 Task: Slide 57 - Desktop Mockup.
Action: Mouse moved to (45, 106)
Screenshot: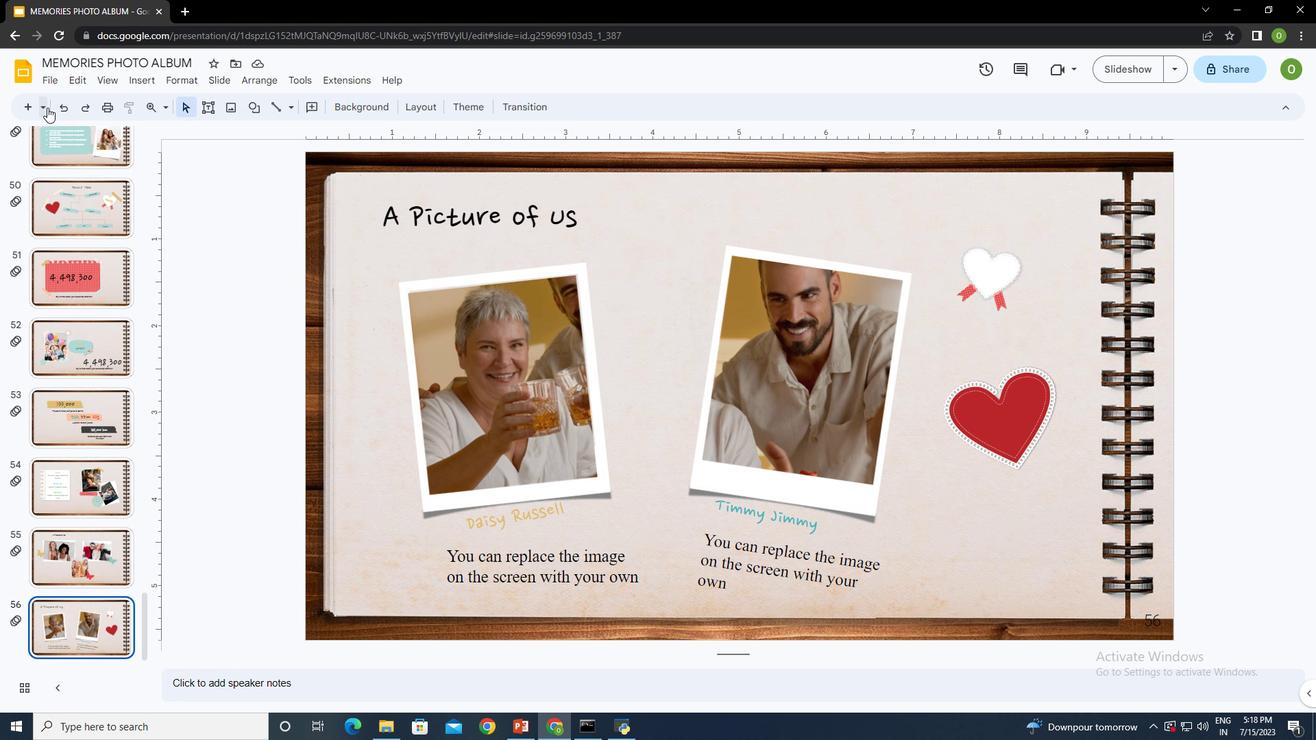 
Action: Mouse pressed left at (45, 106)
Screenshot: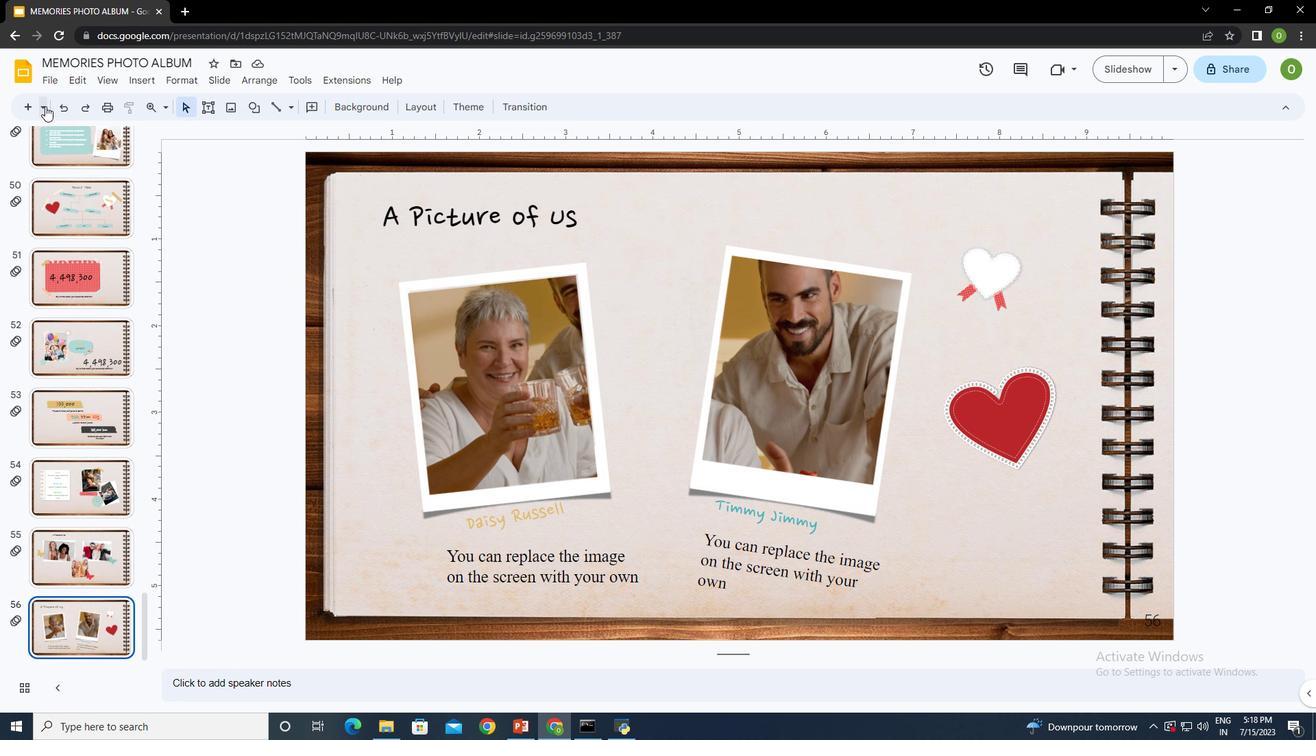 
Action: Mouse moved to (159, 229)
Screenshot: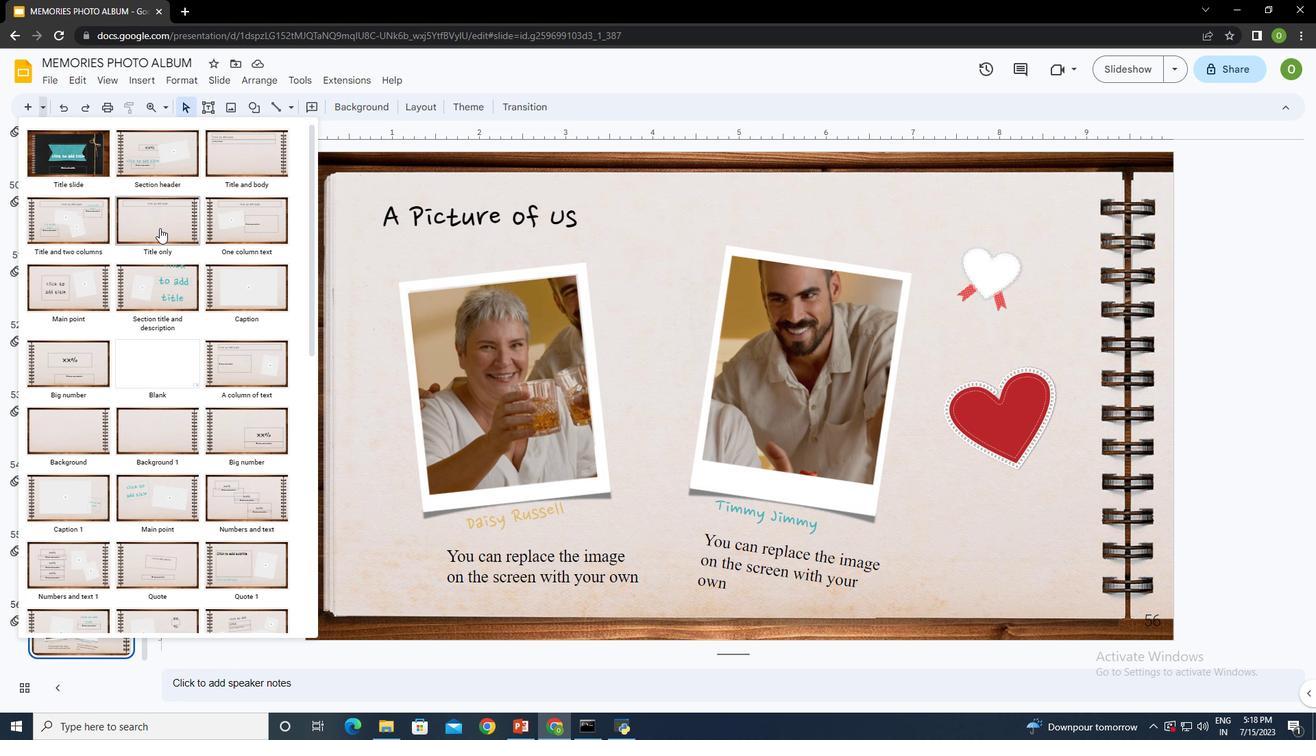 
Action: Mouse scrolled (159, 228) with delta (0, 0)
Screenshot: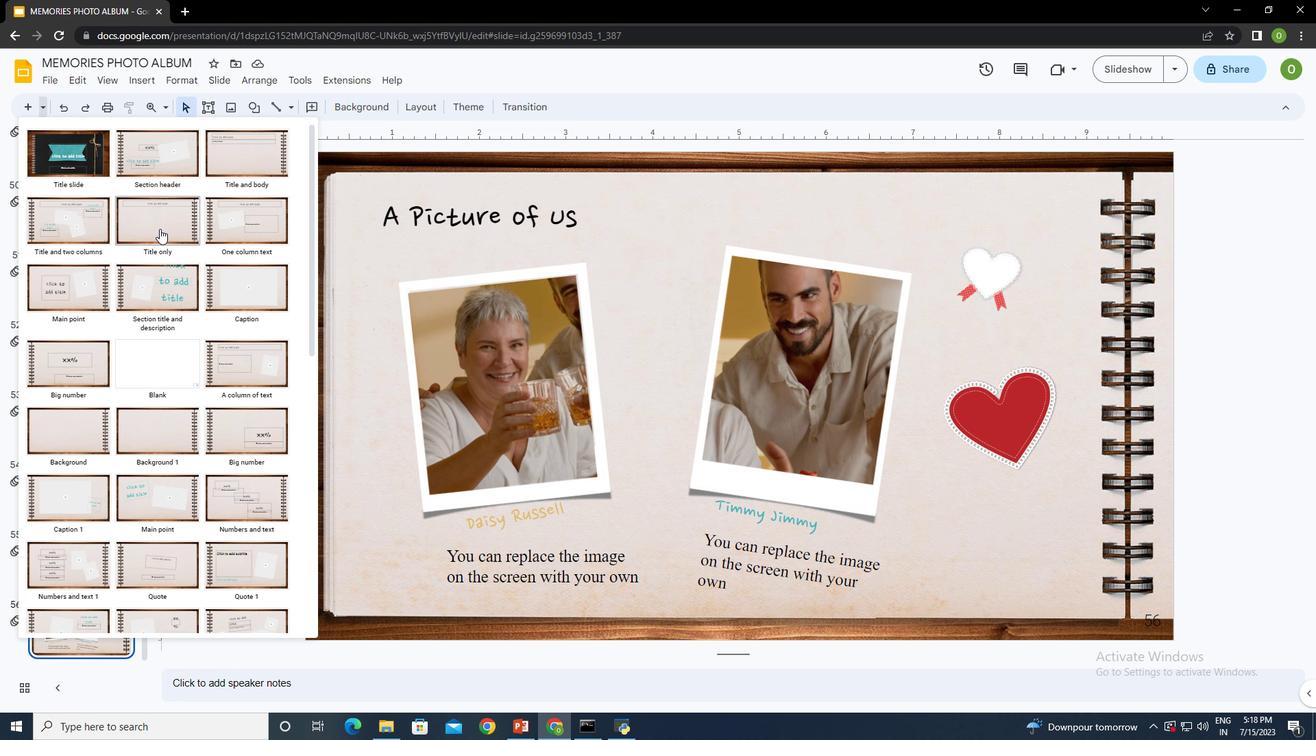 
Action: Mouse scrolled (159, 228) with delta (0, 0)
Screenshot: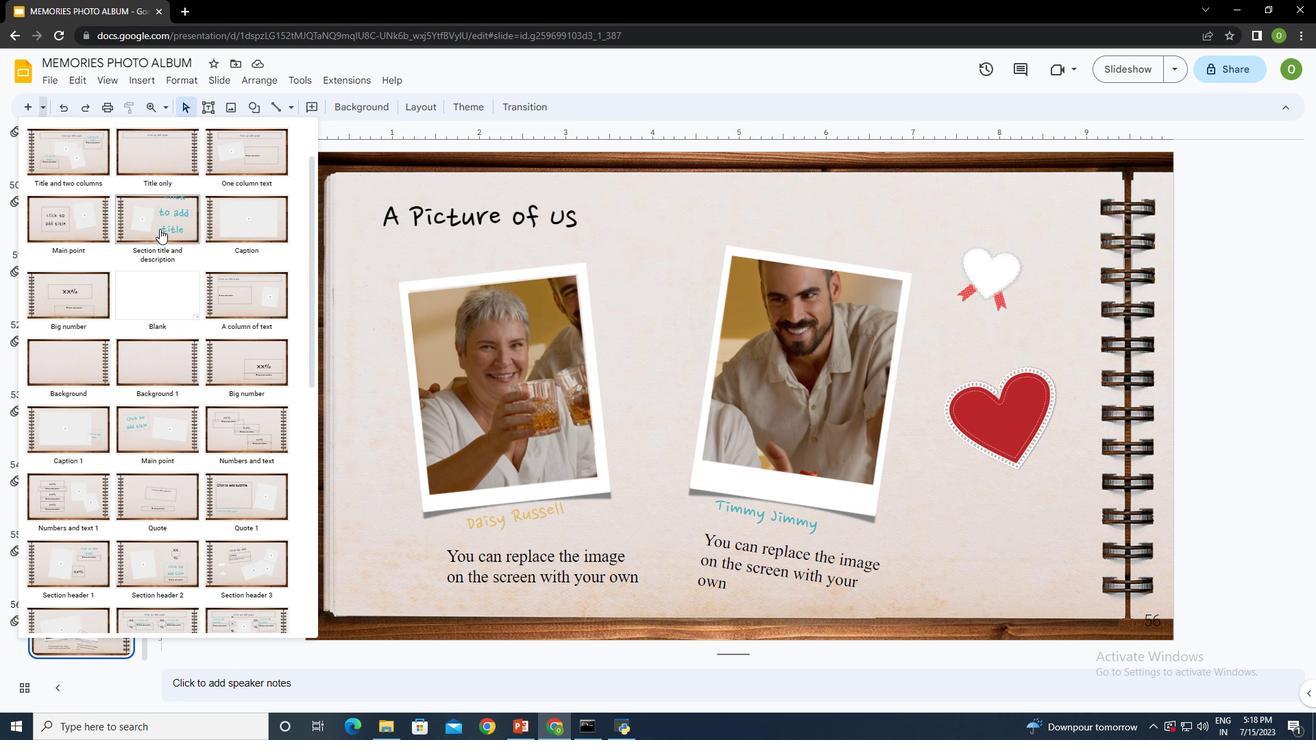 
Action: Mouse moved to (160, 290)
Screenshot: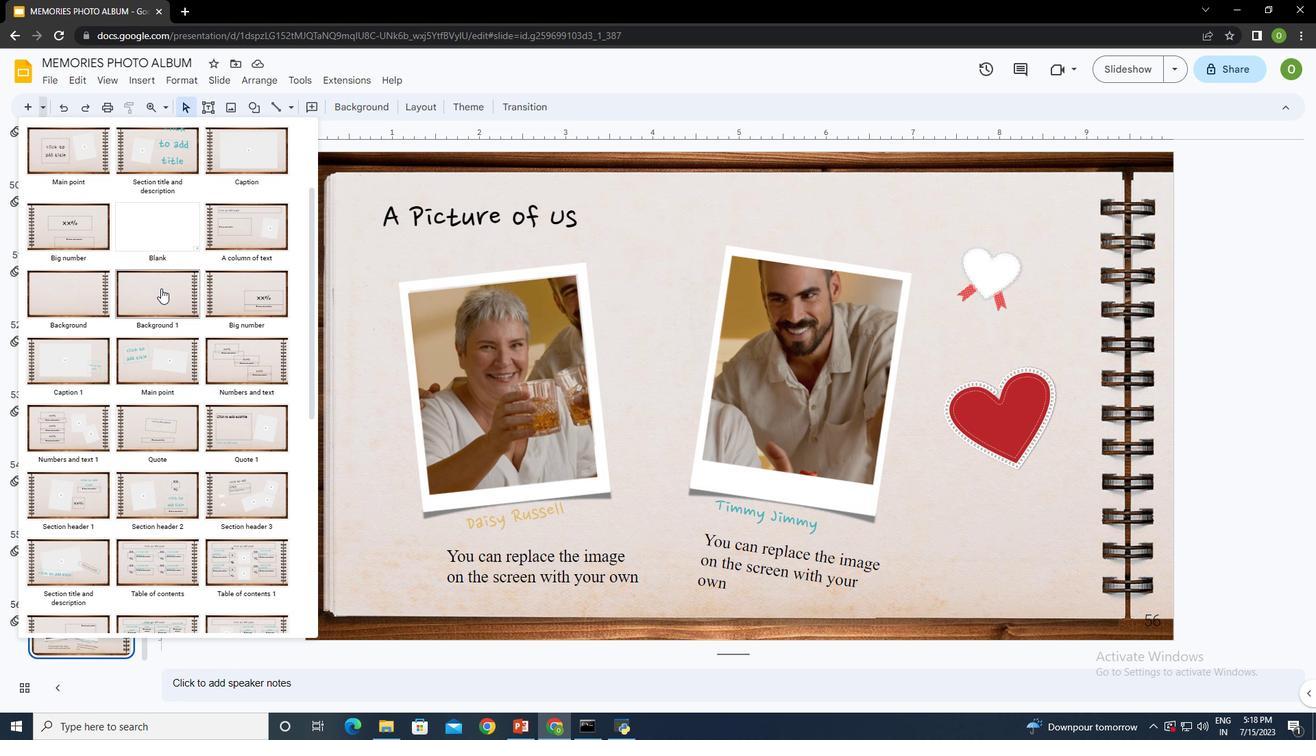 
Action: Mouse pressed left at (160, 290)
Screenshot: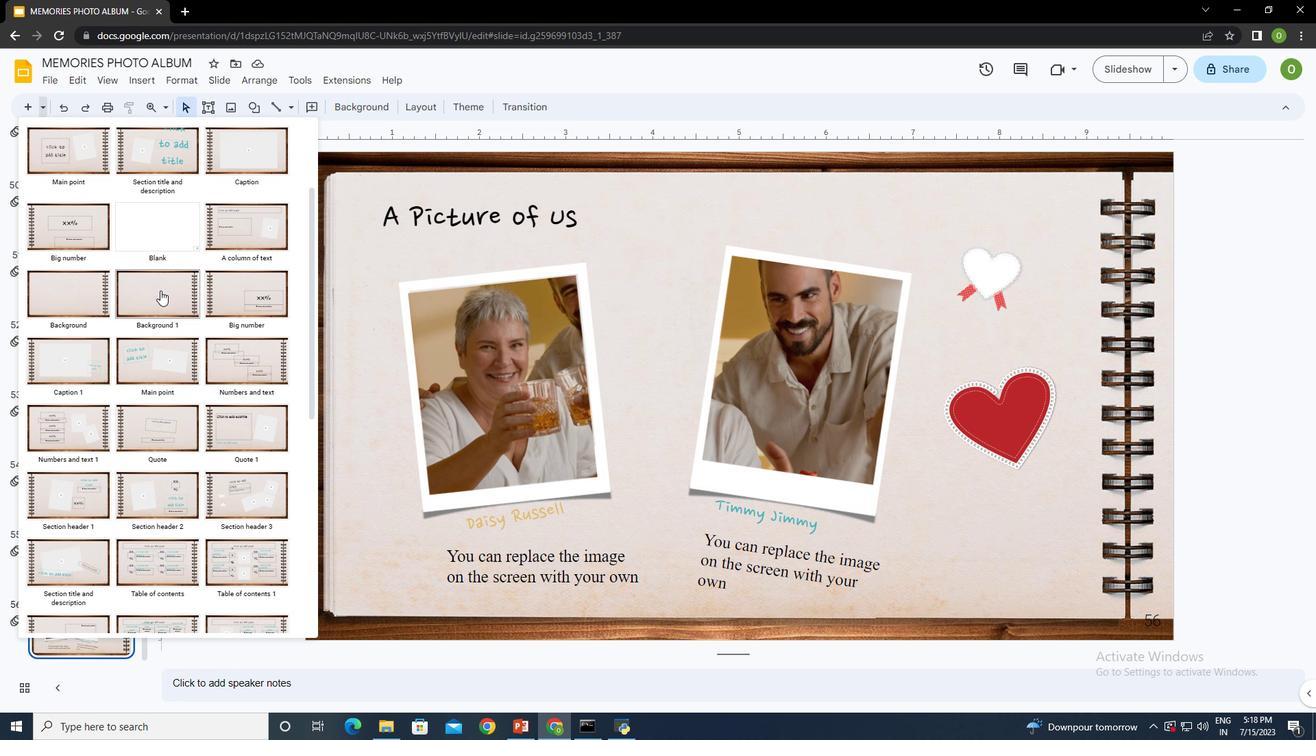 
Action: Mouse moved to (658, 237)
Screenshot: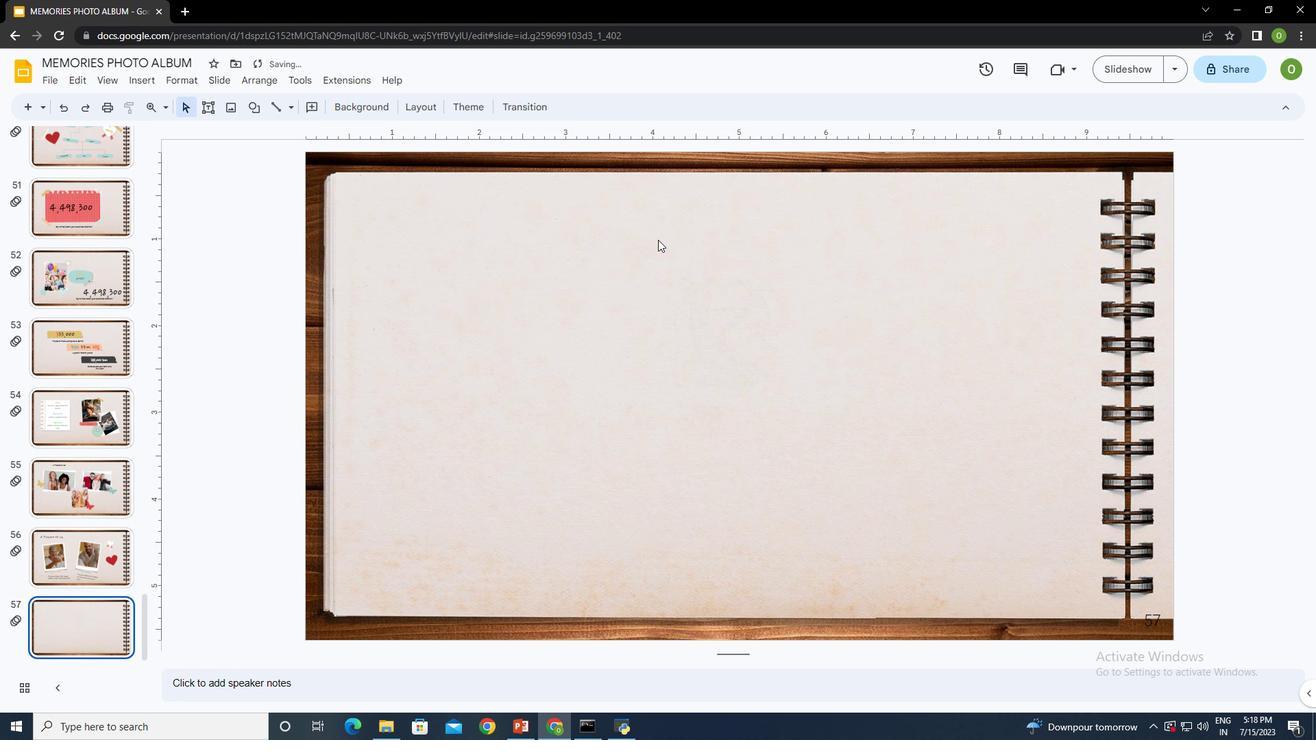 
Action: Mouse pressed left at (658, 237)
Screenshot: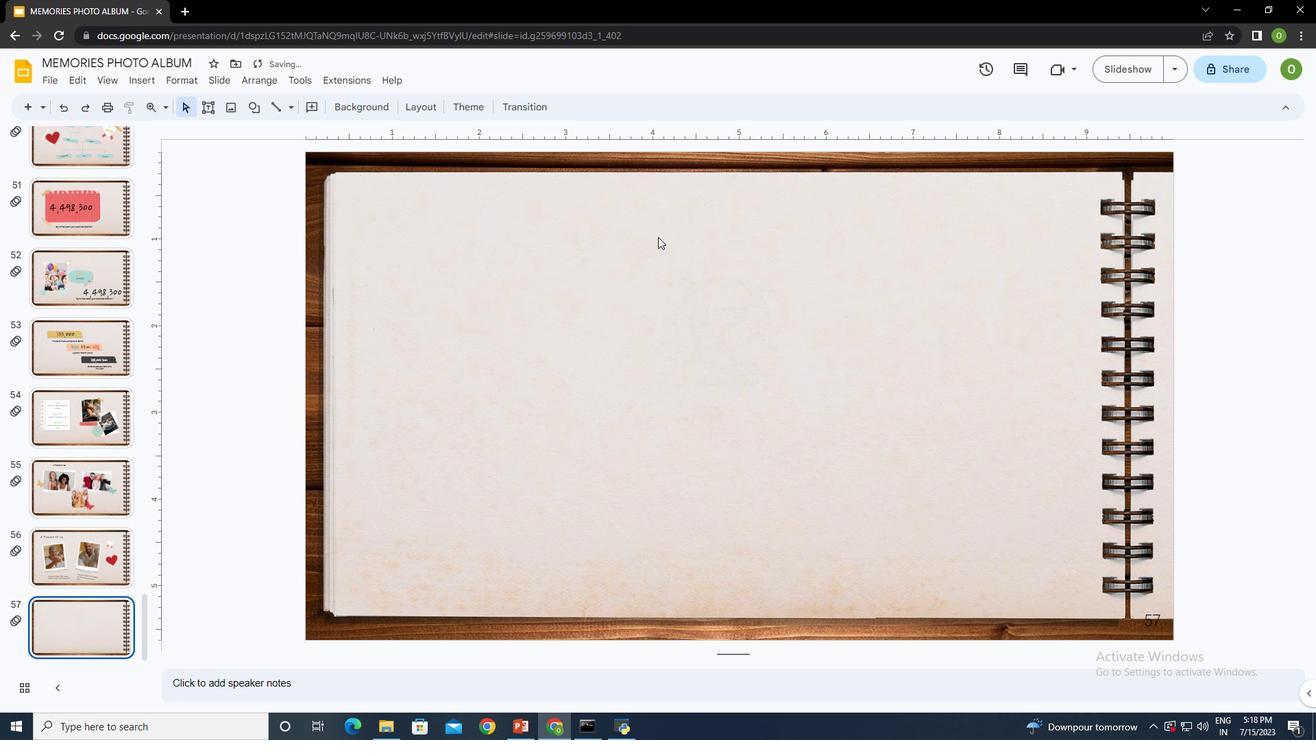 
Action: Mouse moved to (152, 78)
Screenshot: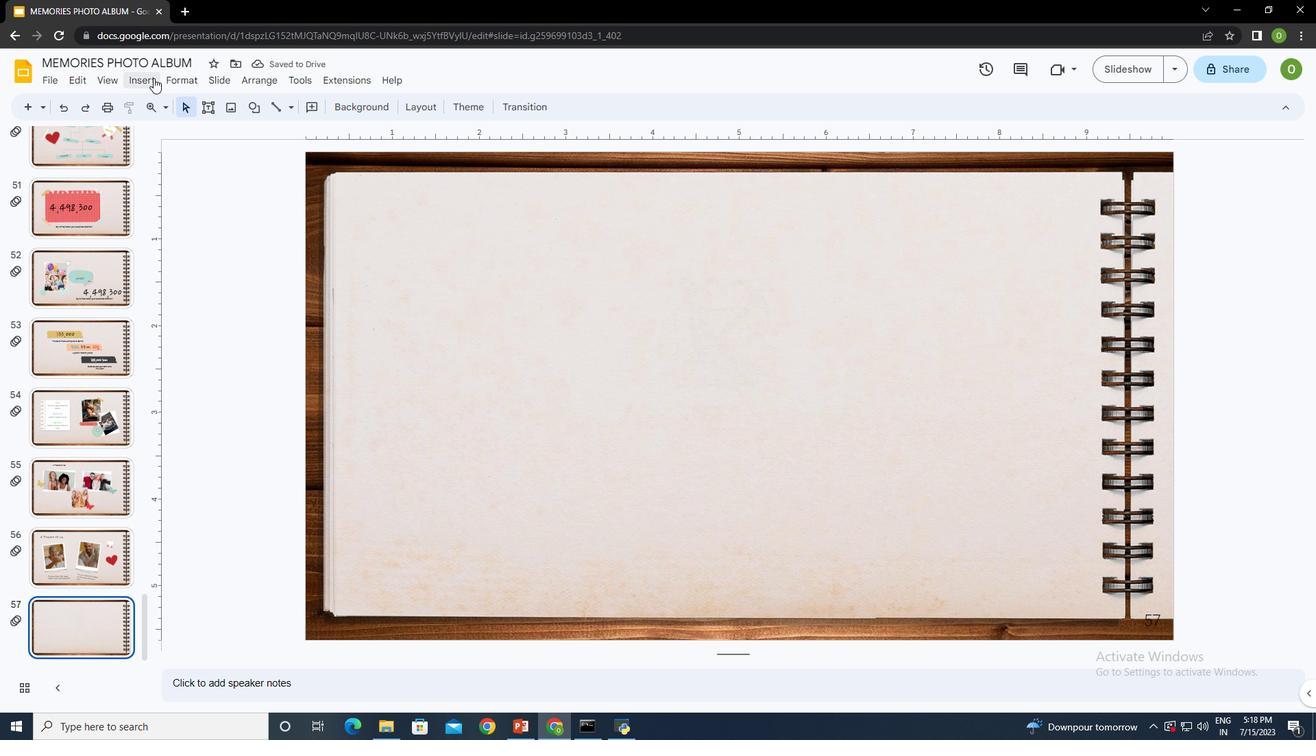
Action: Mouse pressed left at (152, 78)
Screenshot: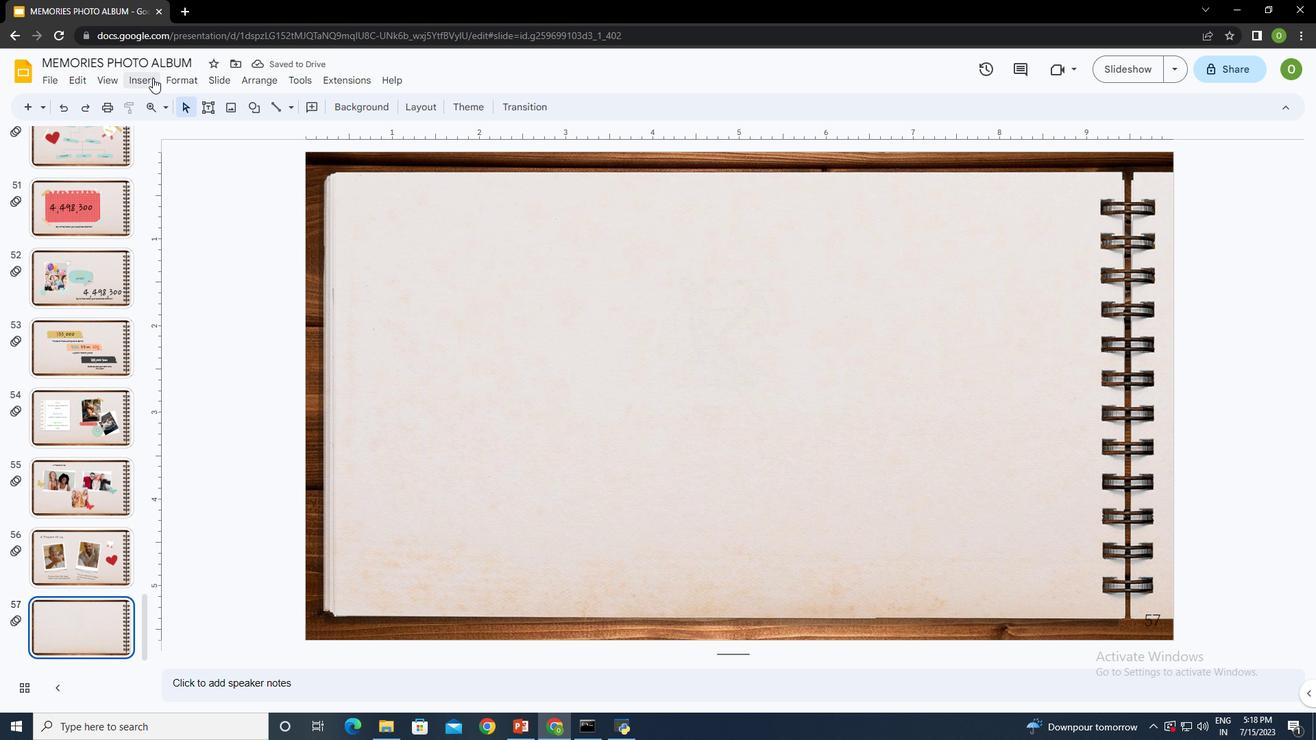 
Action: Mouse moved to (386, 104)
Screenshot: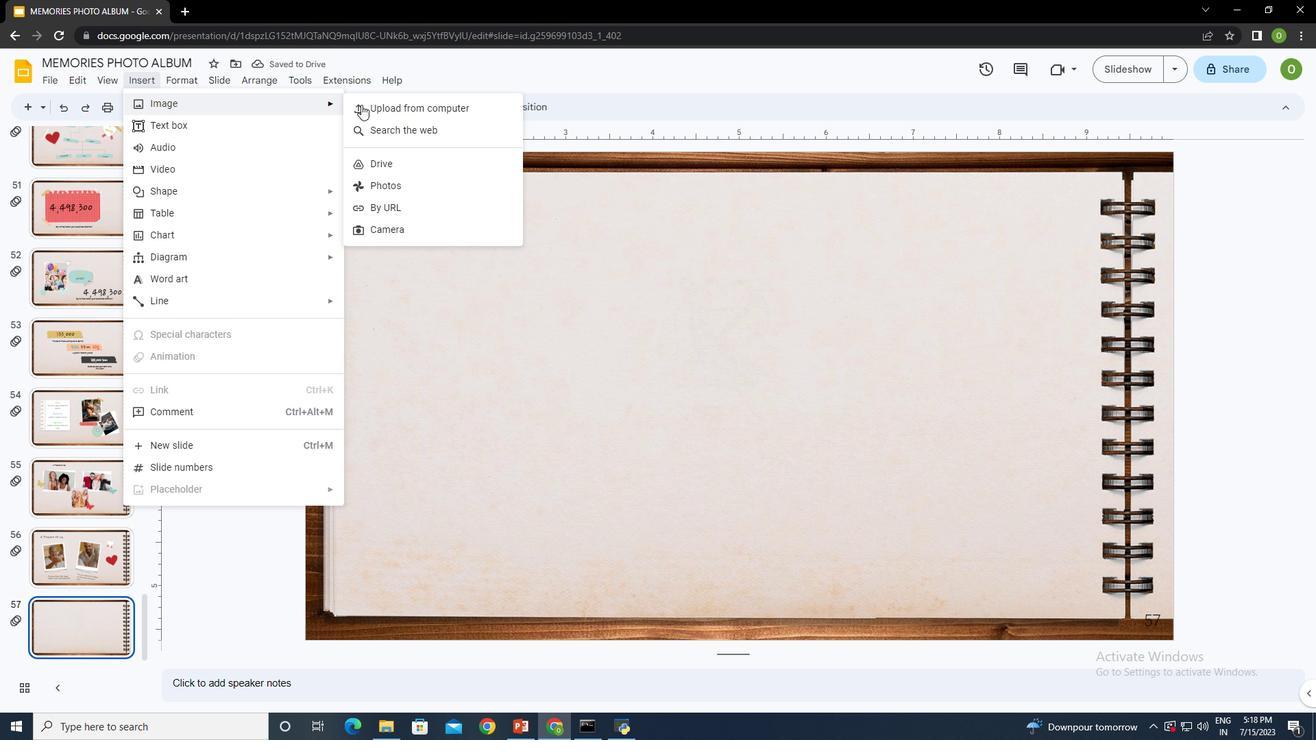 
Action: Mouse pressed left at (386, 104)
Screenshot: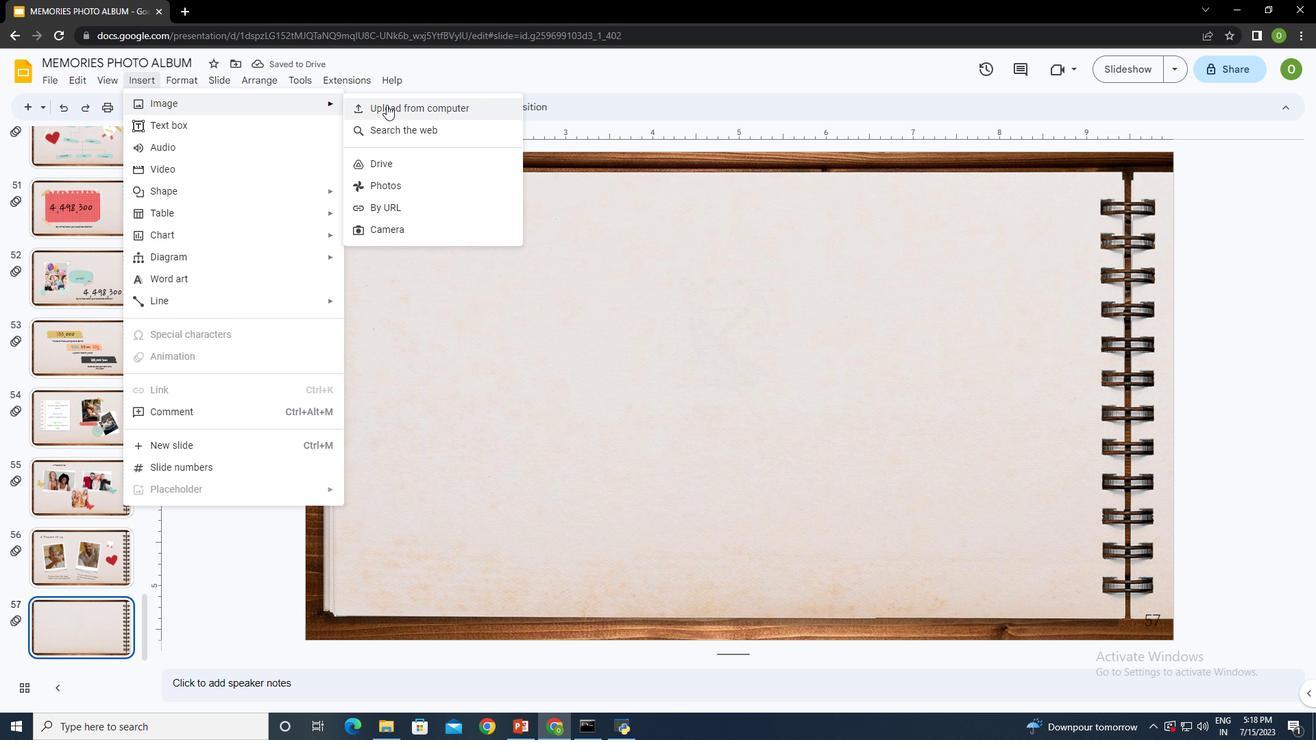 
Action: Mouse moved to (643, 113)
Screenshot: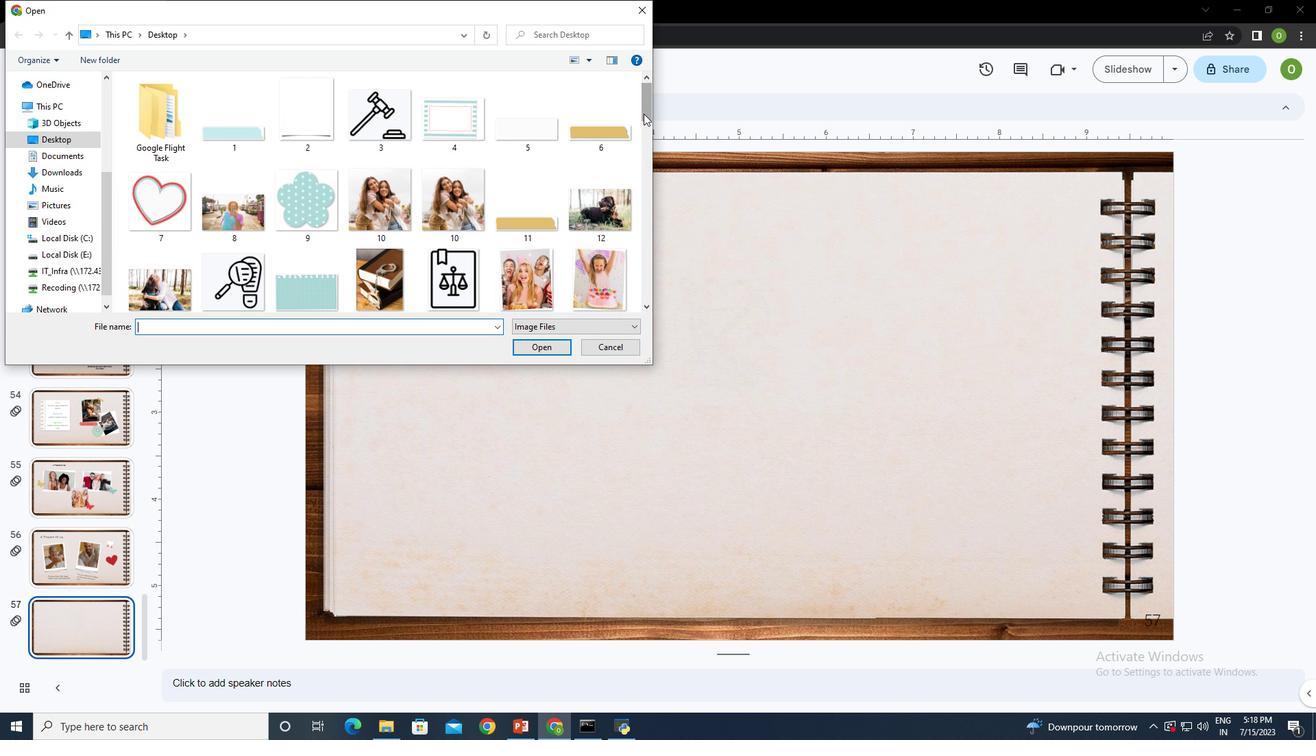 
Action: Mouse pressed left at (643, 113)
Screenshot: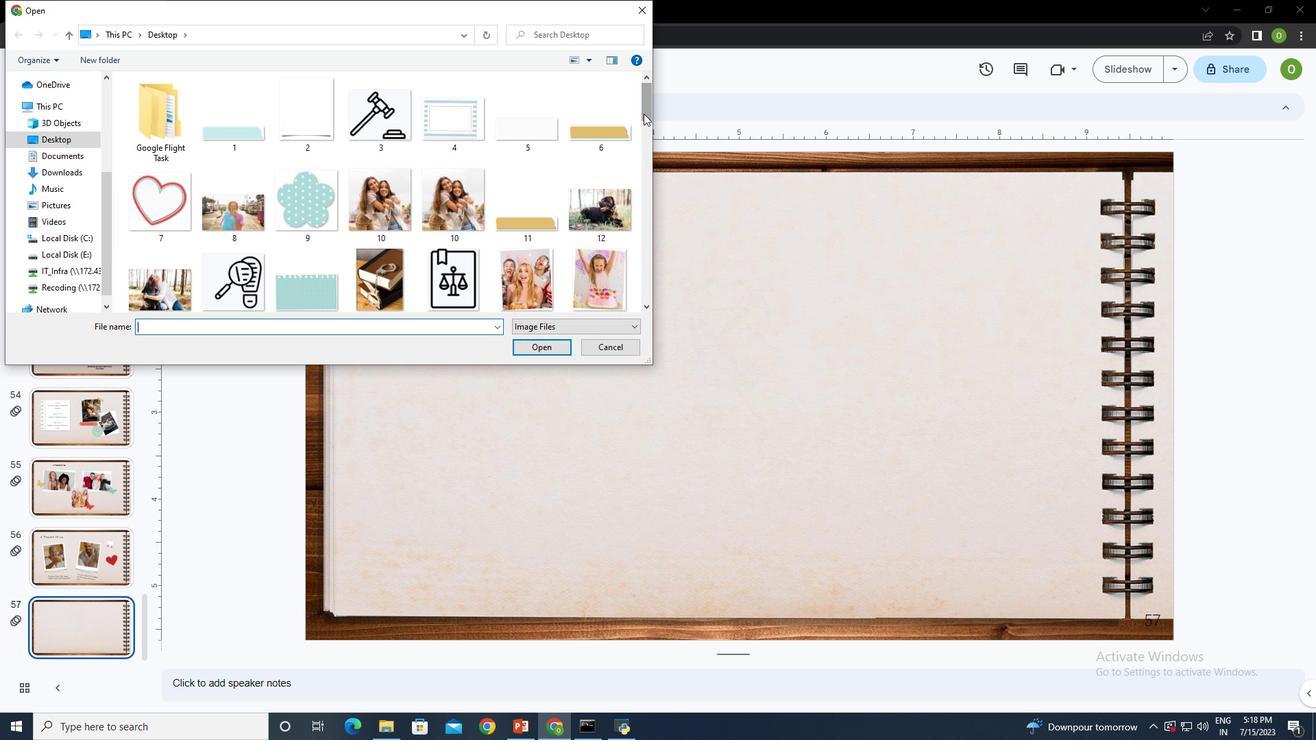 
Action: Mouse moved to (511, 209)
Screenshot: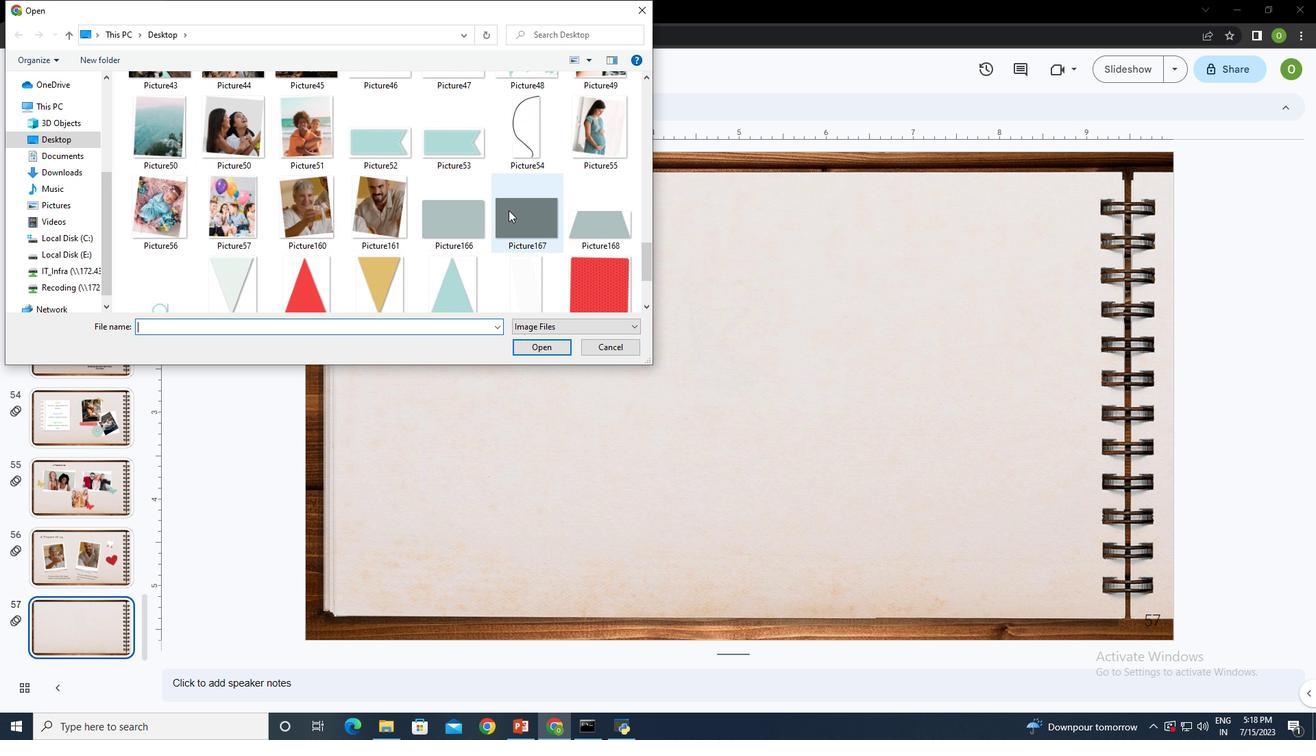 
Action: Mouse pressed left at (511, 209)
Screenshot: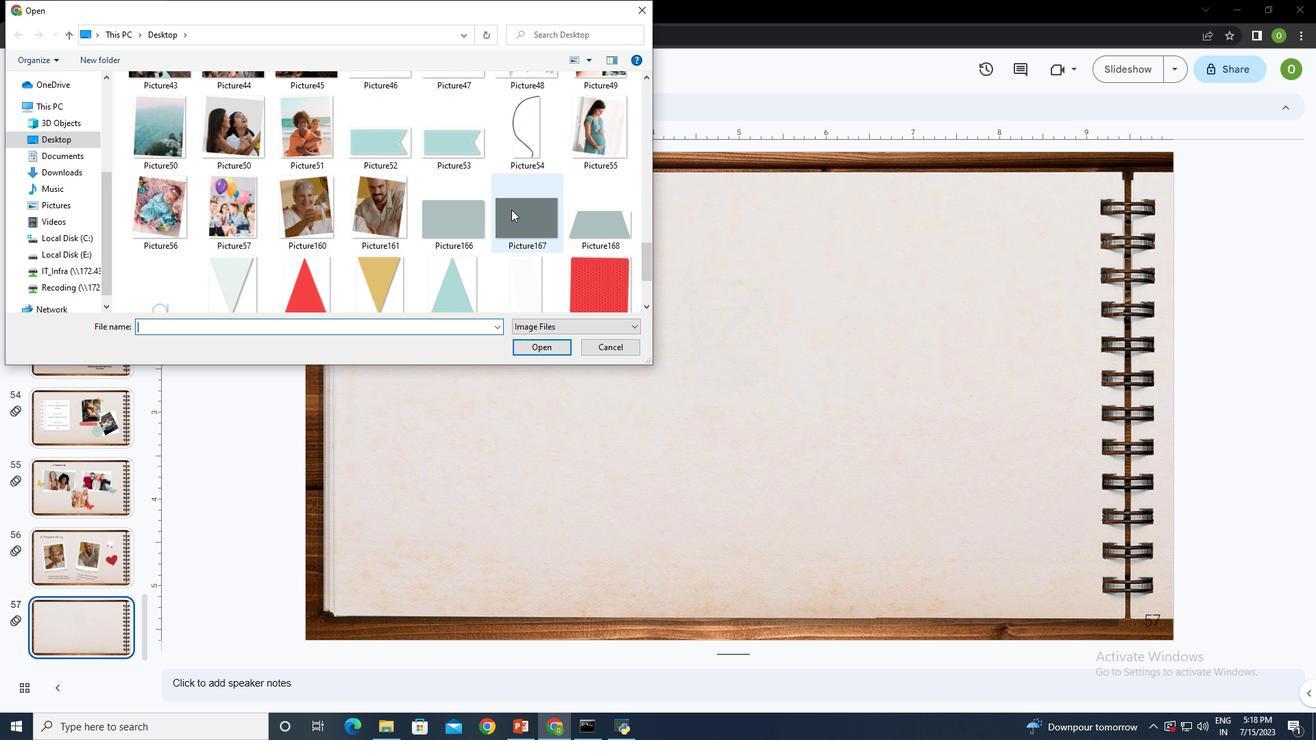 
Action: Mouse moved to (541, 347)
Screenshot: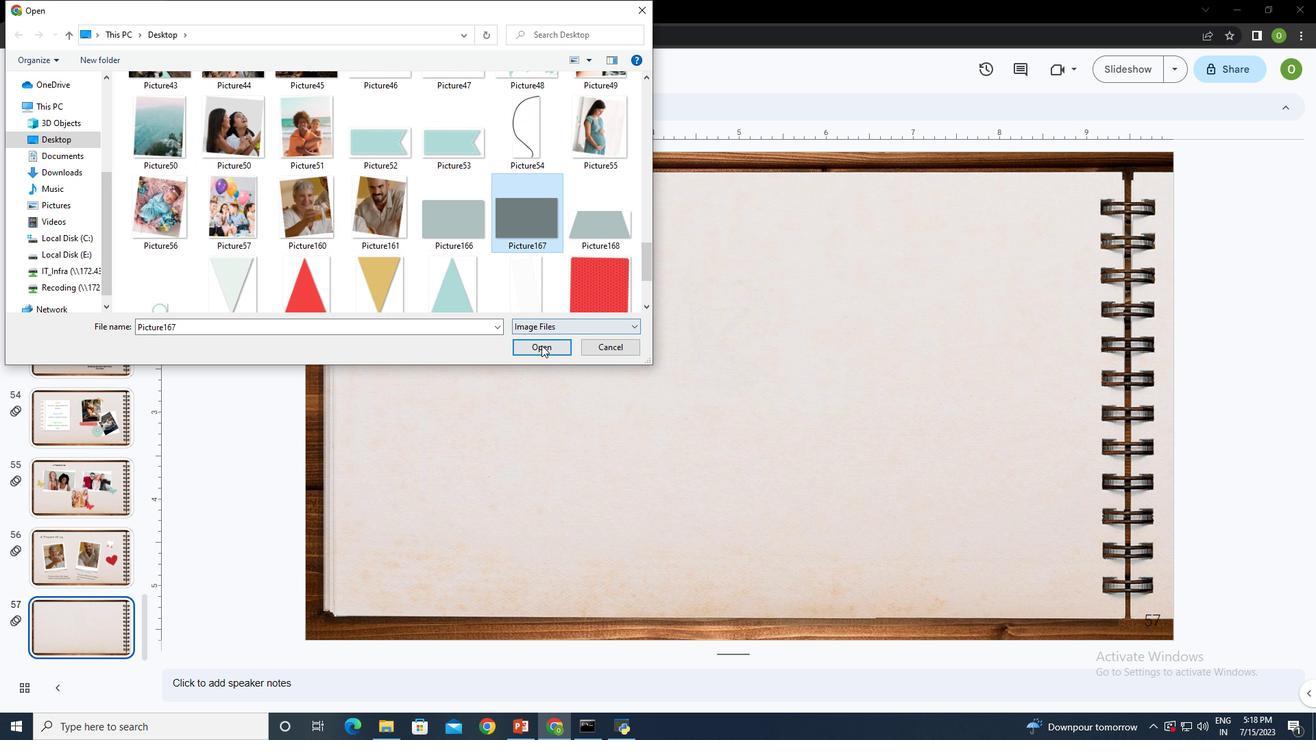 
Action: Mouse pressed left at (541, 347)
Screenshot: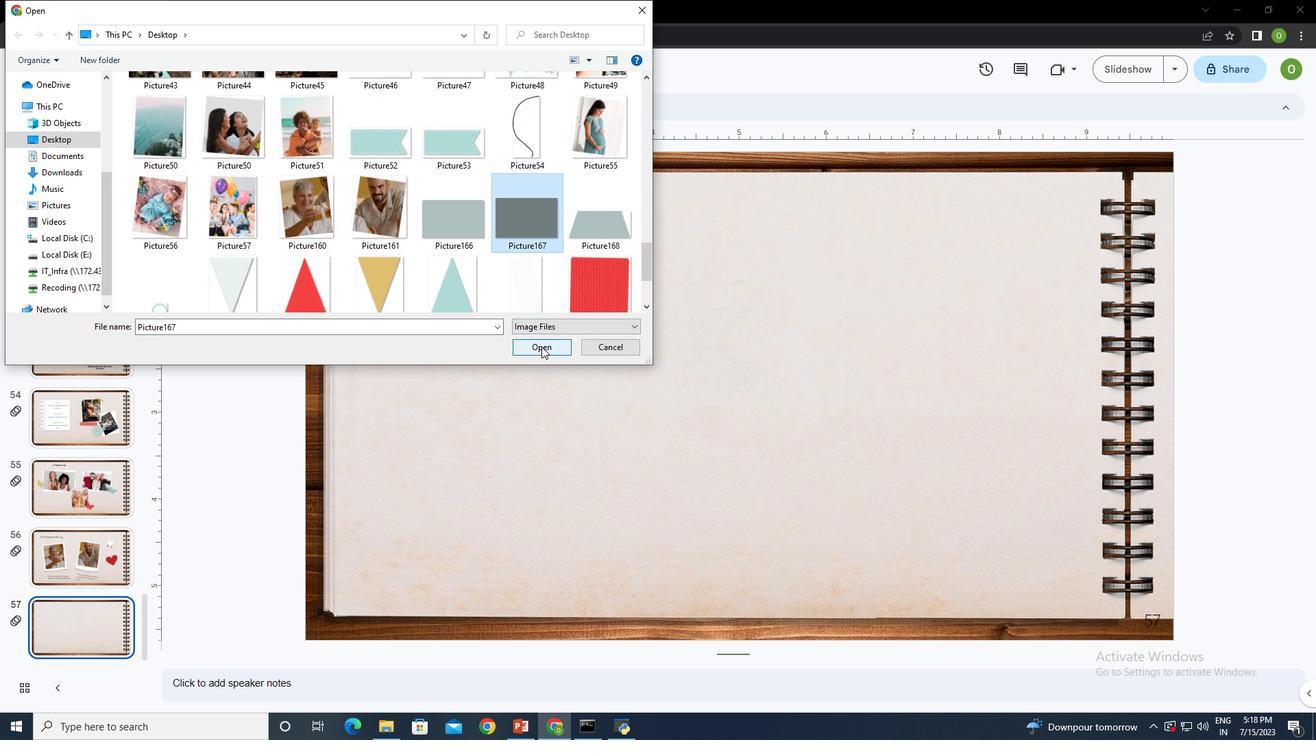 
Action: Mouse moved to (617, 296)
Screenshot: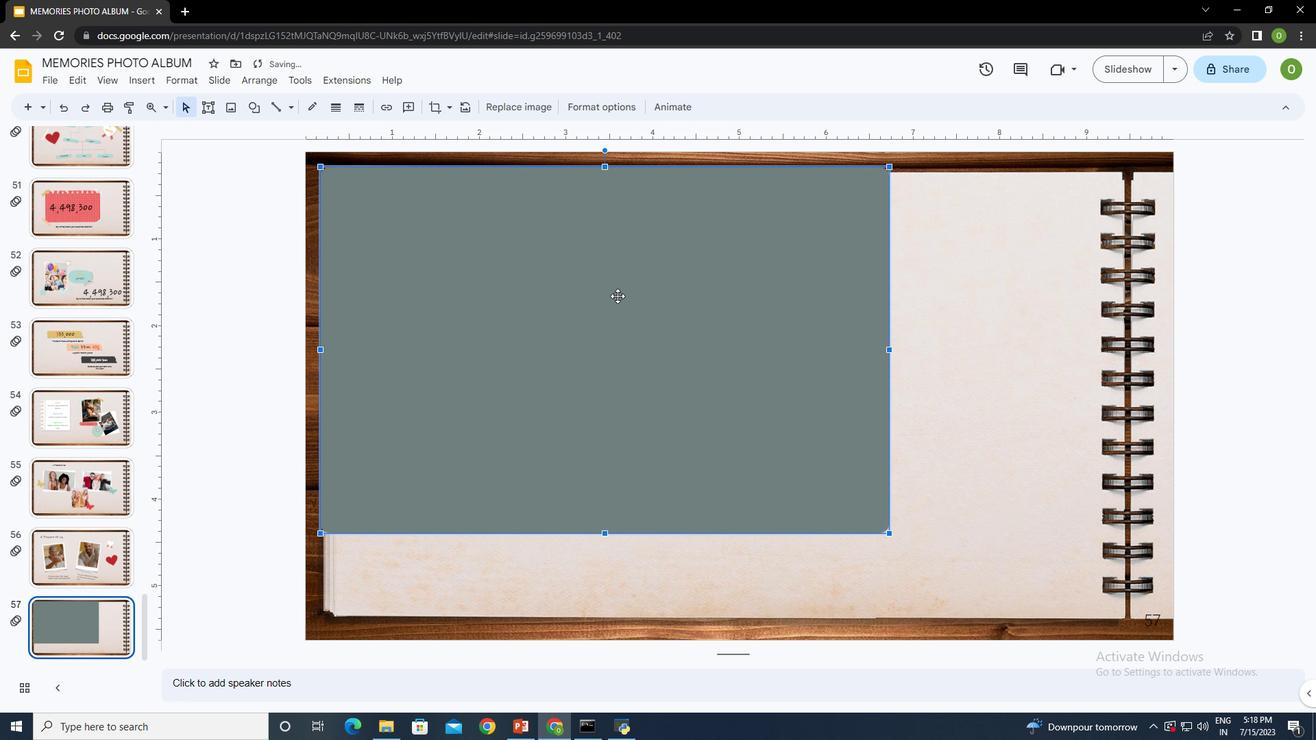 
Action: Mouse pressed left at (617, 296)
Screenshot: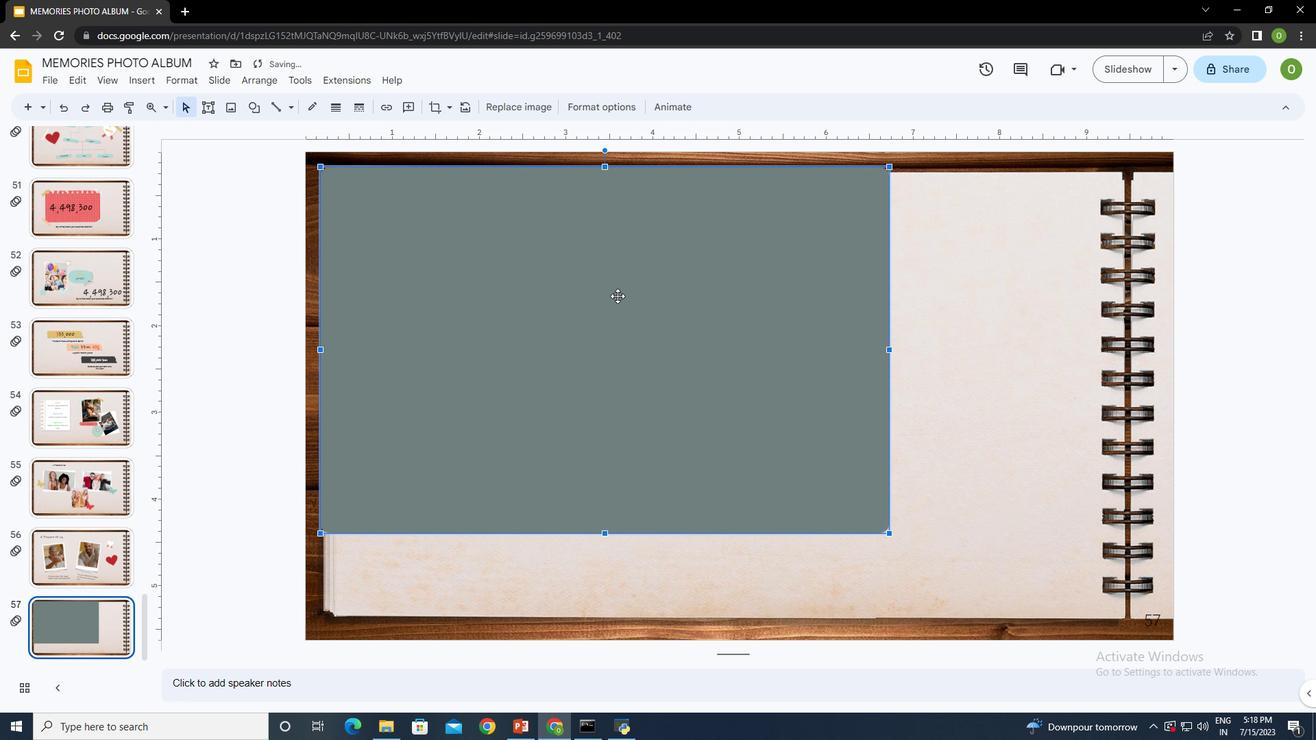 
Action: Mouse moved to (903, 571)
Screenshot: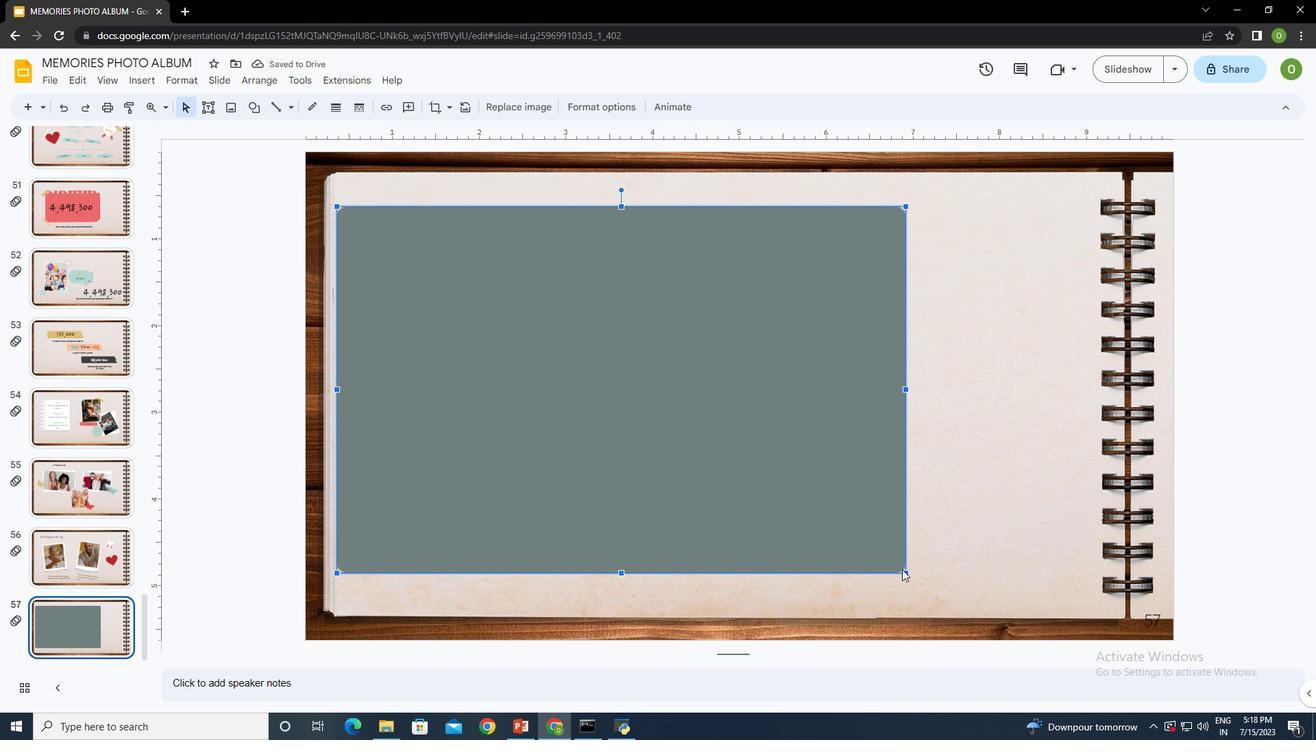 
Action: Mouse pressed left at (903, 571)
Screenshot: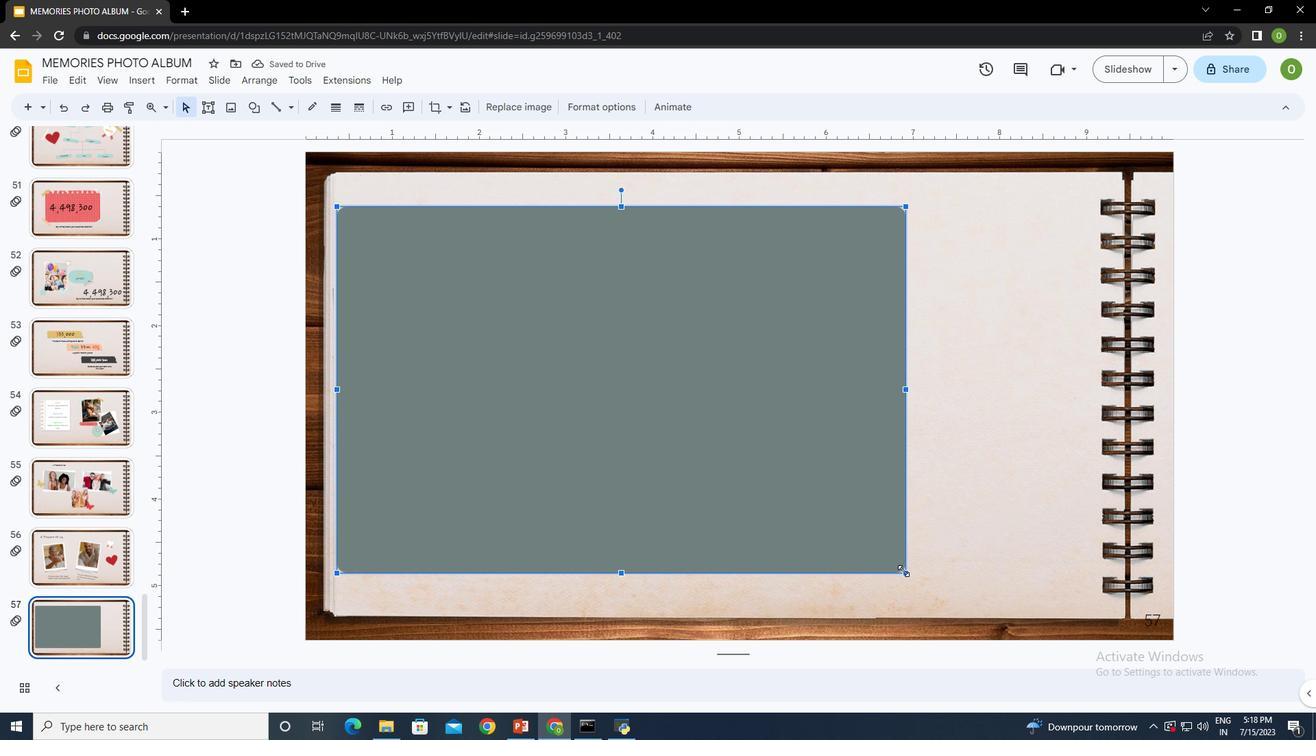 
Action: Mouse moved to (534, 291)
Screenshot: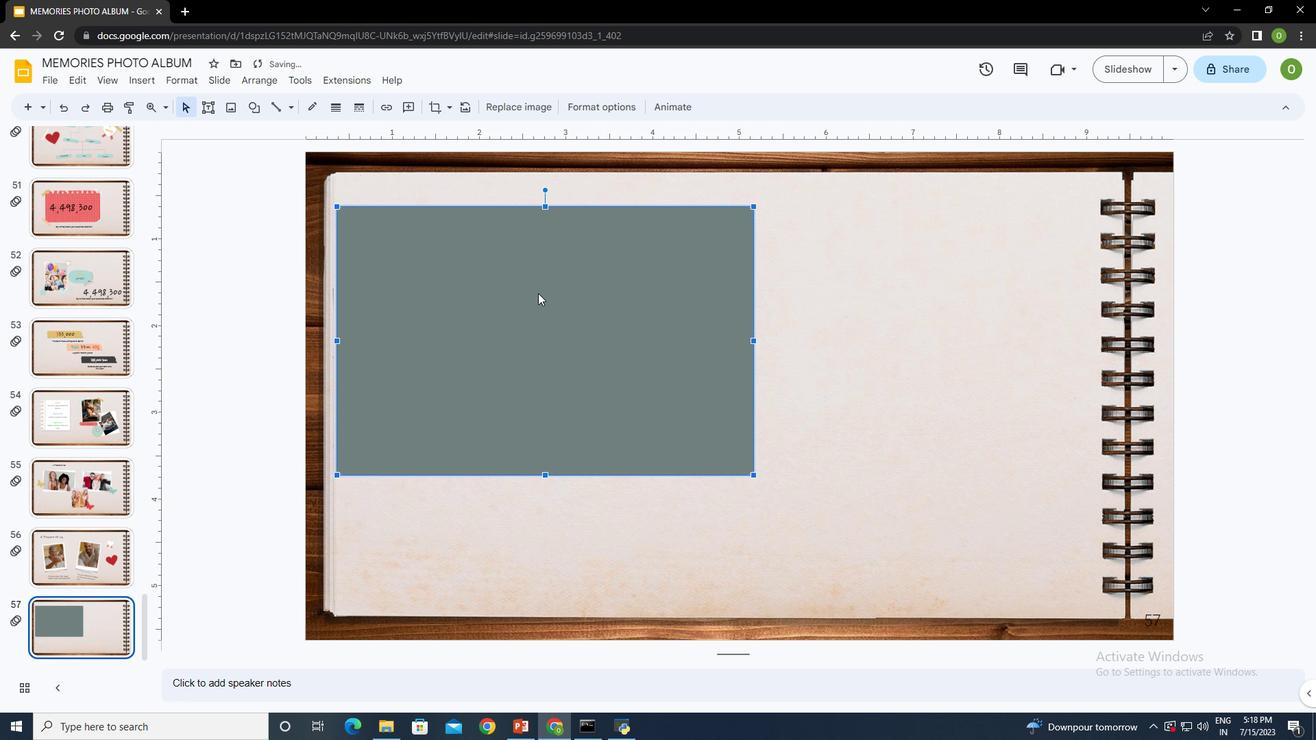 
Action: Mouse pressed left at (534, 291)
Screenshot: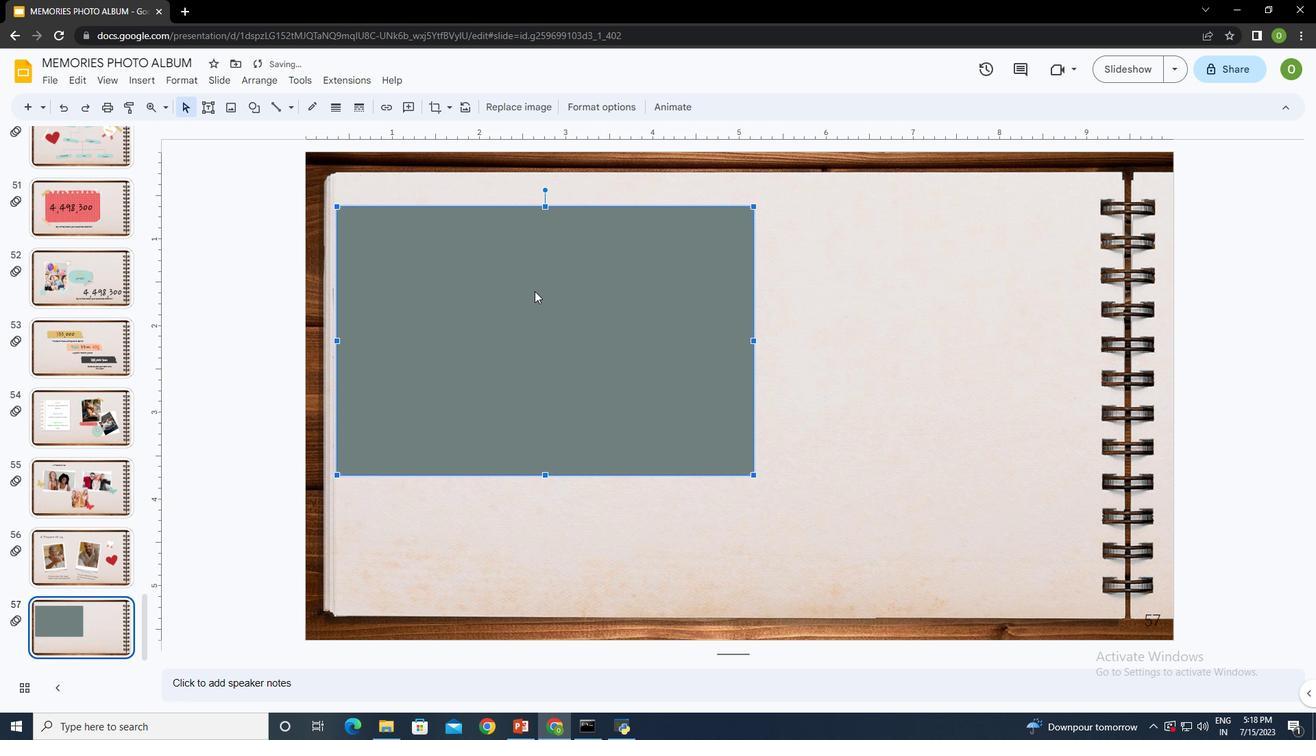 
Action: Mouse moved to (787, 504)
Screenshot: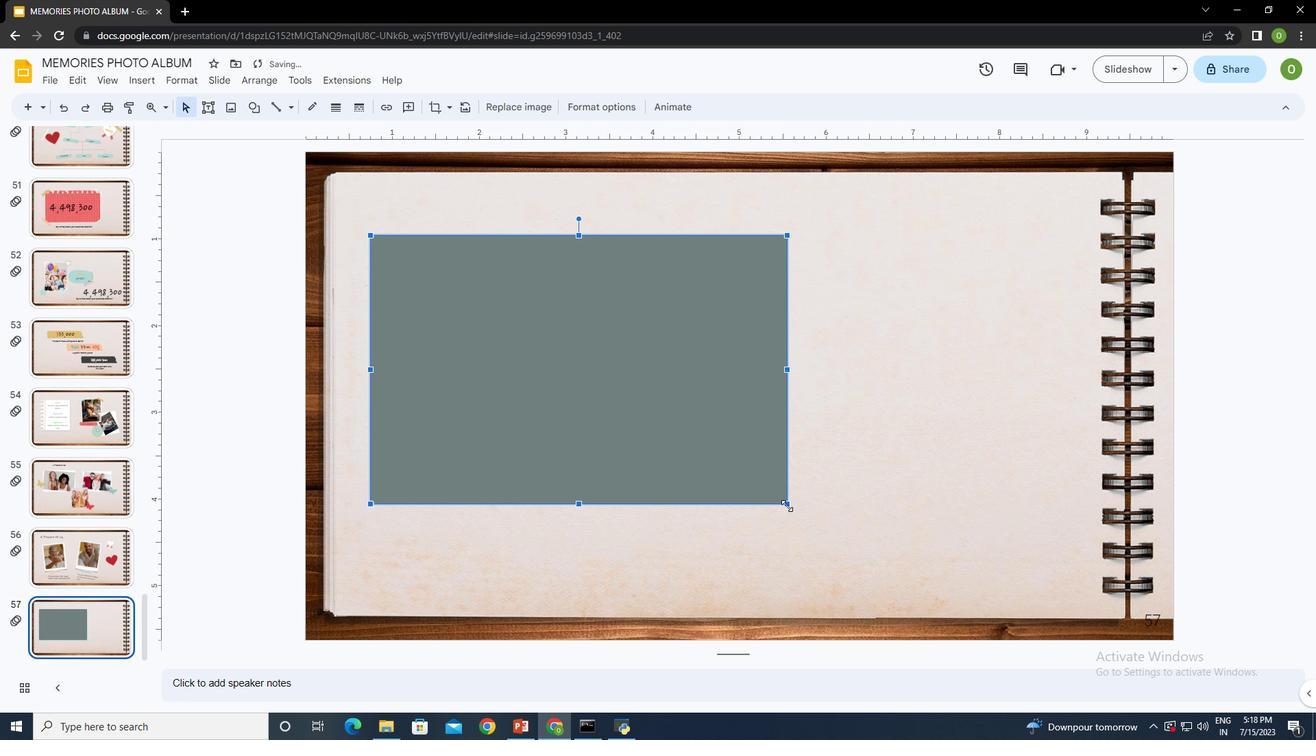 
Action: Mouse pressed left at (787, 504)
Screenshot: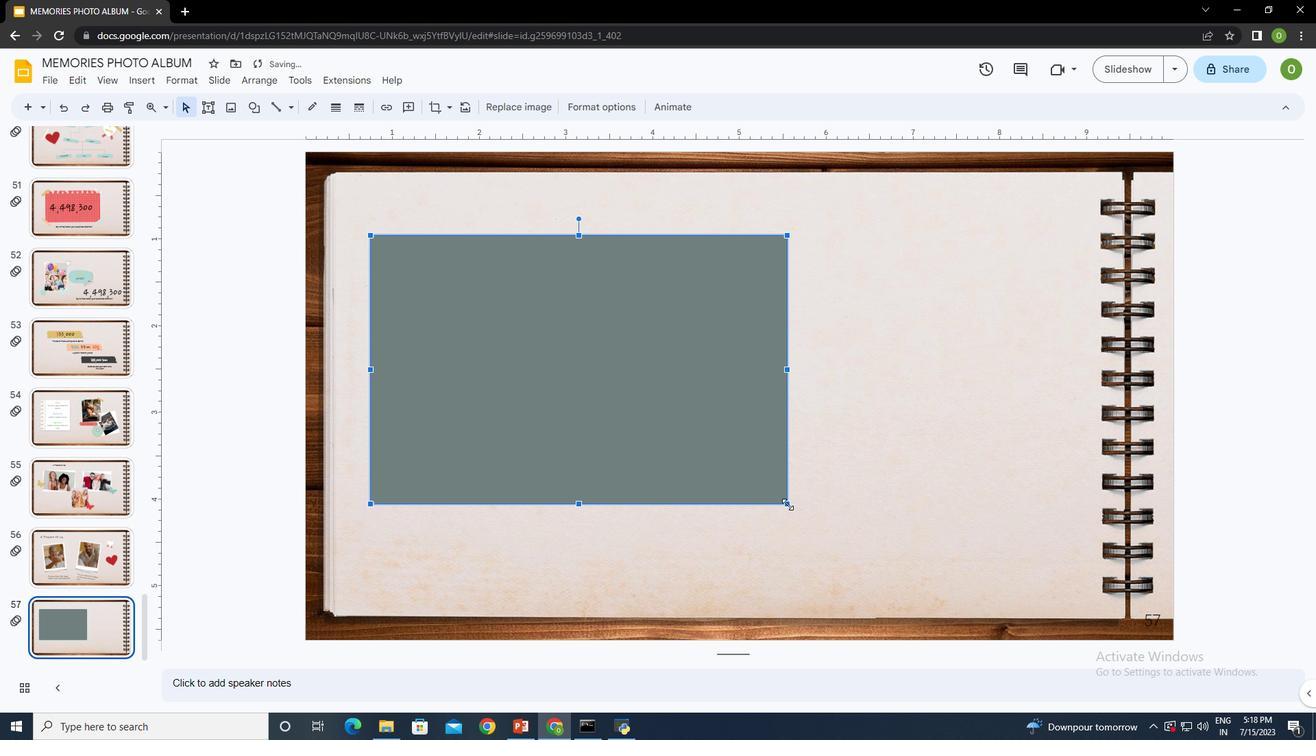 
Action: Mouse moved to (534, 319)
Screenshot: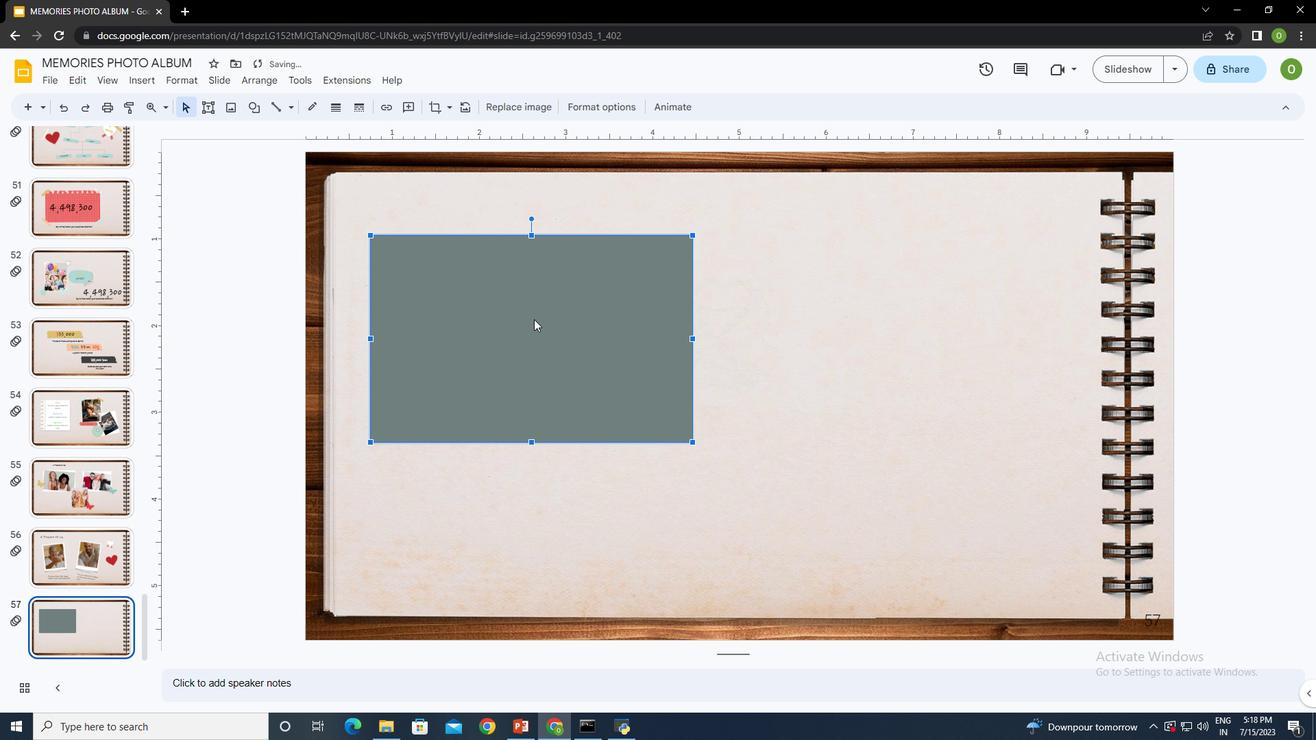 
Action: Mouse pressed left at (534, 319)
Screenshot: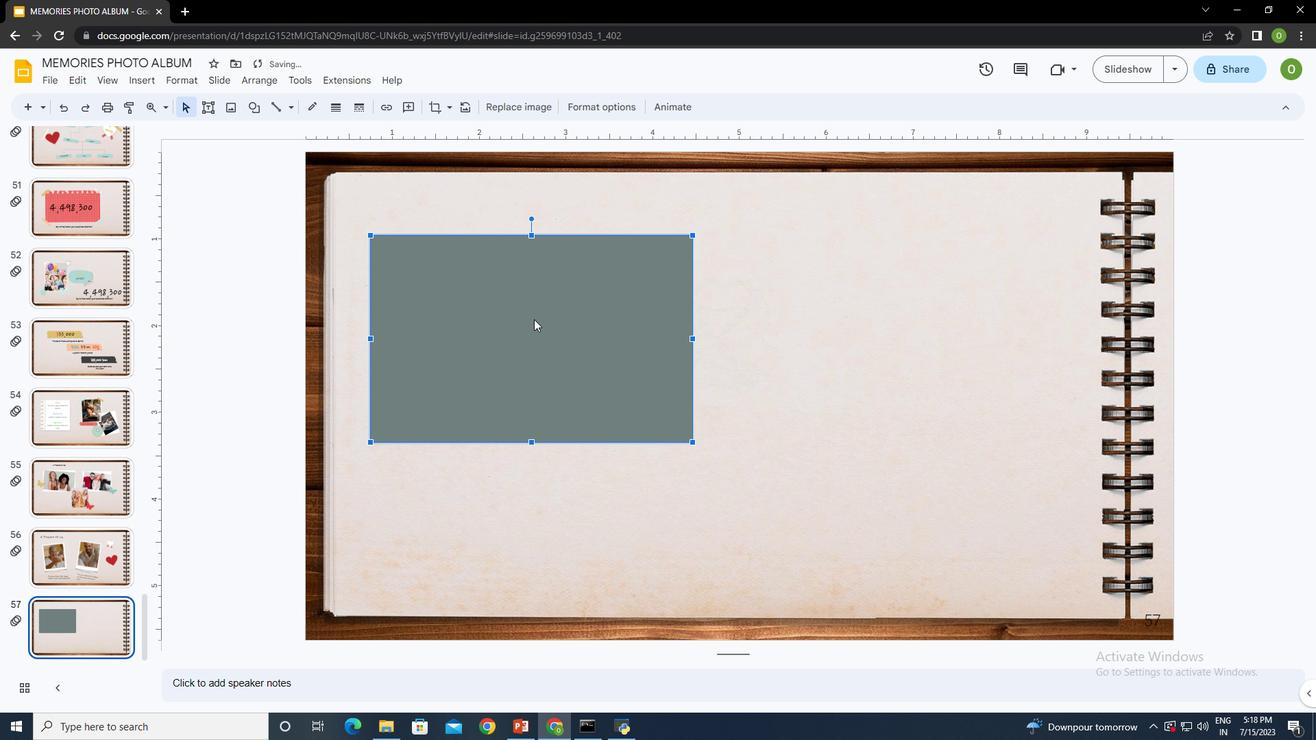 
Action: Mouse moved to (704, 453)
Screenshot: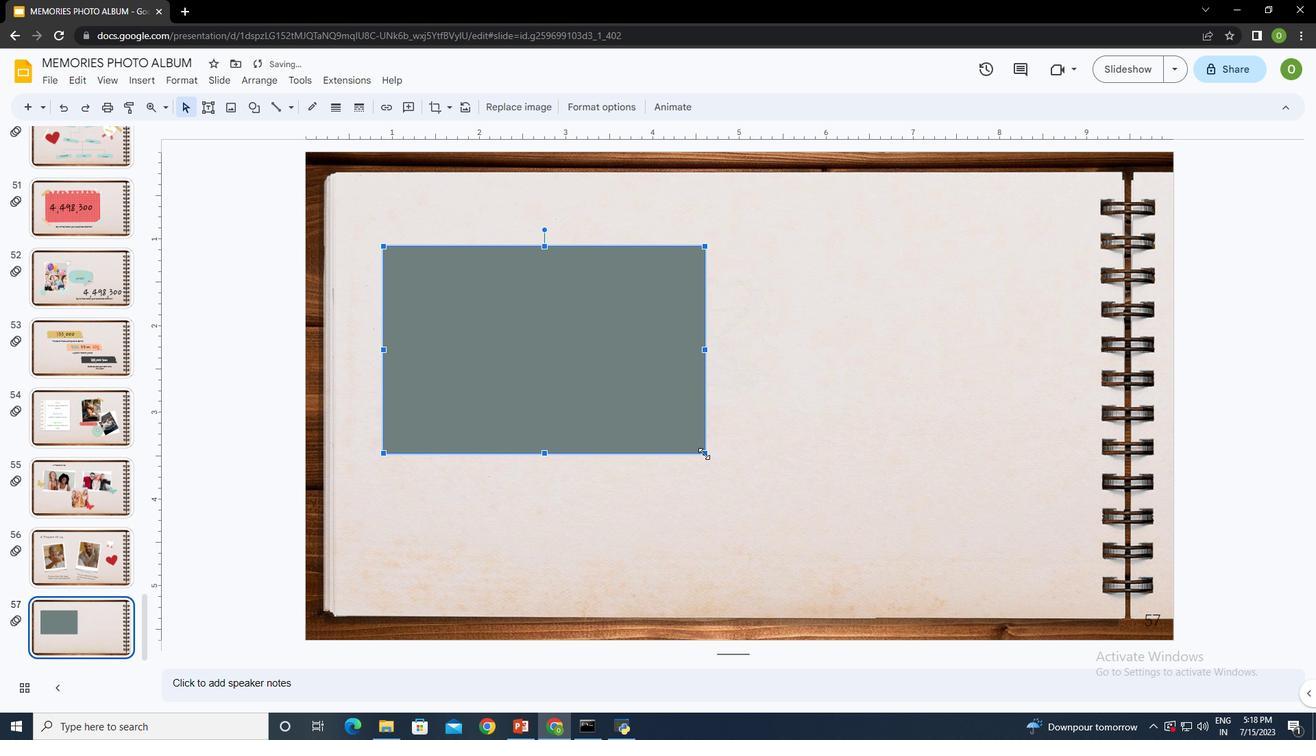 
Action: Mouse pressed left at (704, 453)
Screenshot: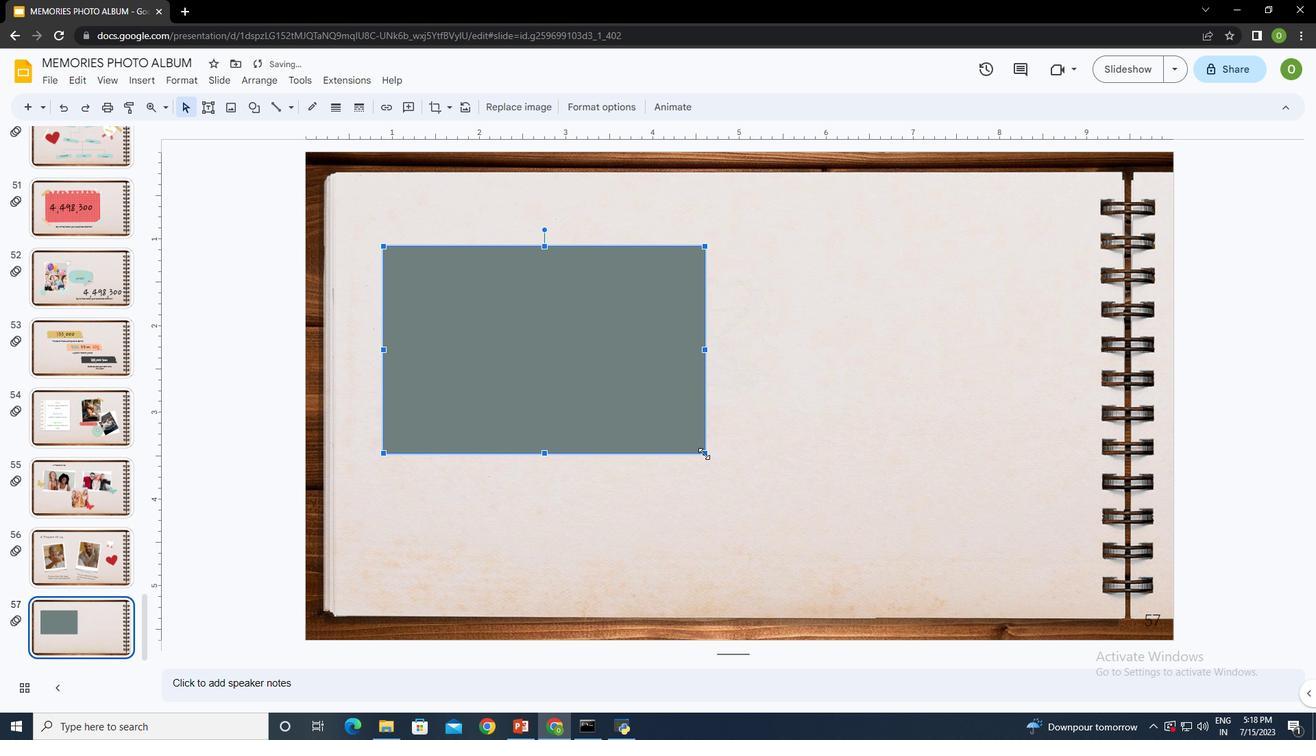 
Action: Mouse moved to (535, 340)
Screenshot: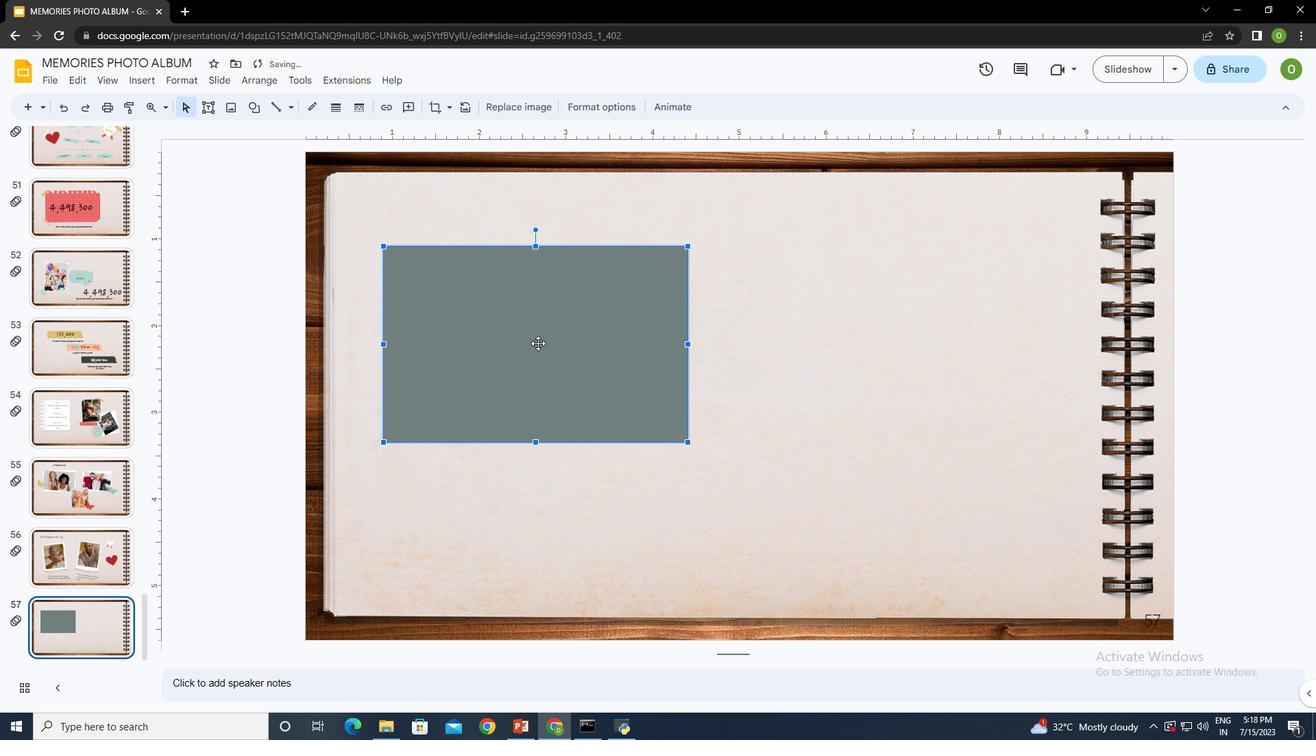 
Action: Mouse pressed left at (535, 340)
Screenshot: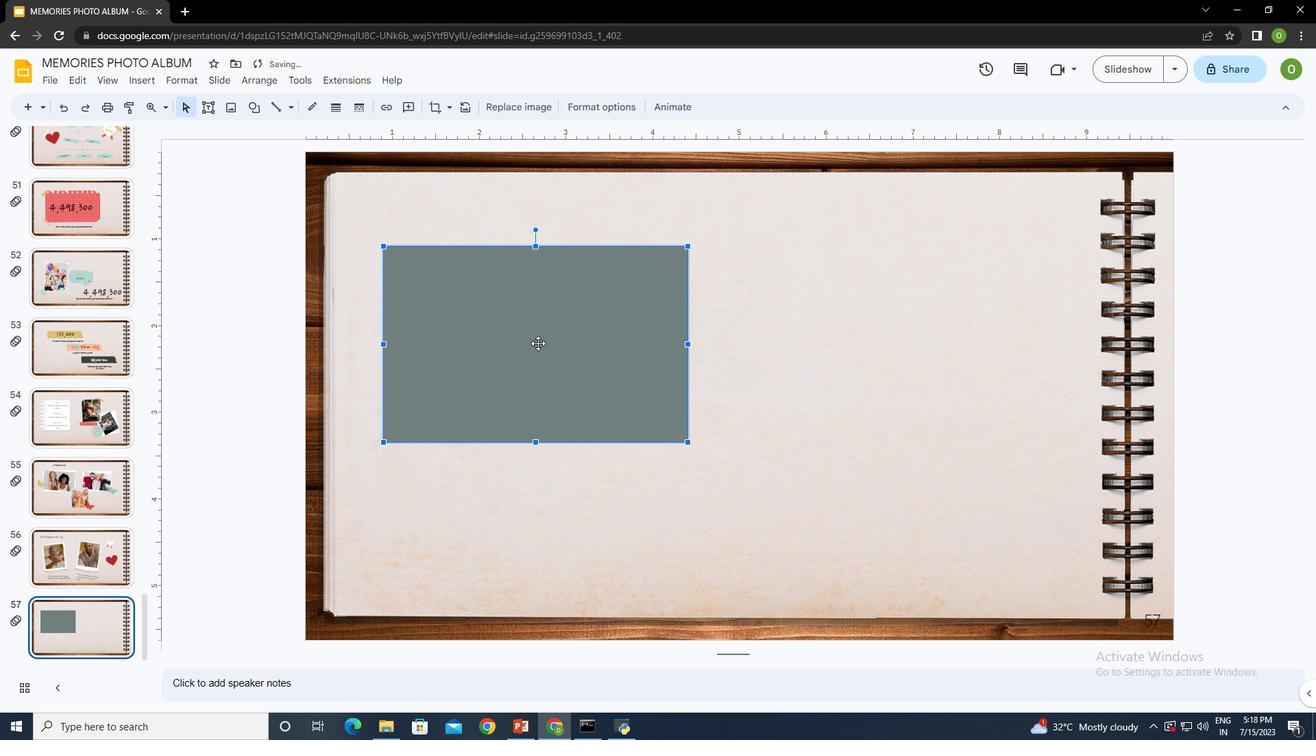 
Action: Mouse moved to (139, 76)
Screenshot: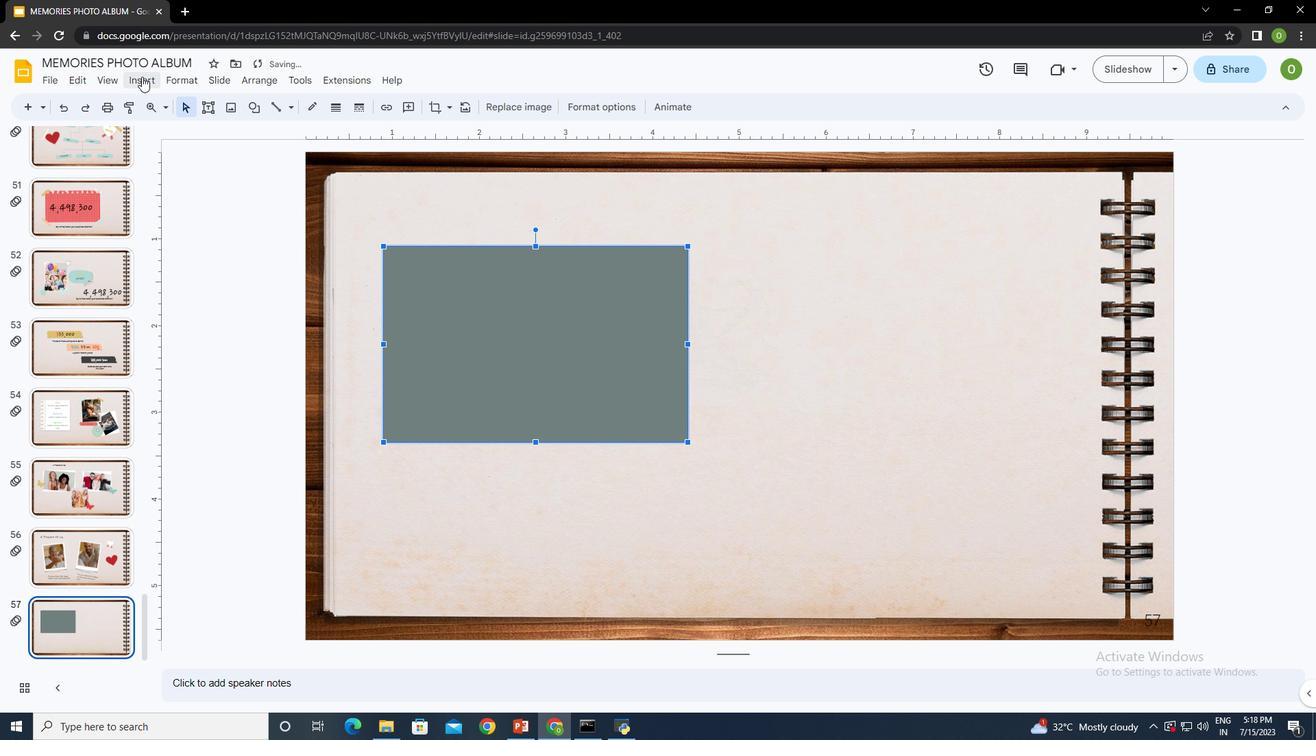 
Action: Mouse pressed left at (139, 76)
Screenshot: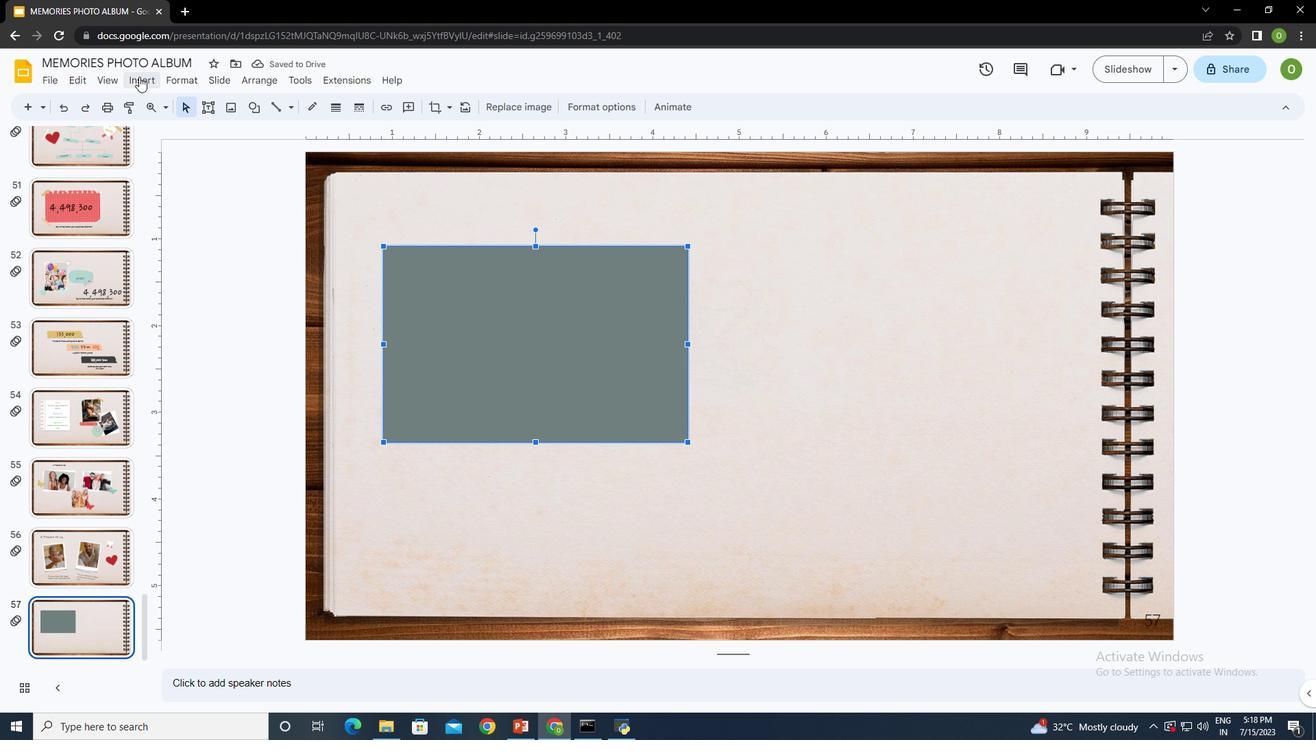 
Action: Mouse moved to (179, 103)
Screenshot: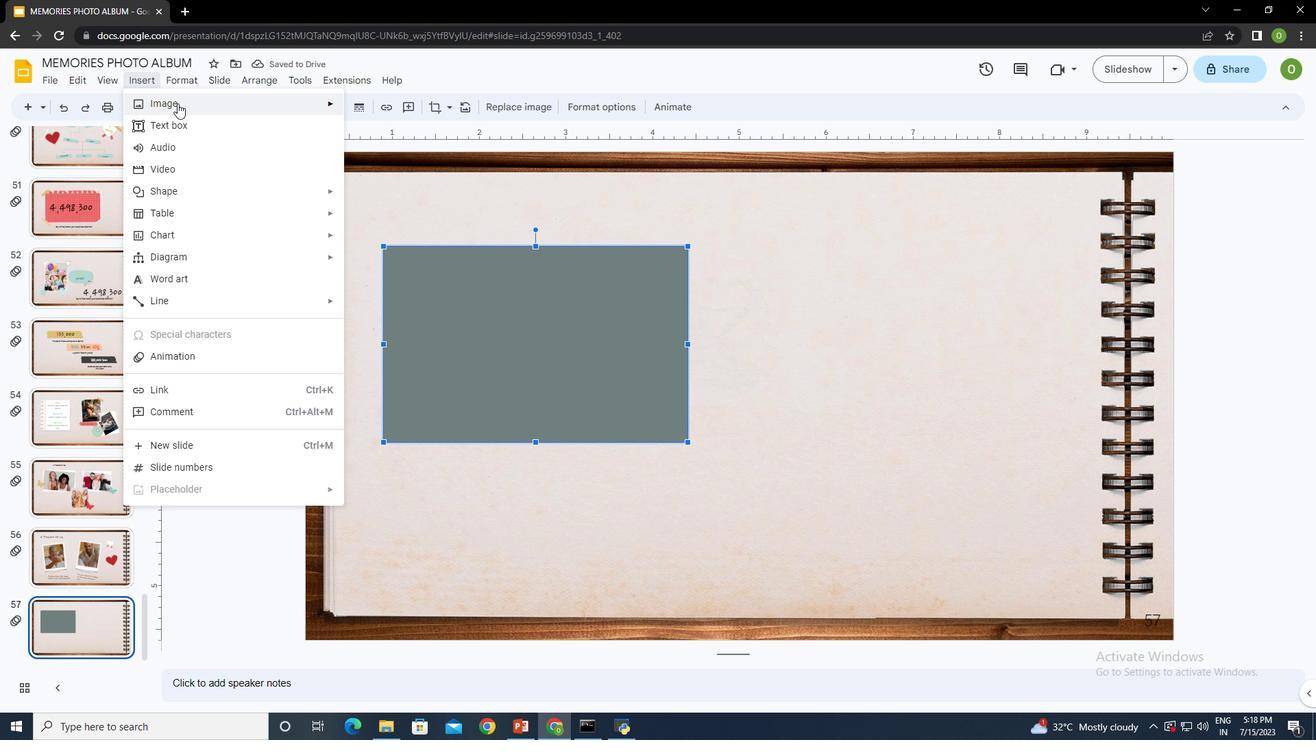 
Action: Mouse pressed left at (179, 103)
Screenshot: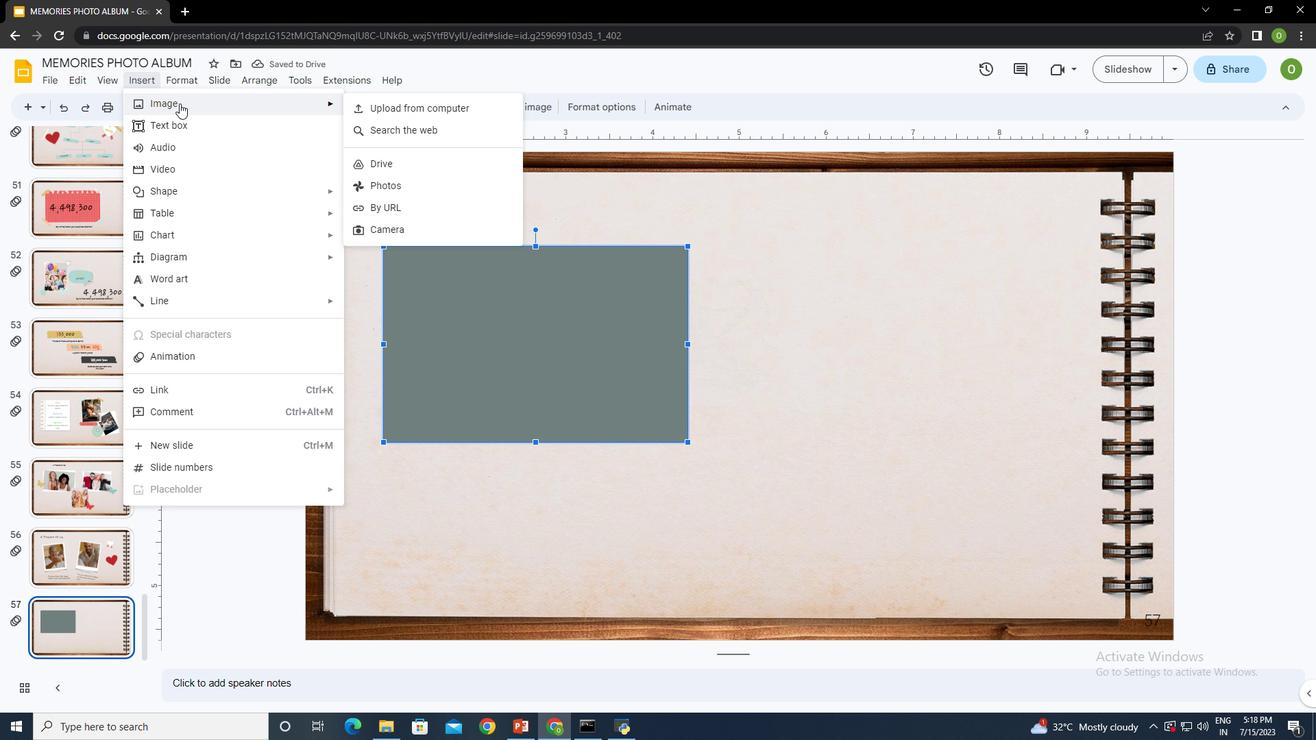 
Action: Mouse moved to (388, 110)
Screenshot: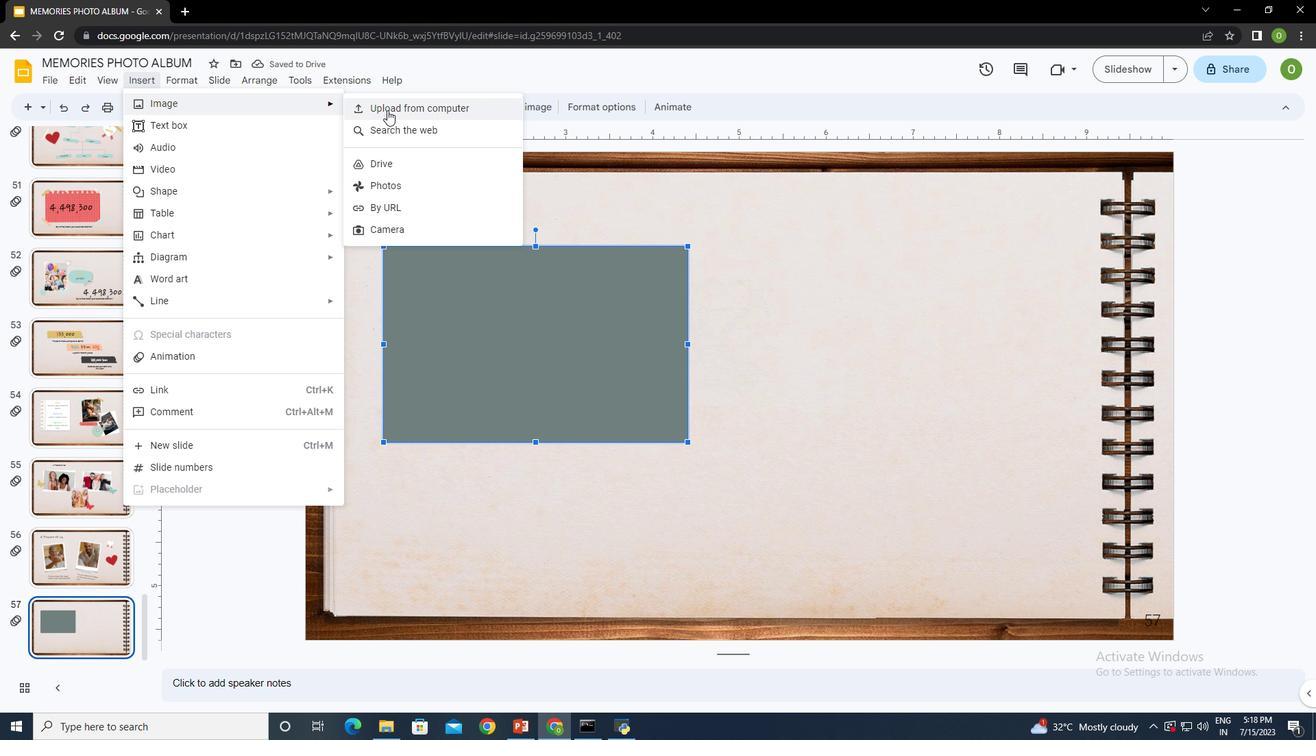 
Action: Mouse pressed left at (388, 110)
Screenshot: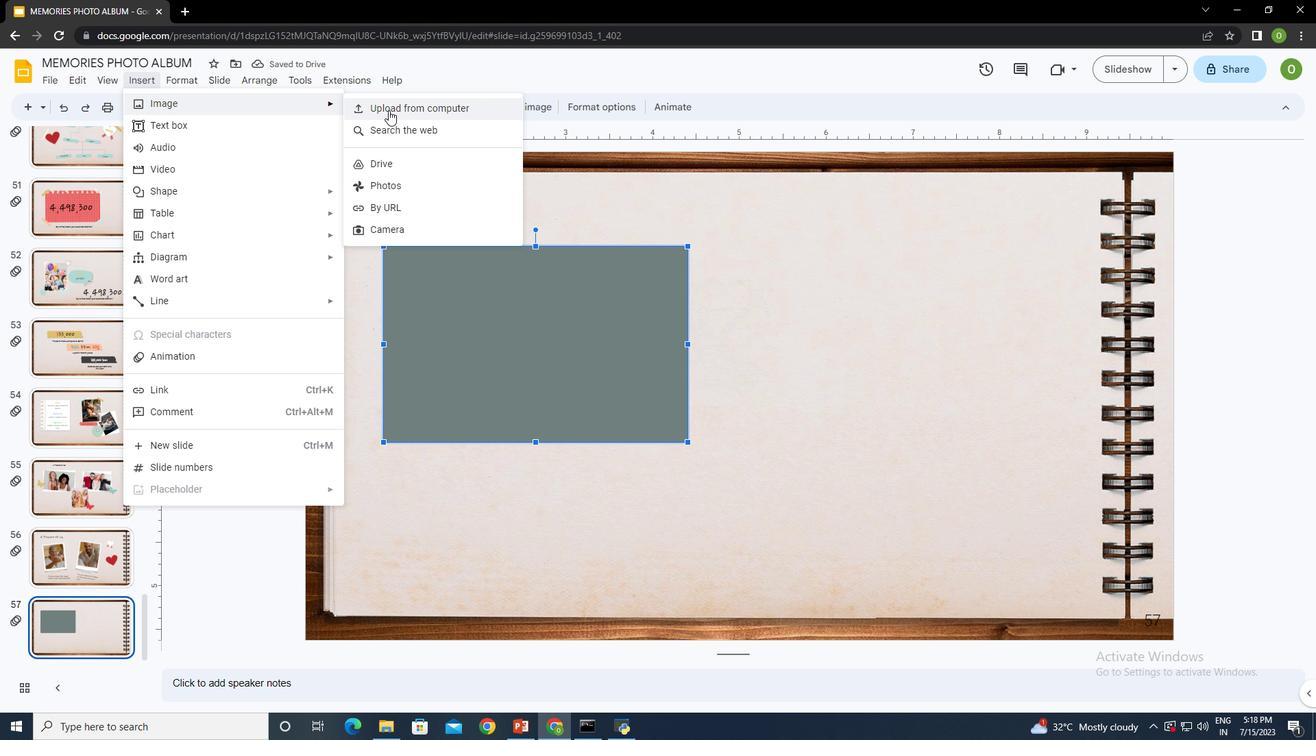 
Action: Mouse moved to (646, 271)
Screenshot: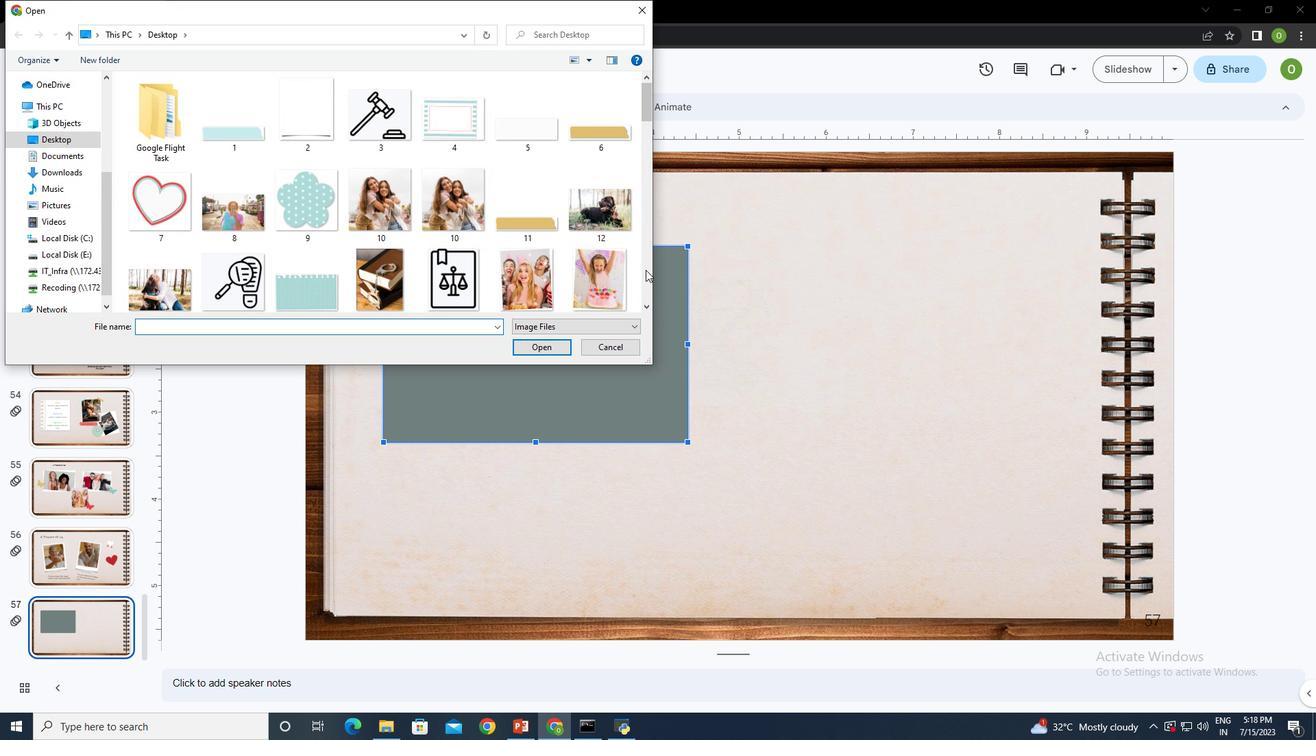 
Action: Mouse pressed left at (646, 271)
Screenshot: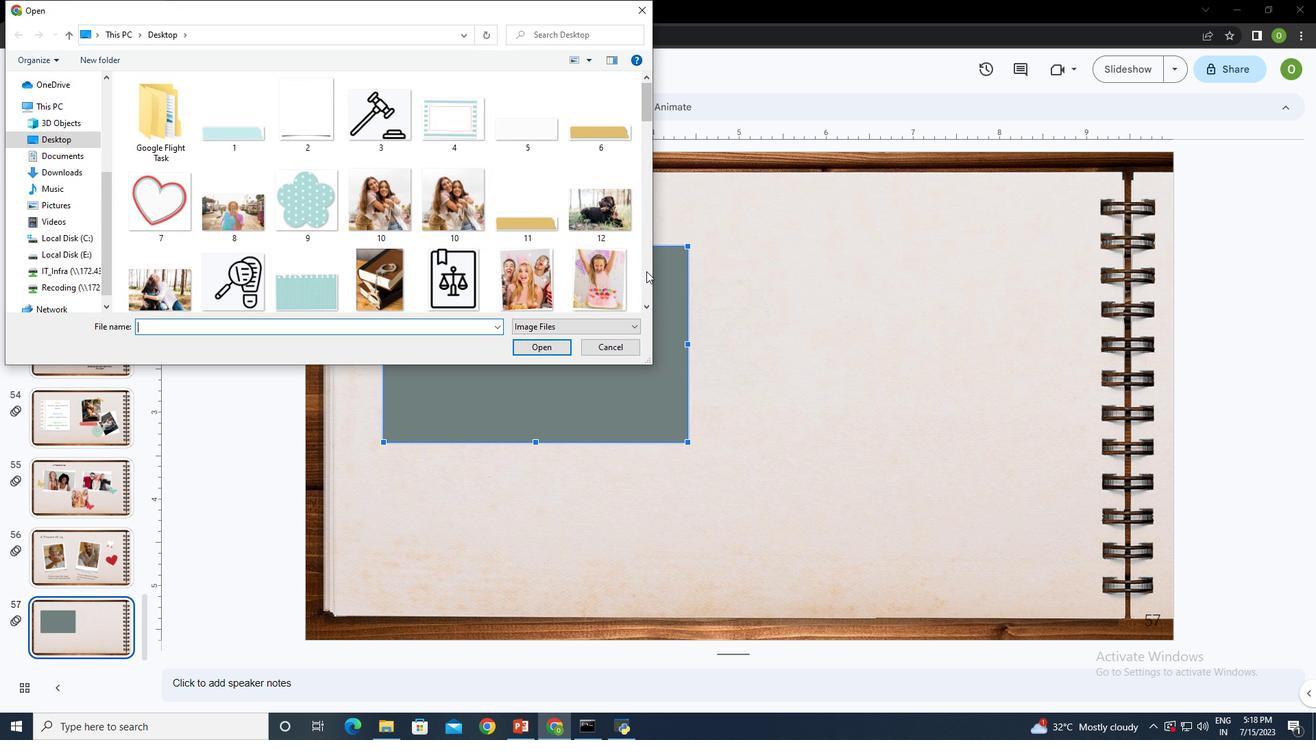
Action: Mouse pressed left at (646, 271)
Screenshot: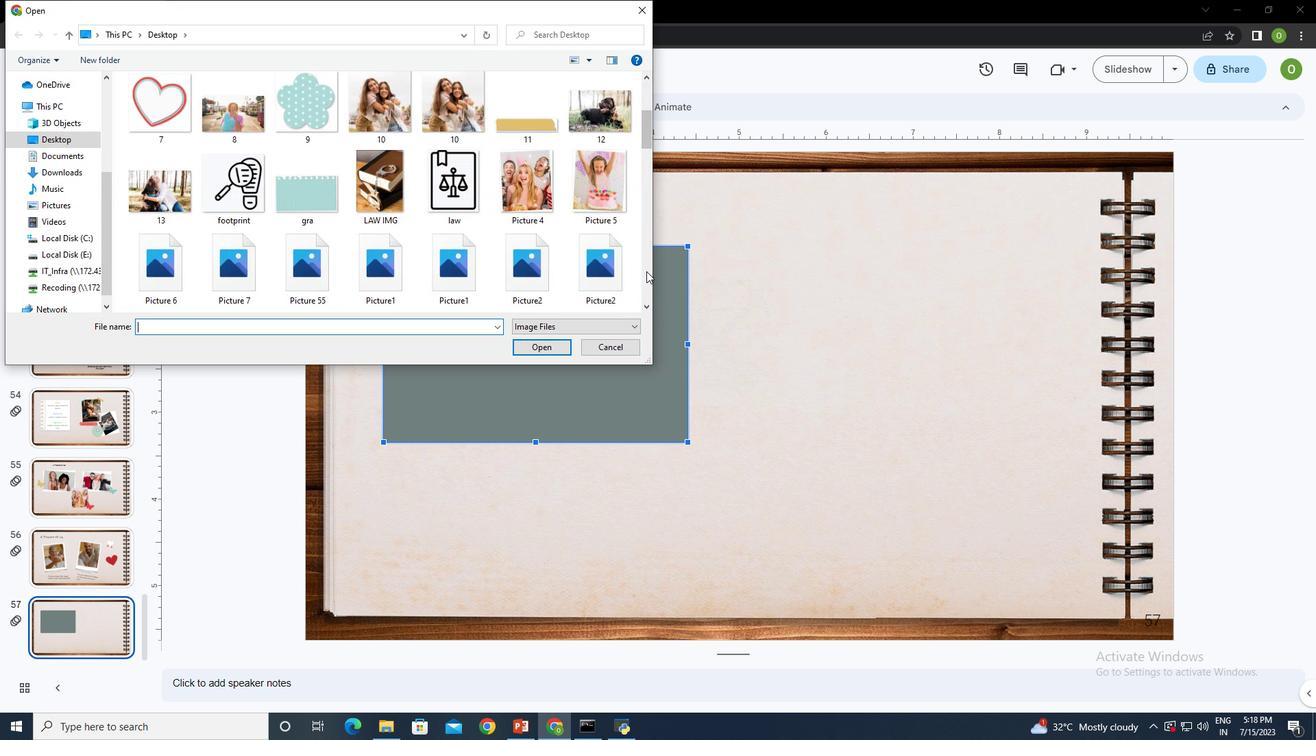 
Action: Mouse pressed left at (646, 271)
Screenshot: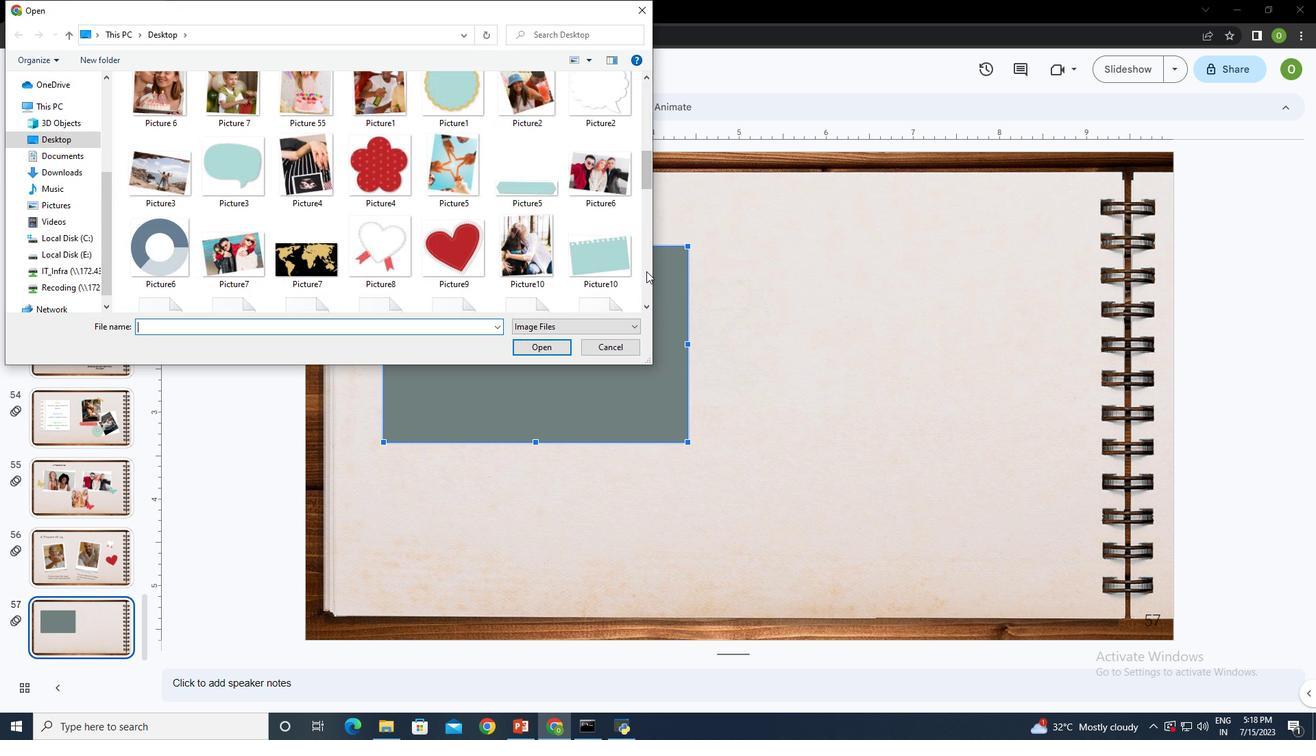 
Action: Mouse pressed left at (646, 271)
Screenshot: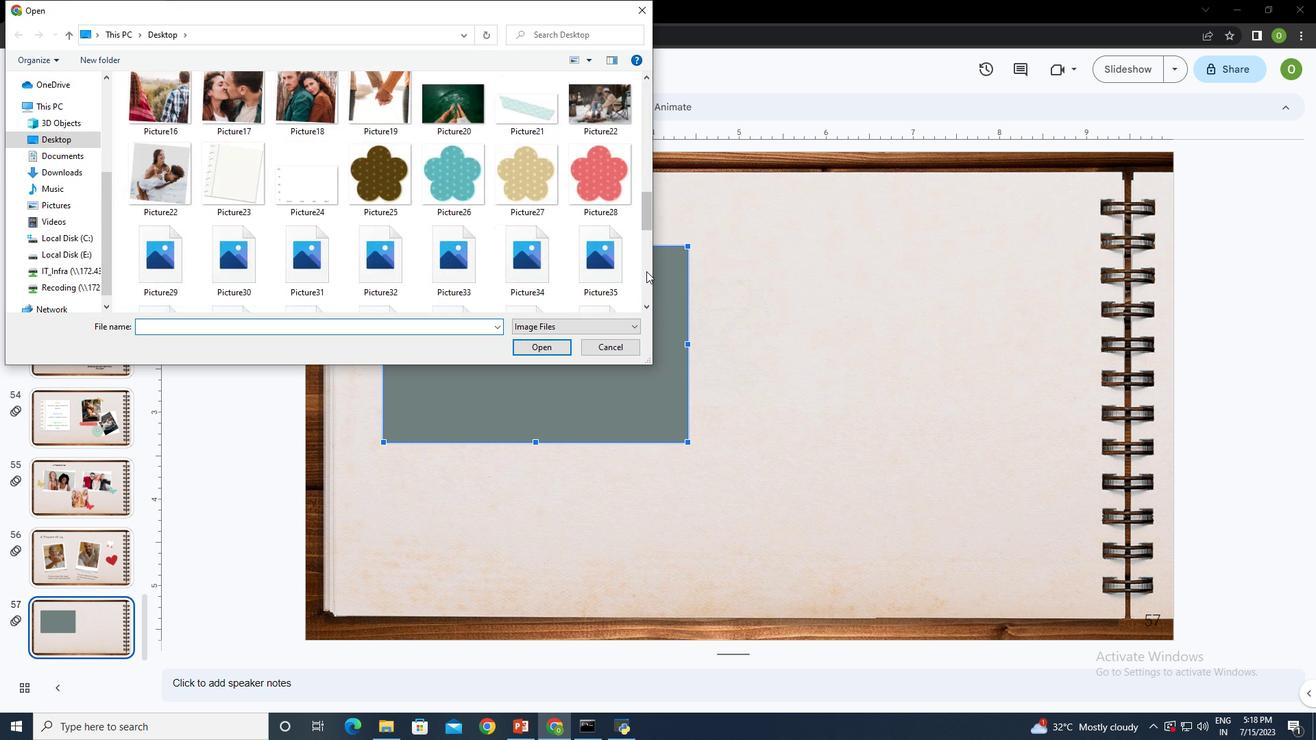 
Action: Mouse moved to (642, 244)
Screenshot: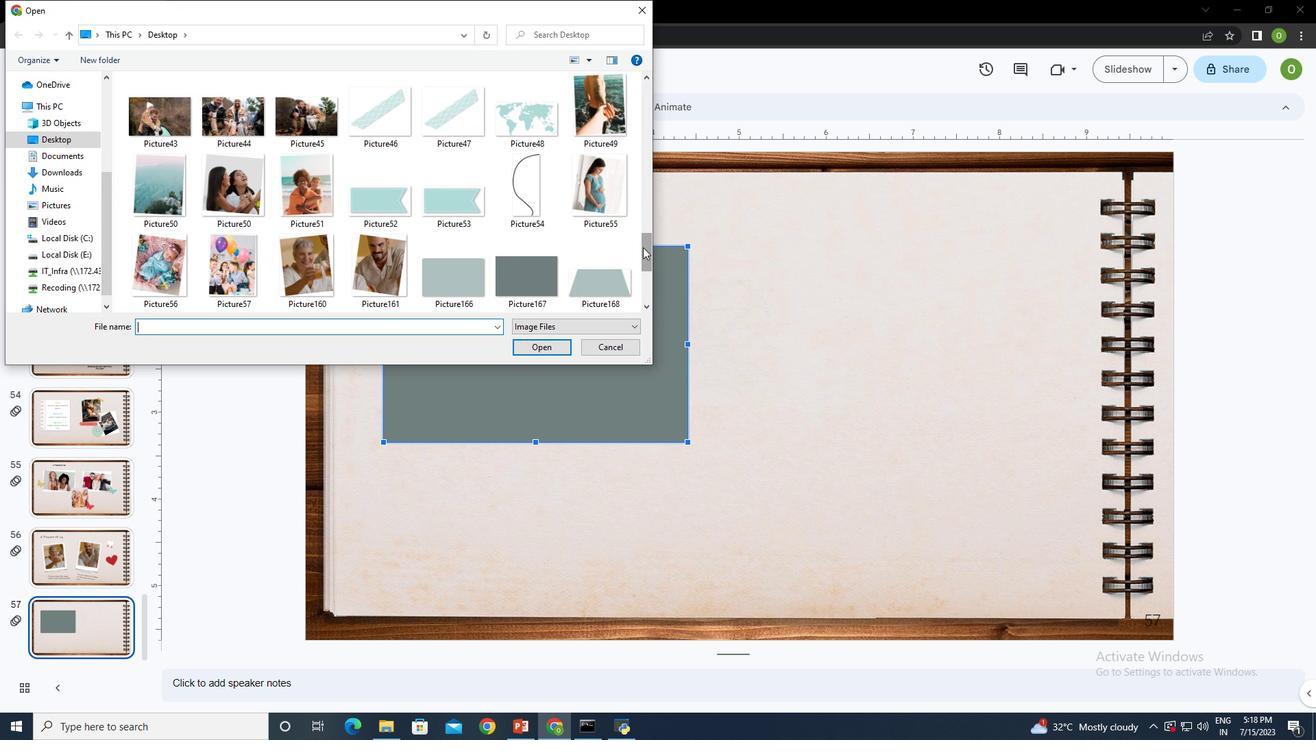 
Action: Mouse pressed left at (642, 244)
Screenshot: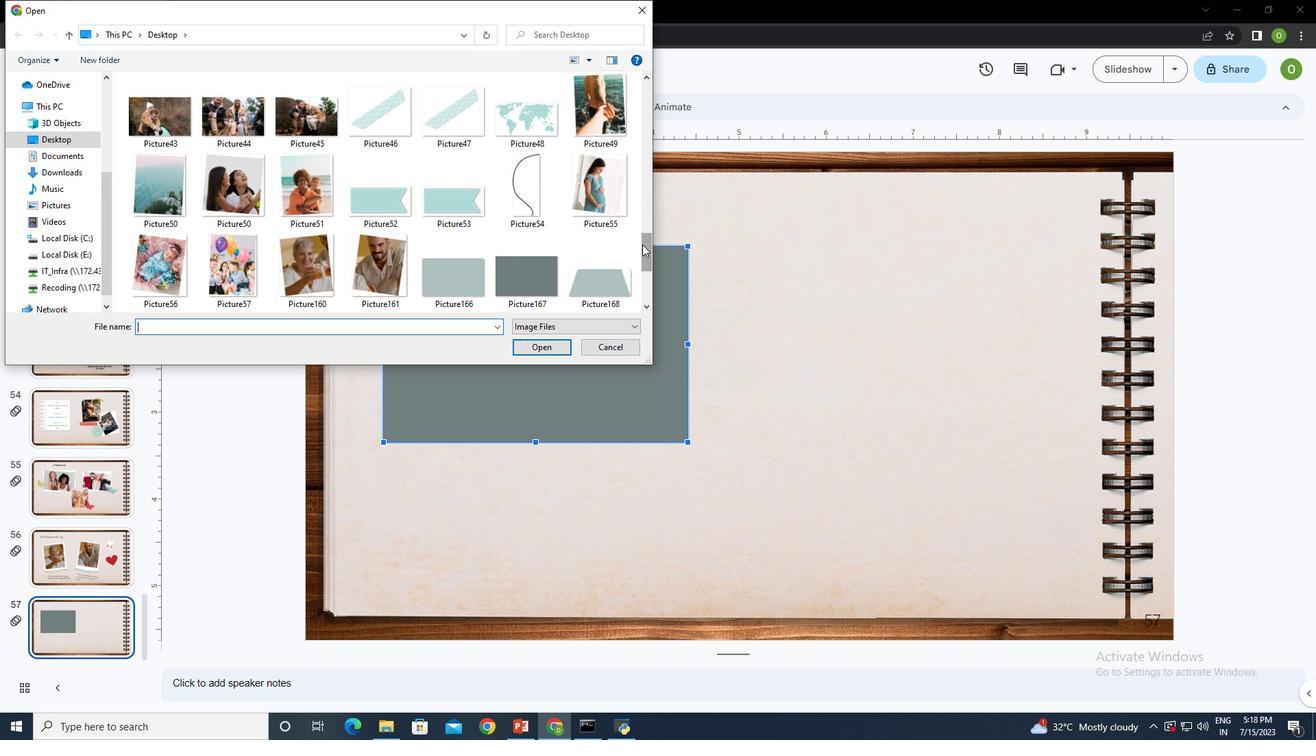 
Action: Mouse moved to (445, 196)
Screenshot: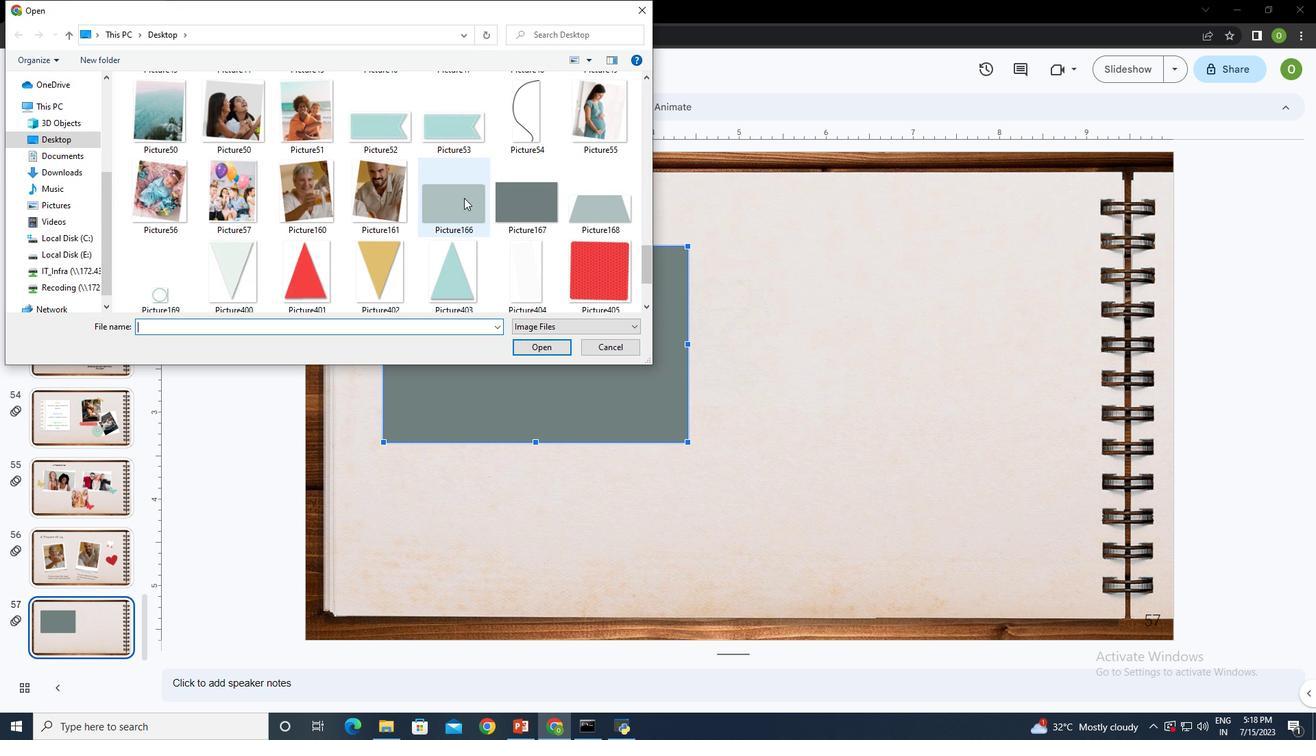 
Action: Mouse pressed left at (445, 196)
Screenshot: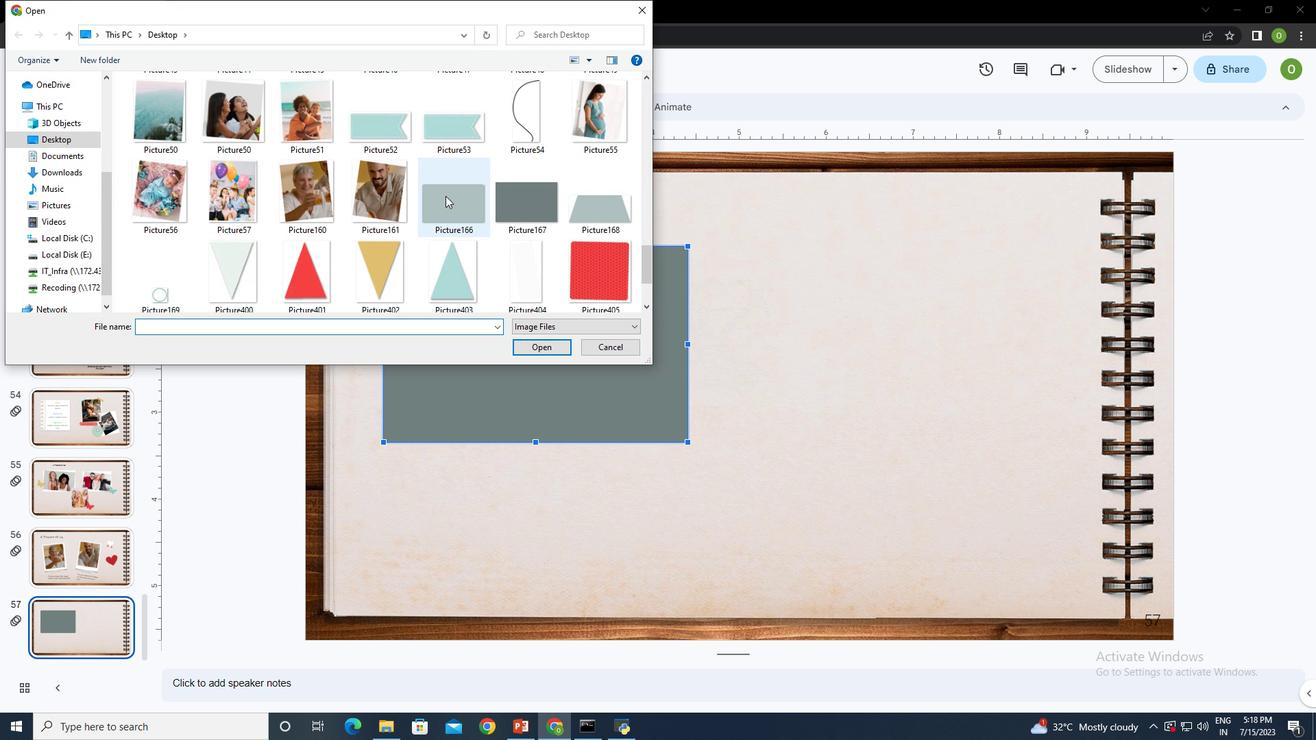 
Action: Mouse moved to (538, 344)
Screenshot: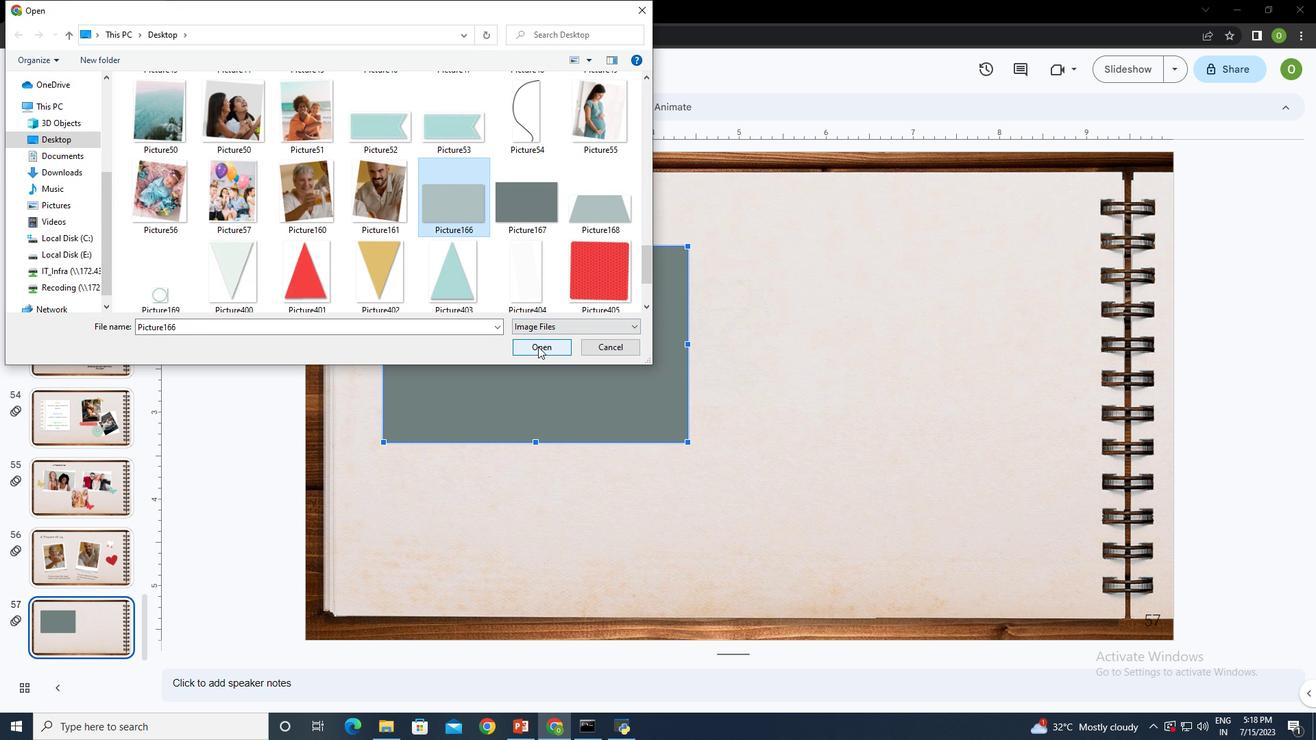 
Action: Mouse pressed left at (538, 344)
Screenshot: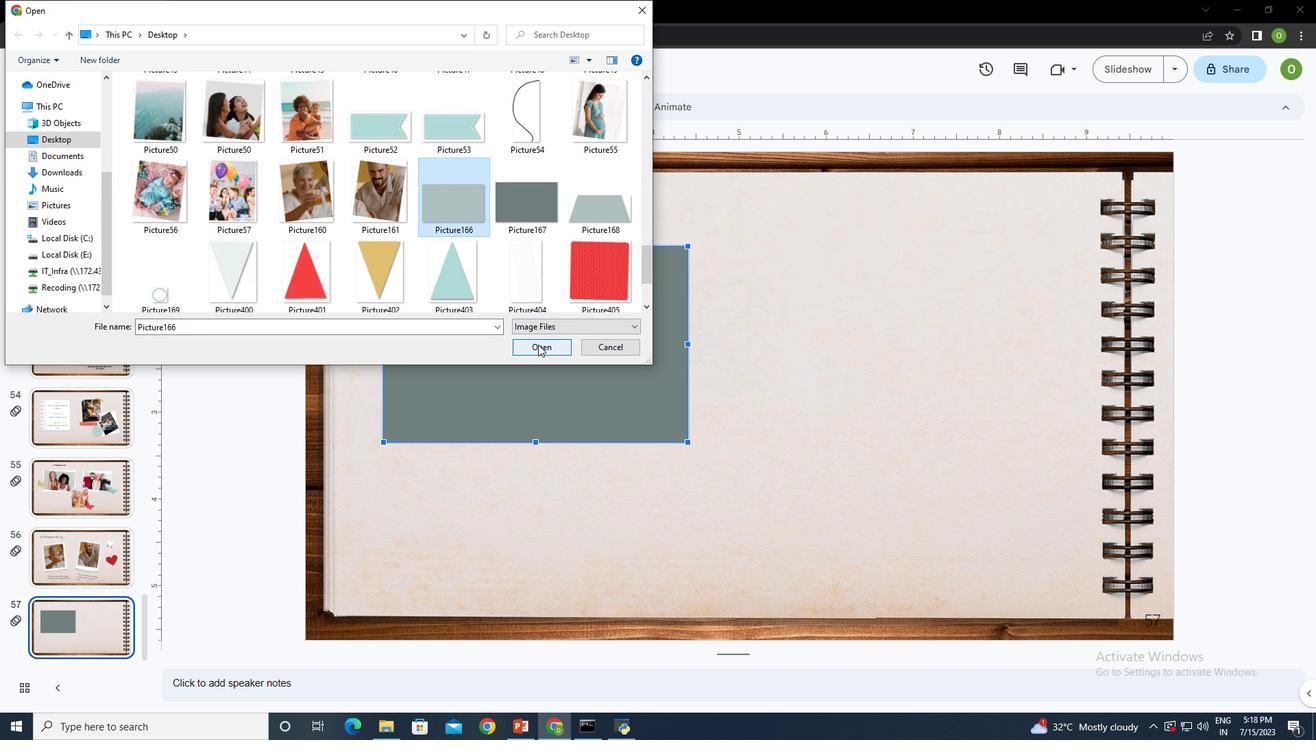 
Action: Mouse moved to (1161, 446)
Screenshot: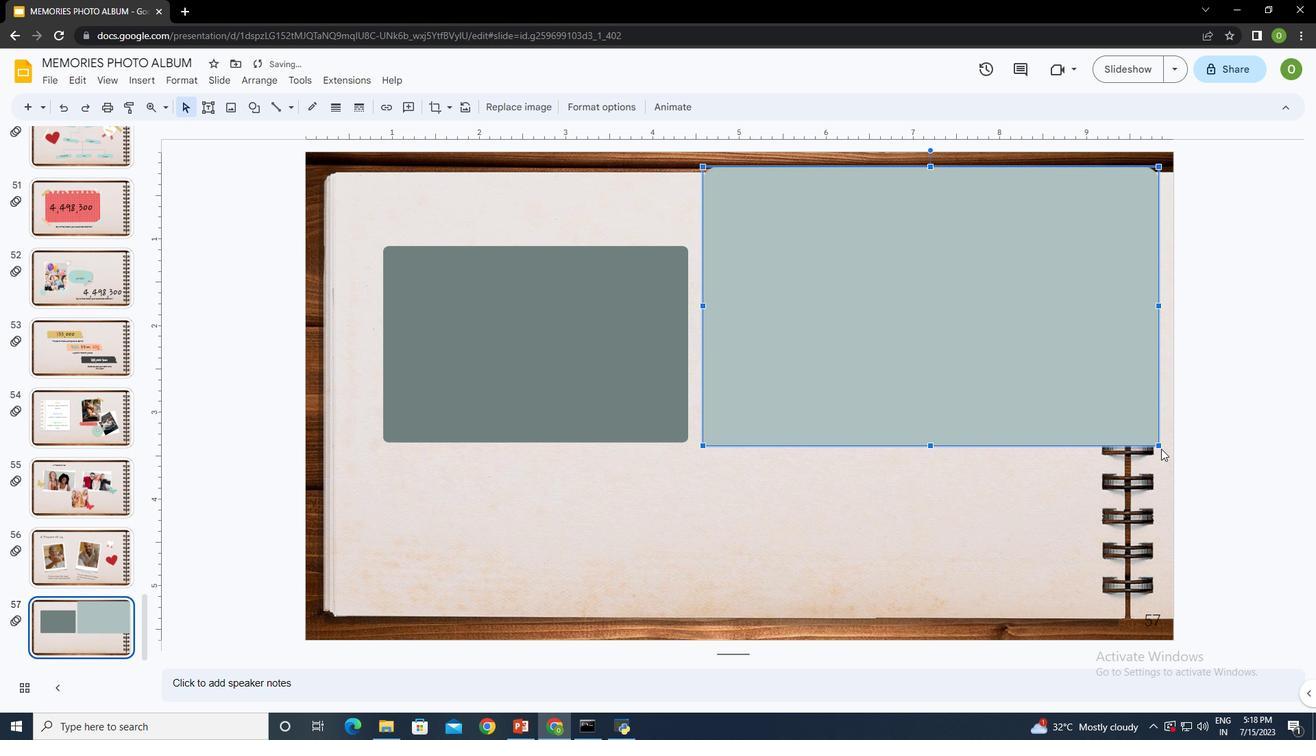 
Action: Mouse pressed left at (1161, 446)
Screenshot: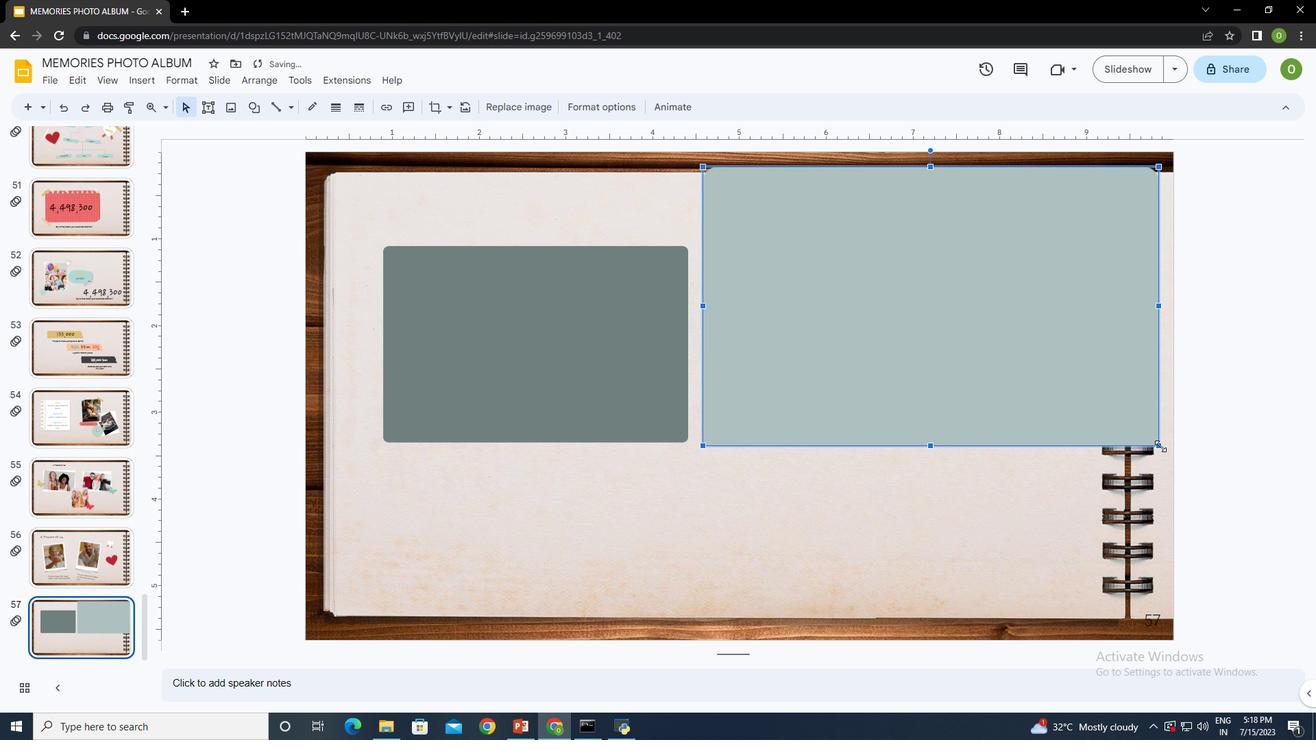 
Action: Mouse moved to (907, 248)
Screenshot: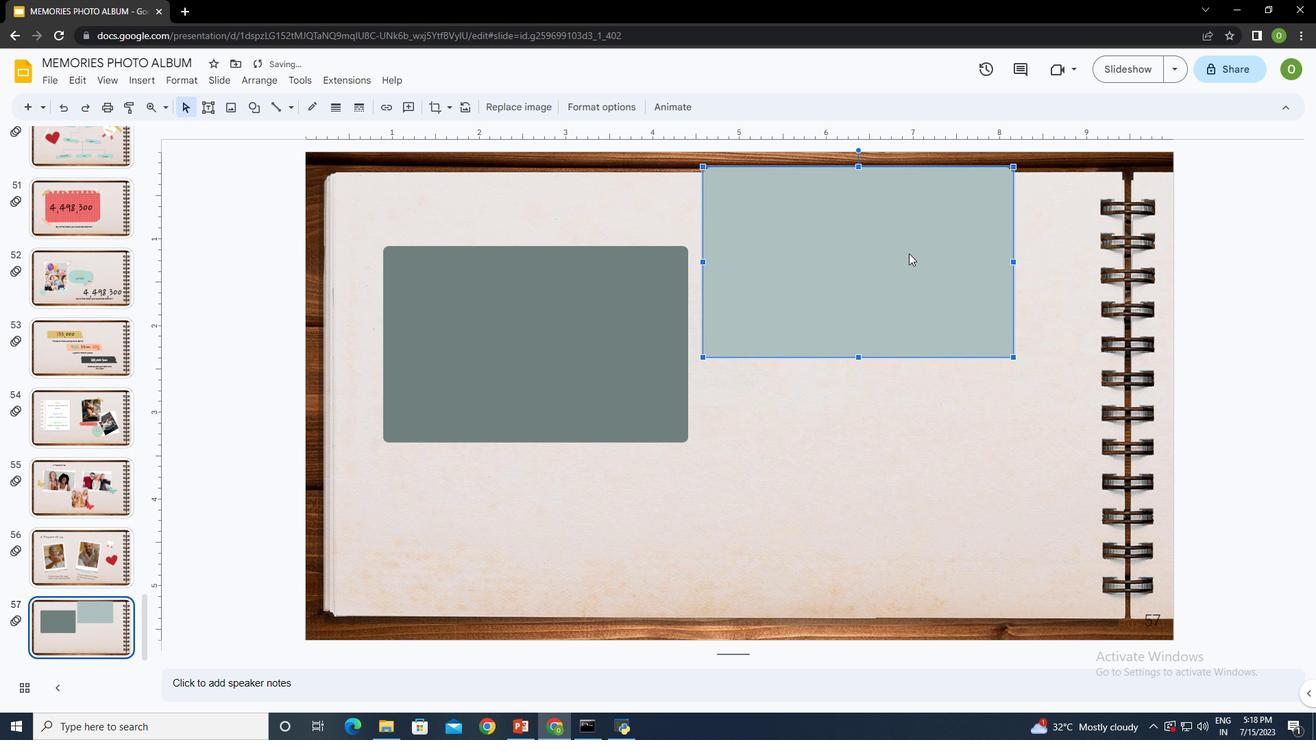 
Action: Mouse pressed left at (907, 248)
Screenshot: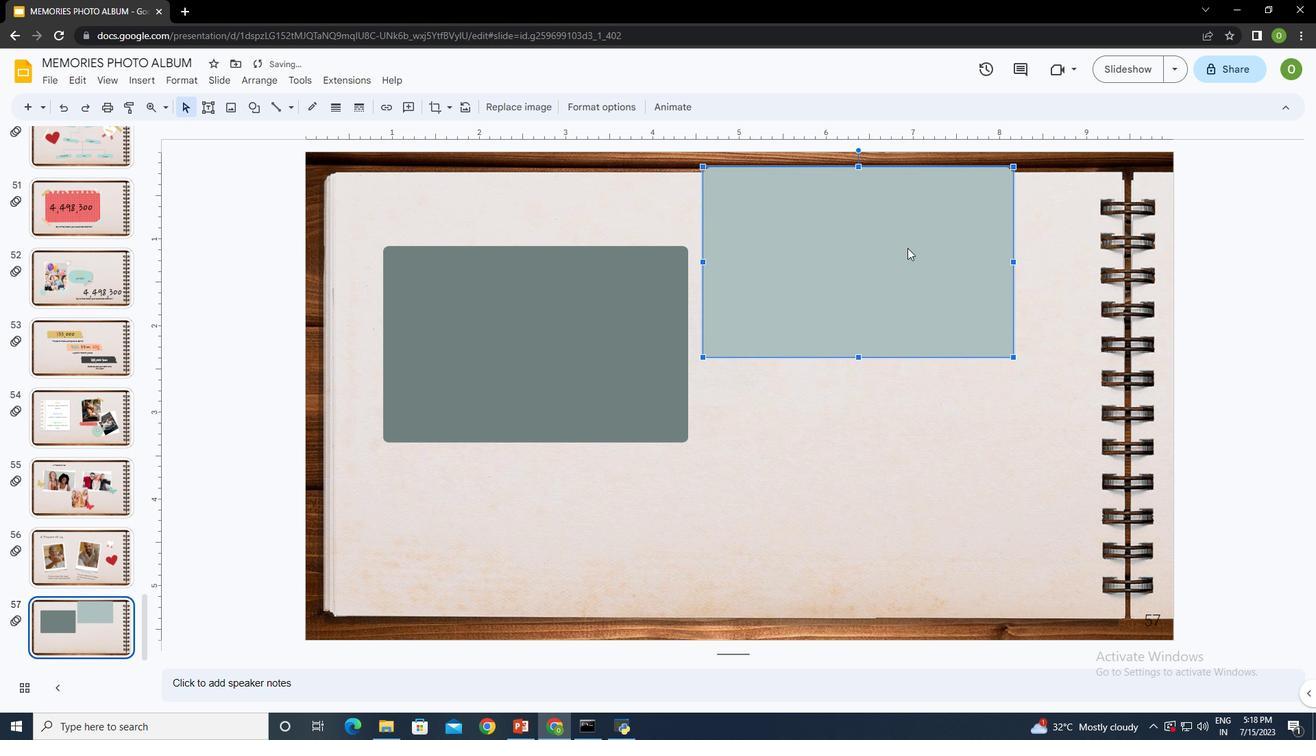 
Action: Mouse moved to (539, 436)
Screenshot: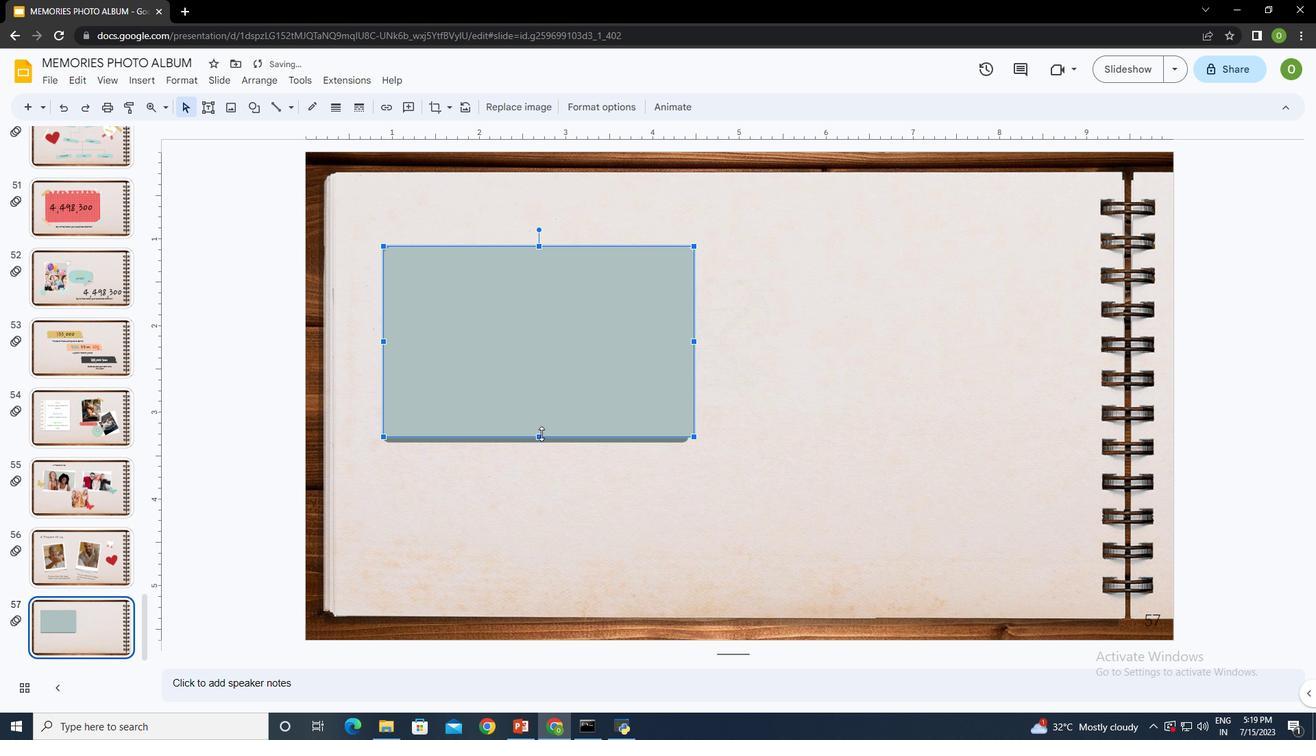 
Action: Mouse pressed left at (539, 436)
Screenshot: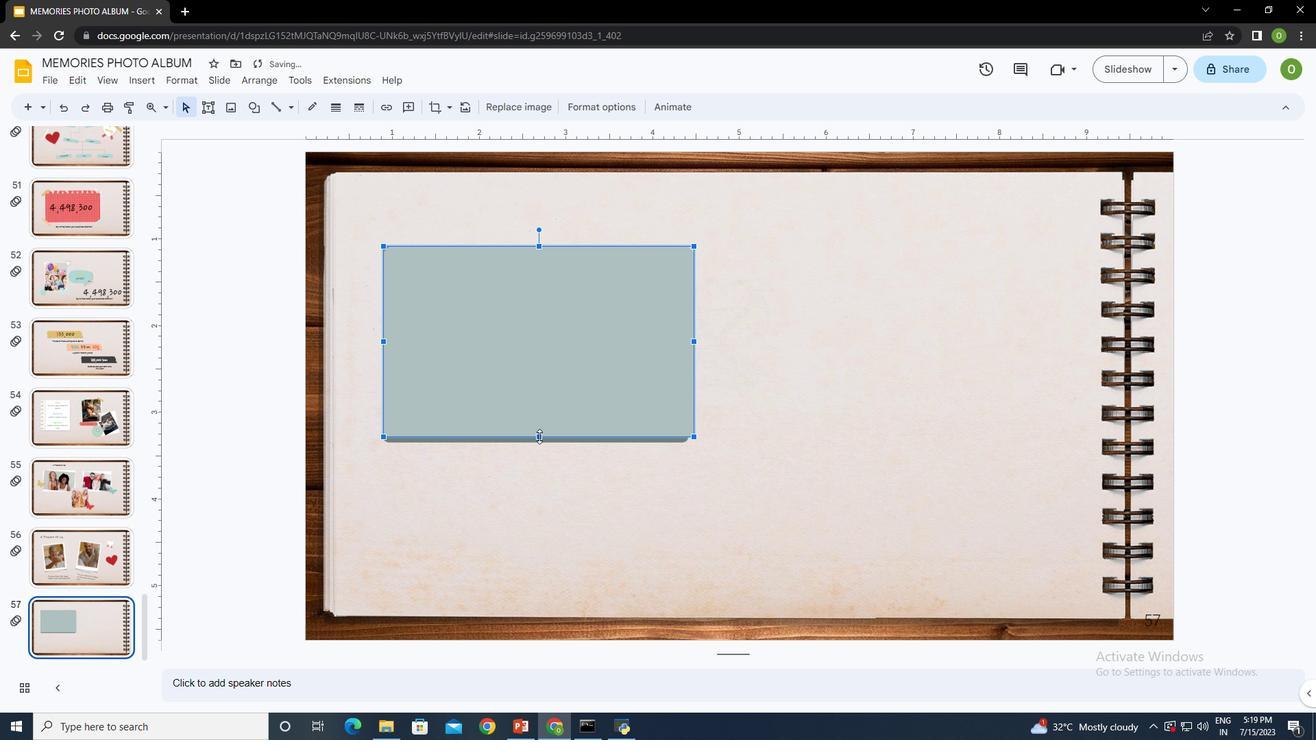 
Action: Mouse moved to (692, 331)
Screenshot: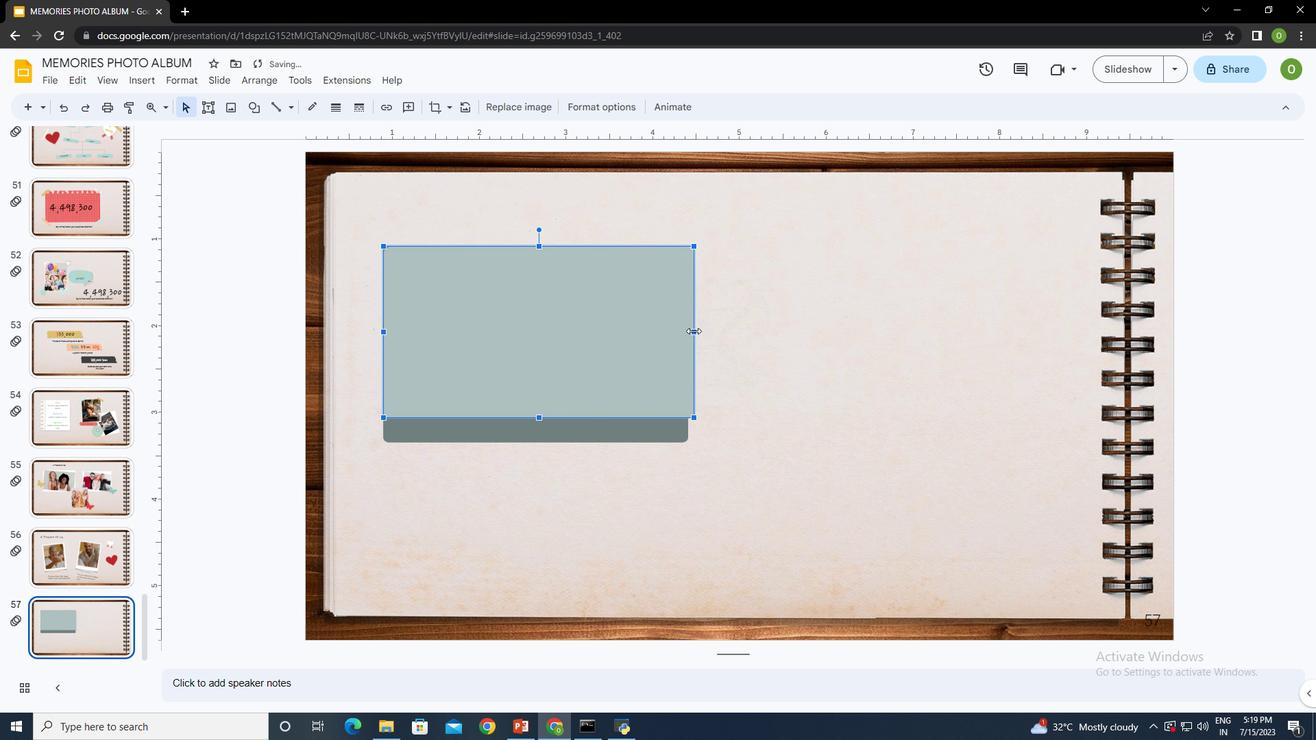 
Action: Mouse pressed left at (692, 331)
Screenshot: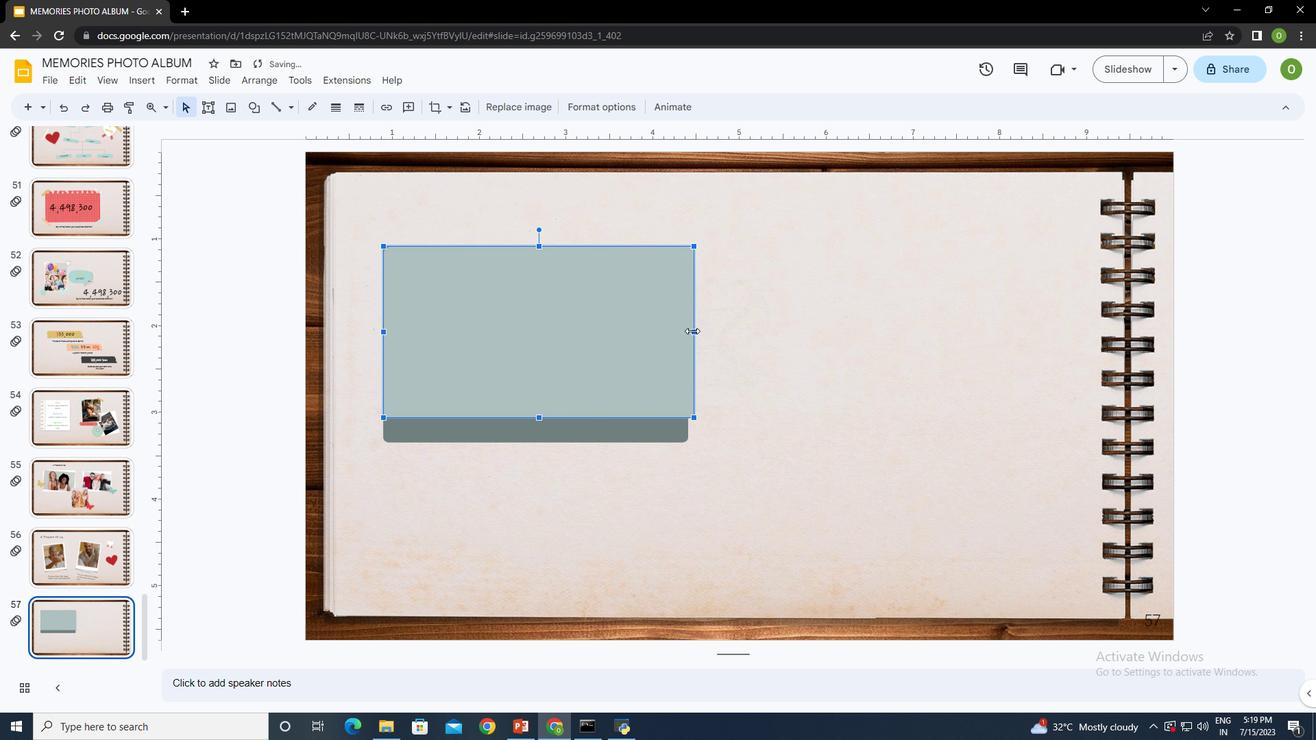 
Action: Mouse moved to (532, 325)
Screenshot: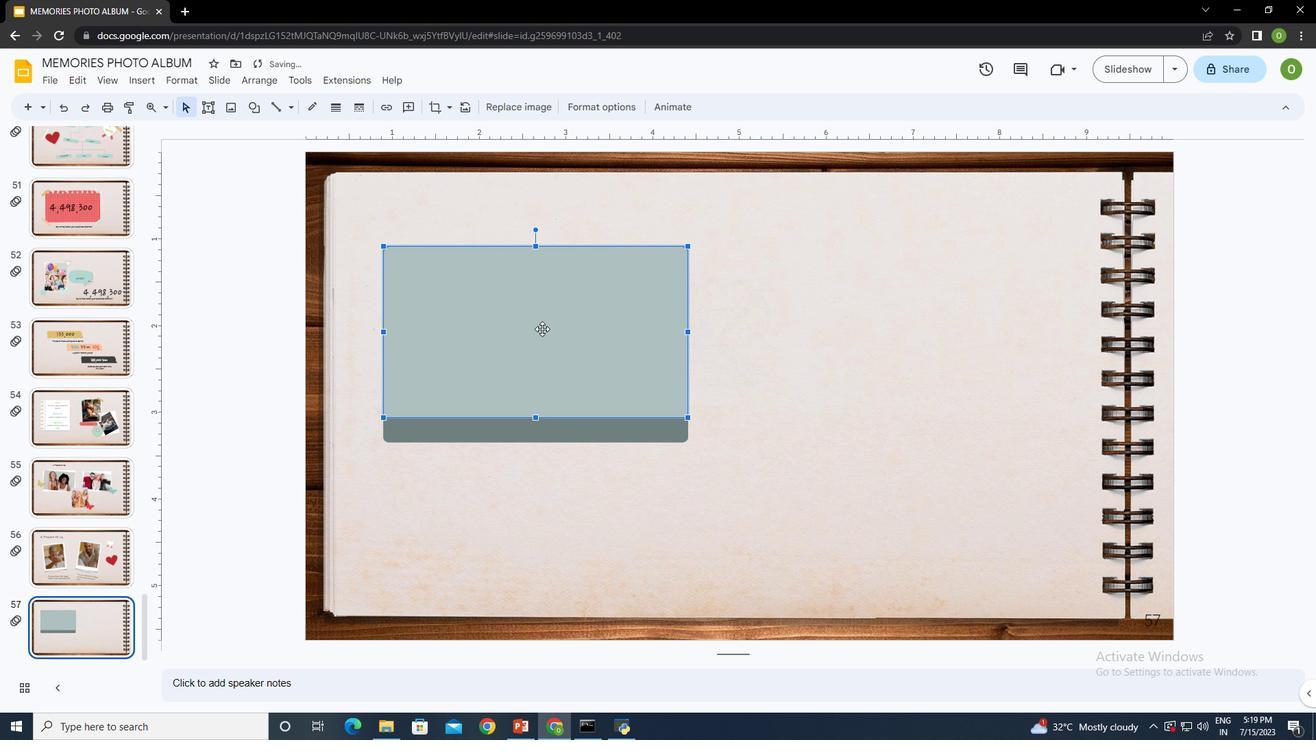 
Action: Mouse pressed left at (532, 325)
Screenshot: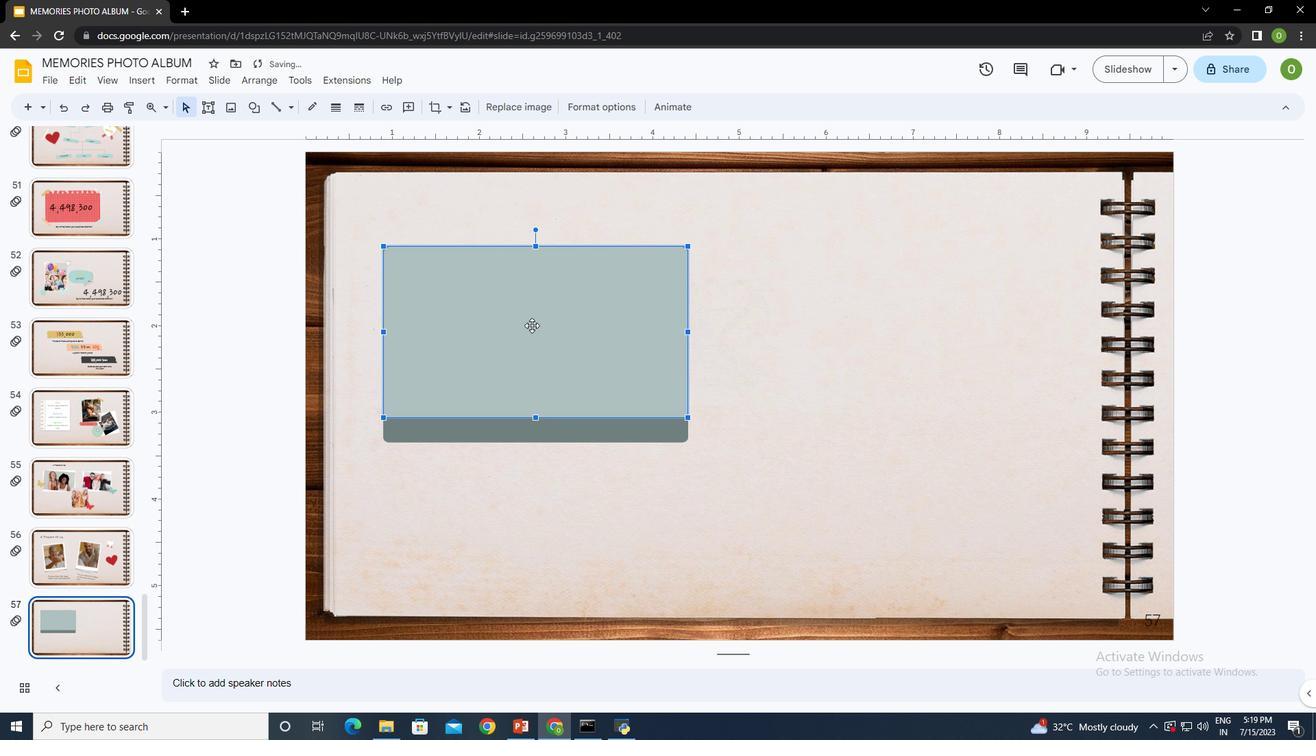 
Action: Mouse moved to (467, 434)
Screenshot: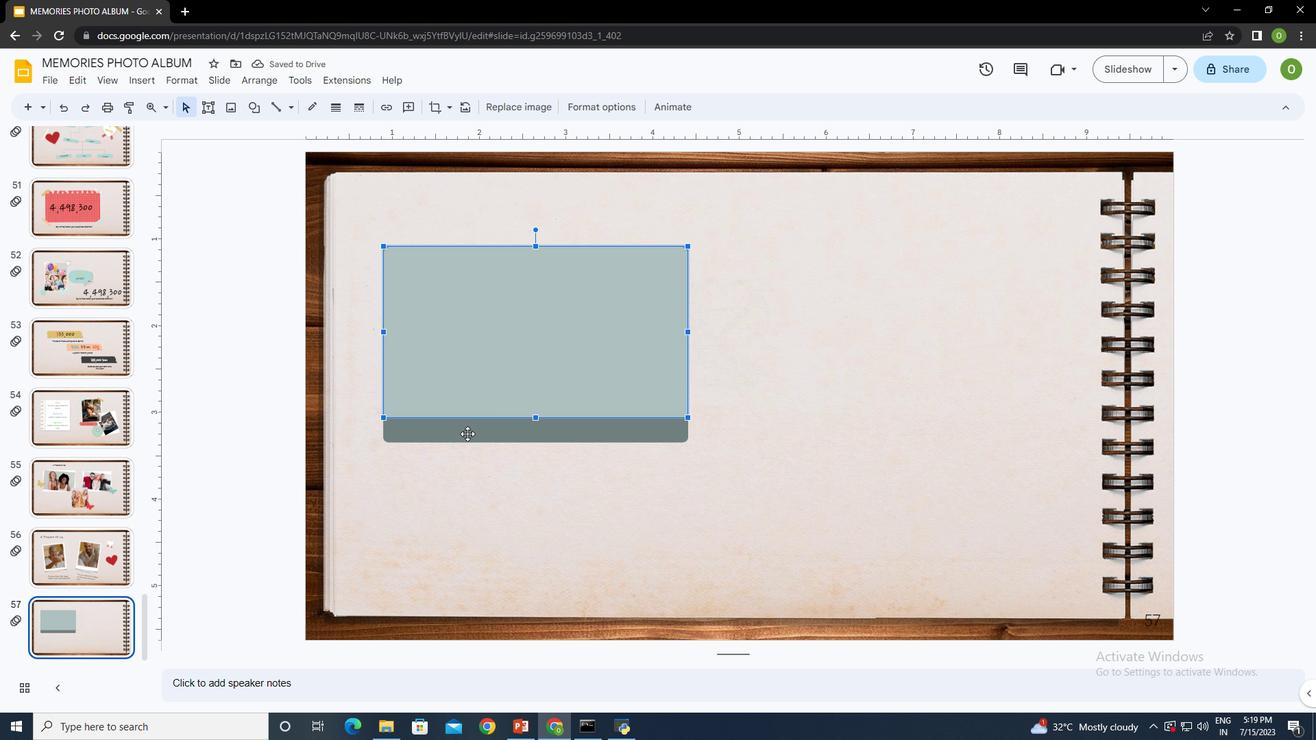 
Action: Mouse pressed left at (467, 434)
Screenshot: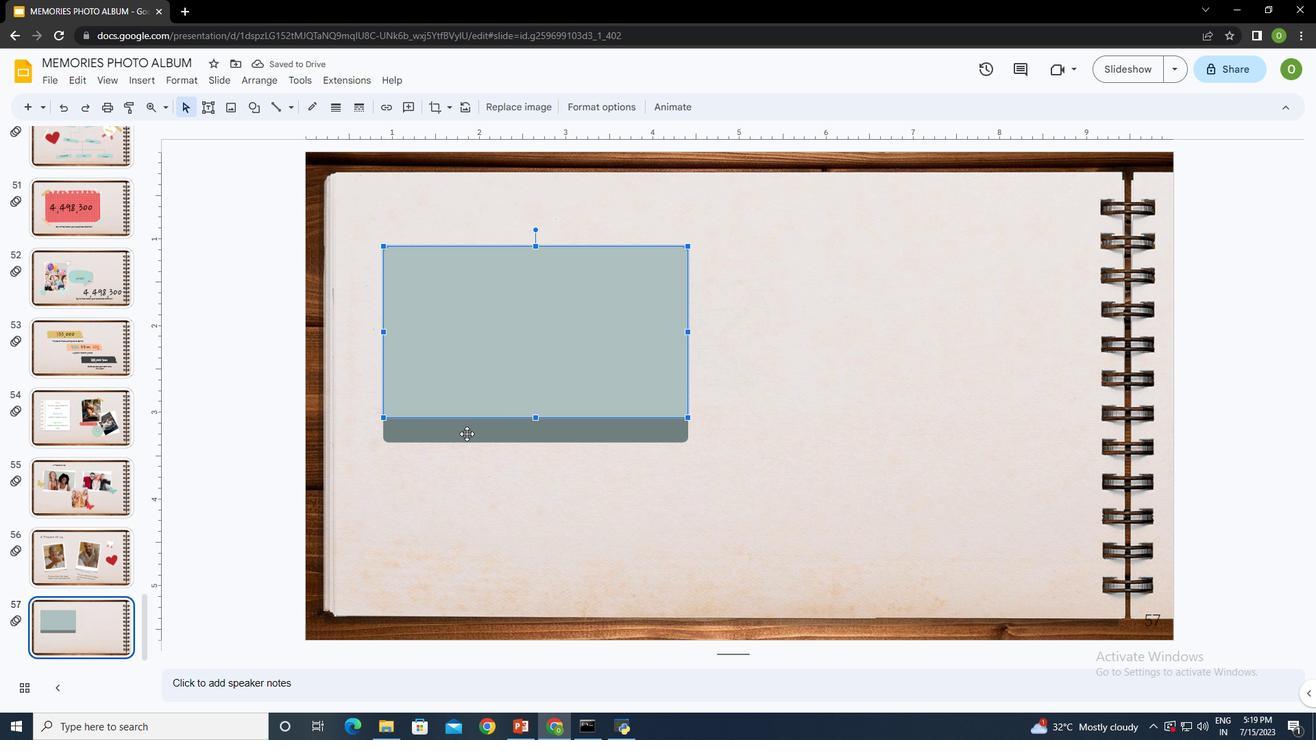 
Action: Mouse moved to (906, 431)
Screenshot: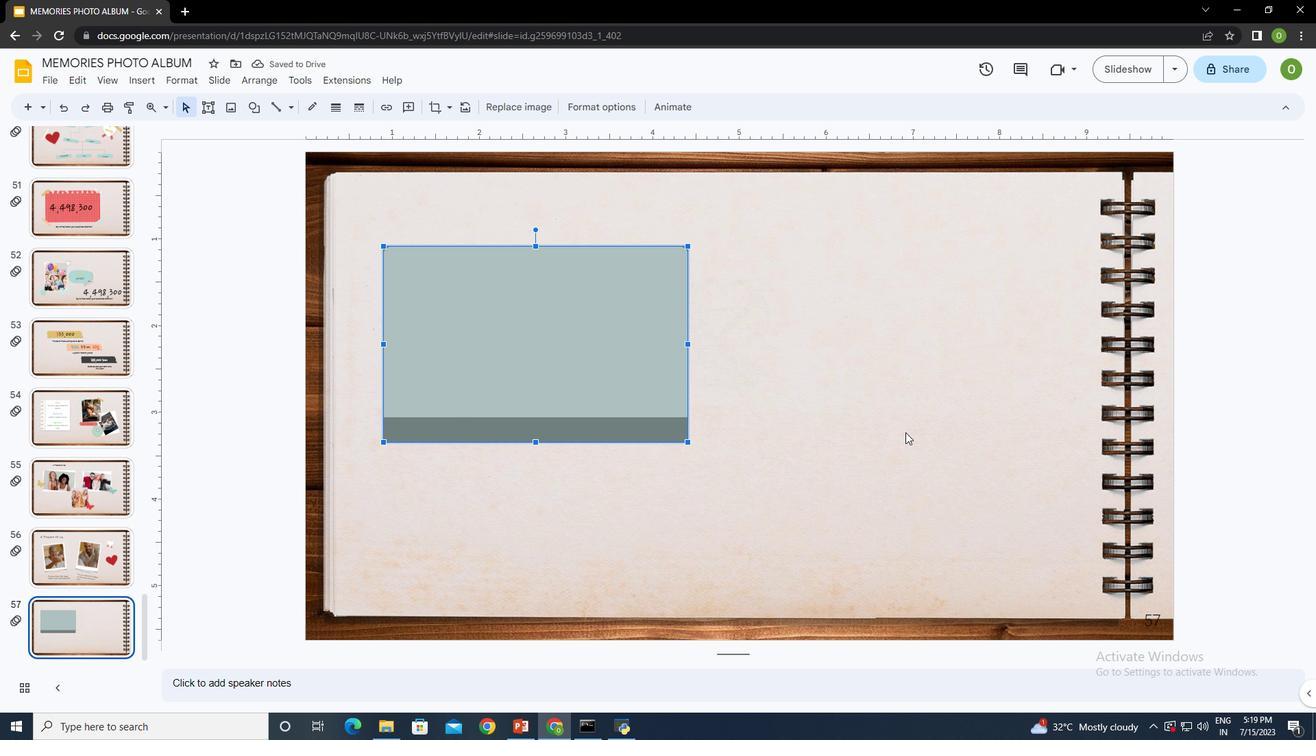 
Action: Mouse pressed left at (906, 431)
Screenshot: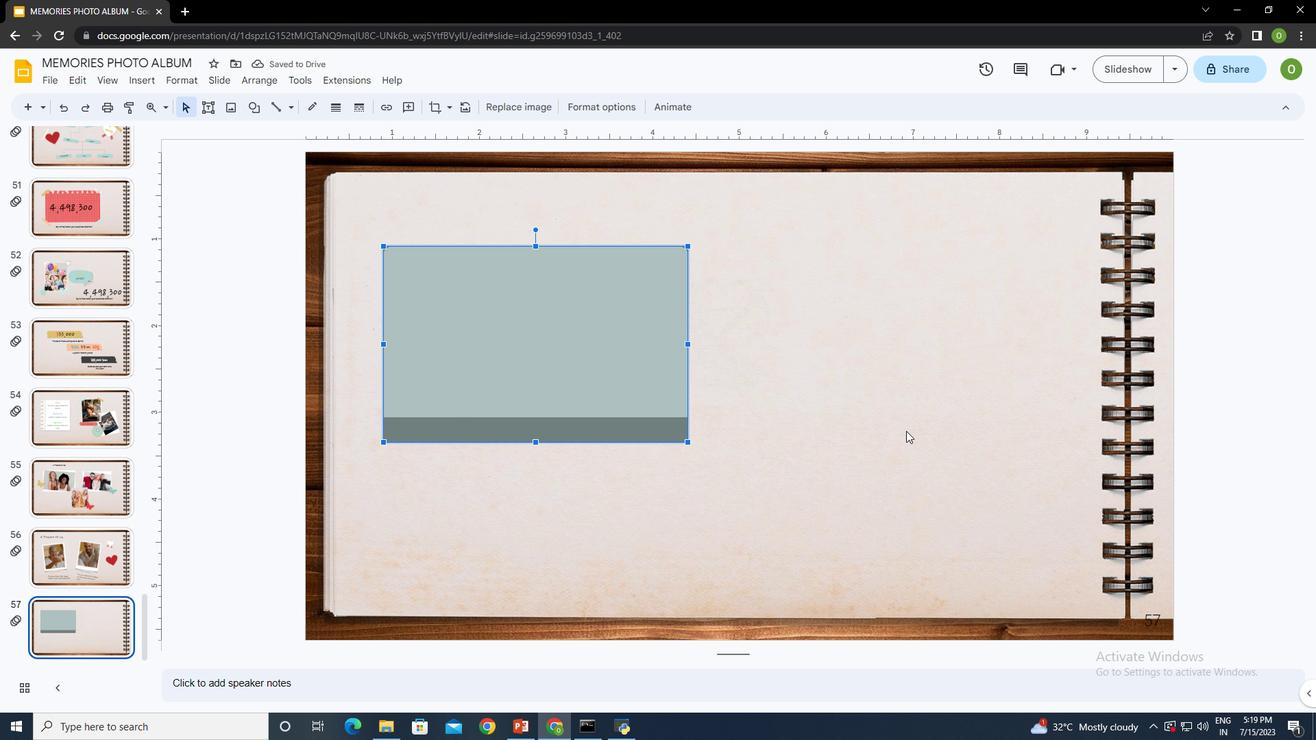 
Action: Mouse moved to (503, 312)
Screenshot: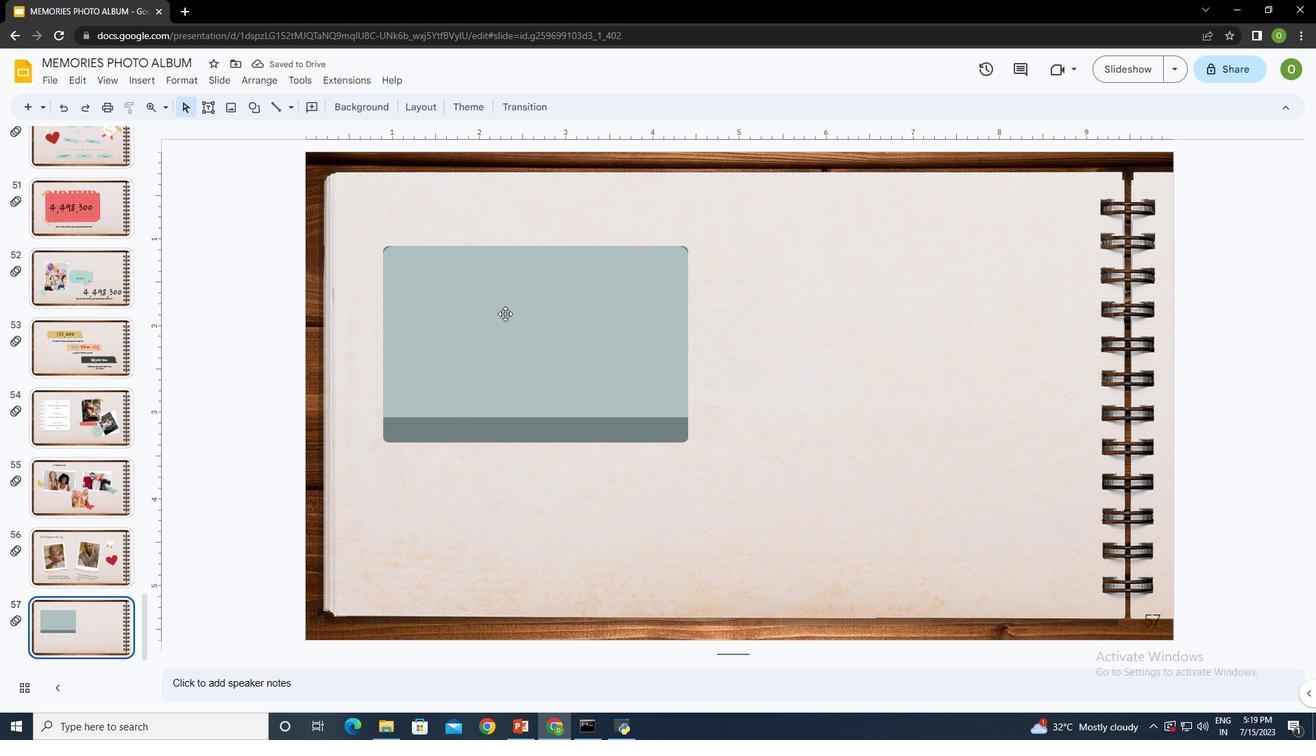 
Action: Mouse pressed left at (503, 312)
Screenshot: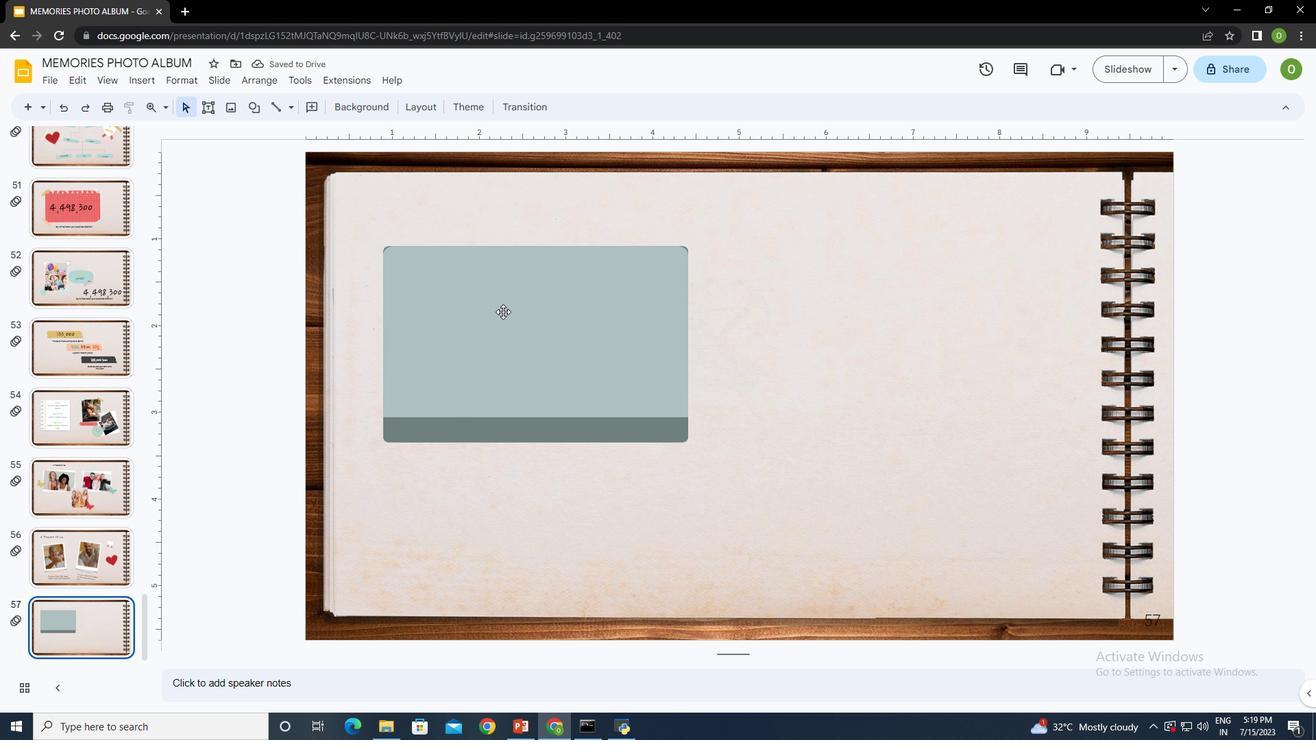 
Action: Mouse moved to (383, 246)
Screenshot: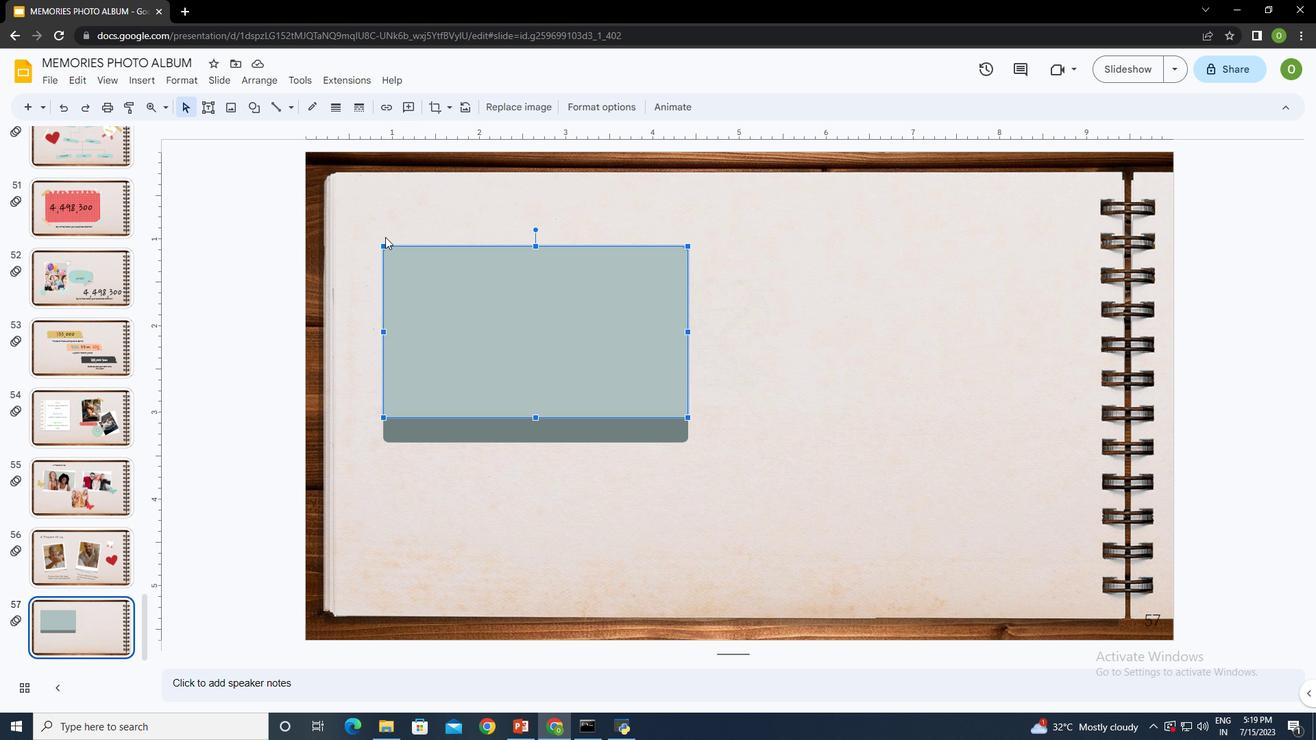 
Action: Mouse pressed left at (383, 246)
Screenshot: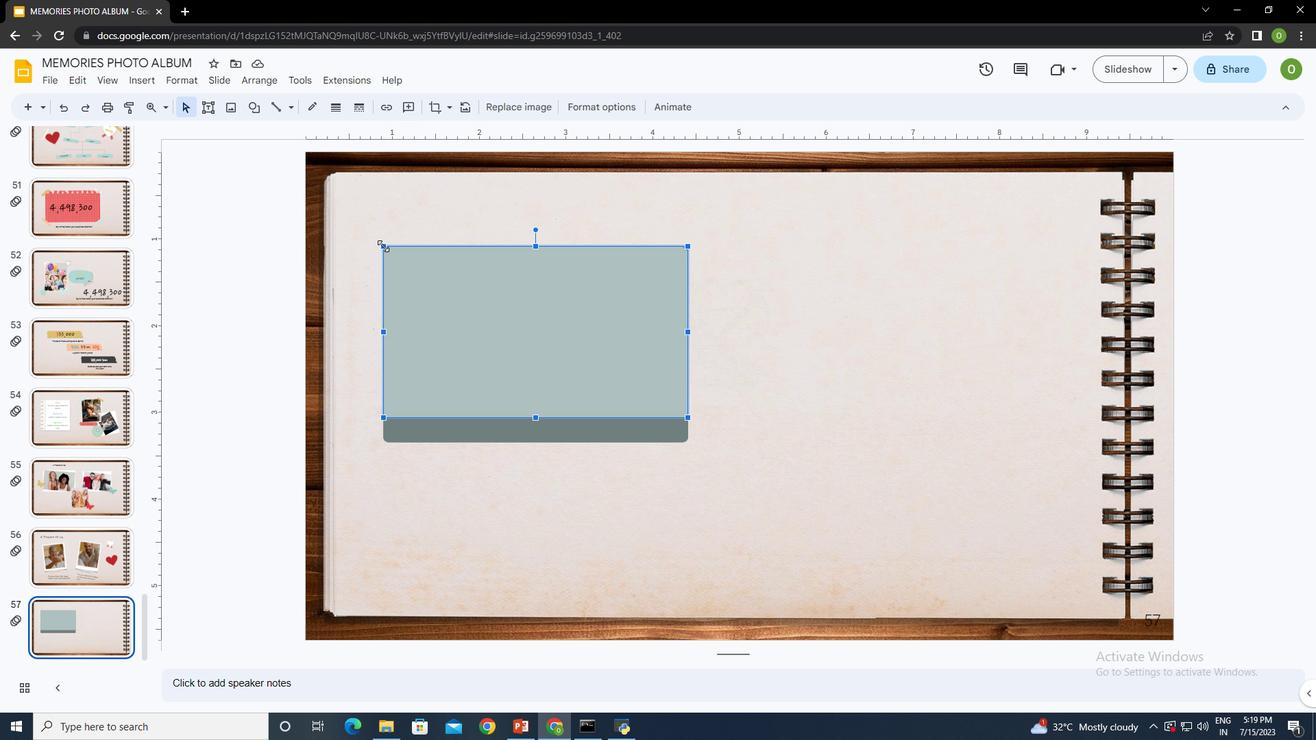 
Action: Mouse moved to (757, 314)
Screenshot: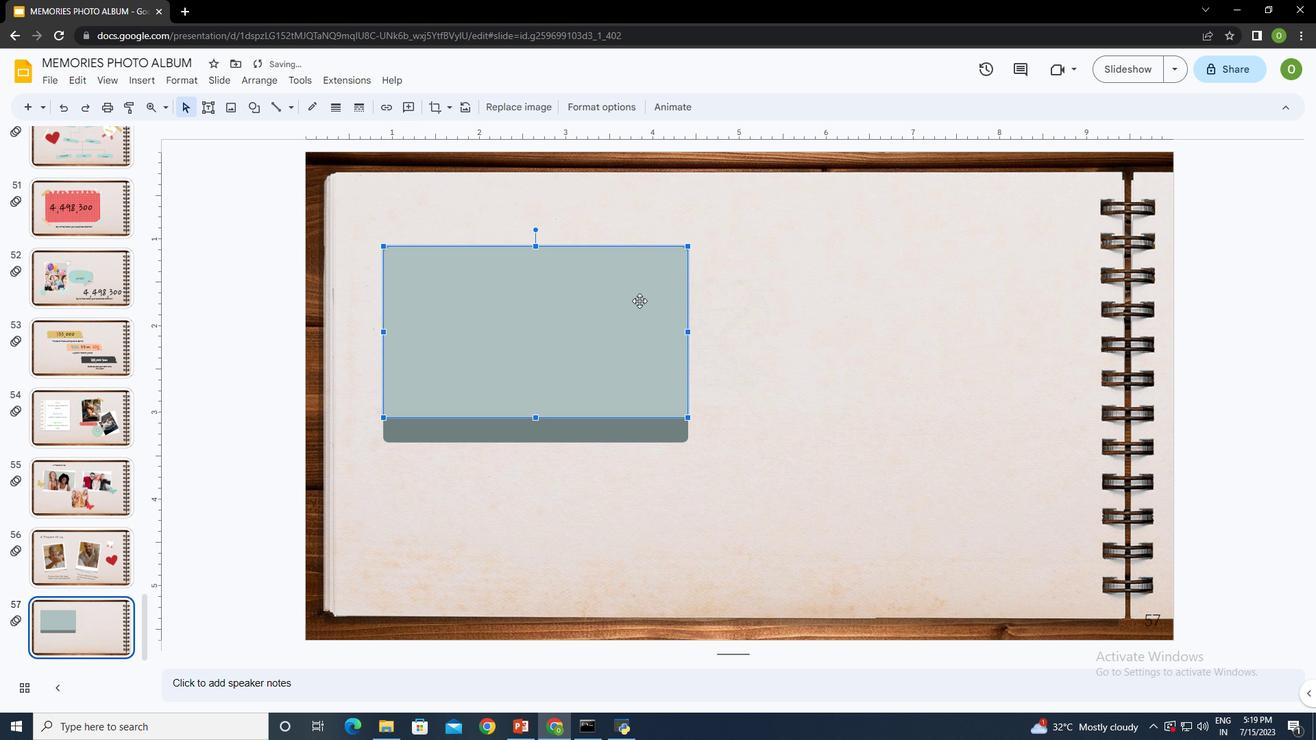 
Action: Mouse pressed left at (757, 314)
Screenshot: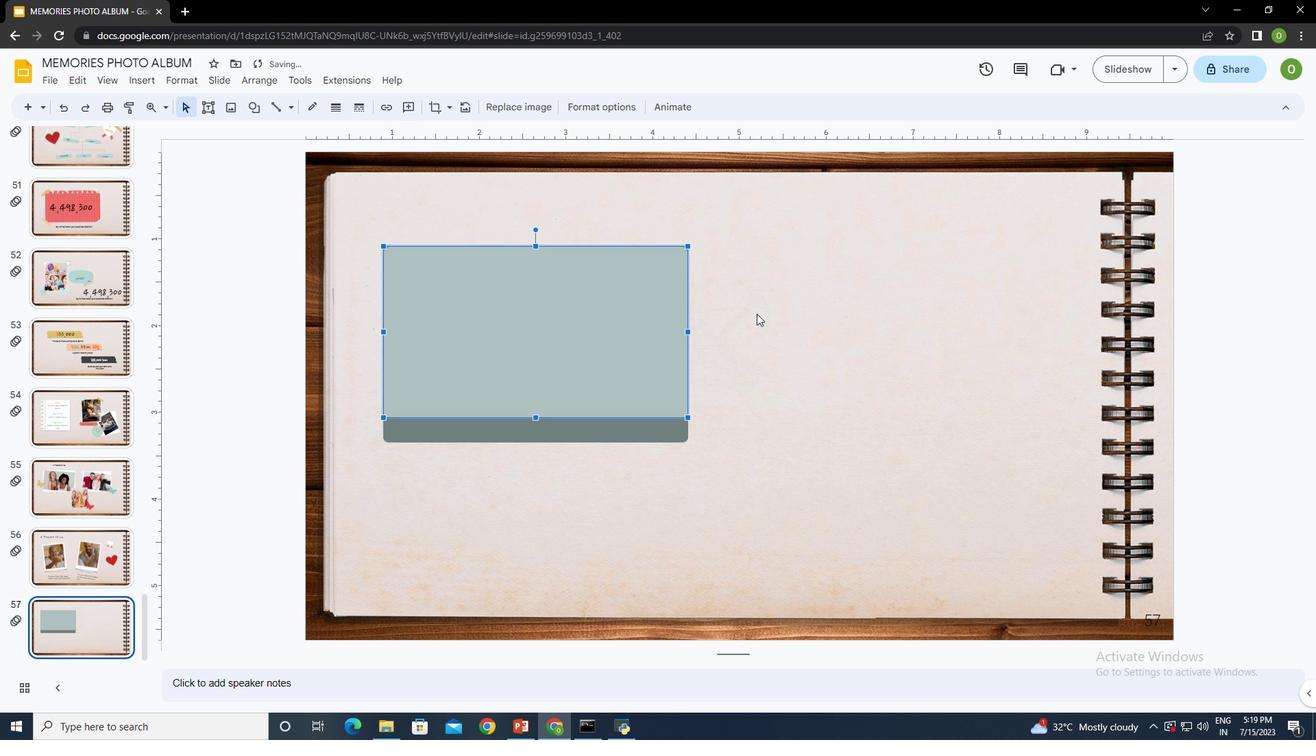 
Action: Mouse moved to (752, 378)
Screenshot: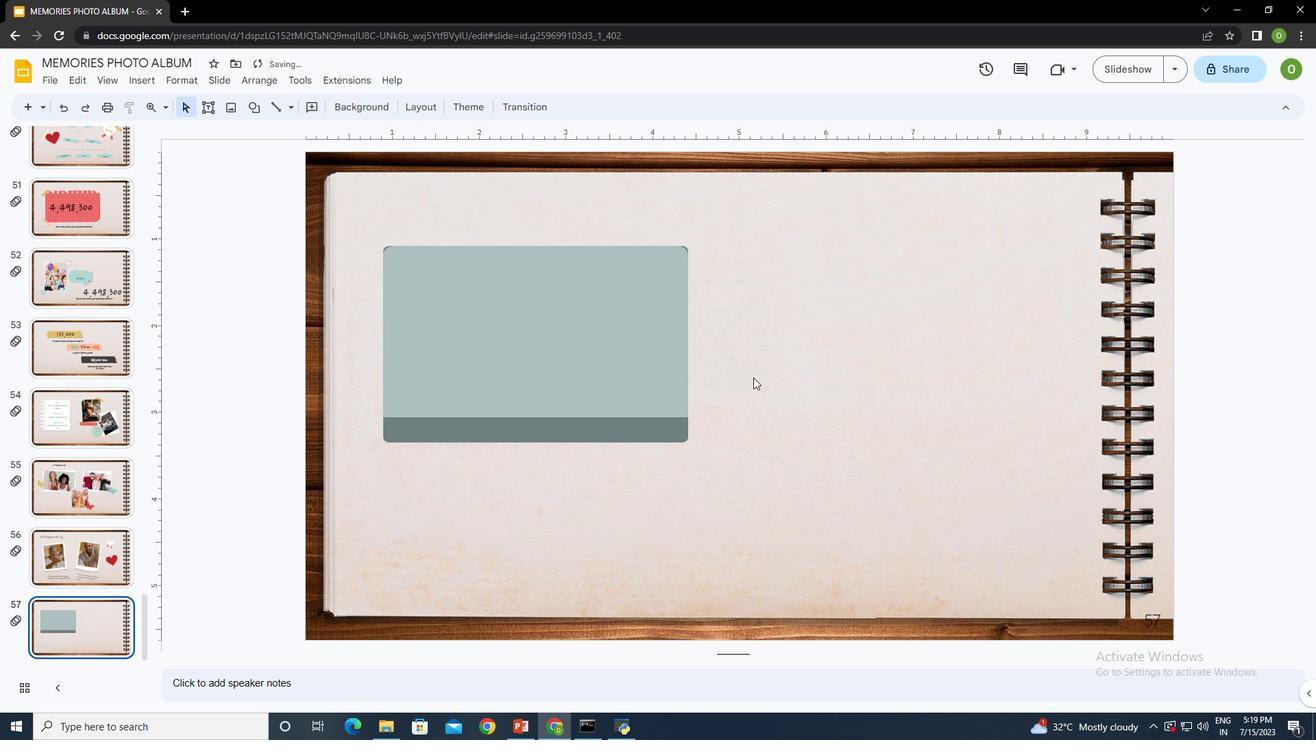 
Action: Mouse pressed left at (752, 378)
Screenshot: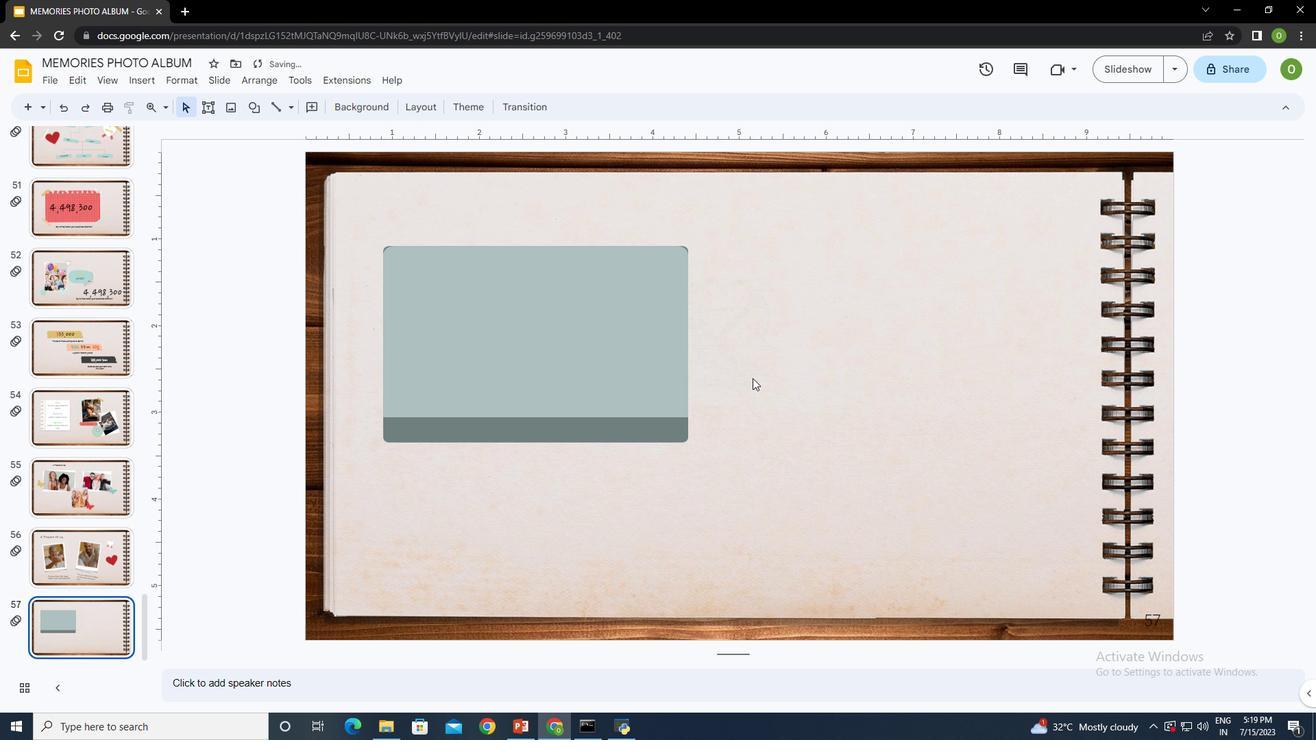 
Action: Mouse moved to (624, 427)
Screenshot: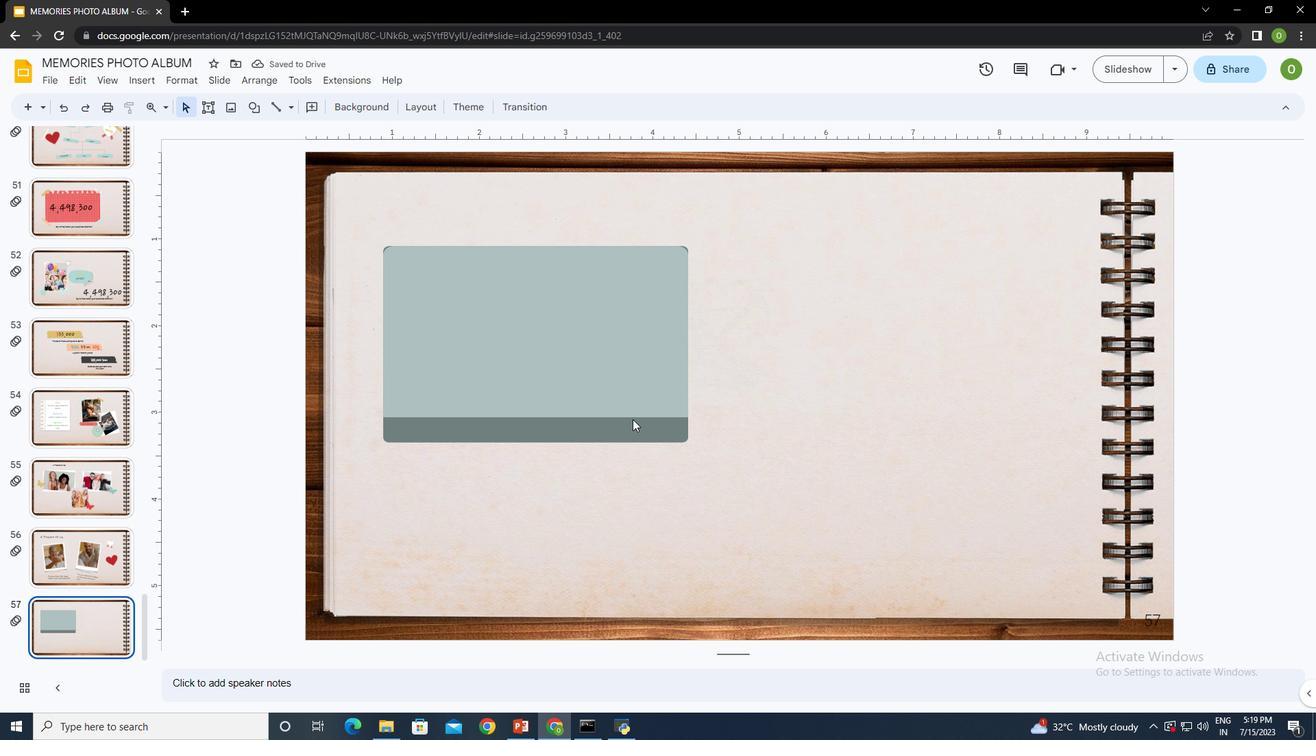 
Action: Mouse pressed left at (624, 427)
Screenshot: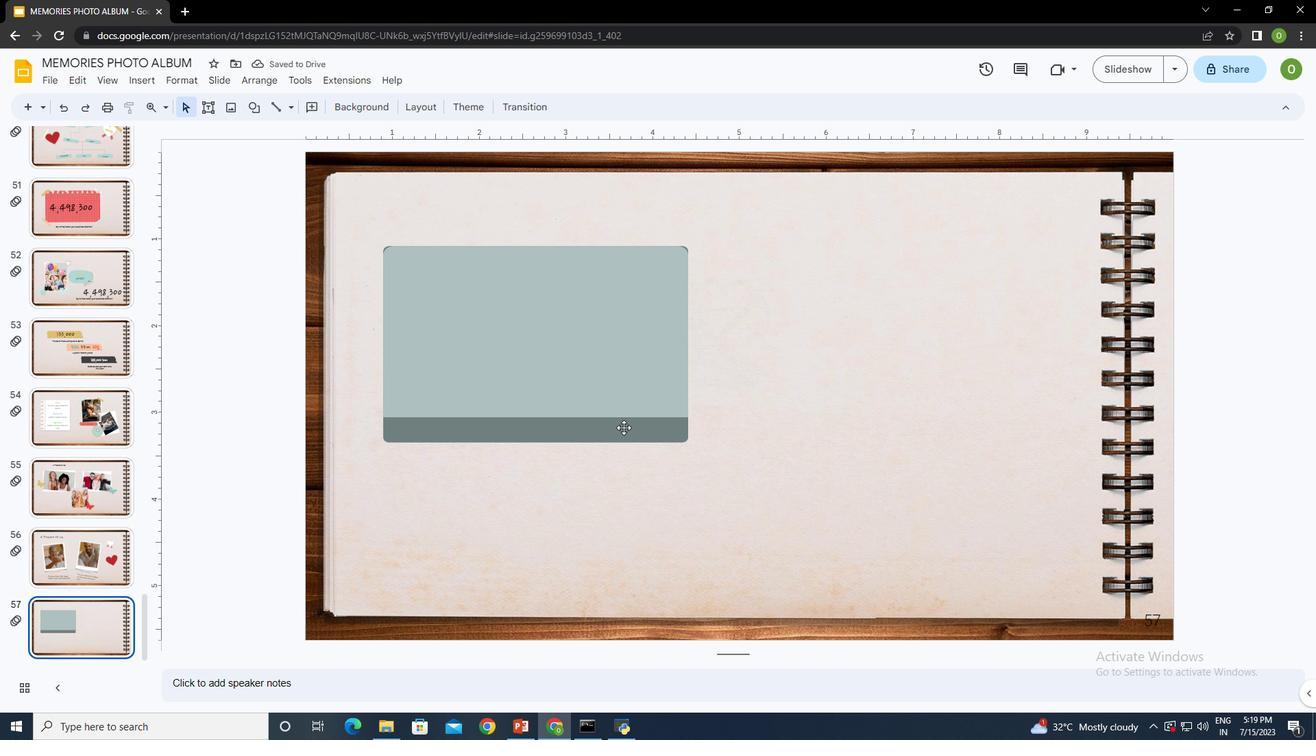 
Action: Mouse moved to (616, 337)
Screenshot: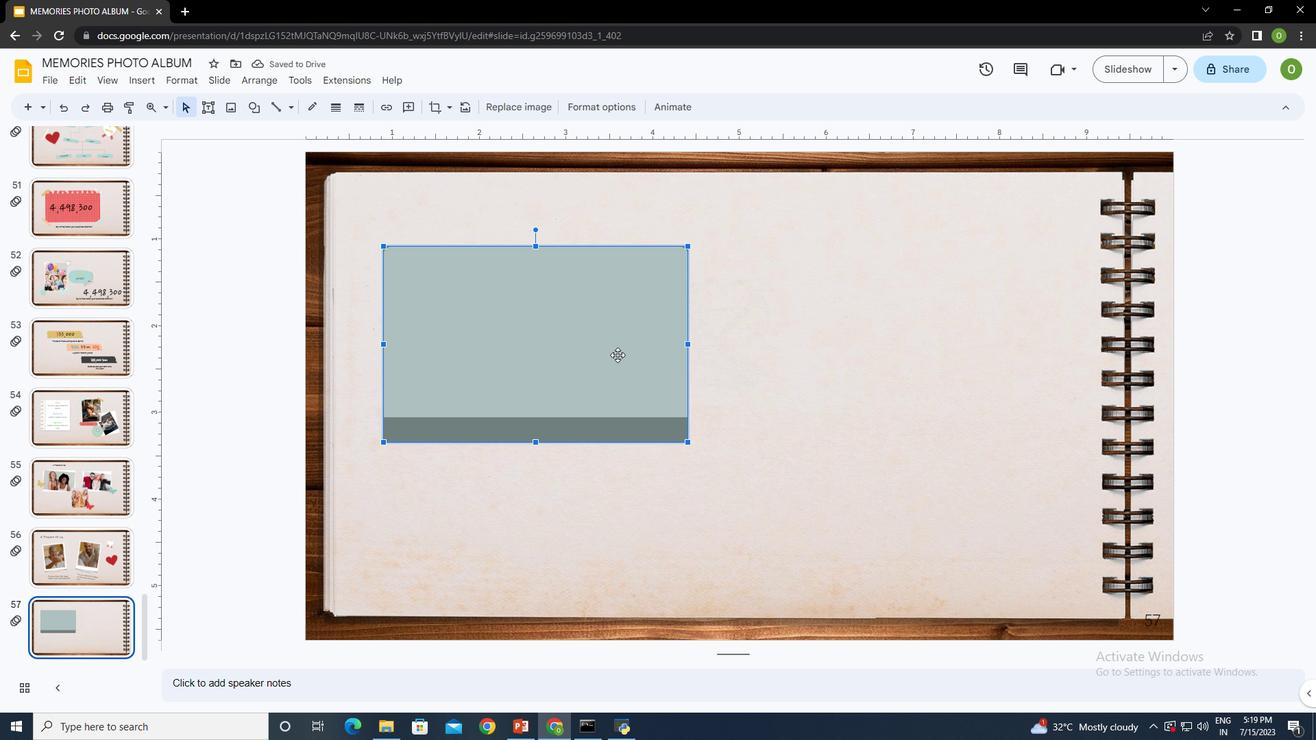 
Action: Mouse pressed left at (616, 337)
Screenshot: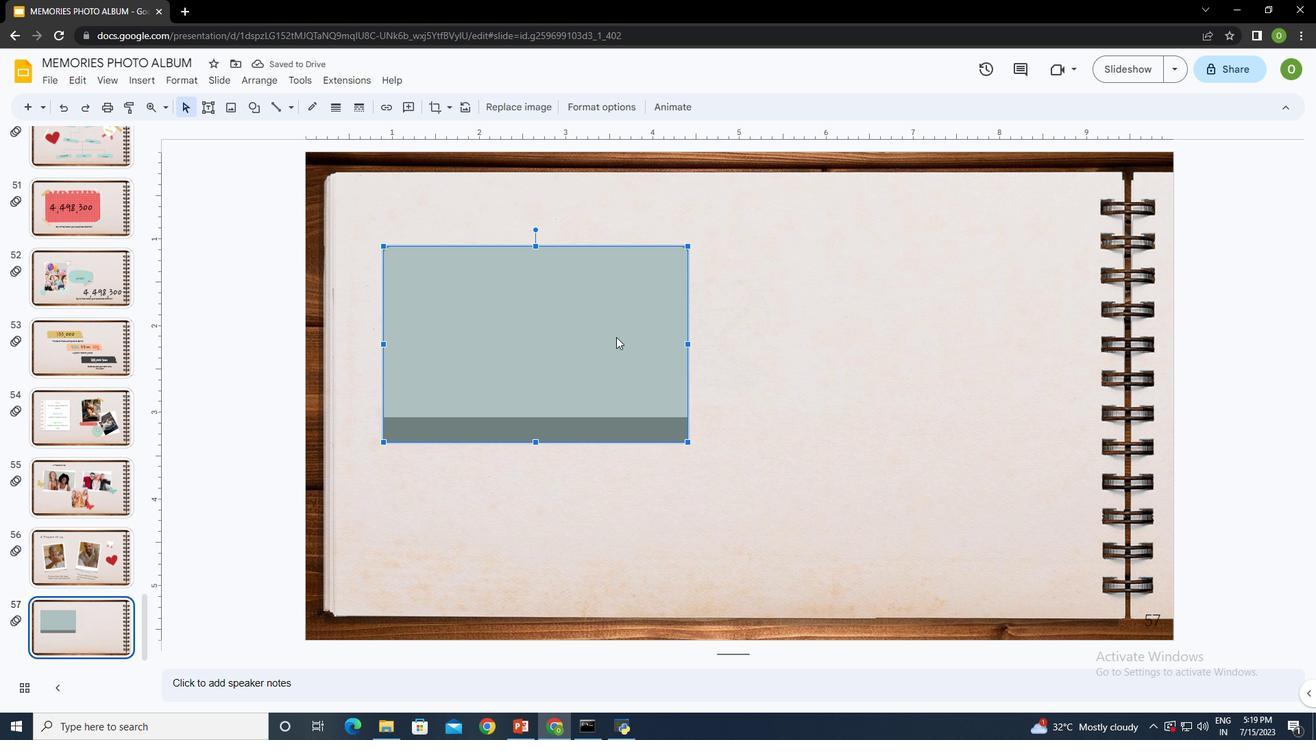 
Action: Mouse moved to (211, 82)
Screenshot: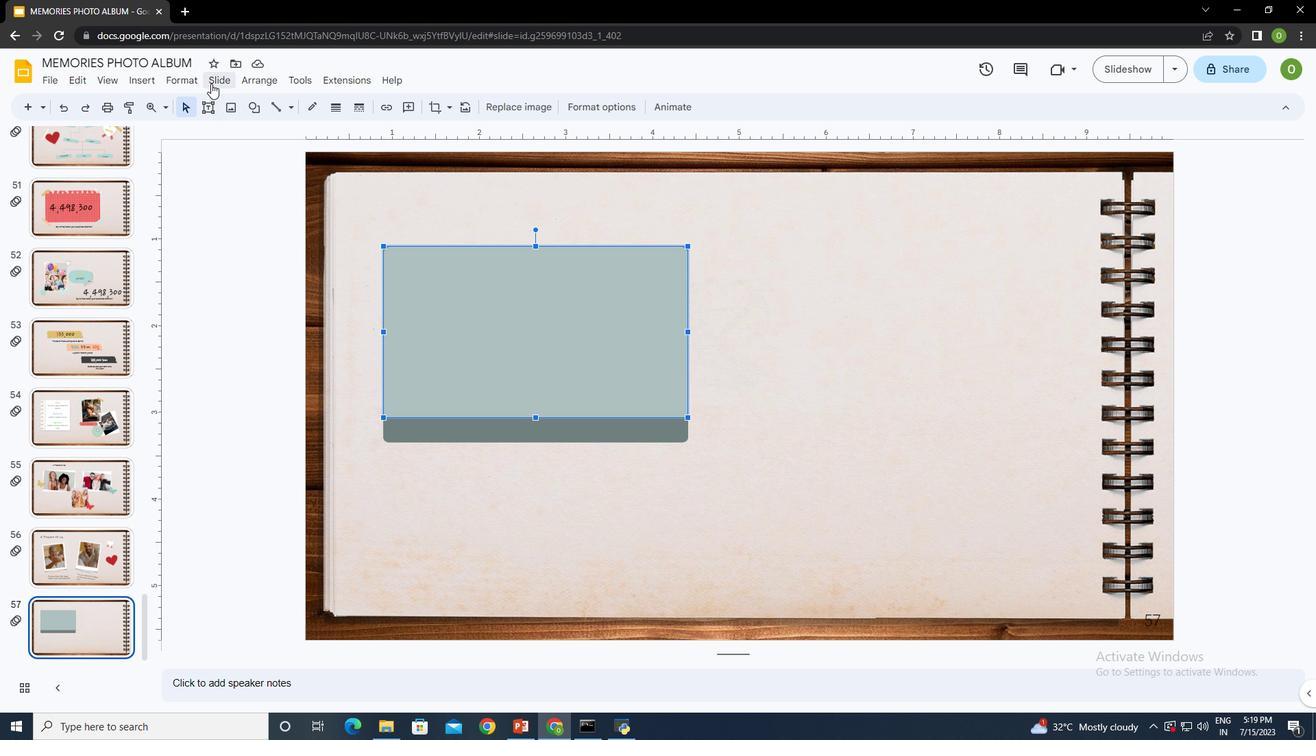 
Action: Mouse pressed left at (211, 82)
Screenshot: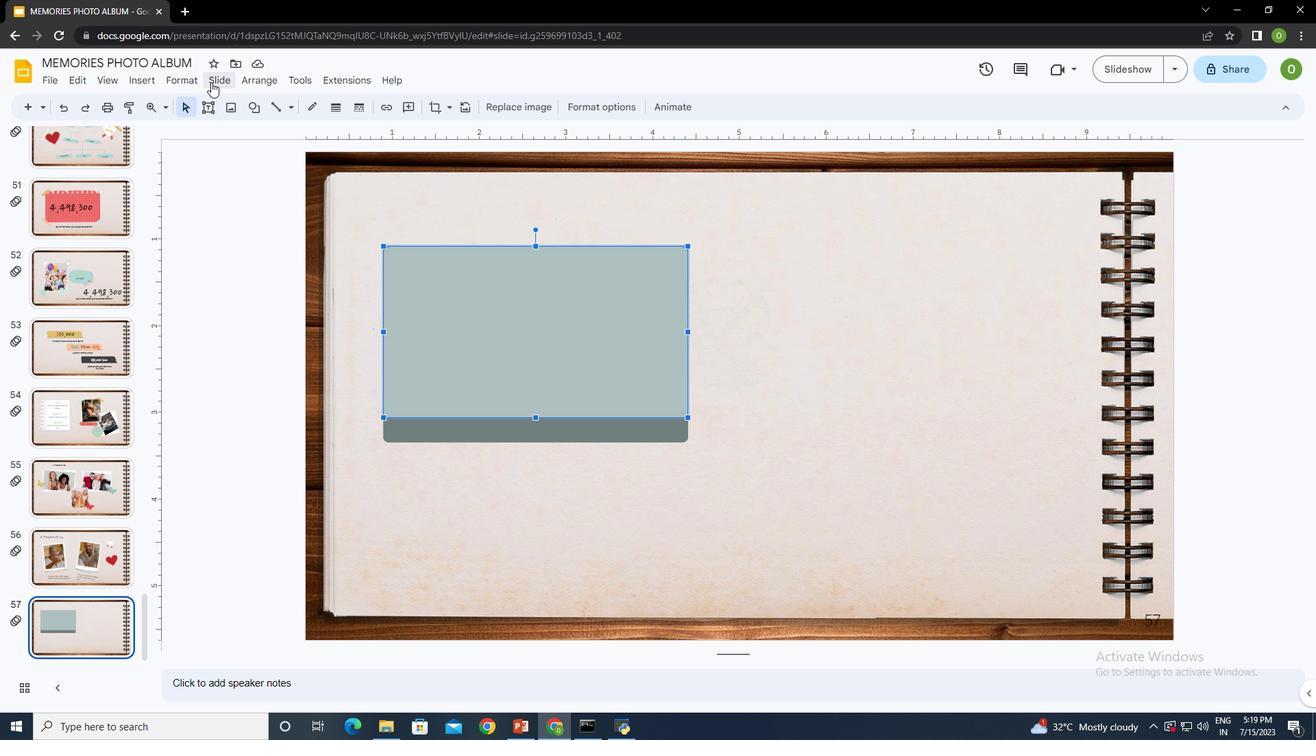 
Action: Mouse moved to (139, 80)
Screenshot: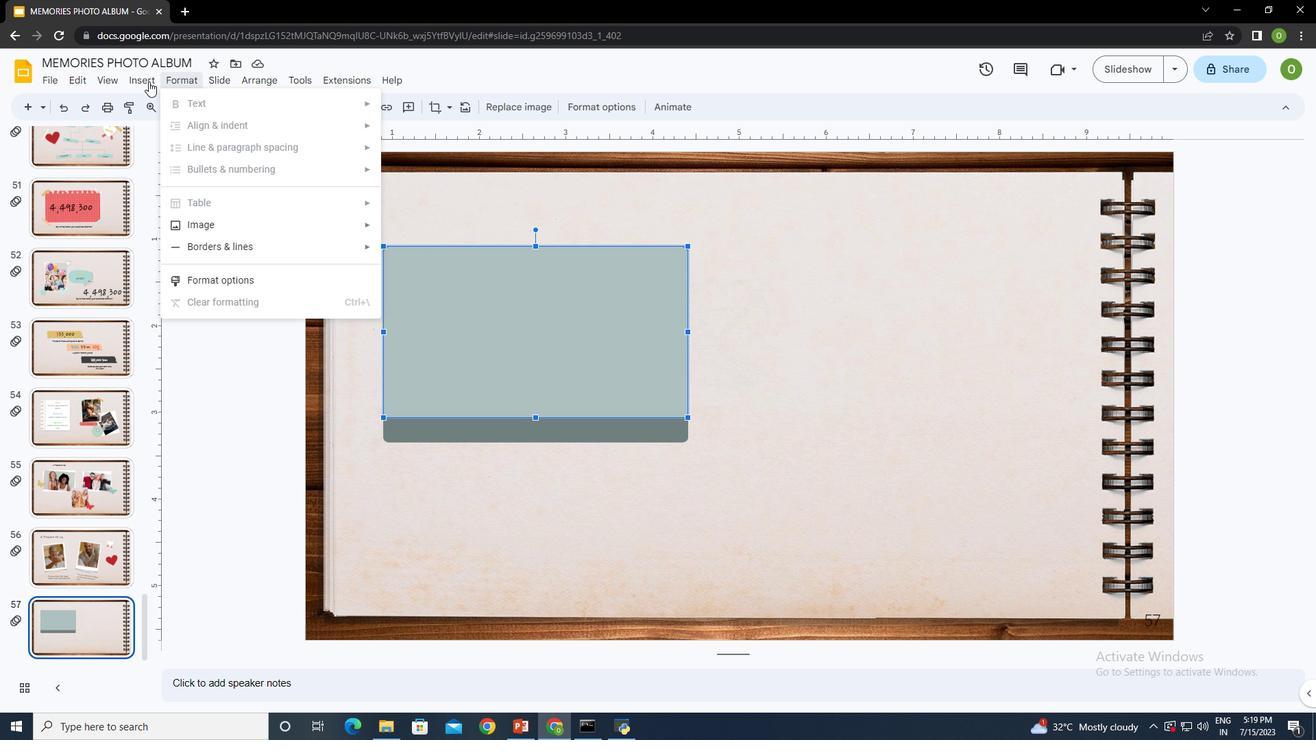 
Action: Mouse pressed left at (139, 80)
Screenshot: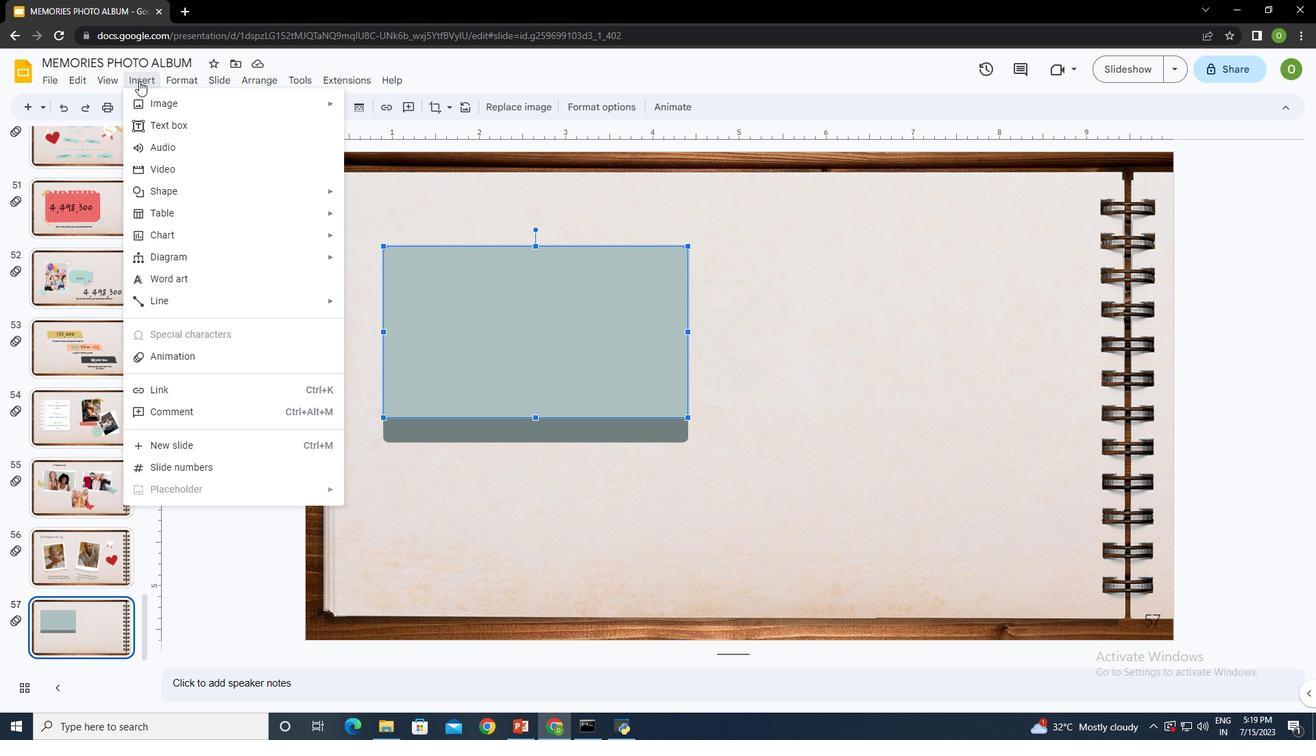
Action: Mouse pressed left at (139, 80)
Screenshot: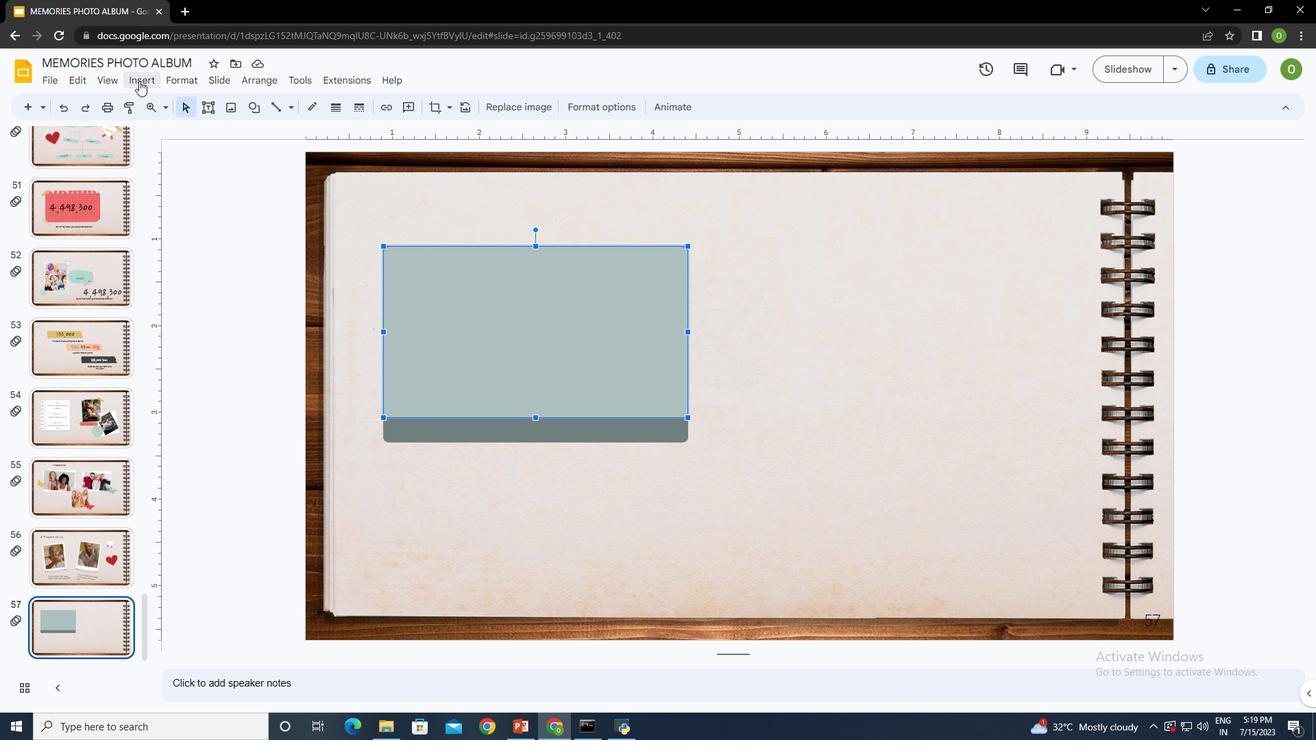 
Action: Mouse moved to (202, 104)
Screenshot: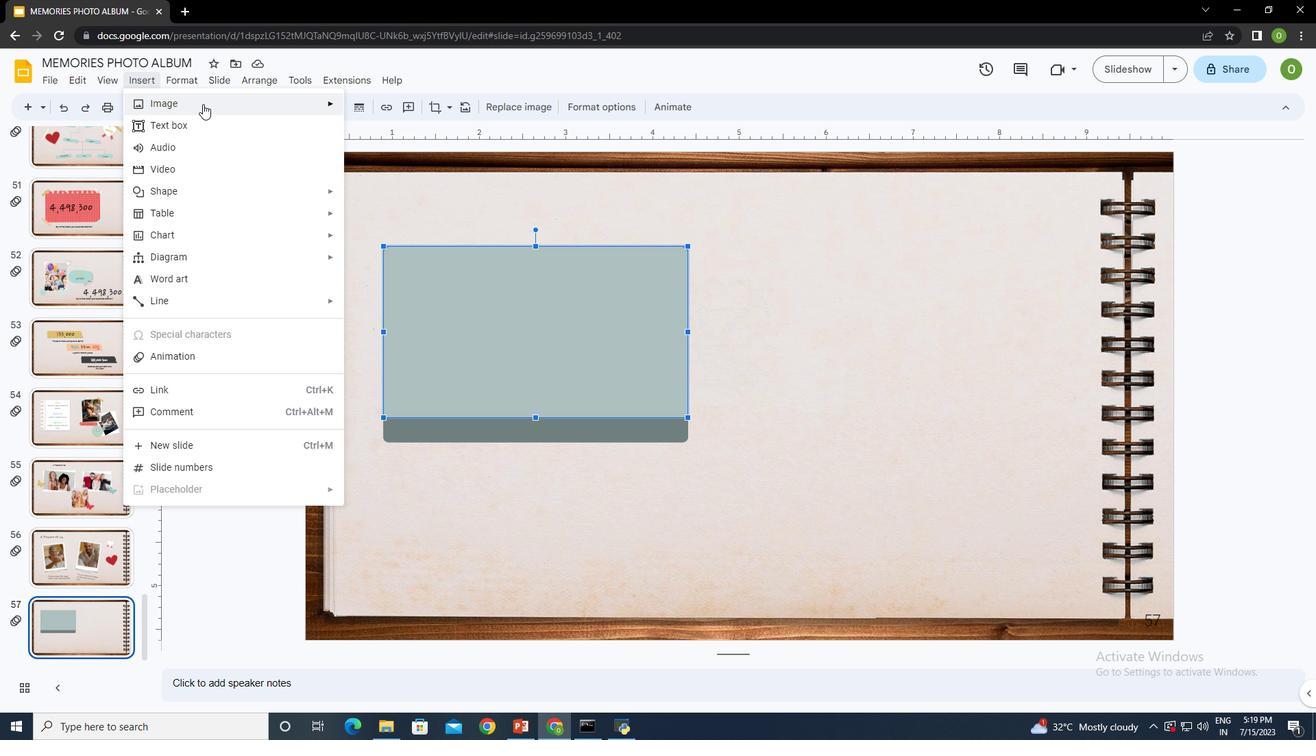
Action: Mouse pressed left at (202, 104)
Screenshot: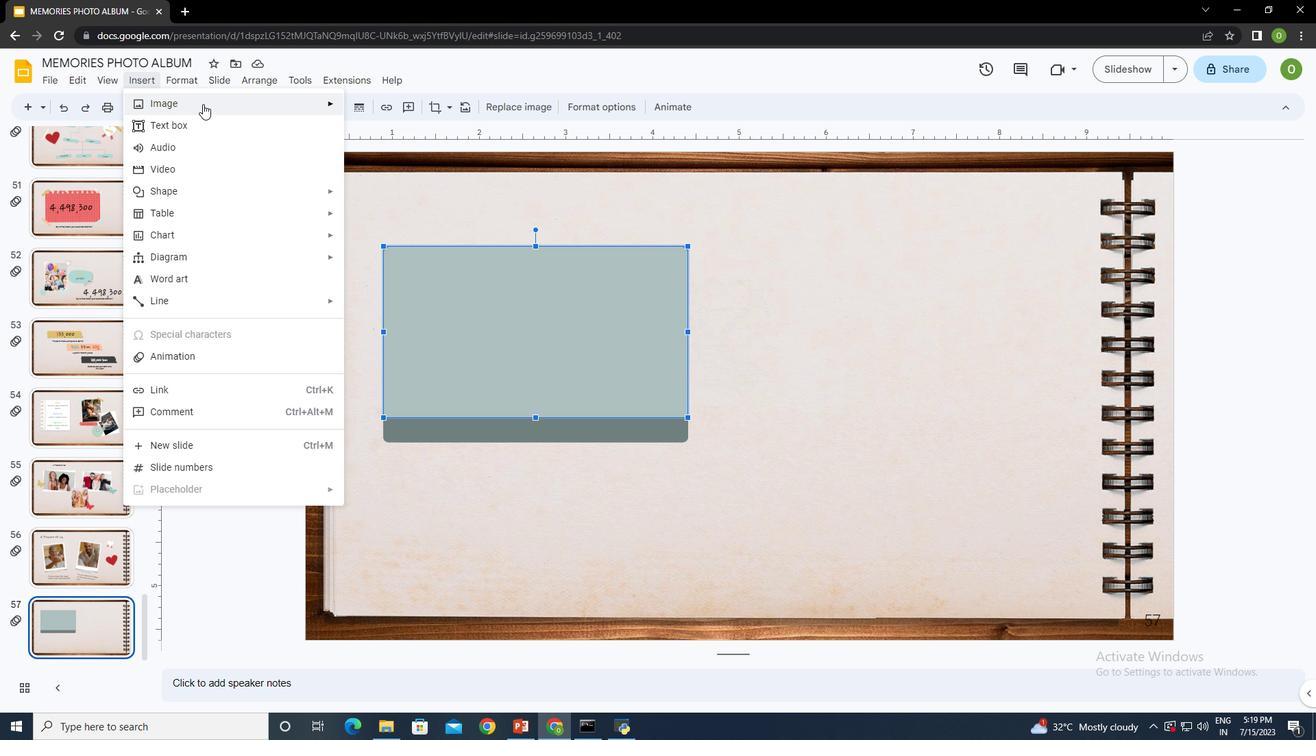 
Action: Mouse moved to (405, 106)
Screenshot: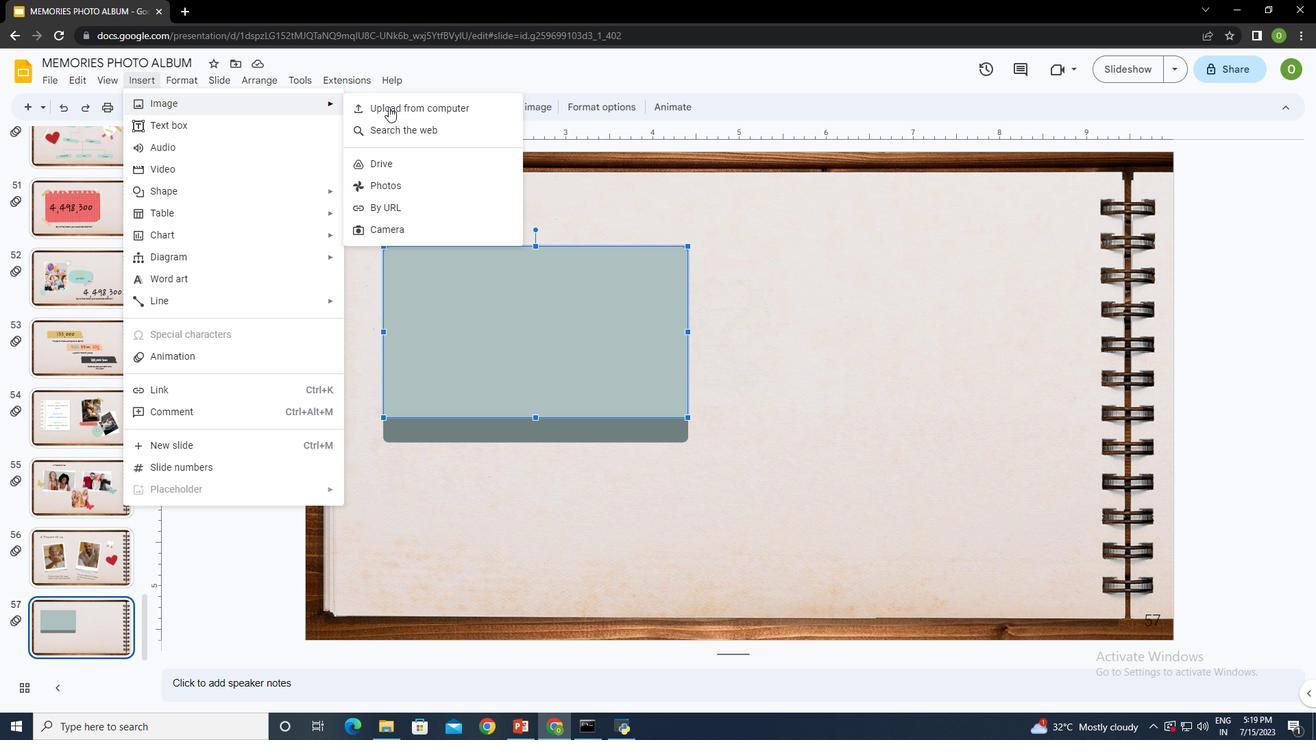 
Action: Mouse pressed left at (405, 106)
Screenshot: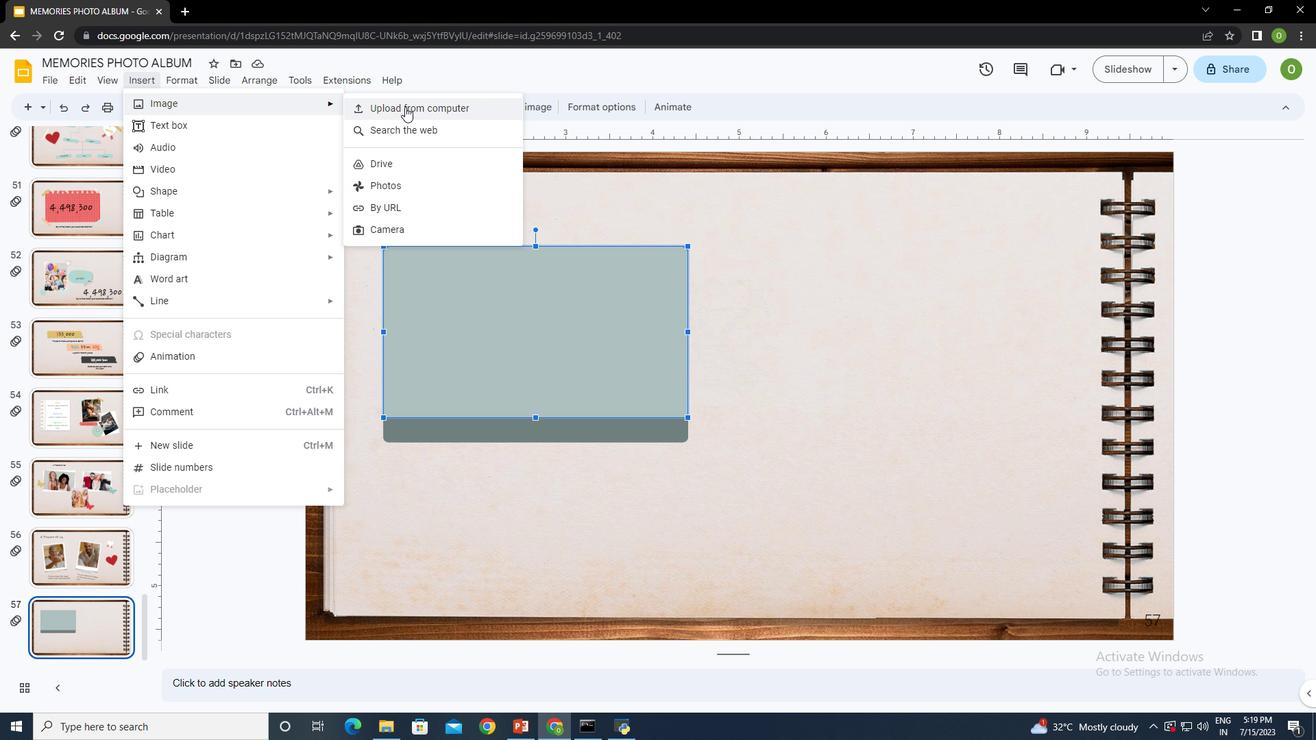 
Action: Mouse moved to (648, 285)
Screenshot: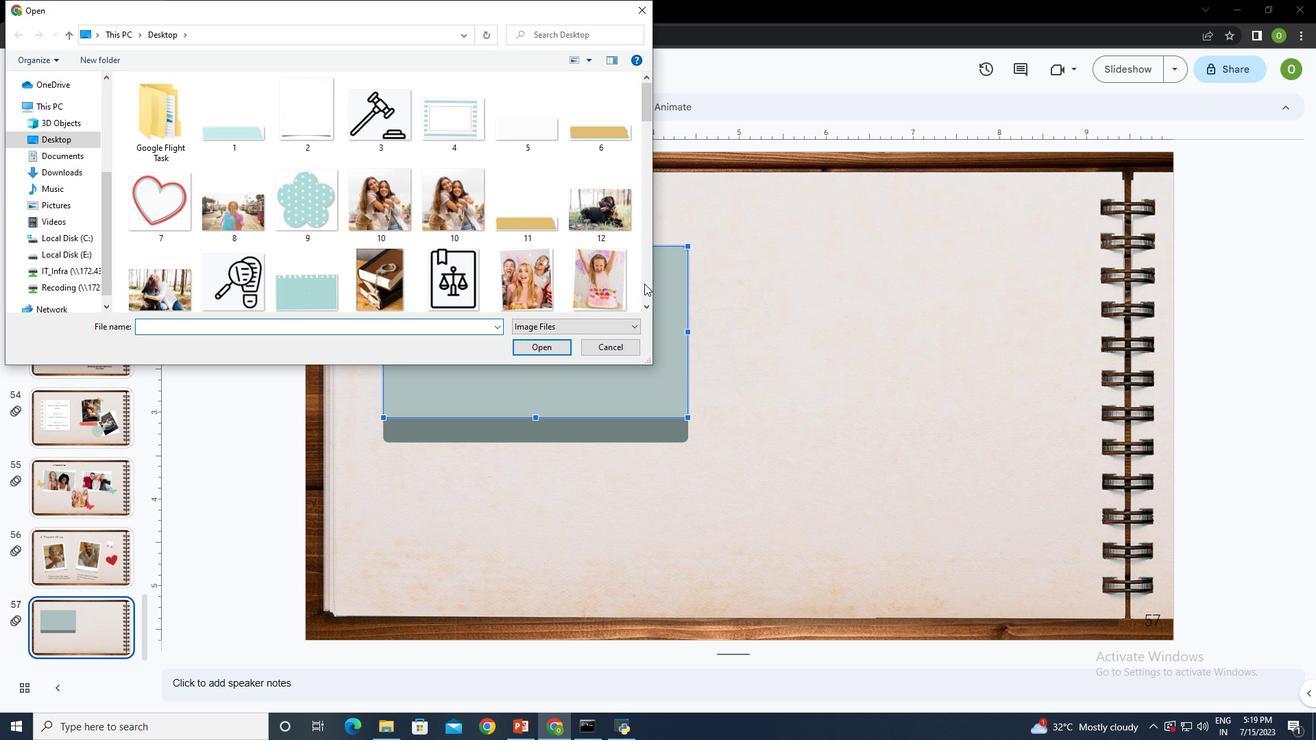 
Action: Mouse pressed left at (648, 285)
Screenshot: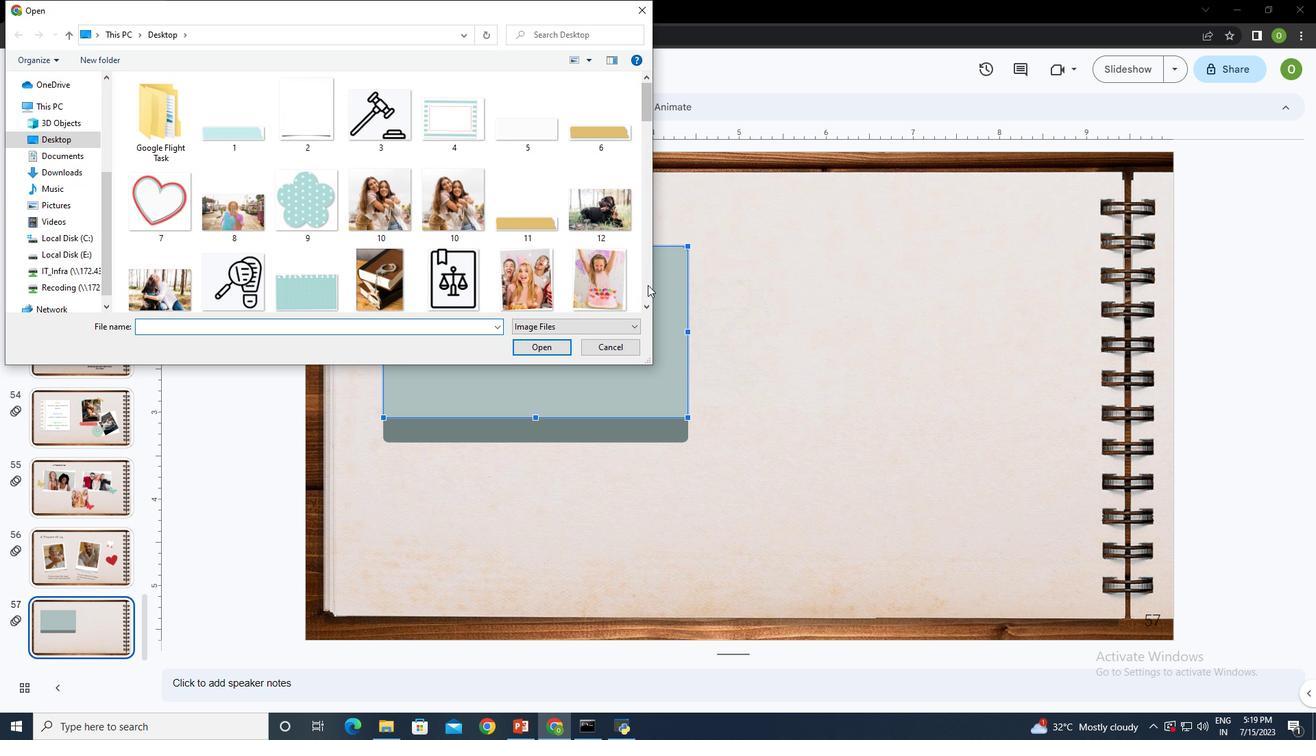 
Action: Mouse pressed left at (648, 285)
Screenshot: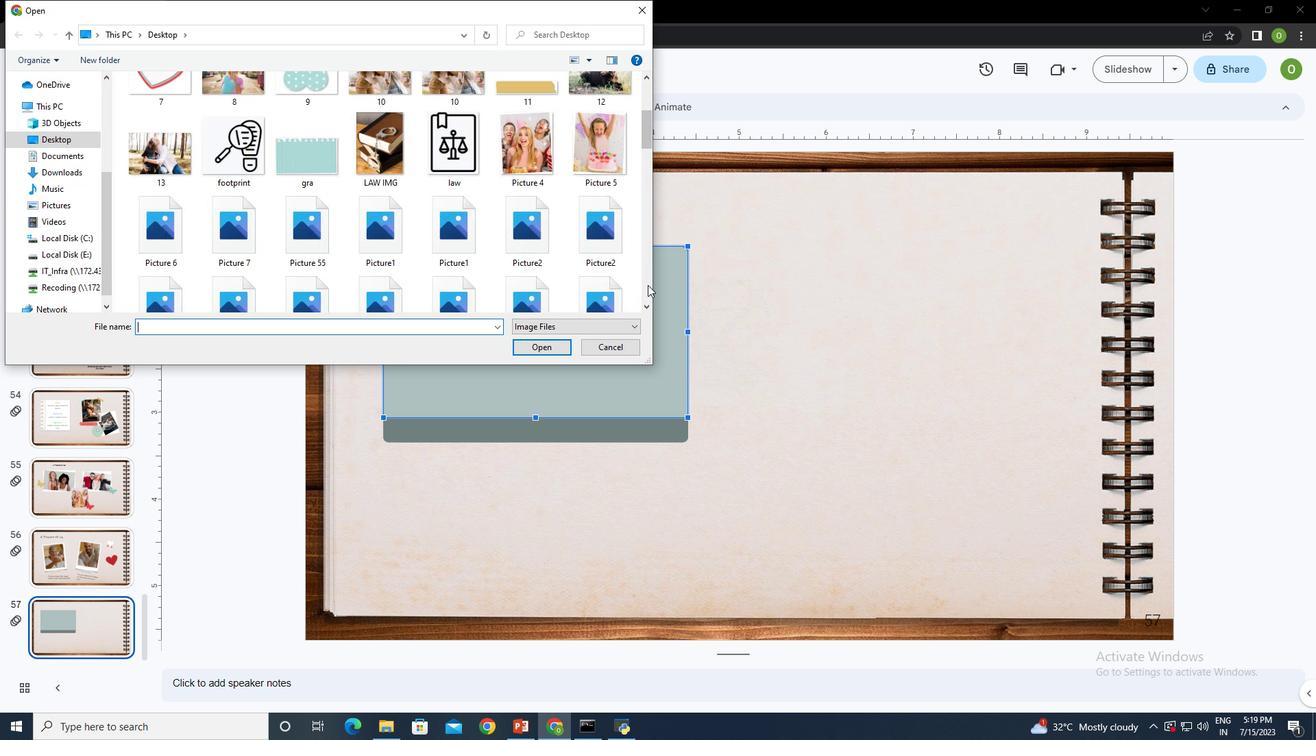 
Action: Mouse pressed left at (648, 285)
Screenshot: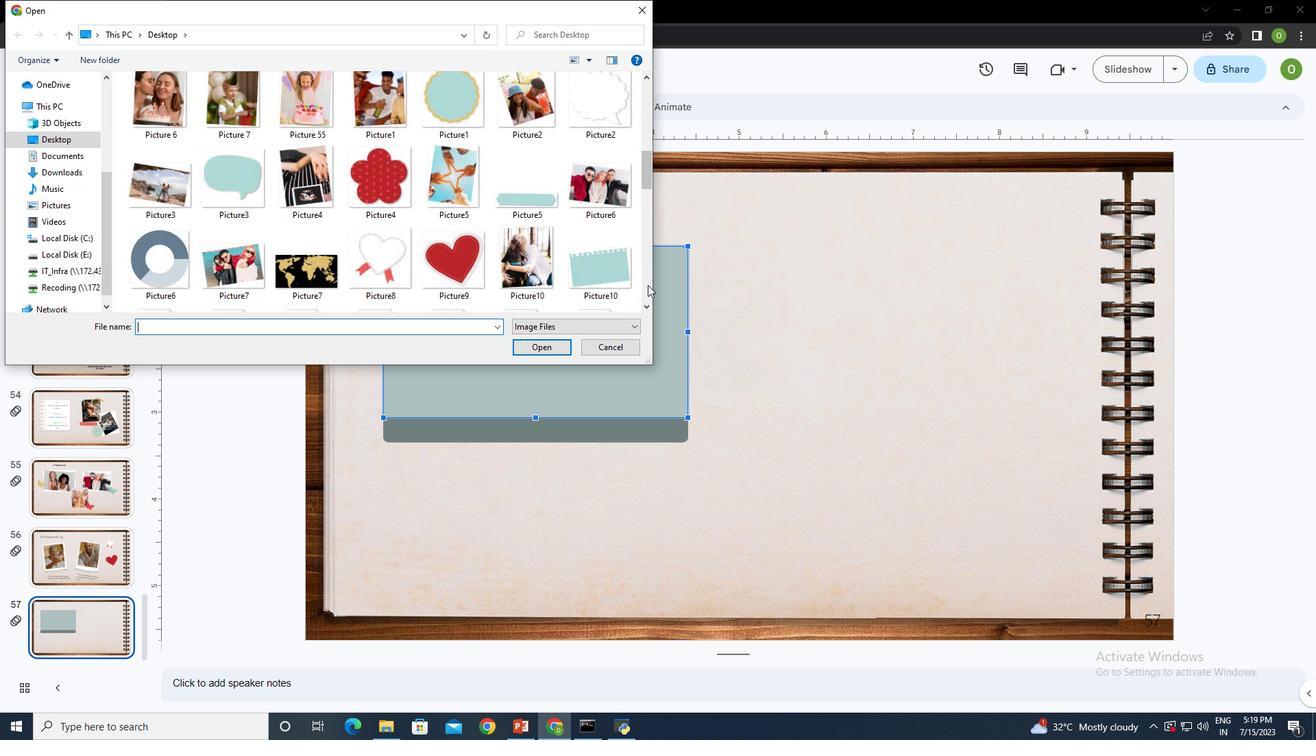
Action: Mouse pressed left at (648, 285)
Screenshot: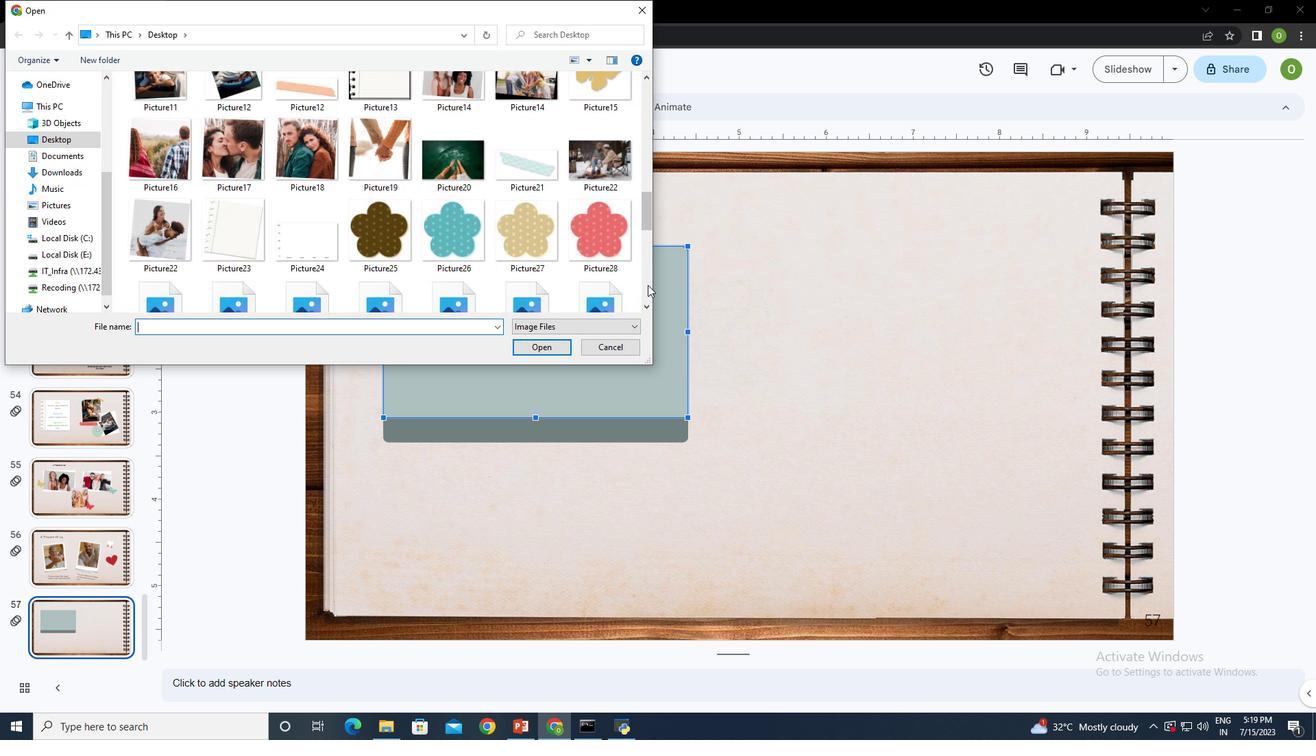 
Action: Mouse moved to (646, 248)
Screenshot: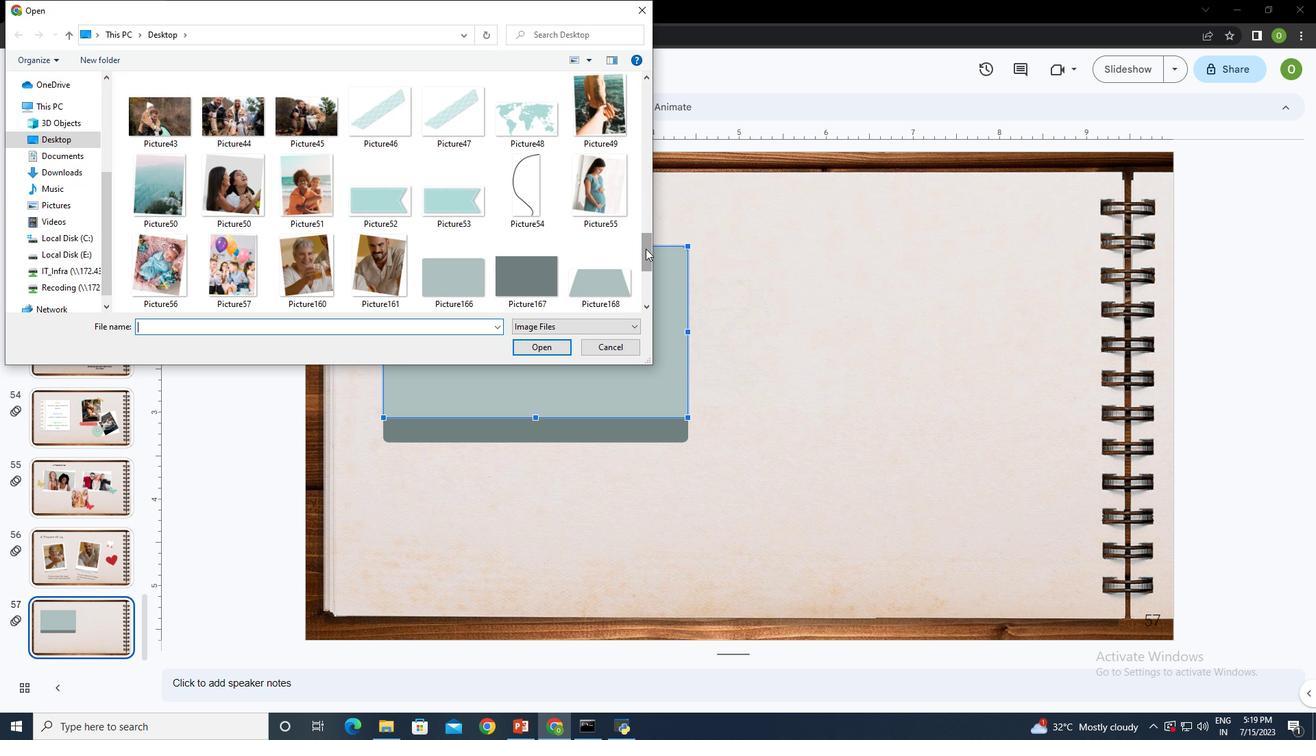 
Action: Mouse pressed left at (646, 248)
Screenshot: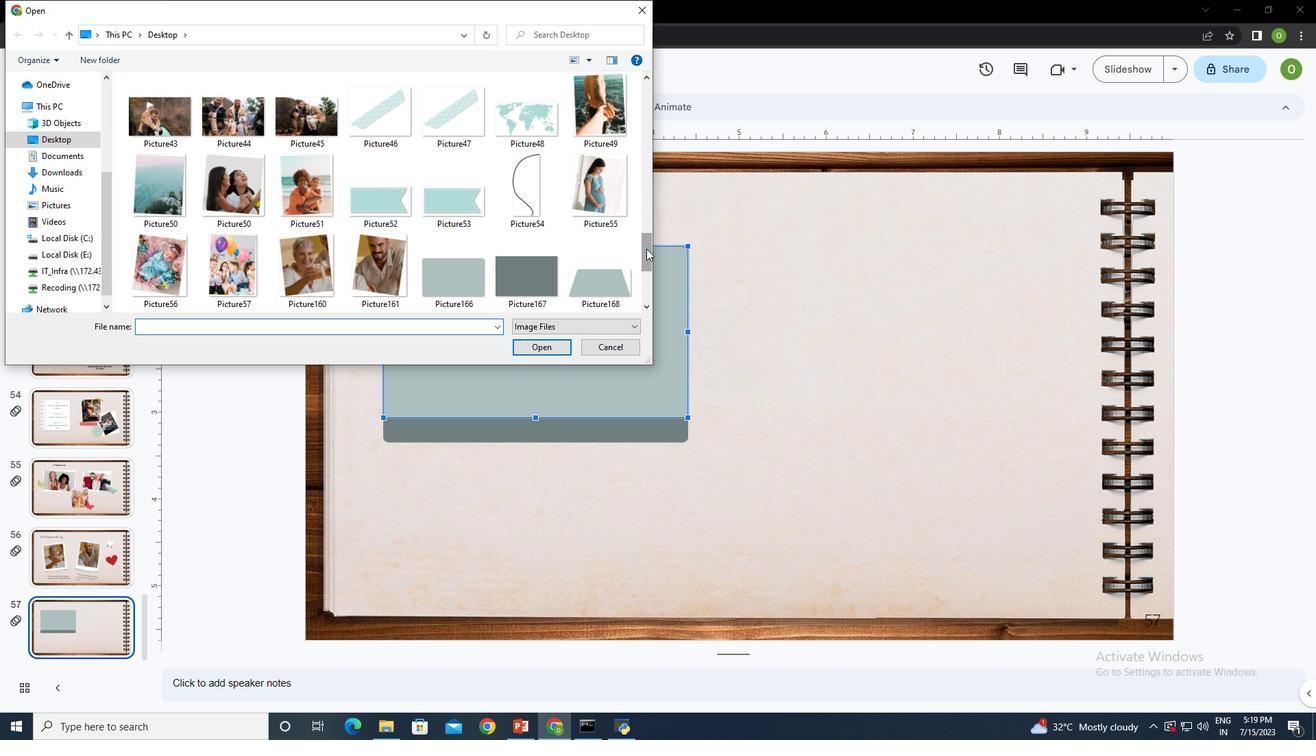 
Action: Mouse moved to (606, 222)
Screenshot: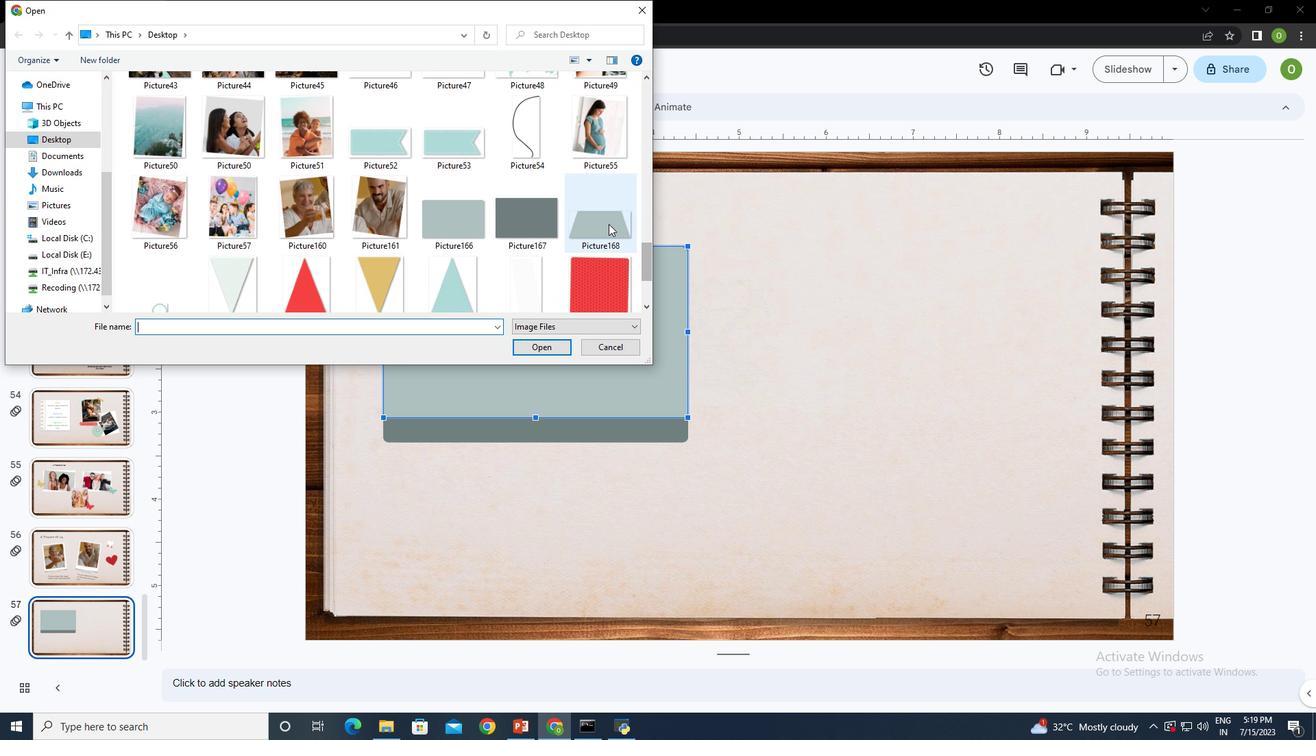 
Action: Mouse pressed left at (606, 222)
Screenshot: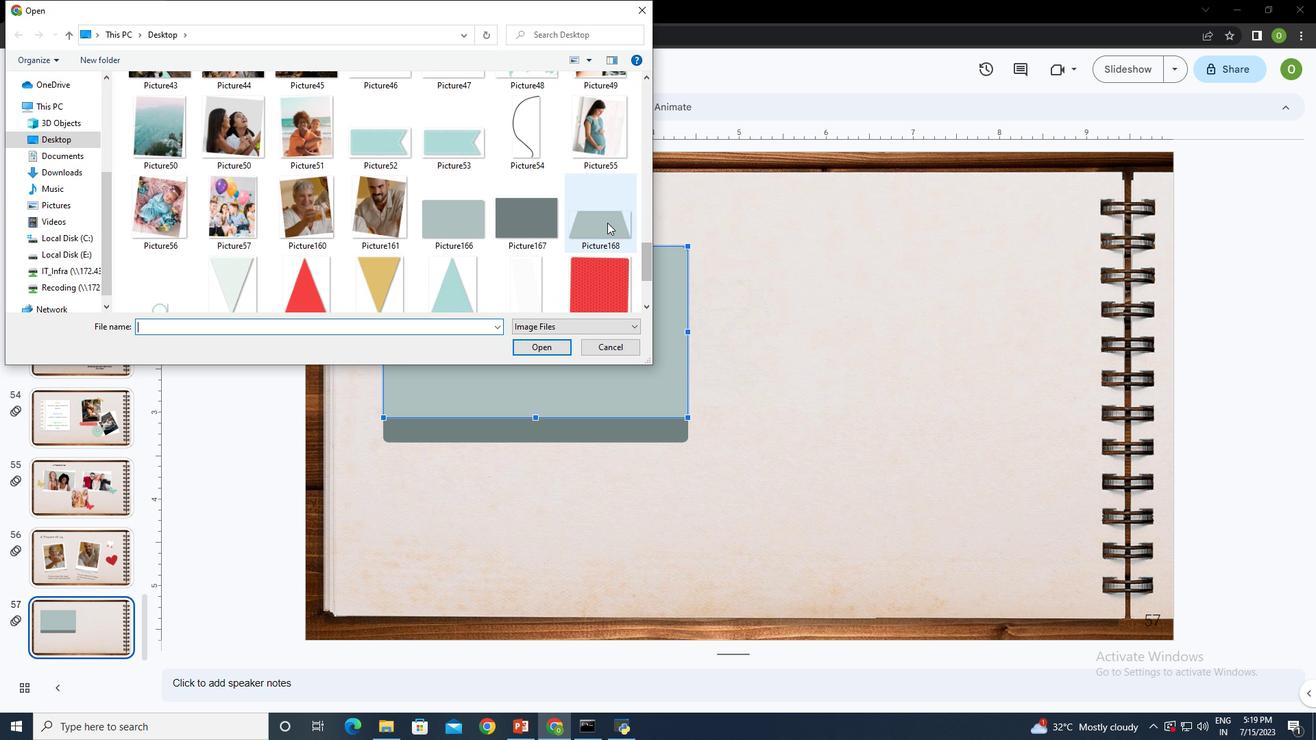 
Action: Mouse moved to (536, 349)
Screenshot: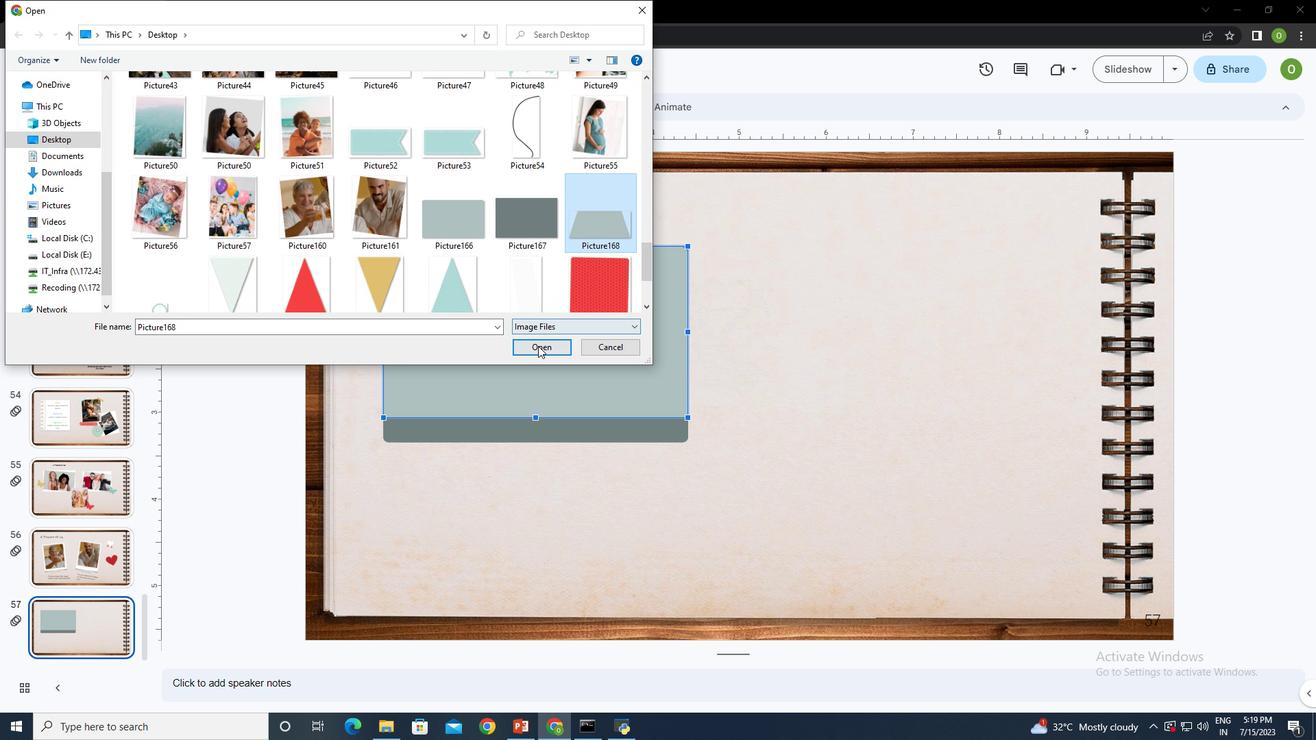 
Action: Mouse pressed left at (536, 349)
Screenshot: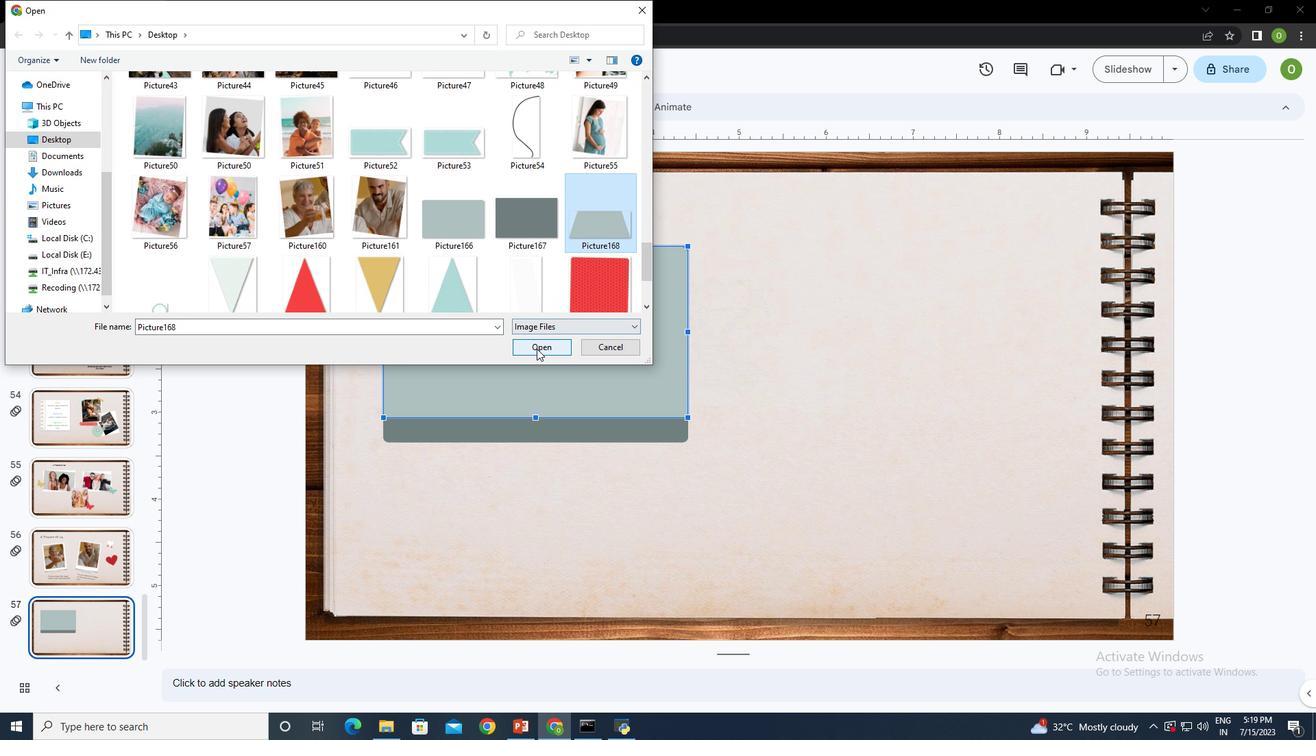 
Action: Mouse moved to (770, 183)
Screenshot: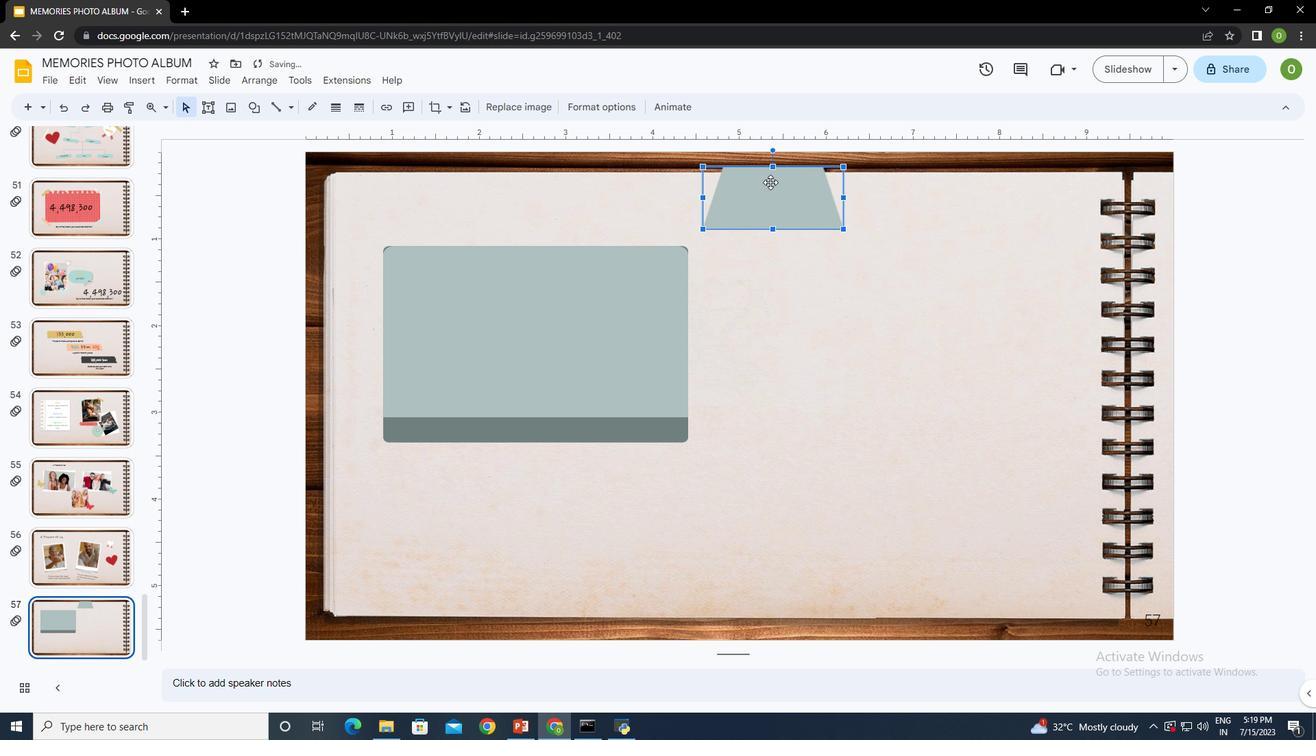 
Action: Mouse pressed left at (770, 183)
Screenshot: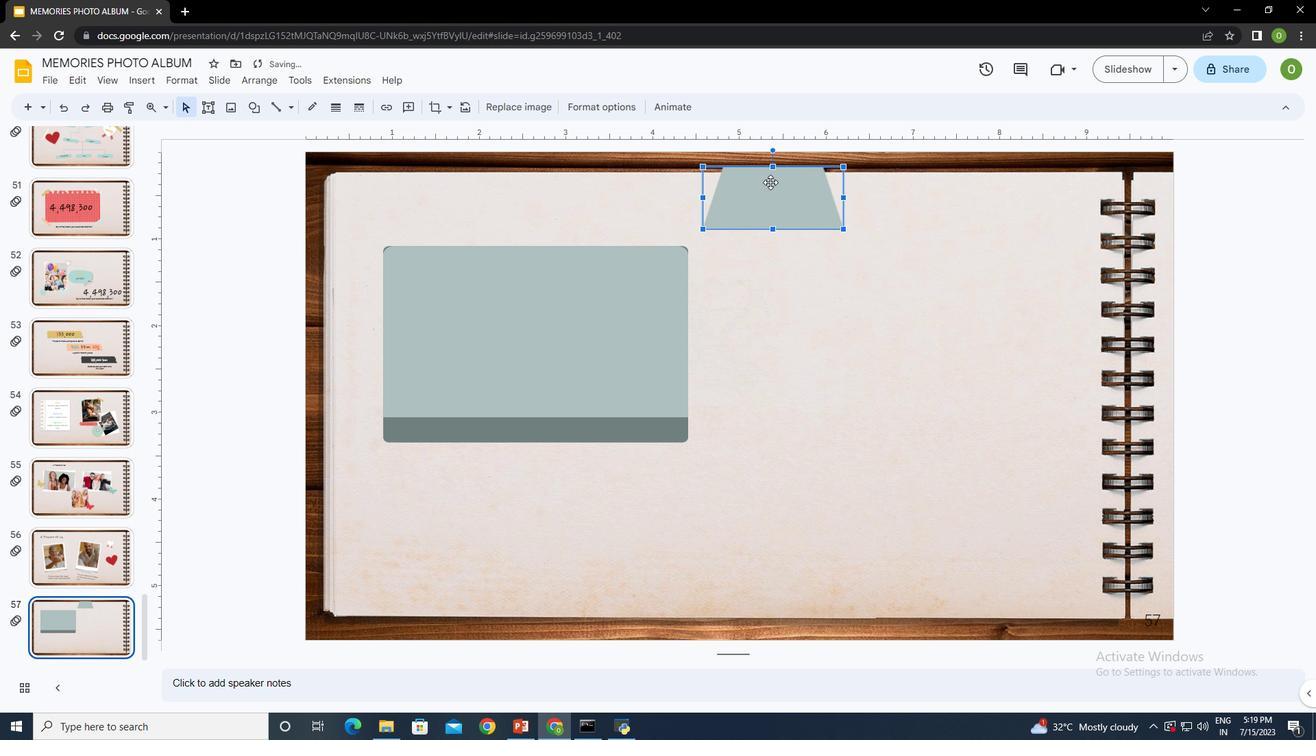
Action: Mouse moved to (550, 467)
Screenshot: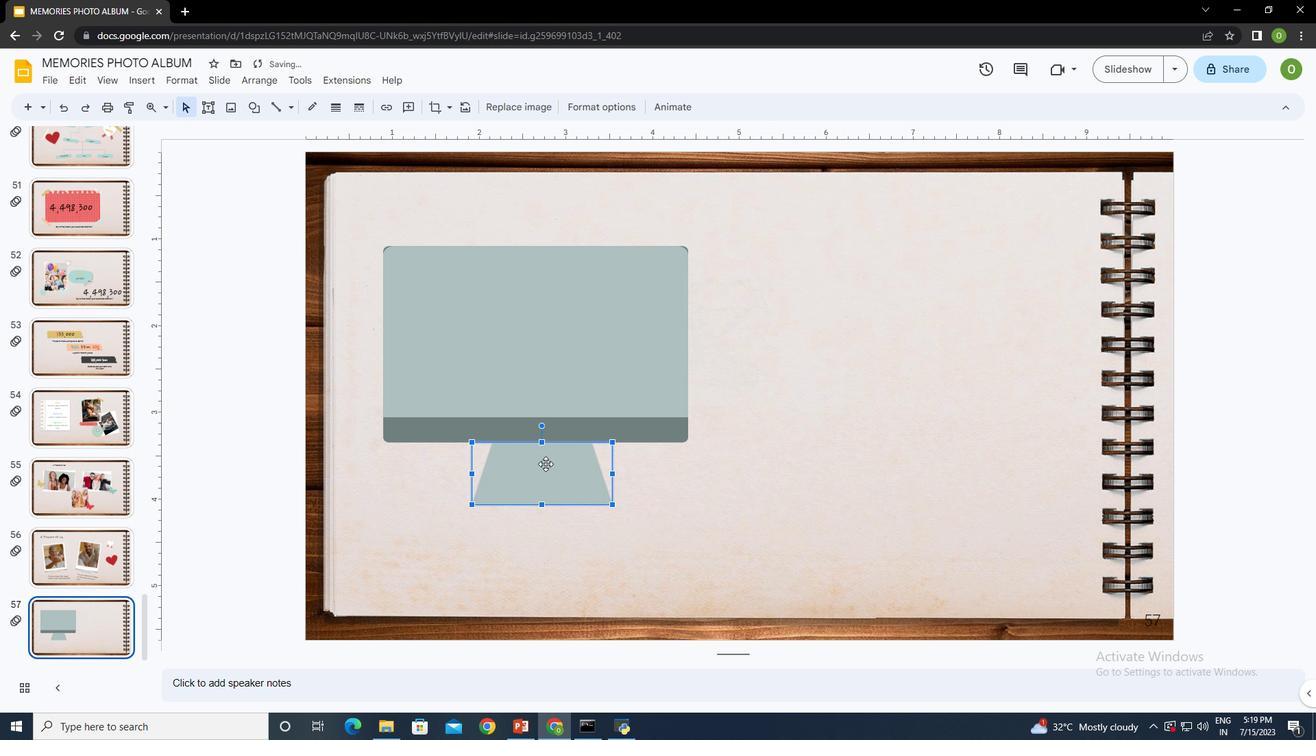
Action: Mouse pressed left at (550, 467)
Screenshot: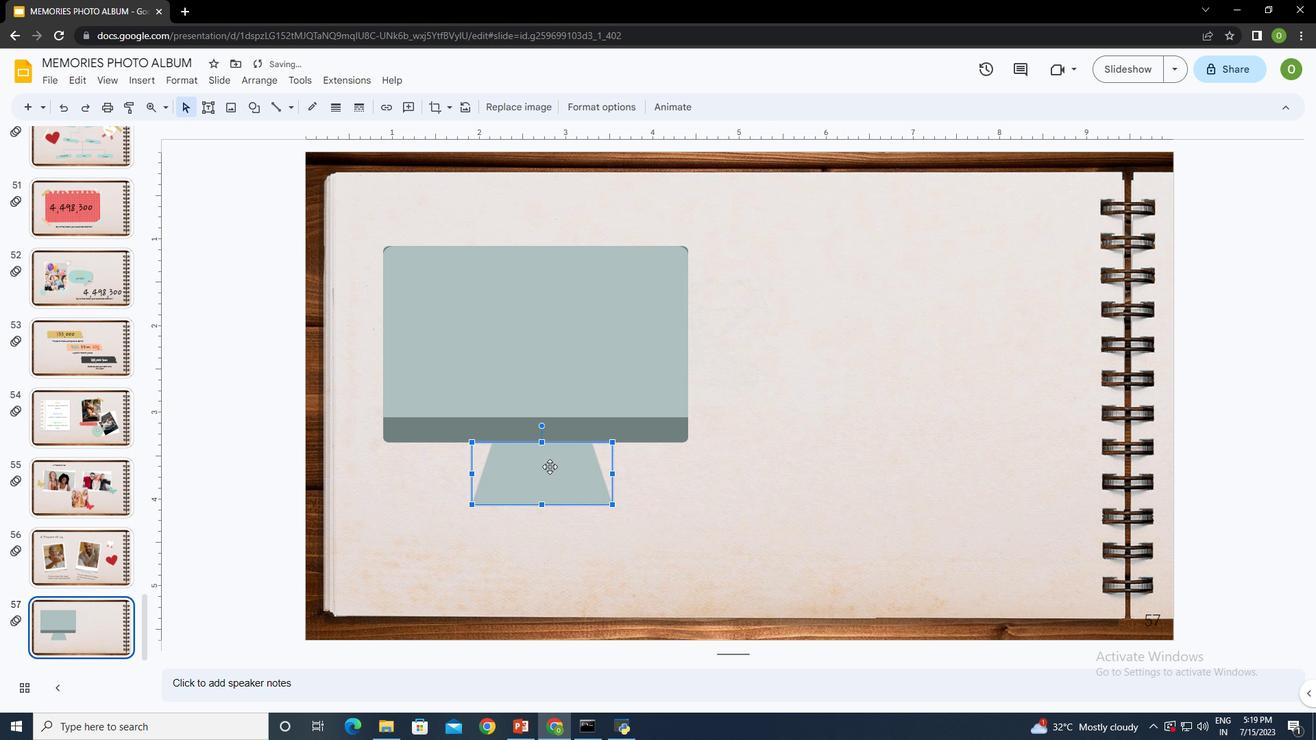 
Action: Mouse moved to (697, 481)
Screenshot: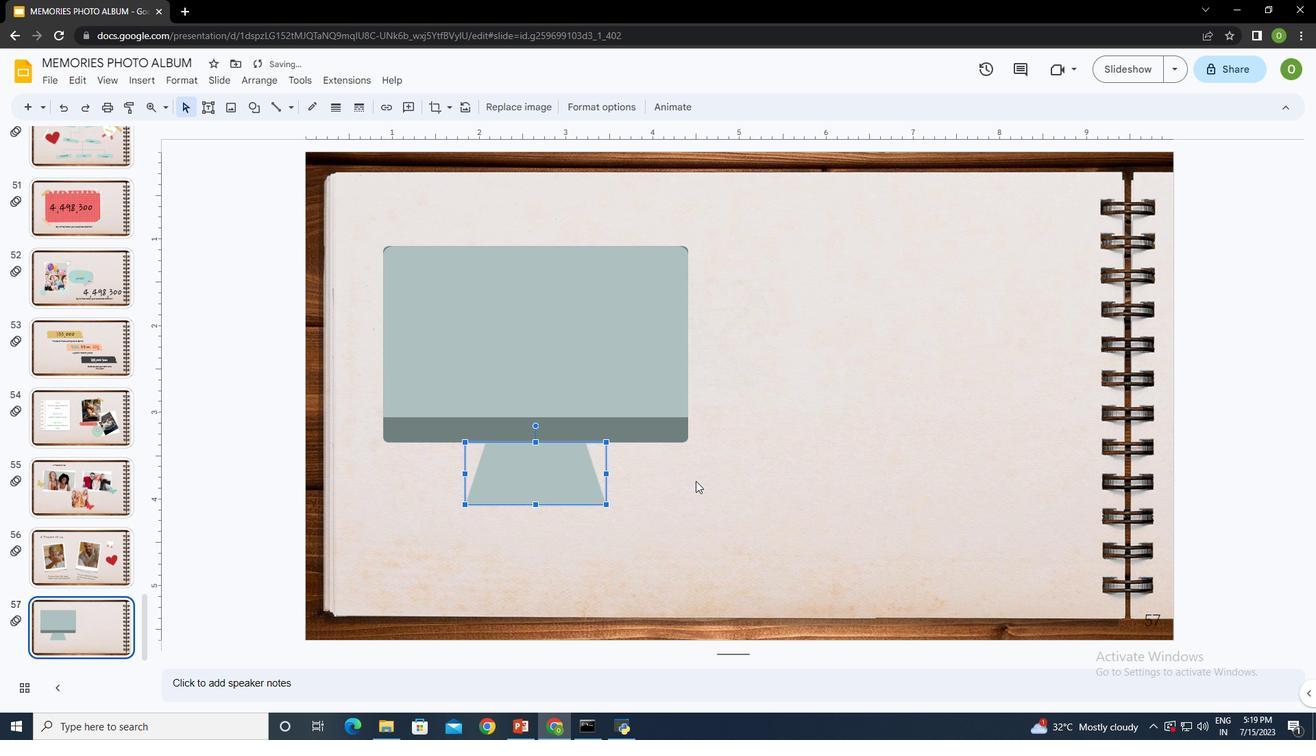 
Action: Mouse pressed left at (697, 481)
Screenshot: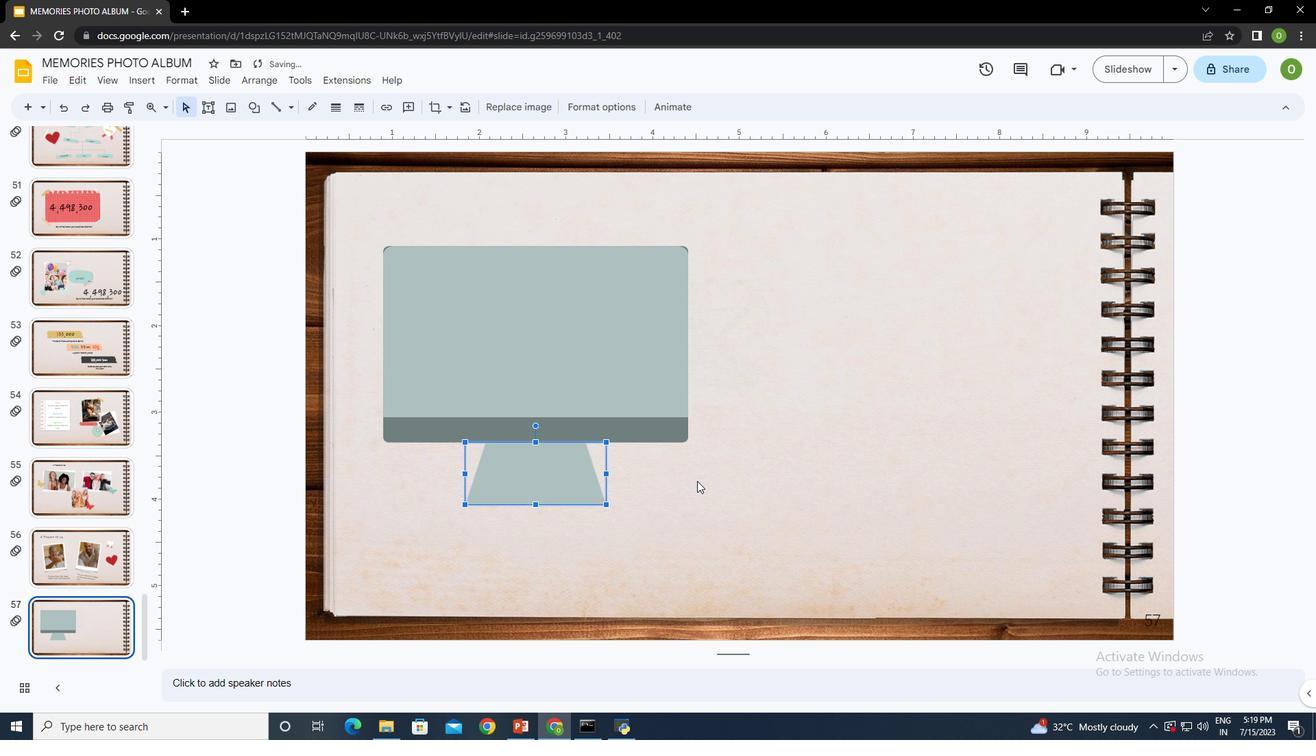 
Action: Mouse moved to (498, 465)
Screenshot: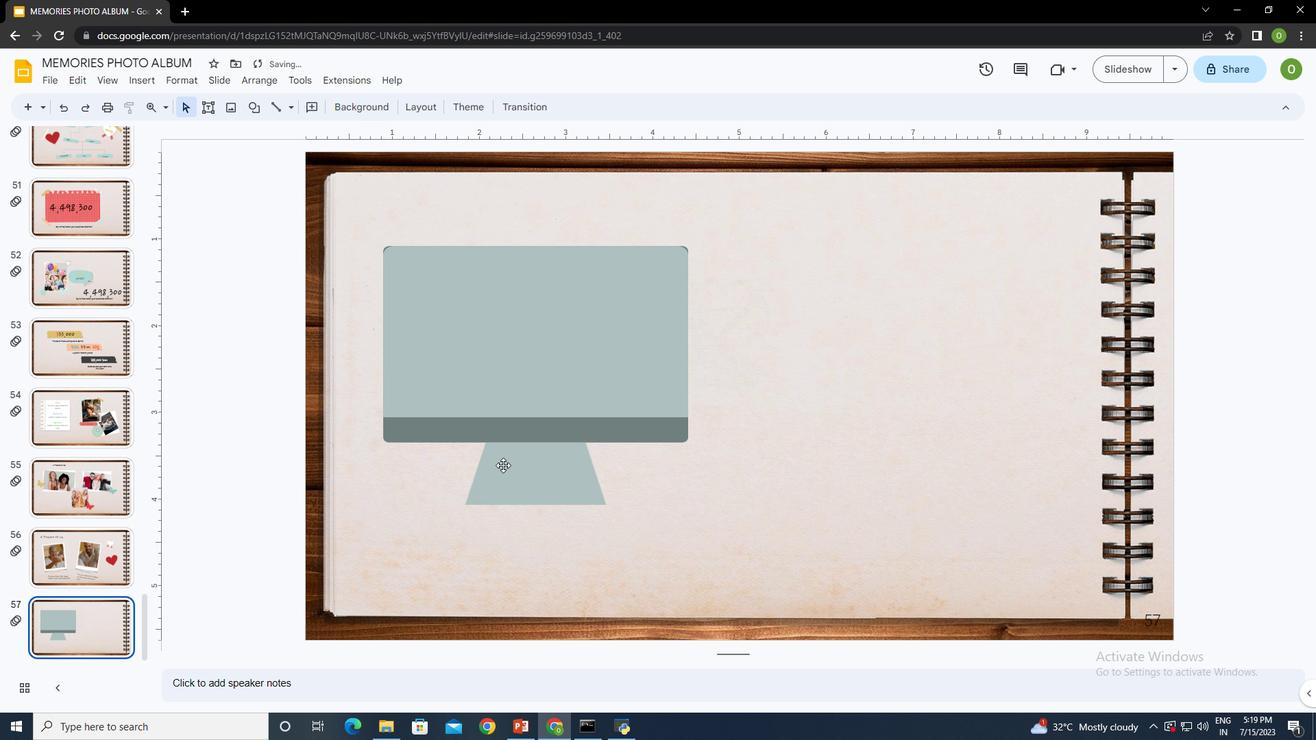 
Action: Mouse pressed left at (498, 465)
Screenshot: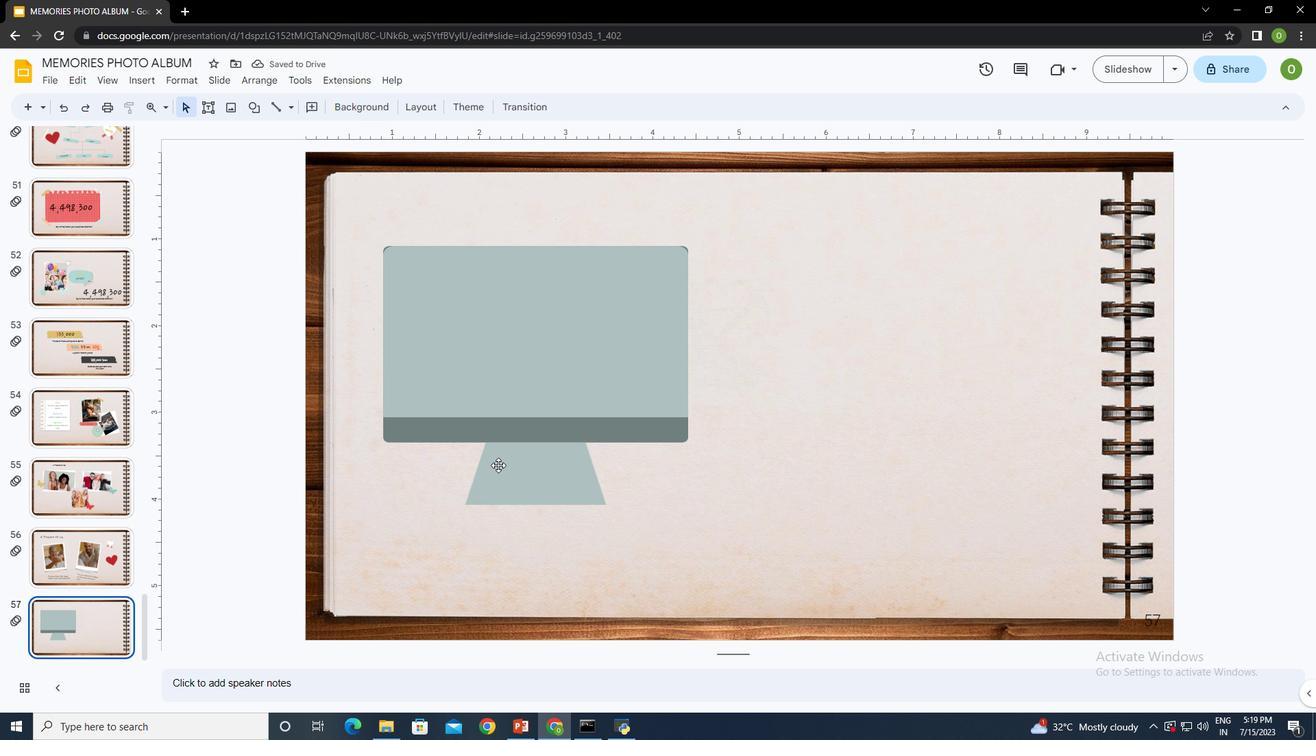 
Action: Mouse moved to (586, 107)
Screenshot: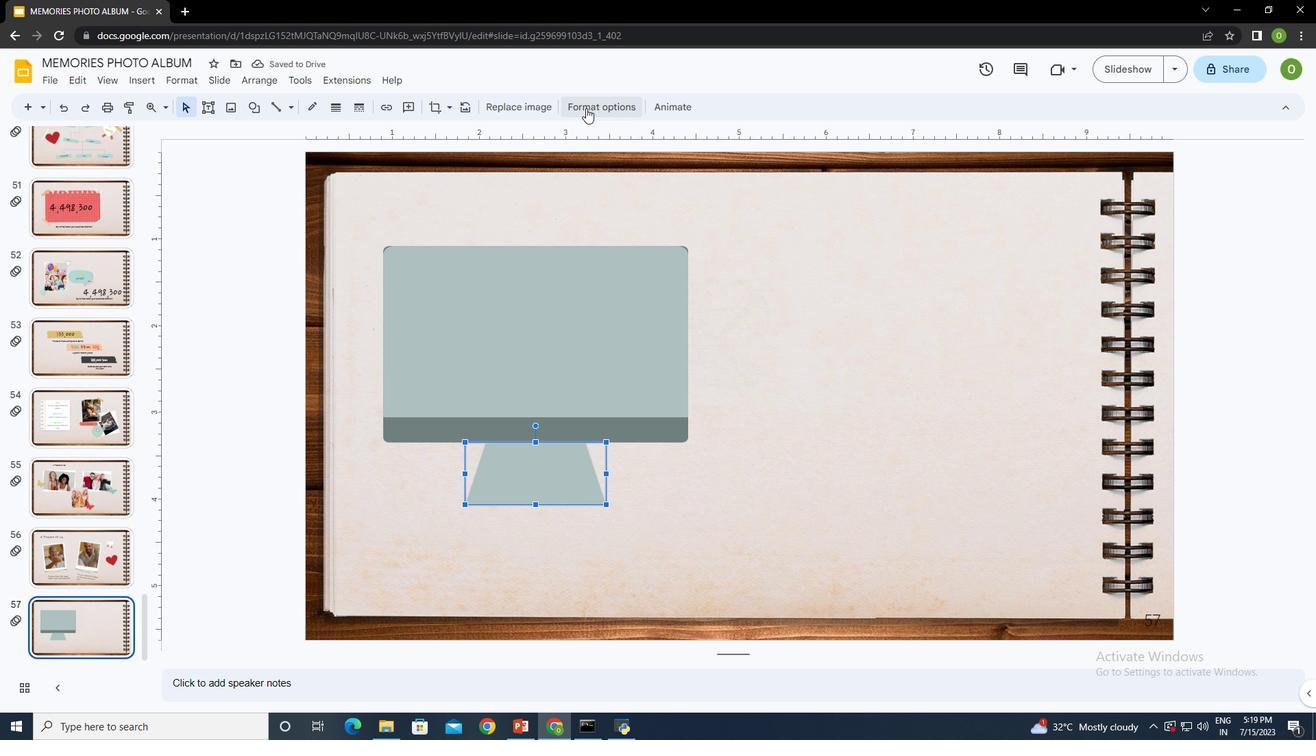 
Action: Mouse pressed left at (586, 107)
Screenshot: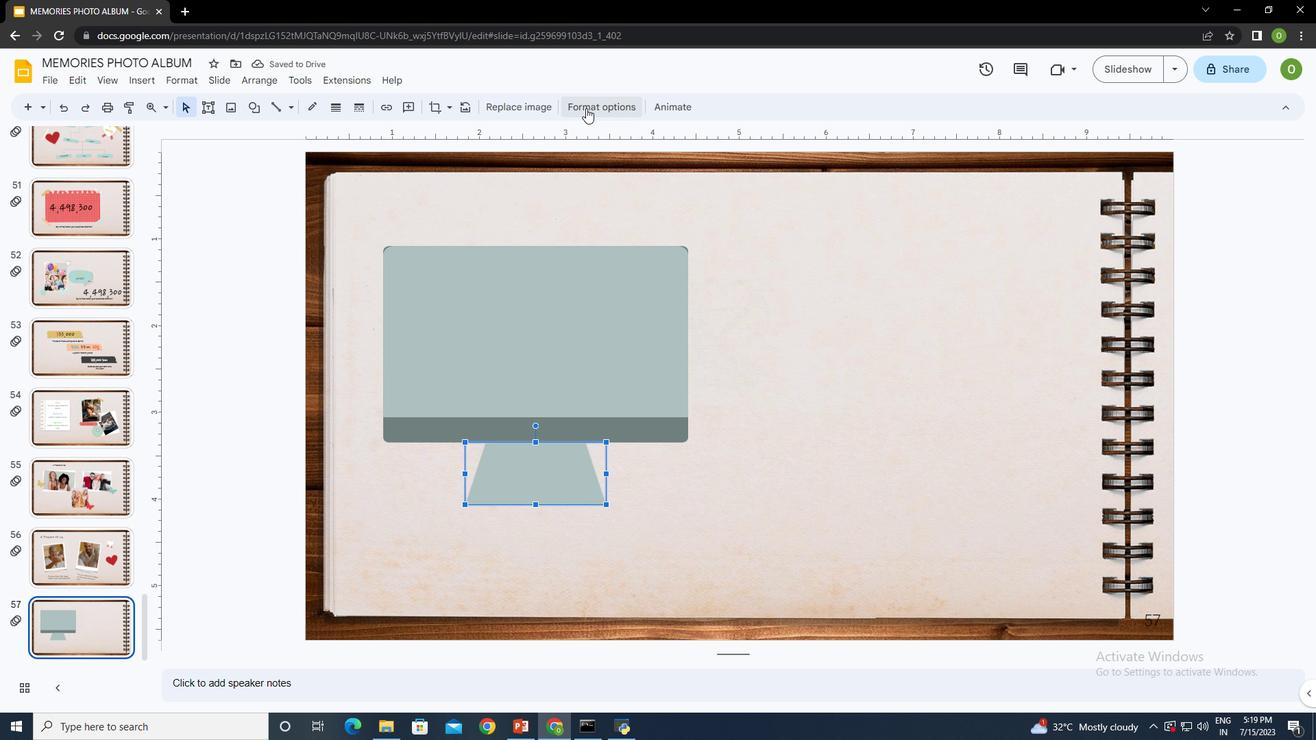
Action: Mouse moved to (1171, 267)
Screenshot: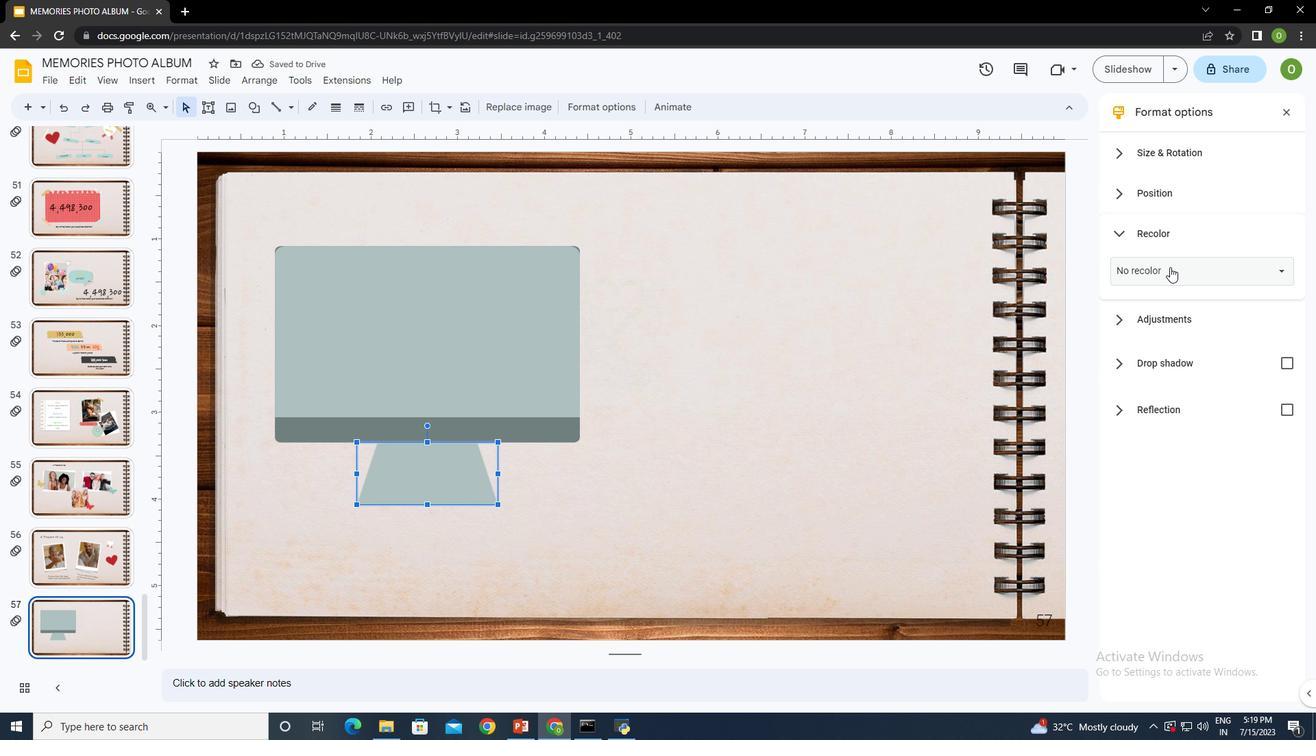 
Action: Mouse pressed left at (1171, 267)
Screenshot: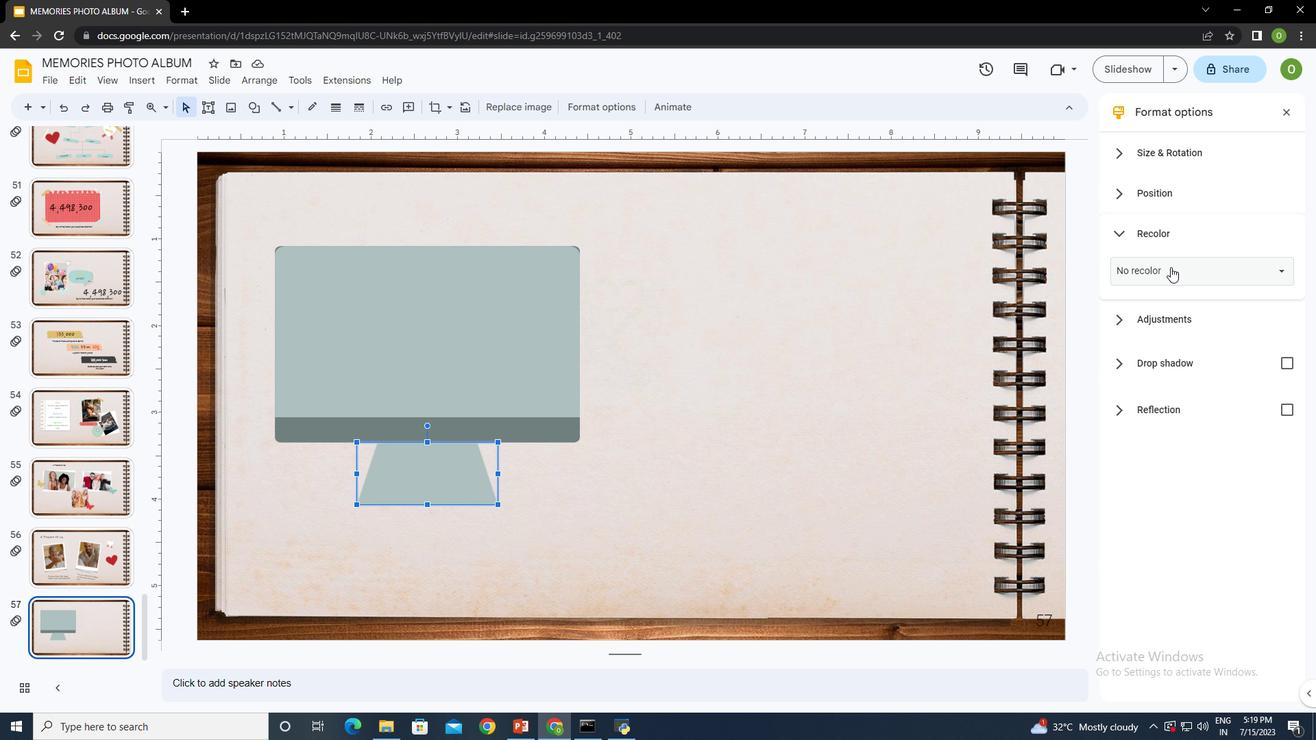
Action: Mouse moved to (1150, 427)
Screenshot: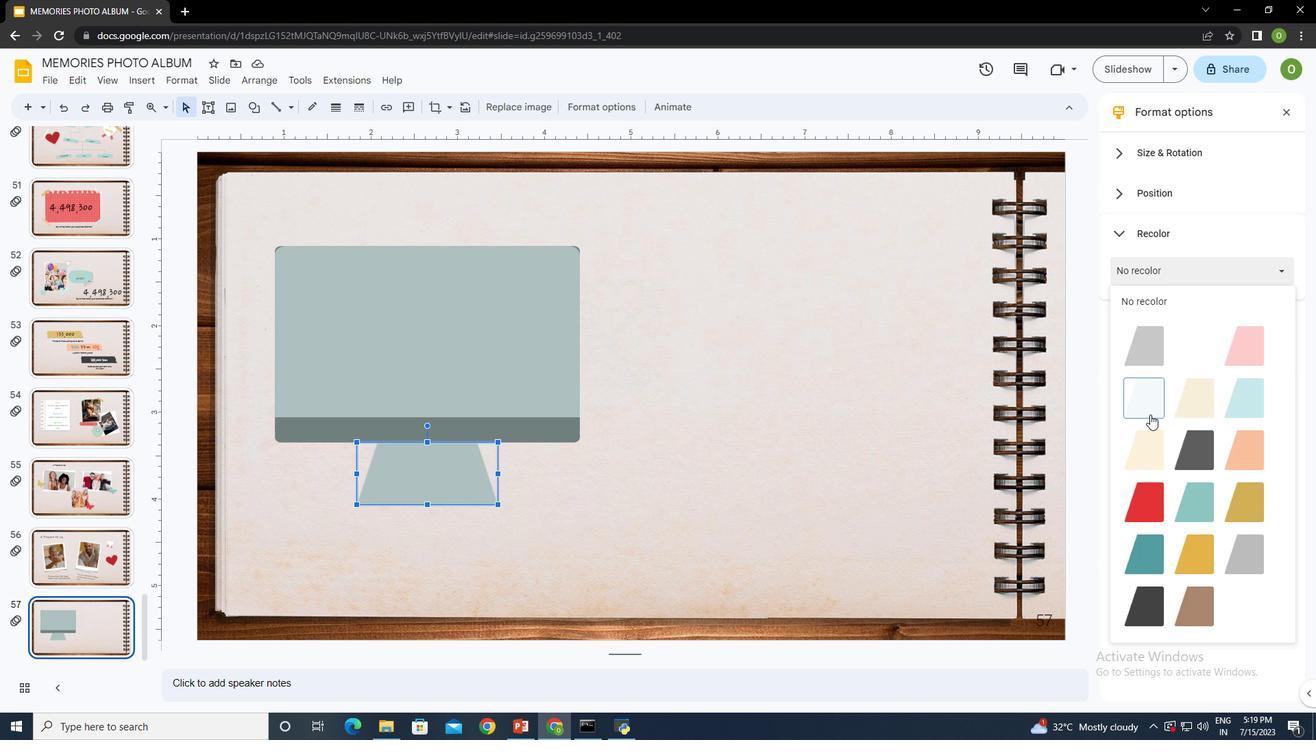 
Action: Mouse scrolled (1150, 427) with delta (0, 0)
Screenshot: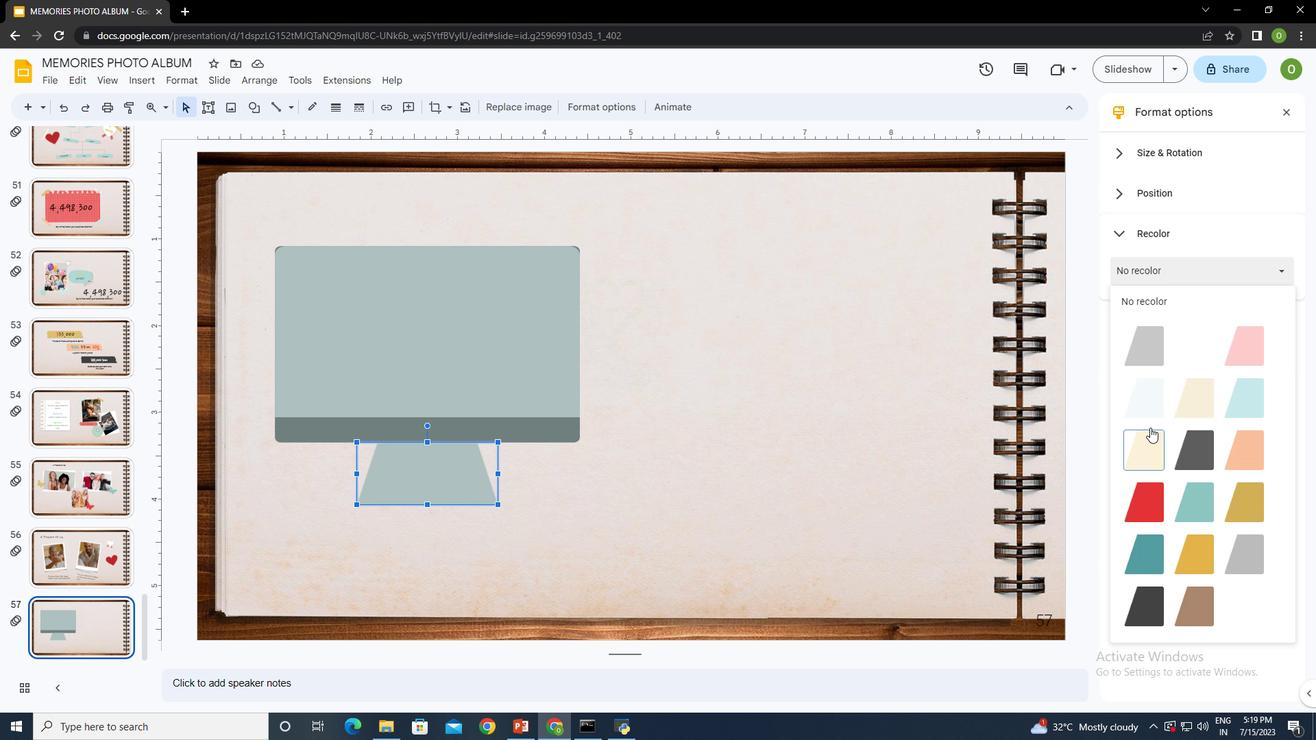 
Action: Mouse scrolled (1150, 427) with delta (0, 0)
Screenshot: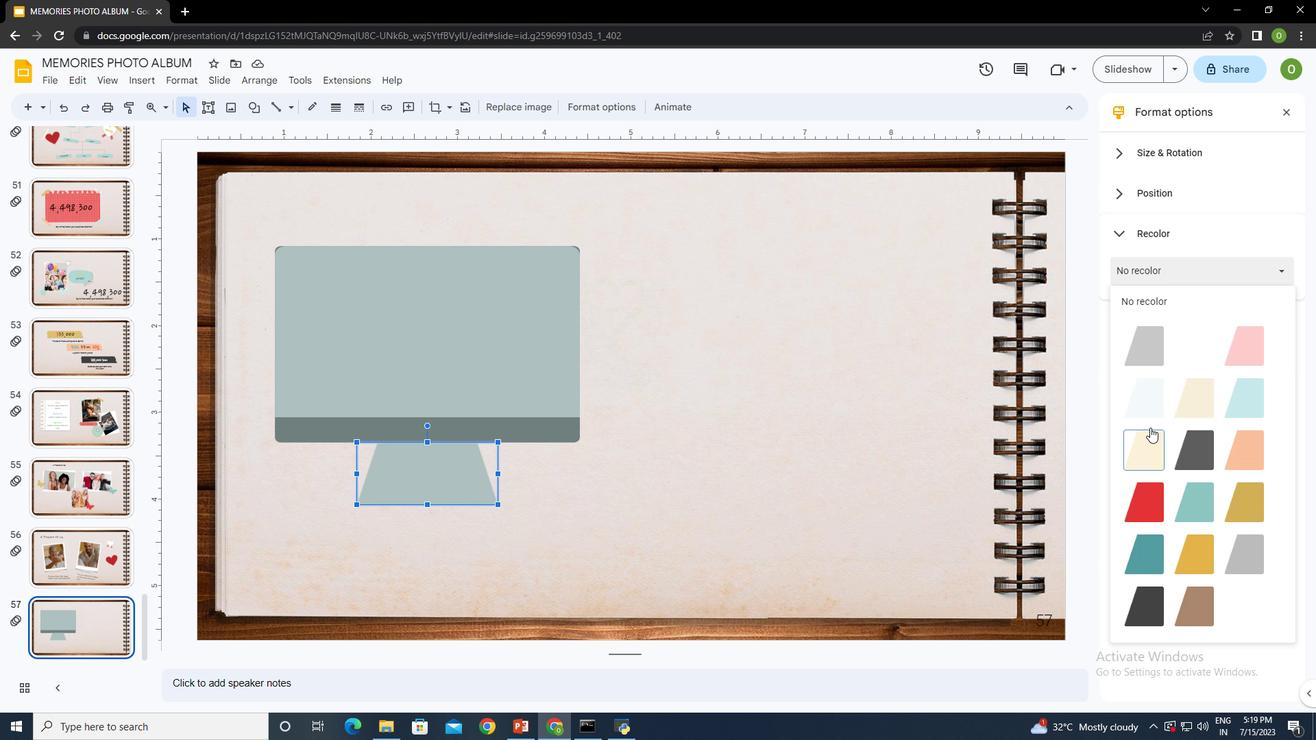 
Action: Mouse moved to (1204, 428)
Screenshot: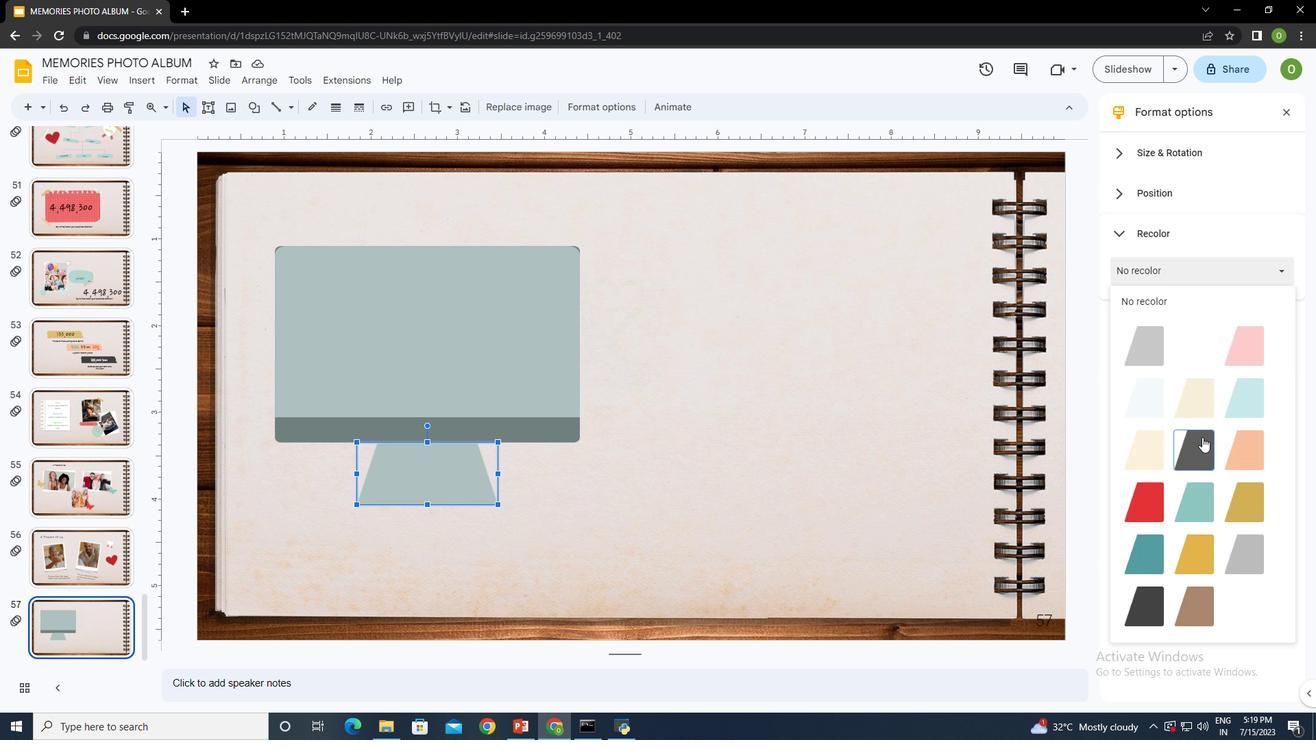 
Action: Mouse pressed left at (1204, 428)
Screenshot: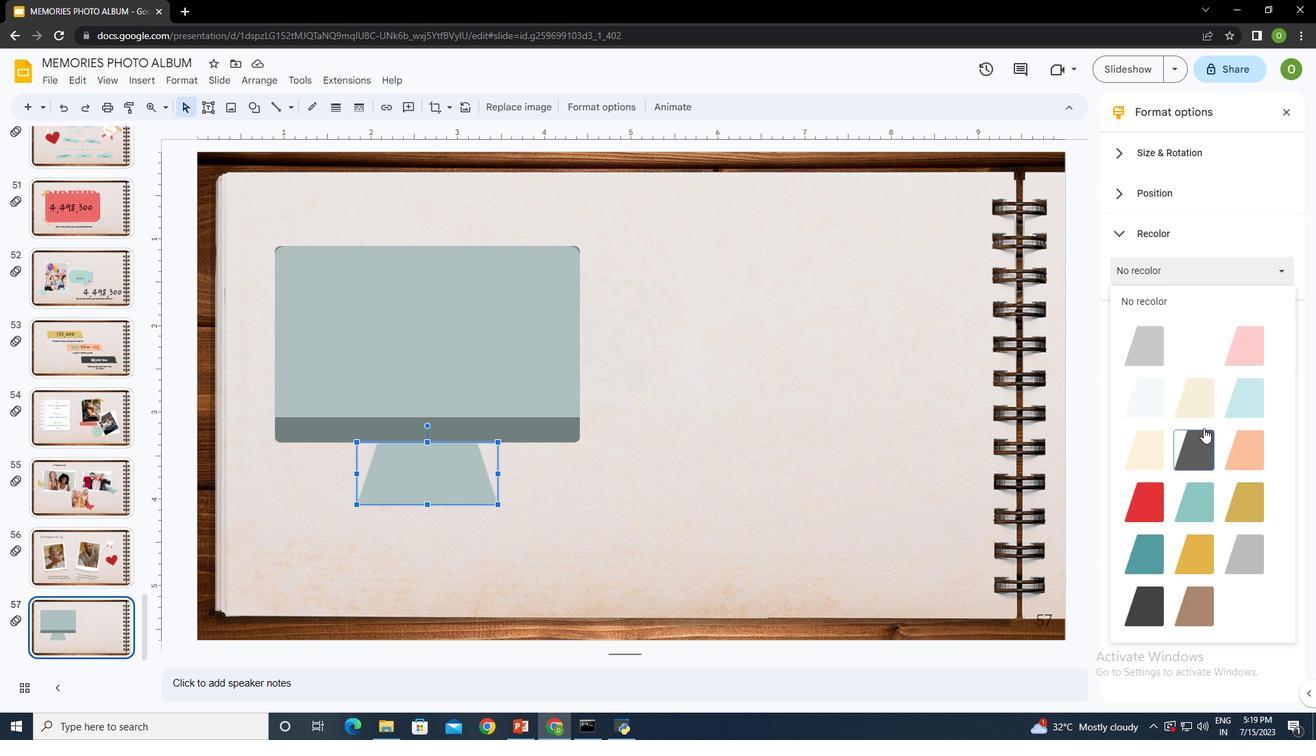 
Action: Mouse moved to (763, 504)
Screenshot: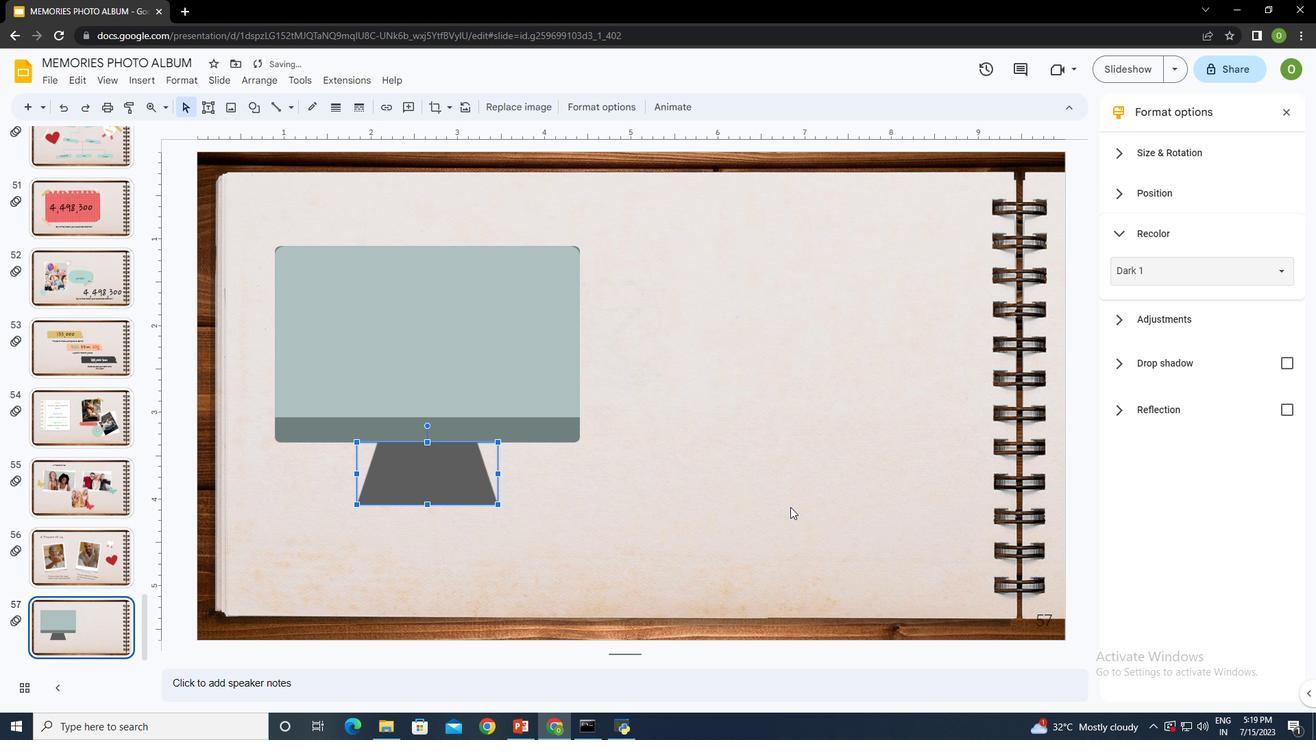 
Action: Mouse pressed left at (763, 504)
Screenshot: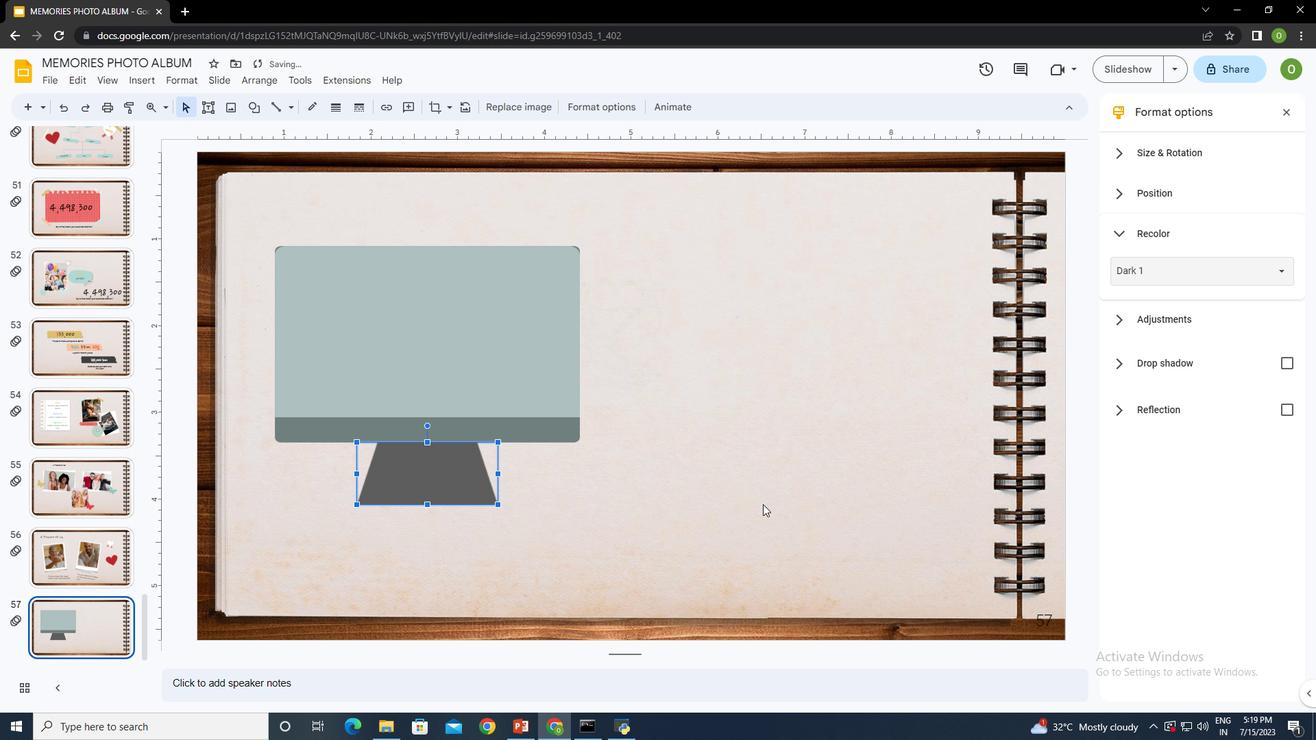 
Action: Mouse moved to (413, 340)
Screenshot: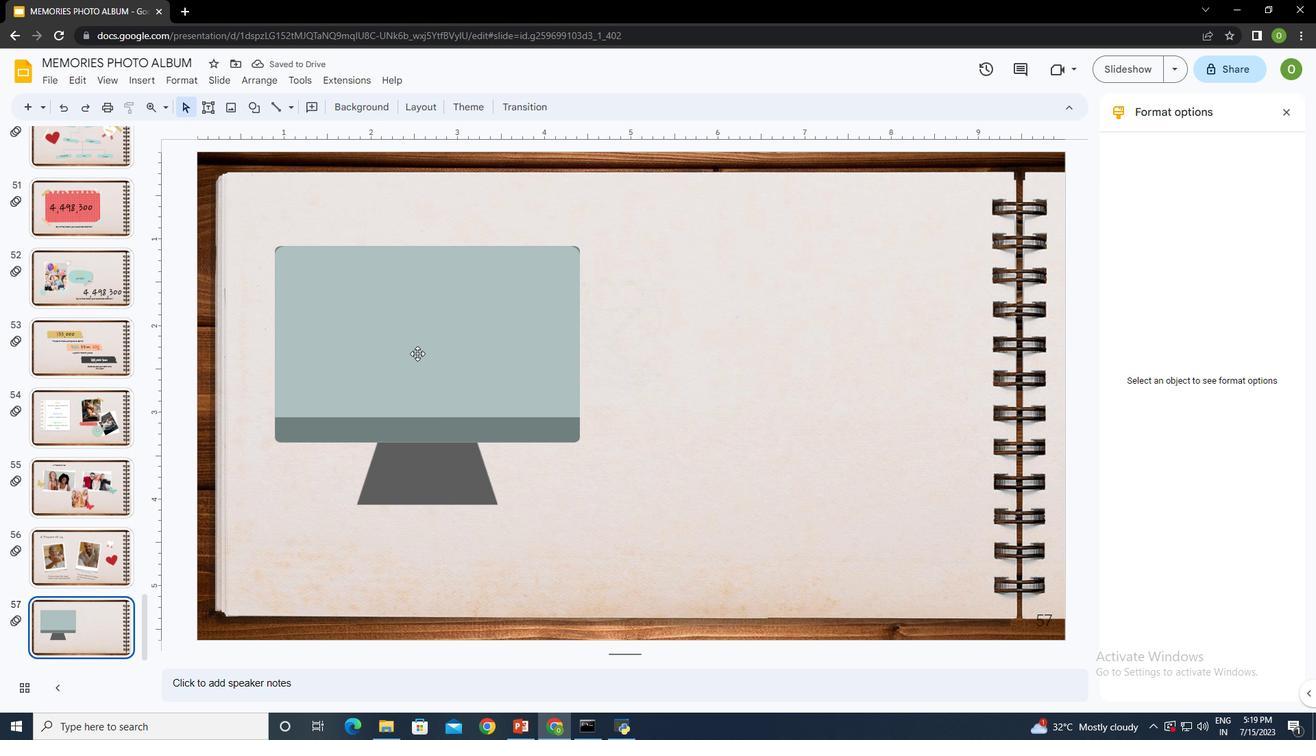 
Action: Mouse pressed left at (413, 340)
Screenshot: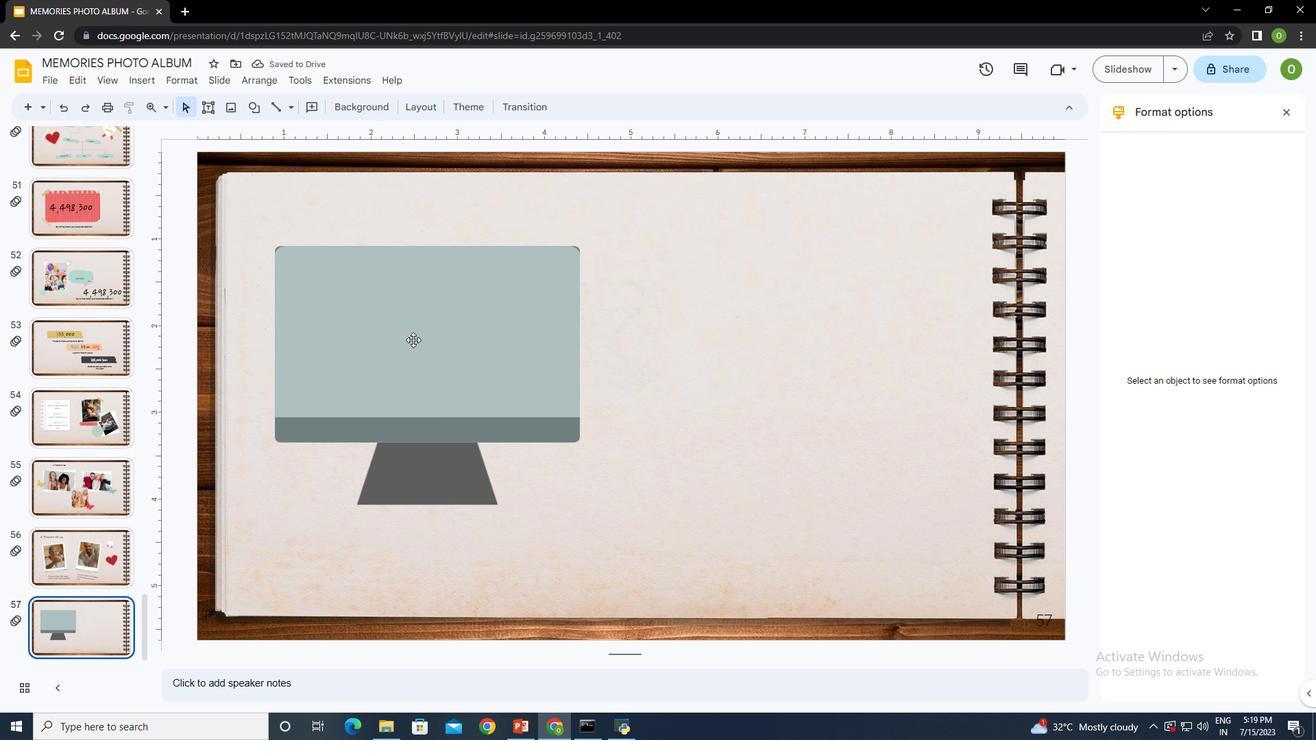 
Action: Mouse moved to (679, 321)
Screenshot: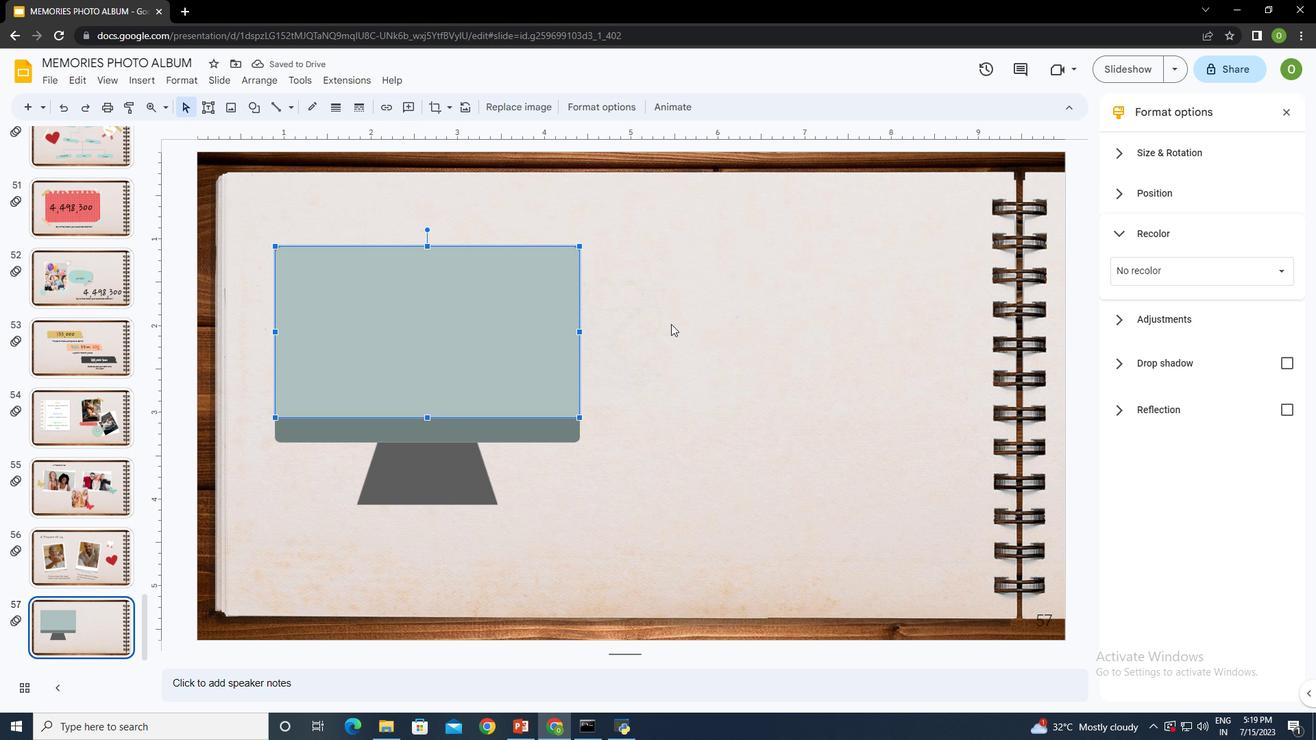 
Action: Mouse pressed left at (679, 321)
Screenshot: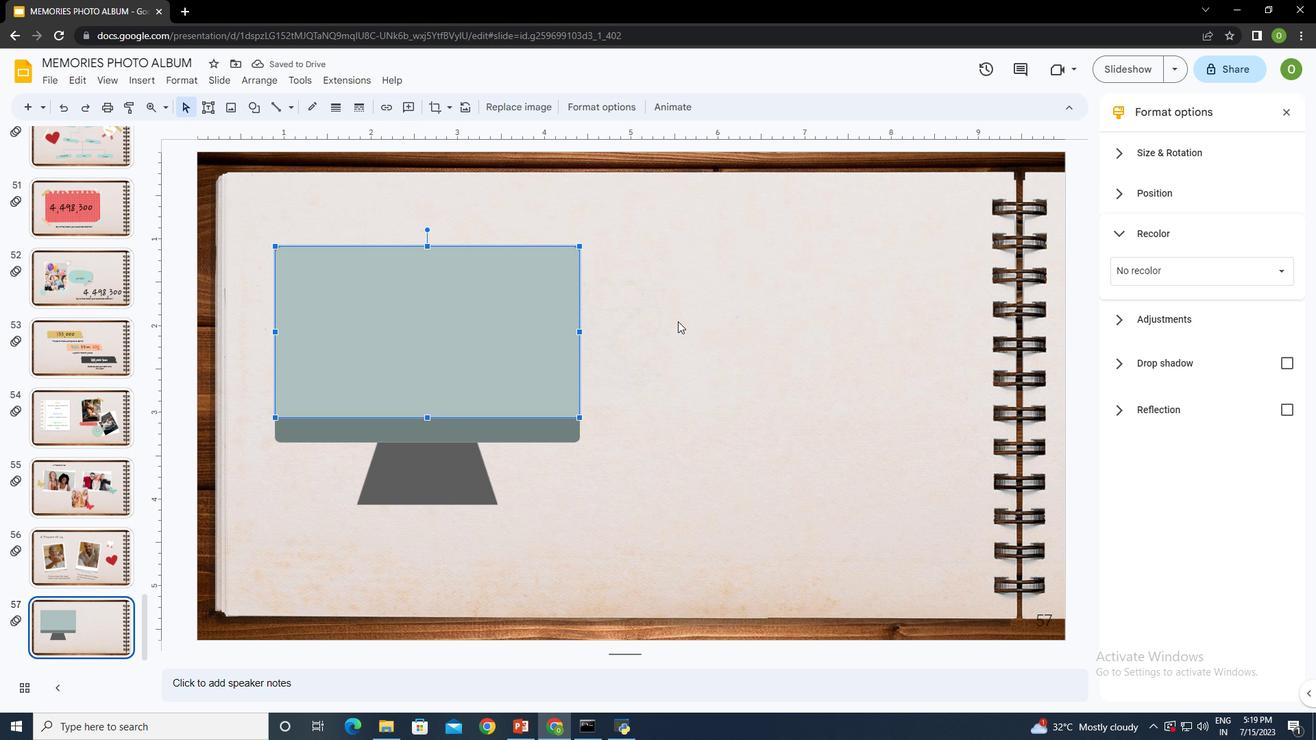 
Action: Mouse moved to (135, 77)
Screenshot: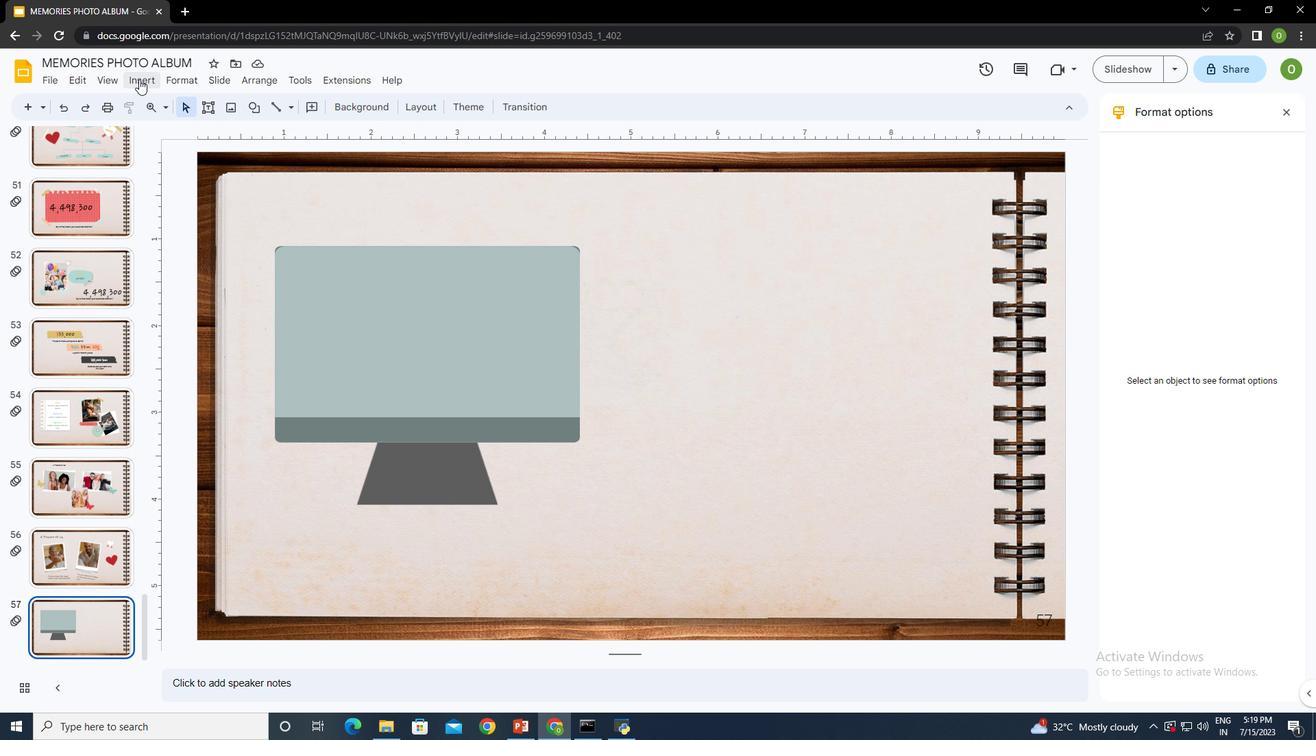 
Action: Mouse pressed left at (135, 77)
Screenshot: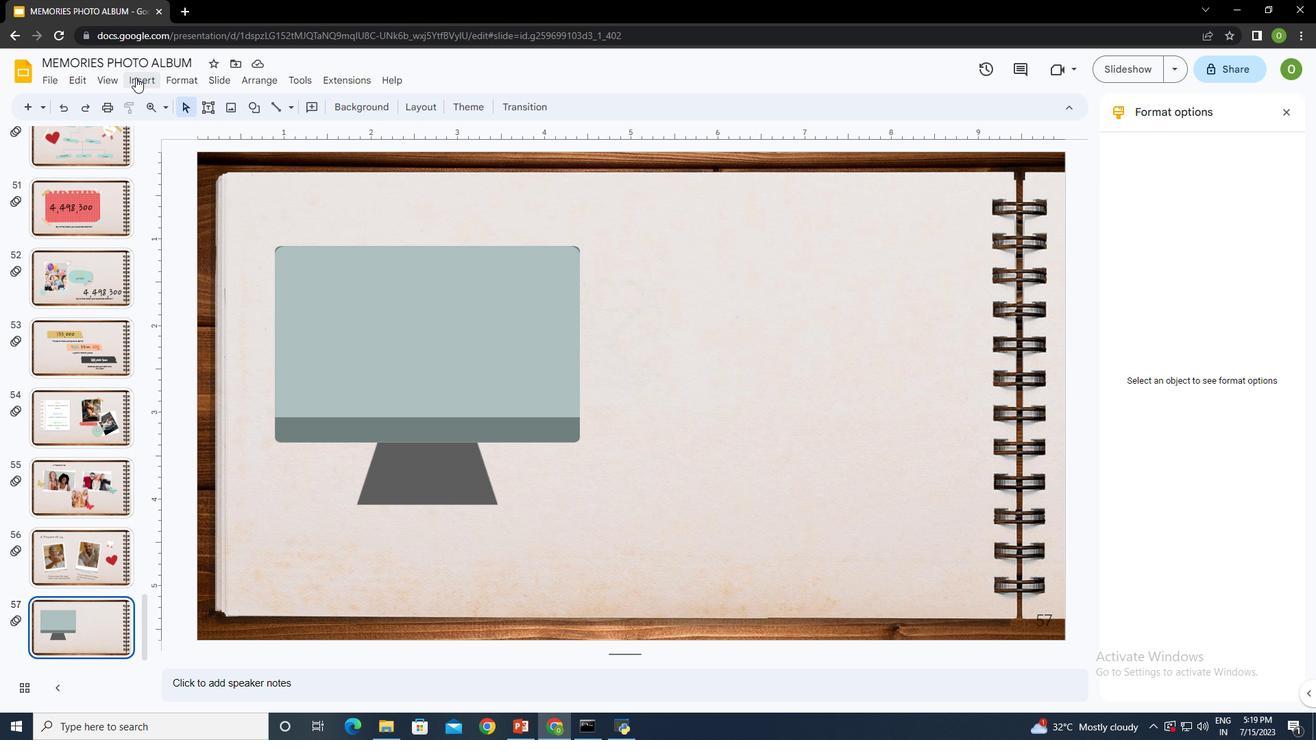 
Action: Mouse moved to (213, 101)
Screenshot: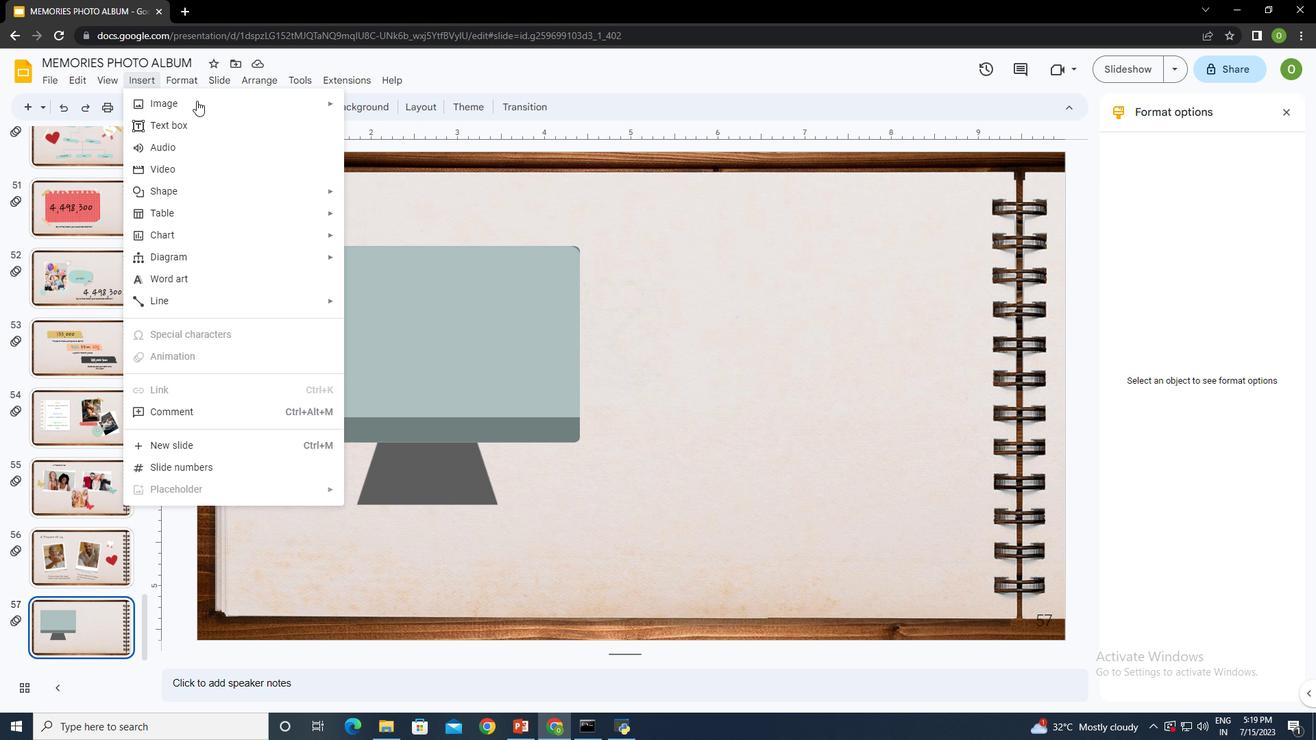 
Action: Mouse pressed left at (213, 101)
Screenshot: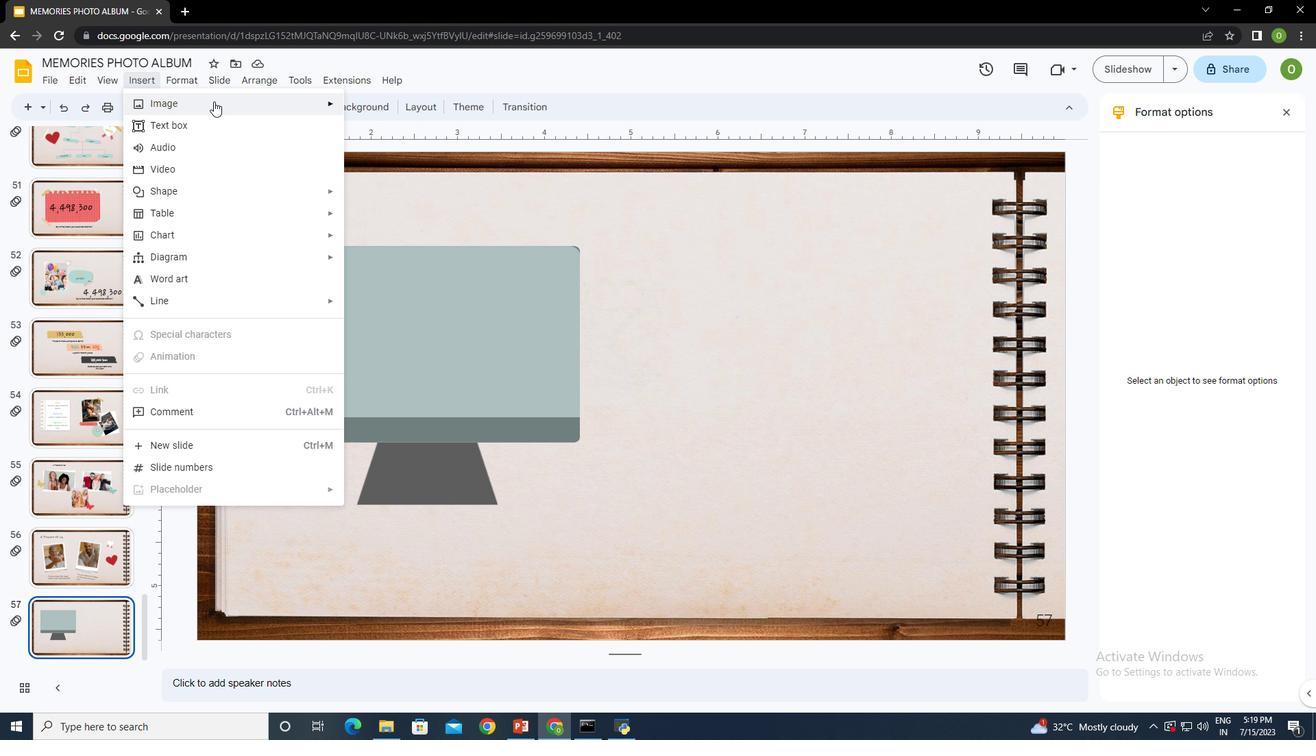 
Action: Mouse moved to (447, 111)
Screenshot: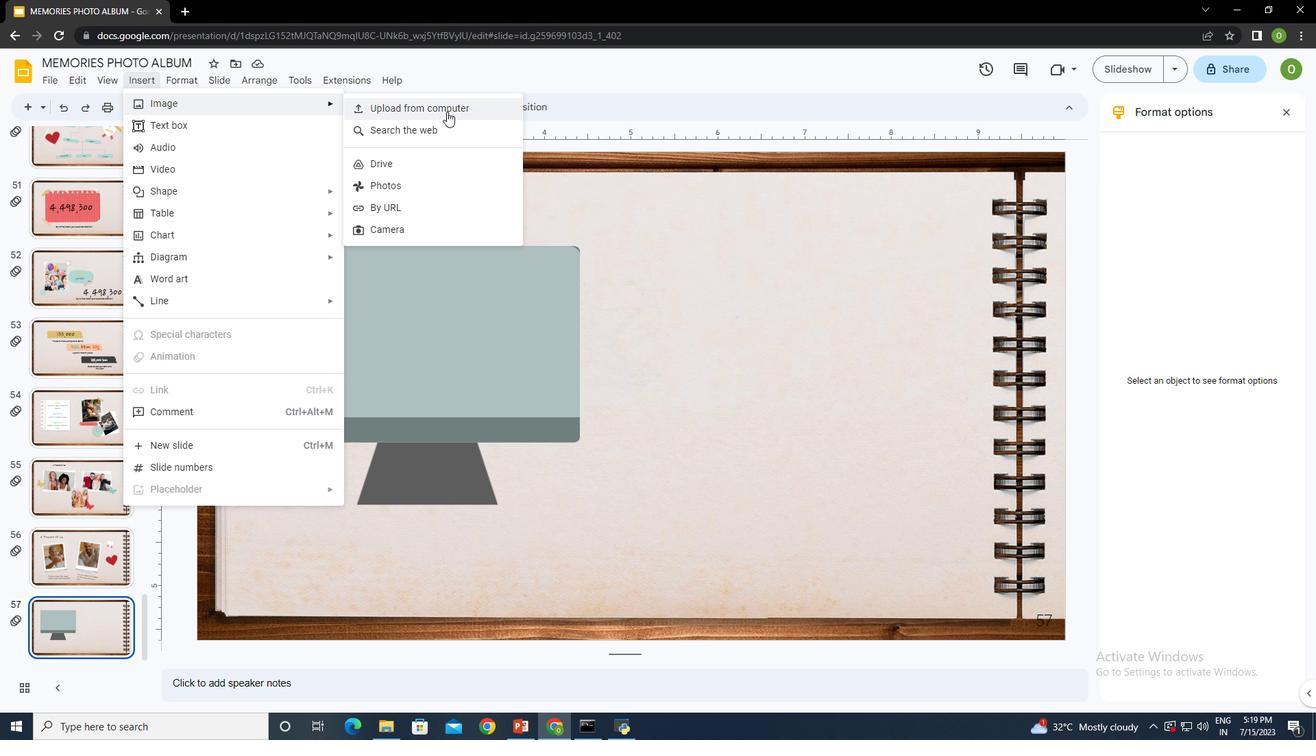 
Action: Mouse pressed left at (447, 111)
Screenshot: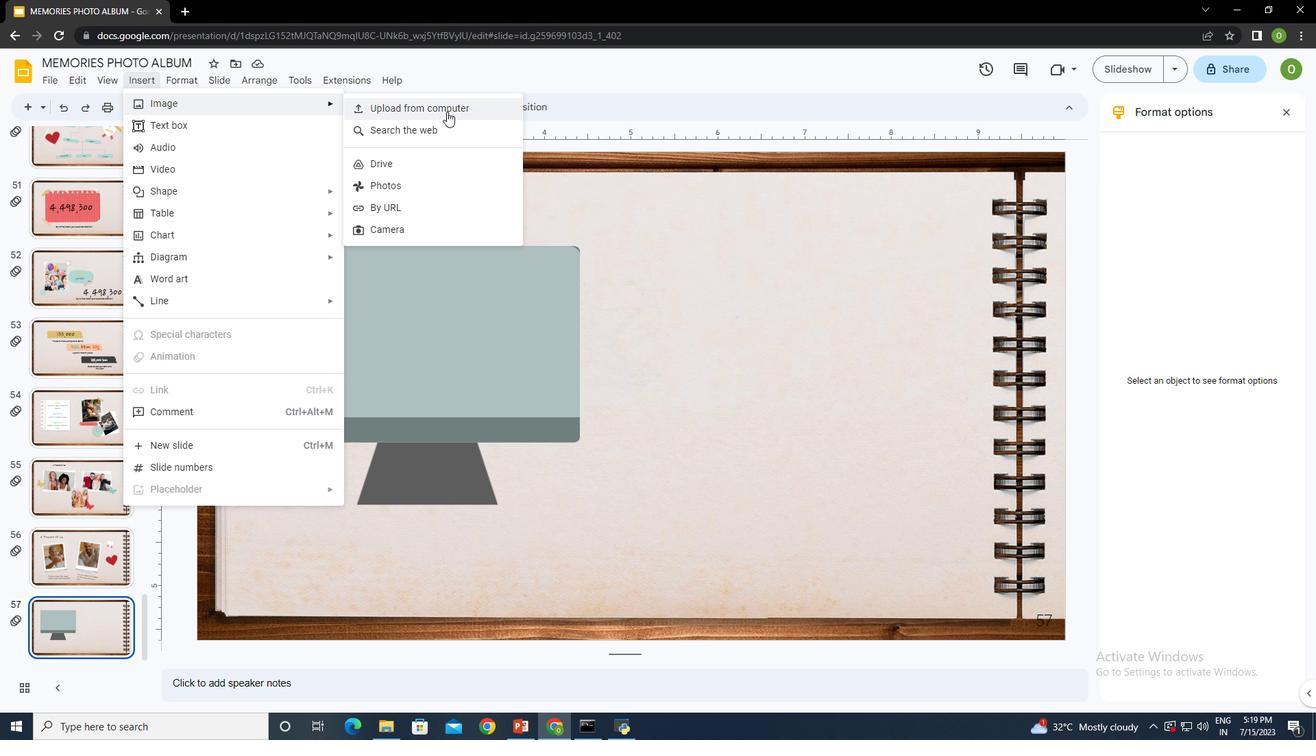 
Action: Mouse moved to (649, 105)
Screenshot: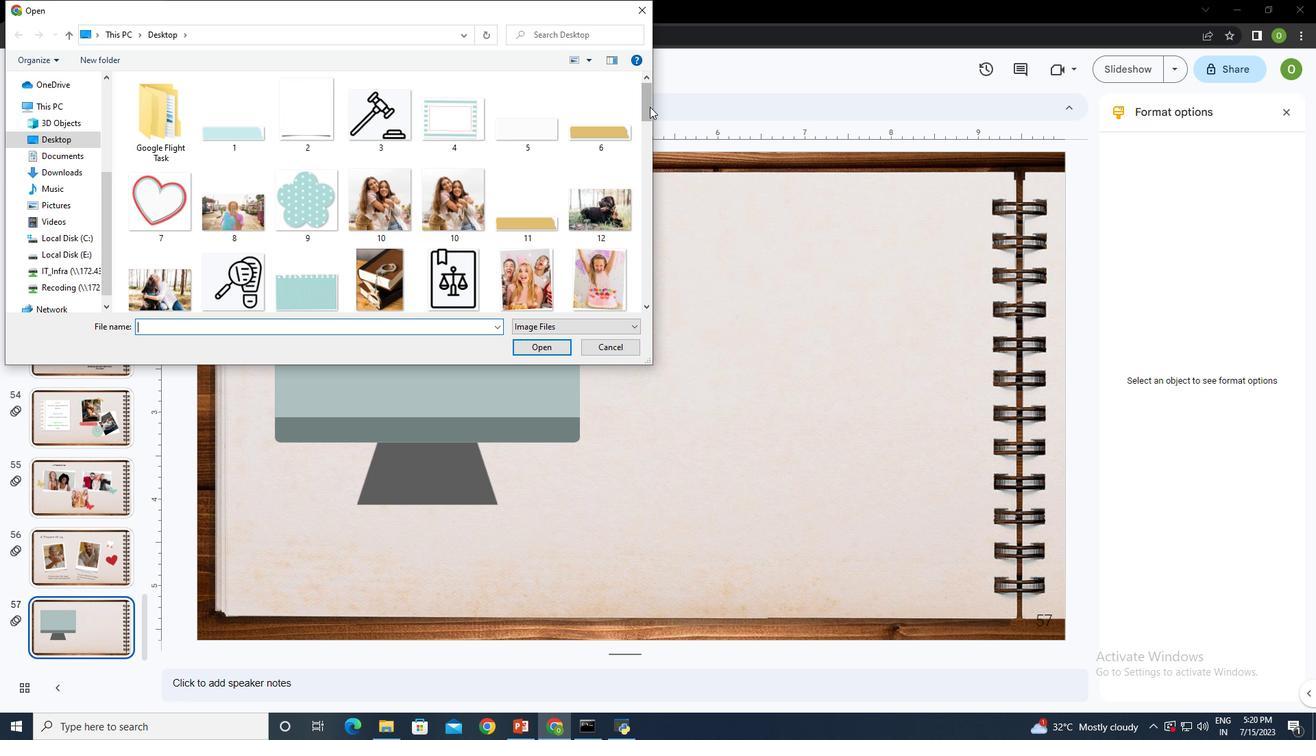 
Action: Mouse pressed left at (649, 105)
Screenshot: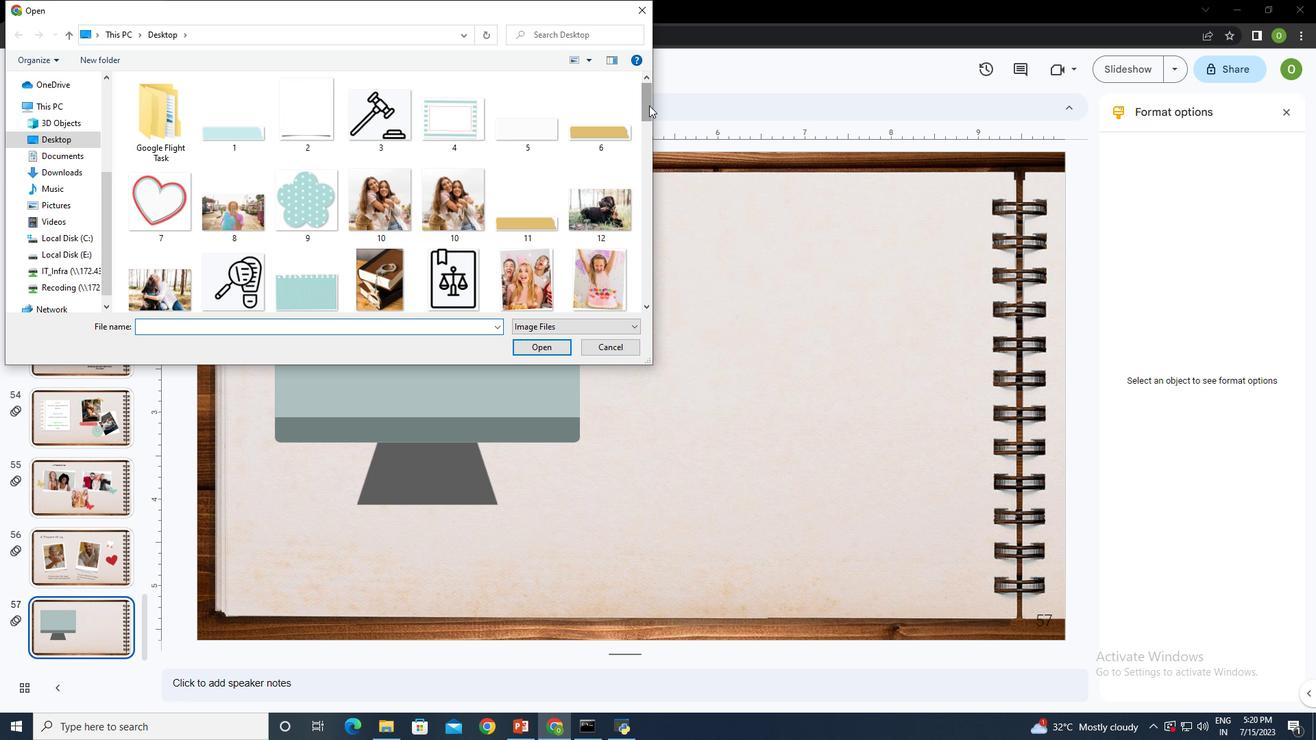
Action: Mouse moved to (157, 200)
Screenshot: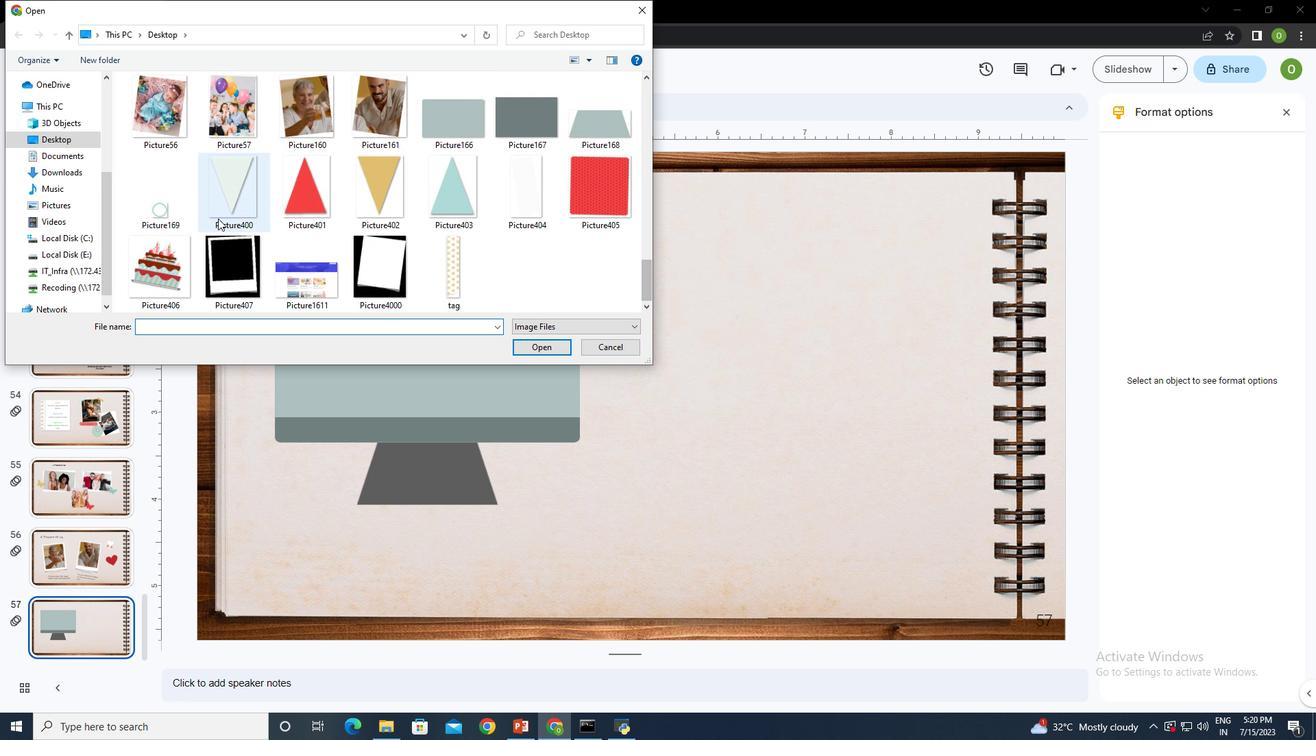 
Action: Mouse pressed left at (157, 200)
Screenshot: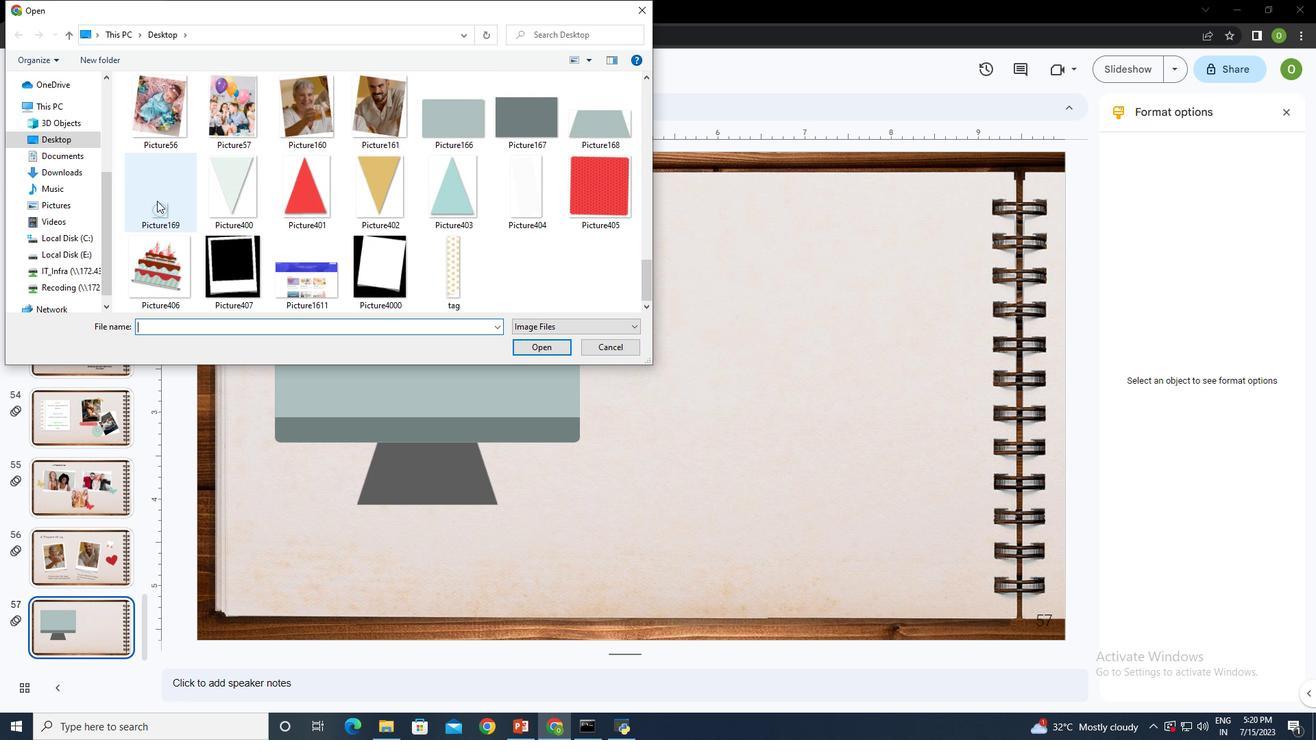 
Action: Mouse moved to (536, 344)
Screenshot: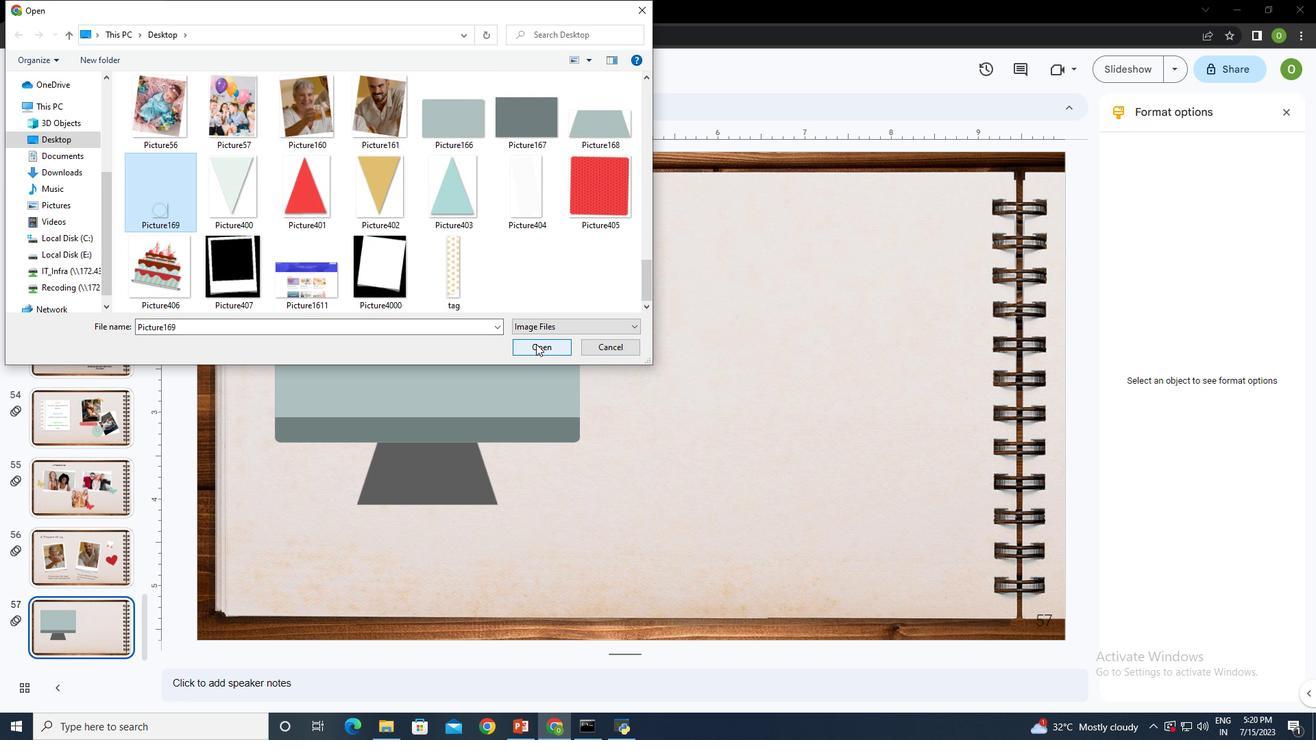 
Action: Mouse pressed left at (536, 344)
Screenshot: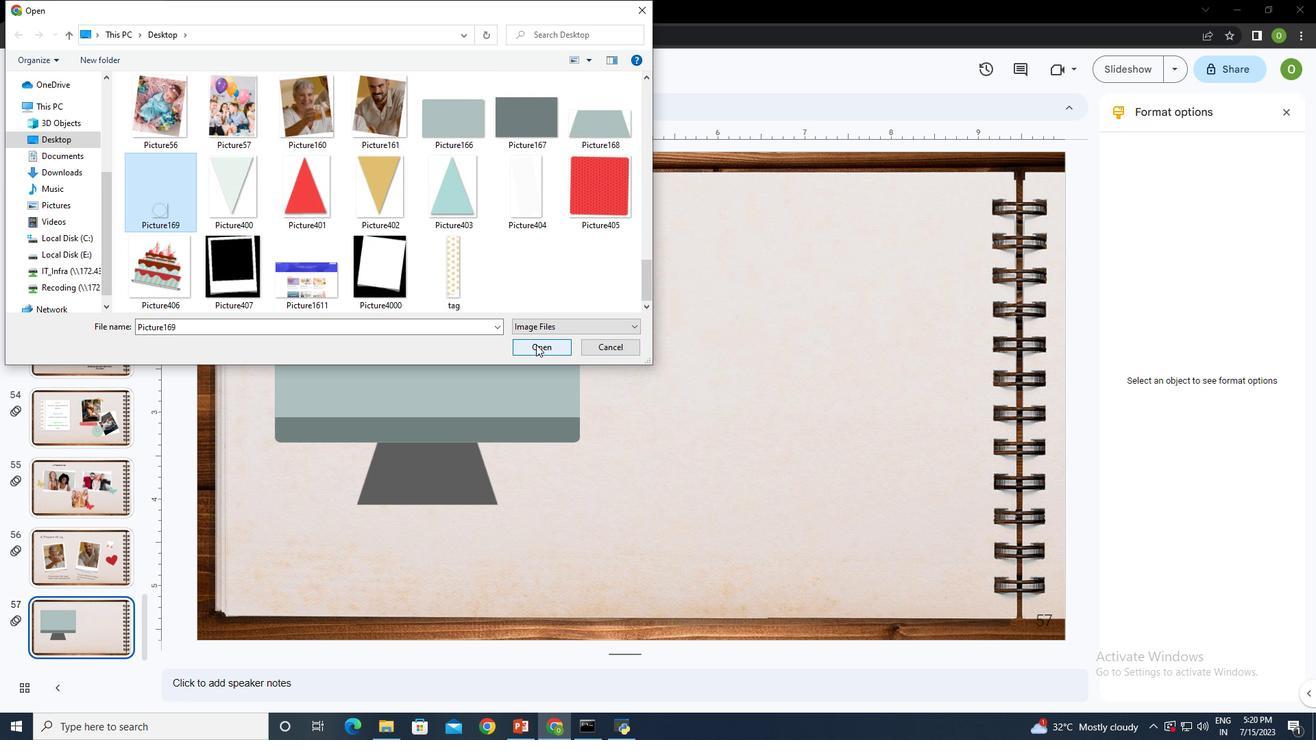 
Action: Mouse moved to (605, 171)
Screenshot: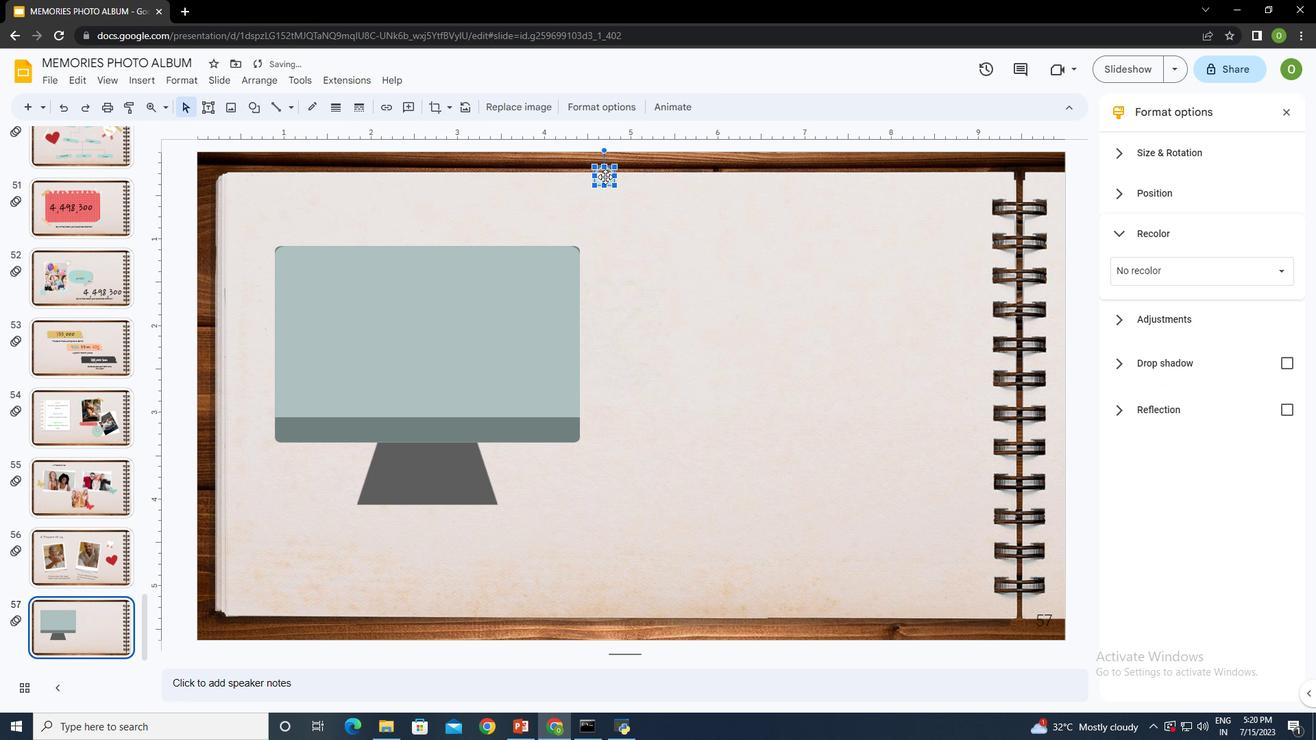 
Action: Mouse pressed left at (605, 171)
Screenshot: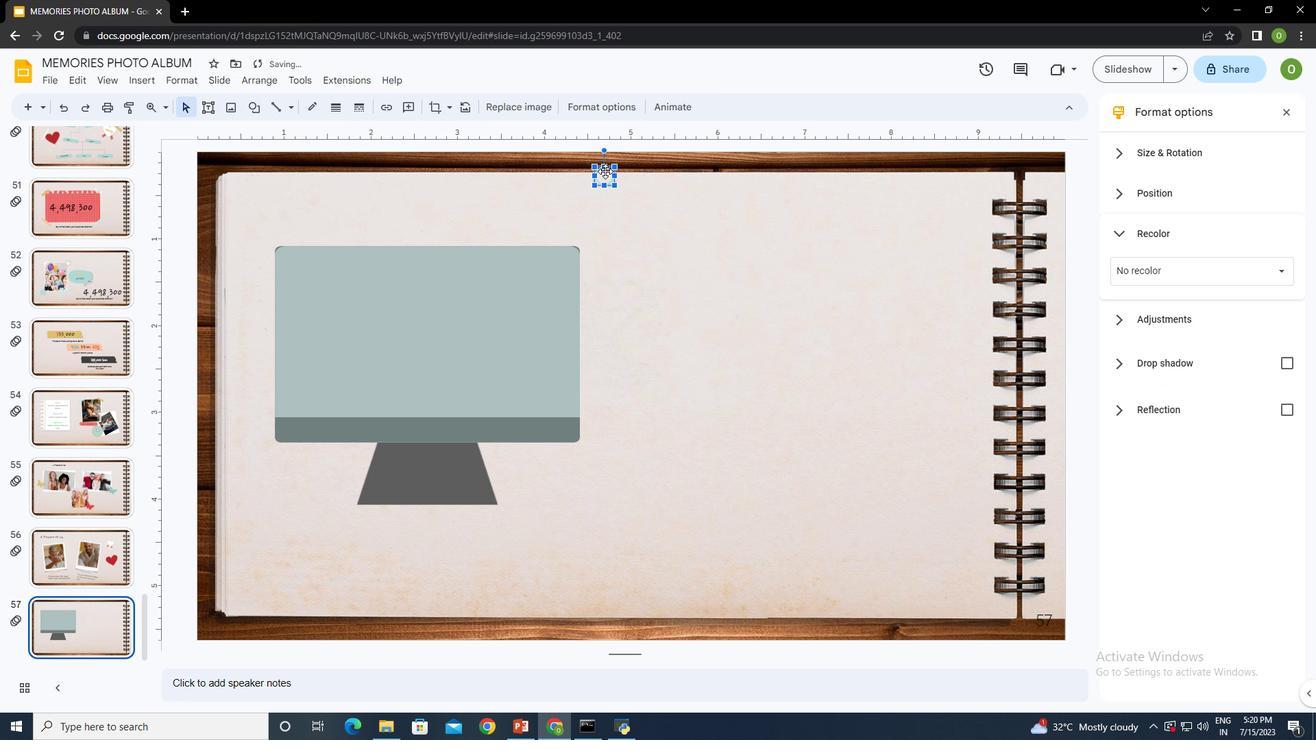 
Action: Mouse moved to (542, 428)
Screenshot: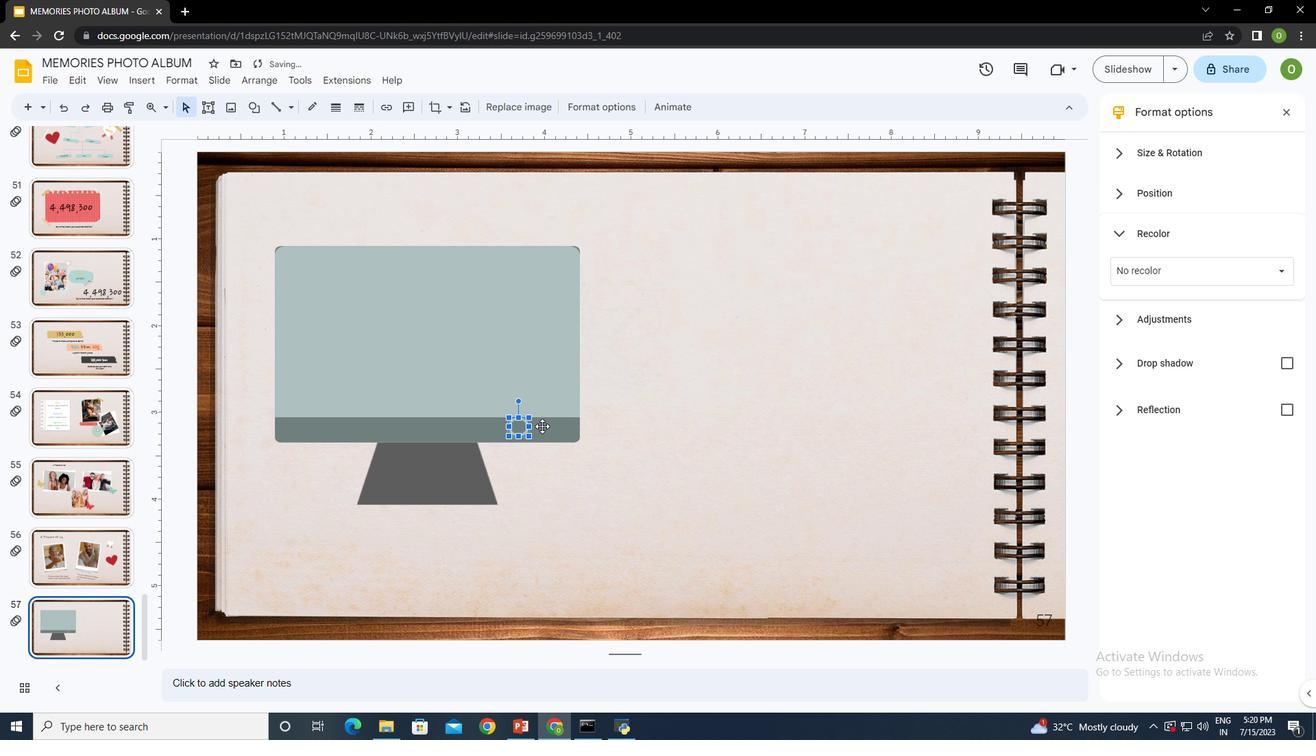 
Action: Mouse pressed left at (542, 428)
Screenshot: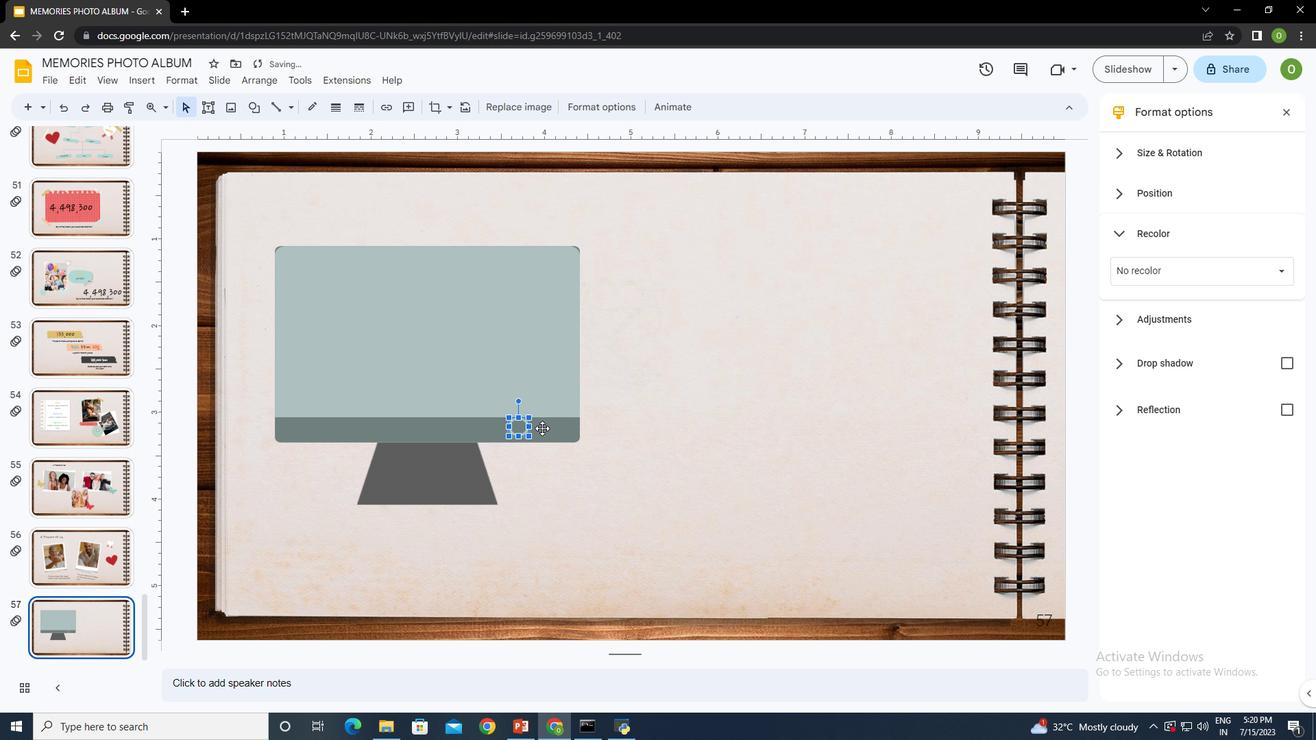 
Action: Mouse moved to (521, 427)
Screenshot: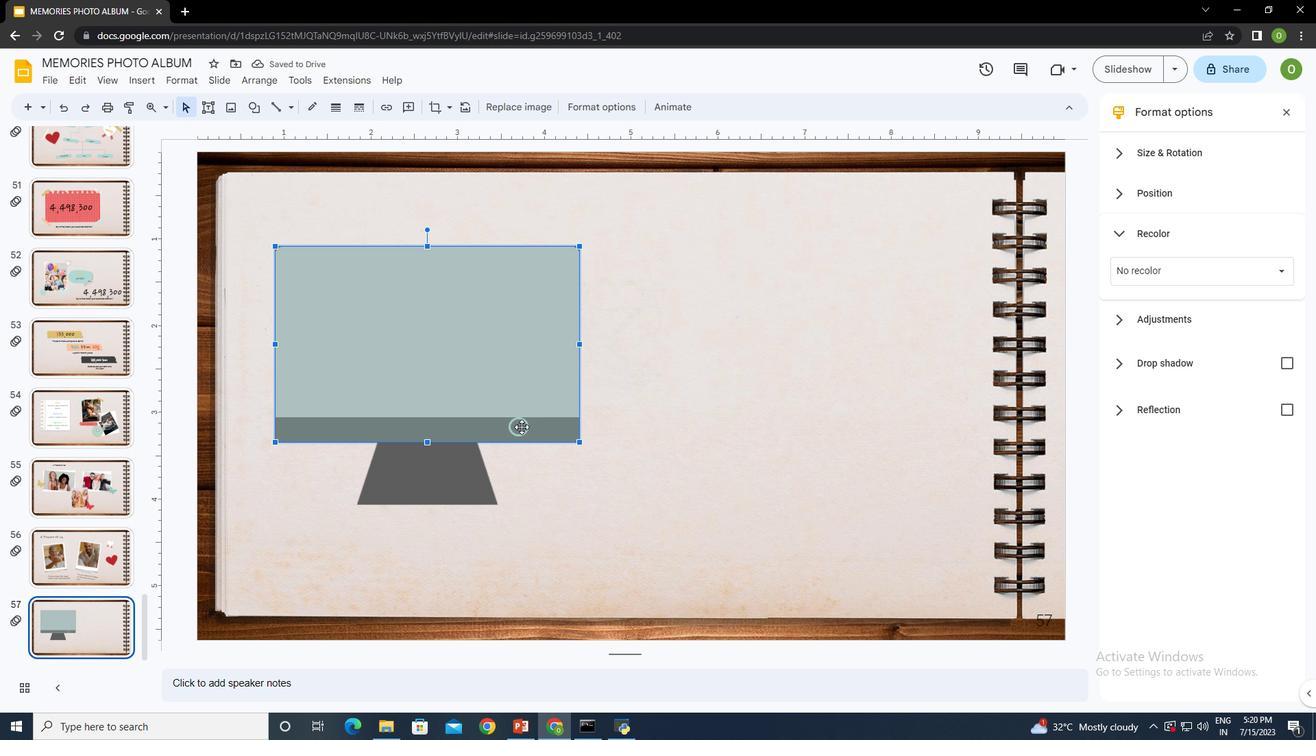
Action: Mouse pressed left at (521, 427)
Screenshot: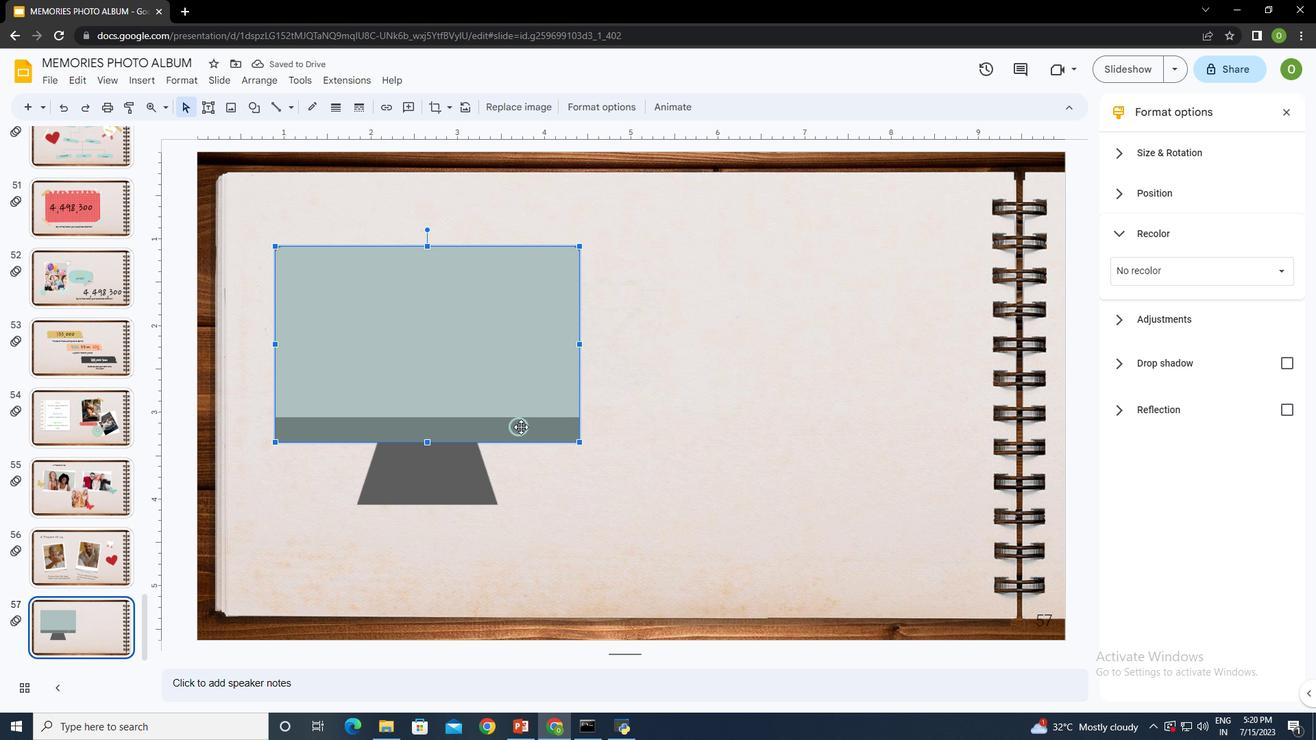
Action: Mouse moved to (682, 408)
Screenshot: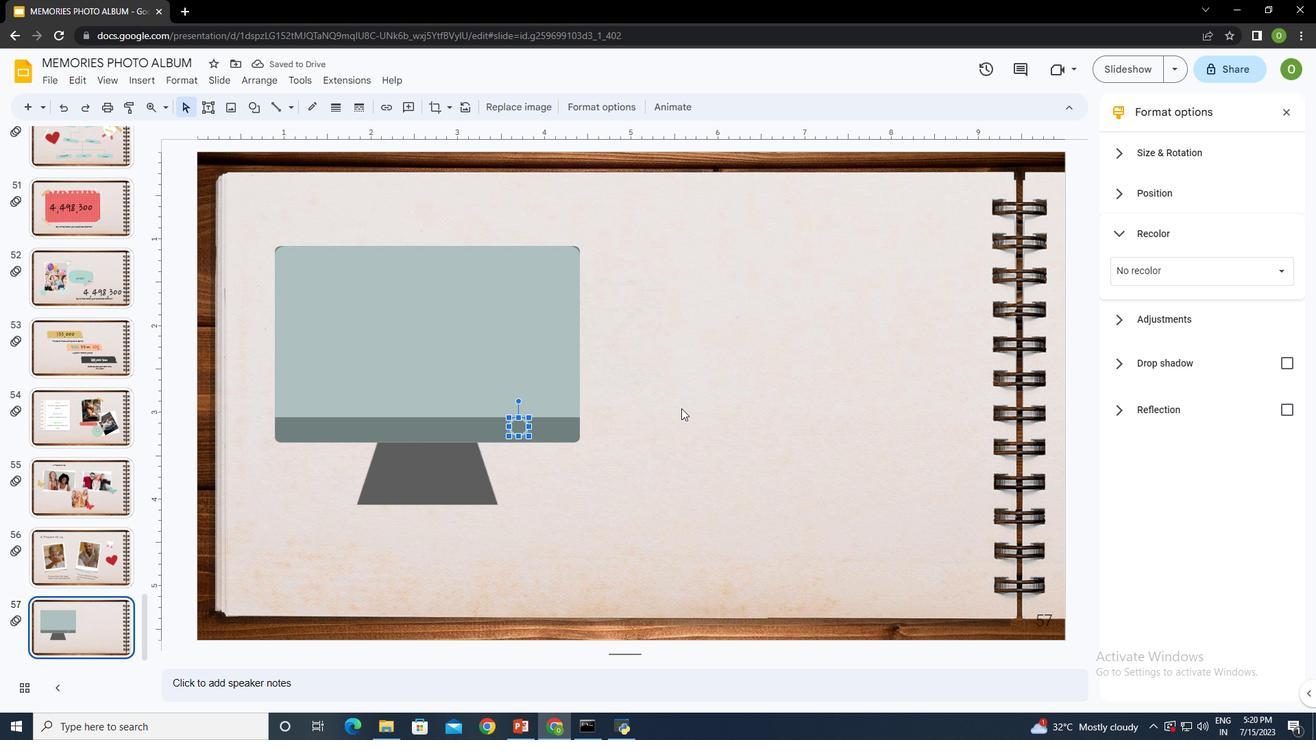 
Action: Mouse pressed left at (682, 408)
Screenshot: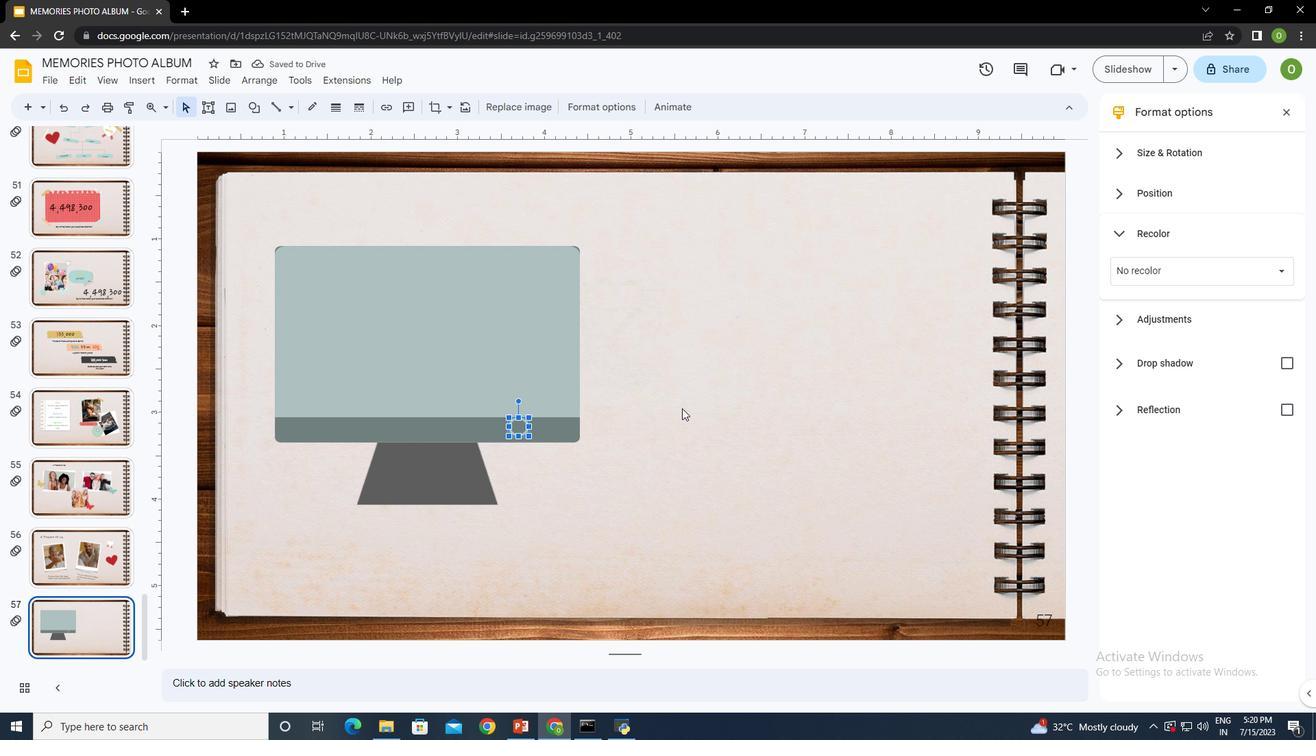 
Action: Mouse moved to (257, 107)
Screenshot: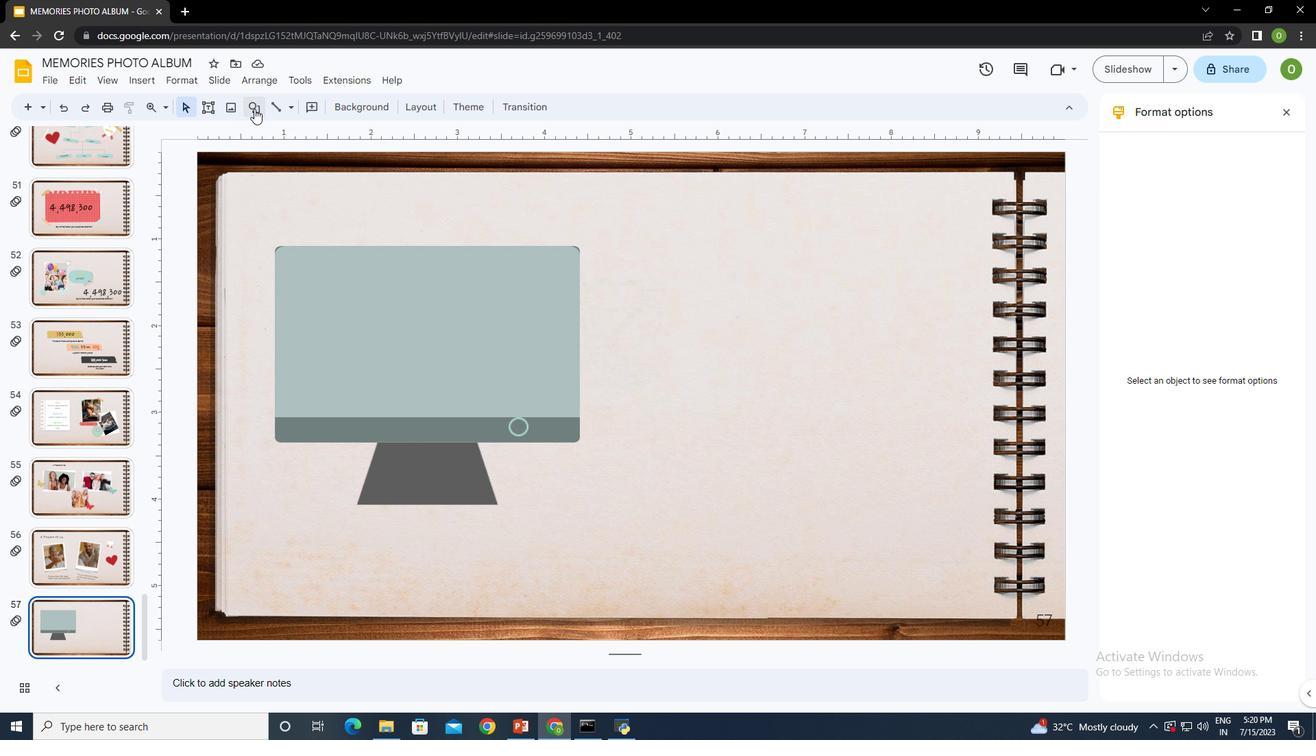 
Action: Mouse pressed left at (257, 107)
Screenshot: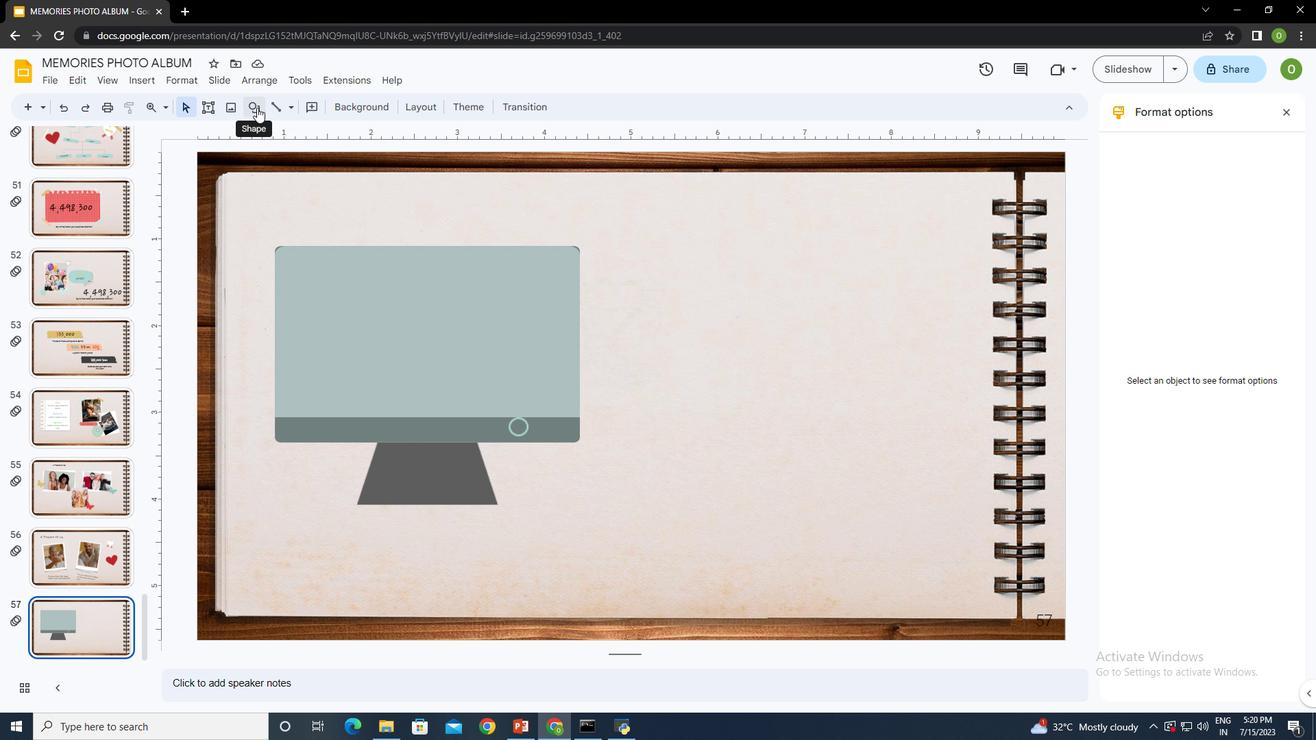
Action: Mouse moved to (299, 127)
Screenshot: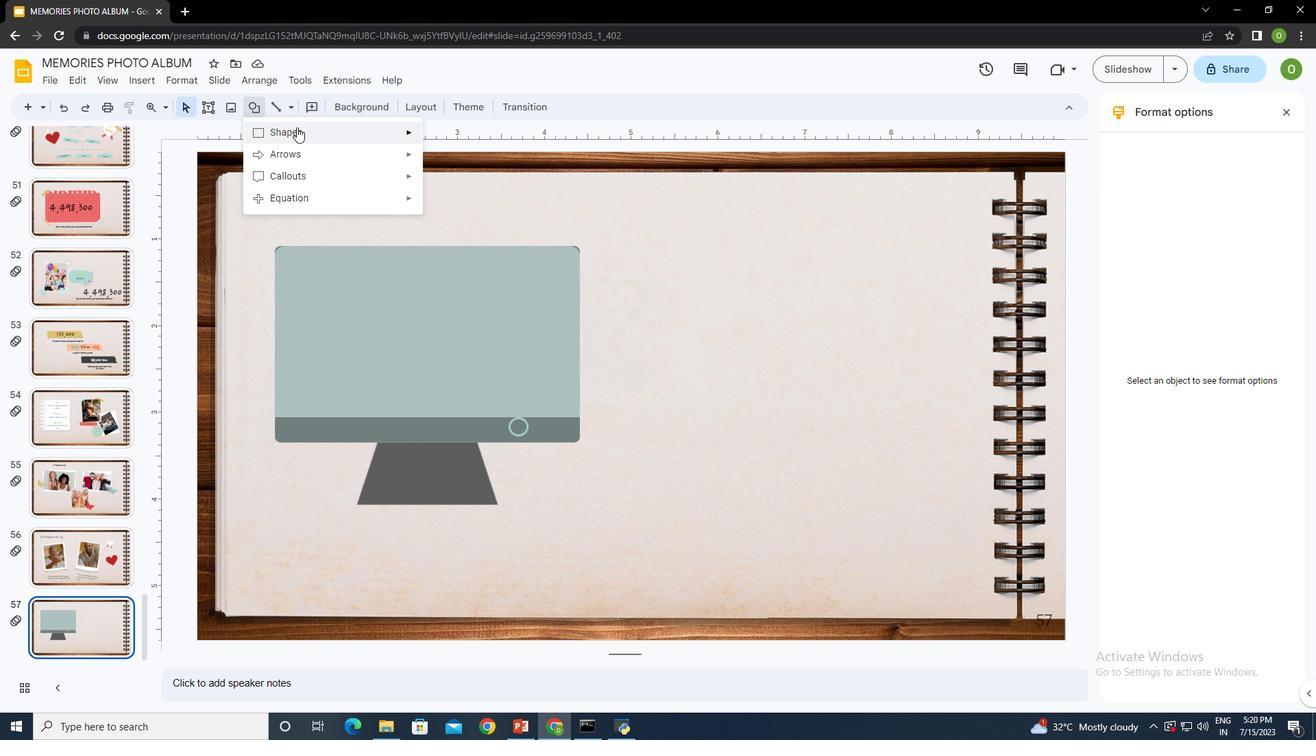 
Action: Mouse pressed left at (299, 127)
Screenshot: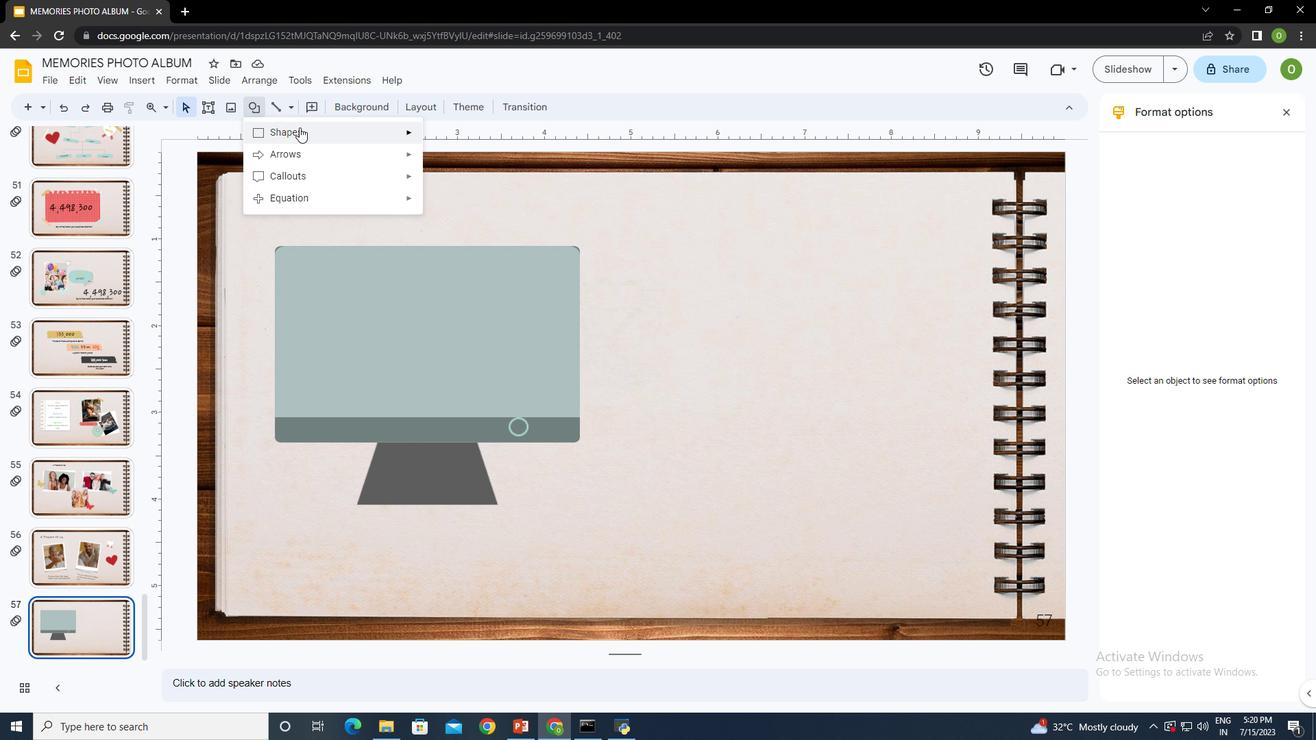 
Action: Mouse moved to (434, 162)
Screenshot: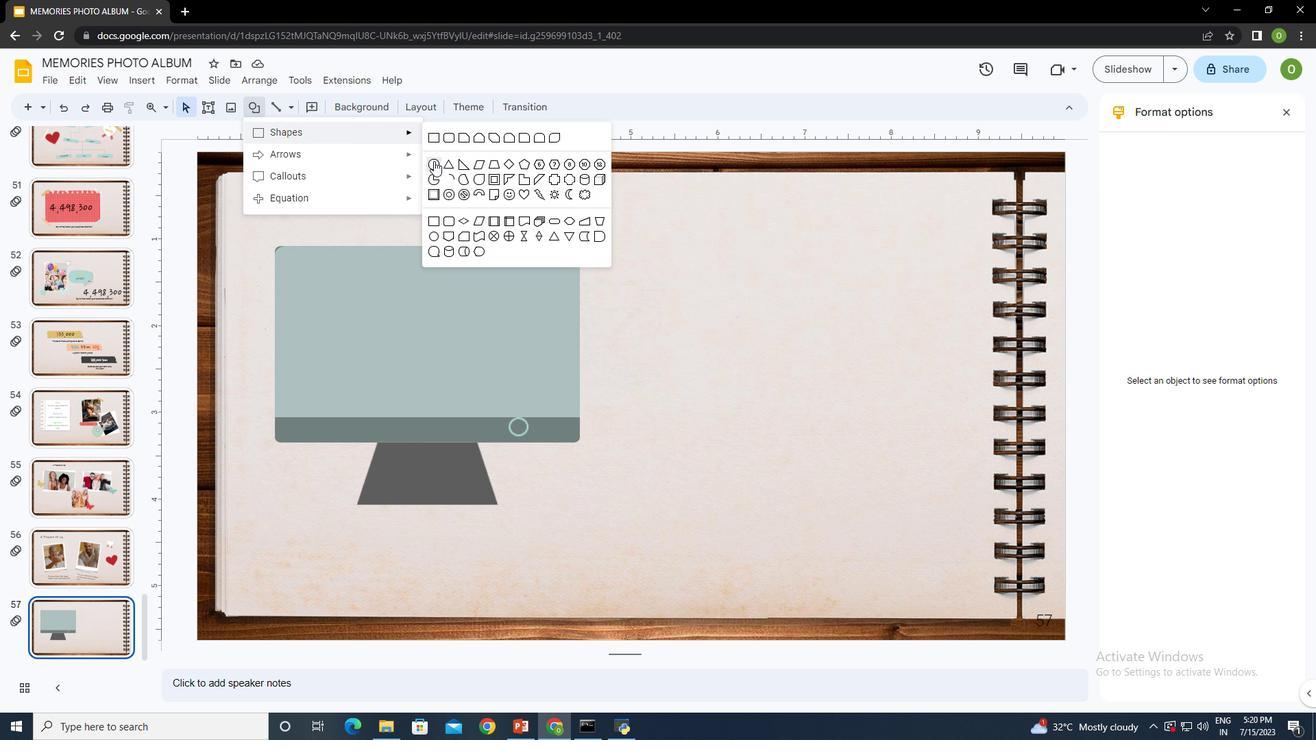 
Action: Mouse pressed left at (434, 162)
Screenshot: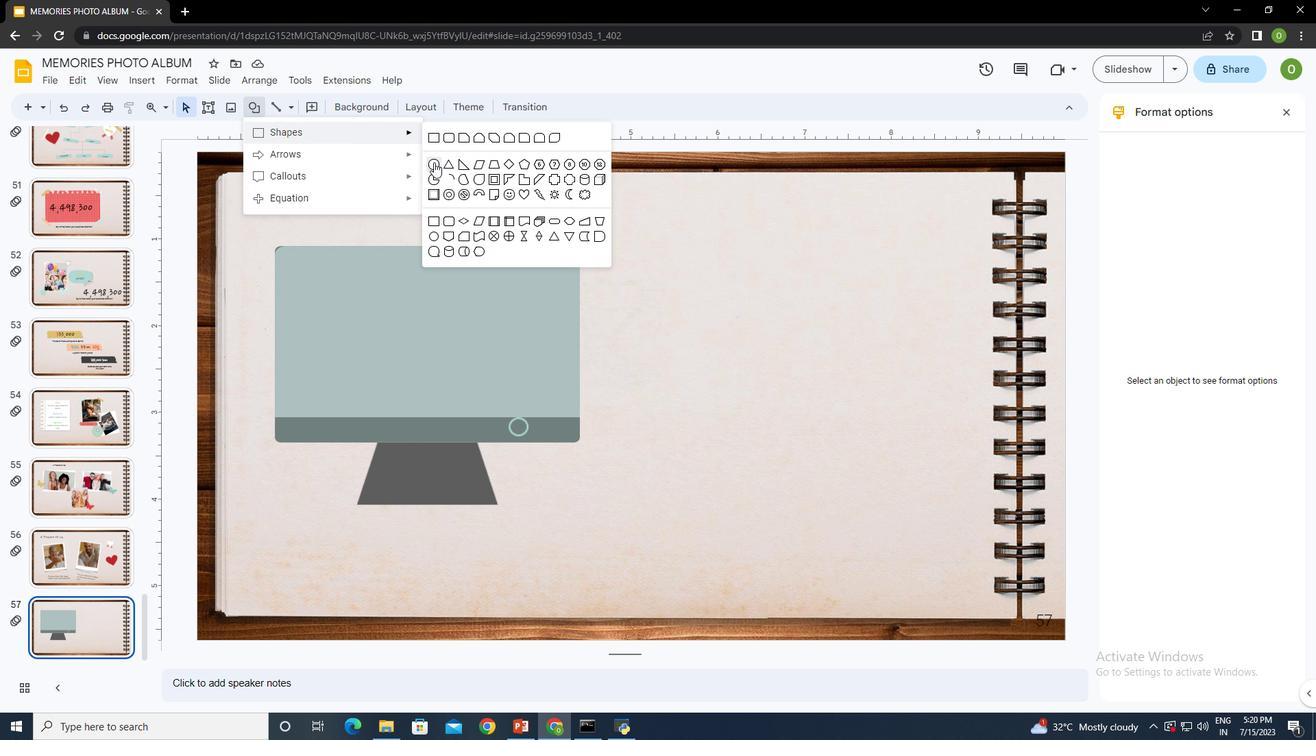 
Action: Mouse moved to (518, 426)
Screenshot: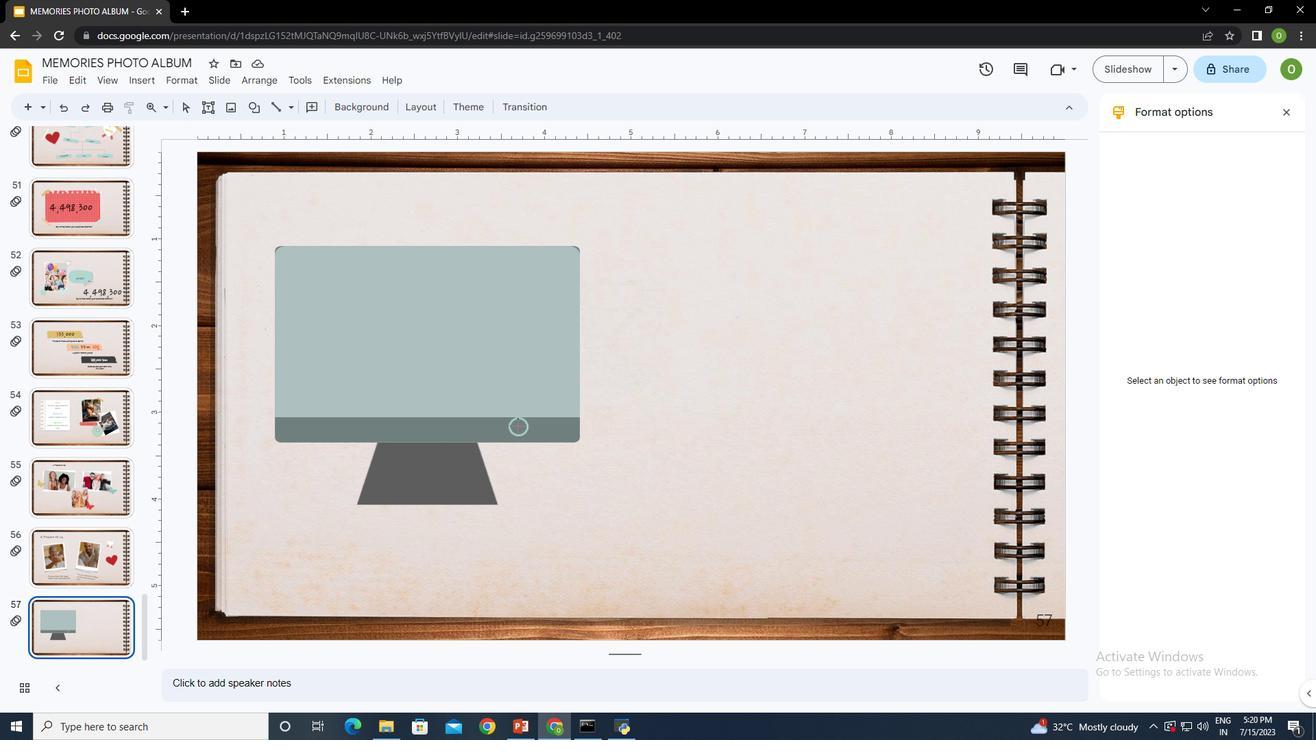 
Action: Mouse pressed left at (518, 426)
Screenshot: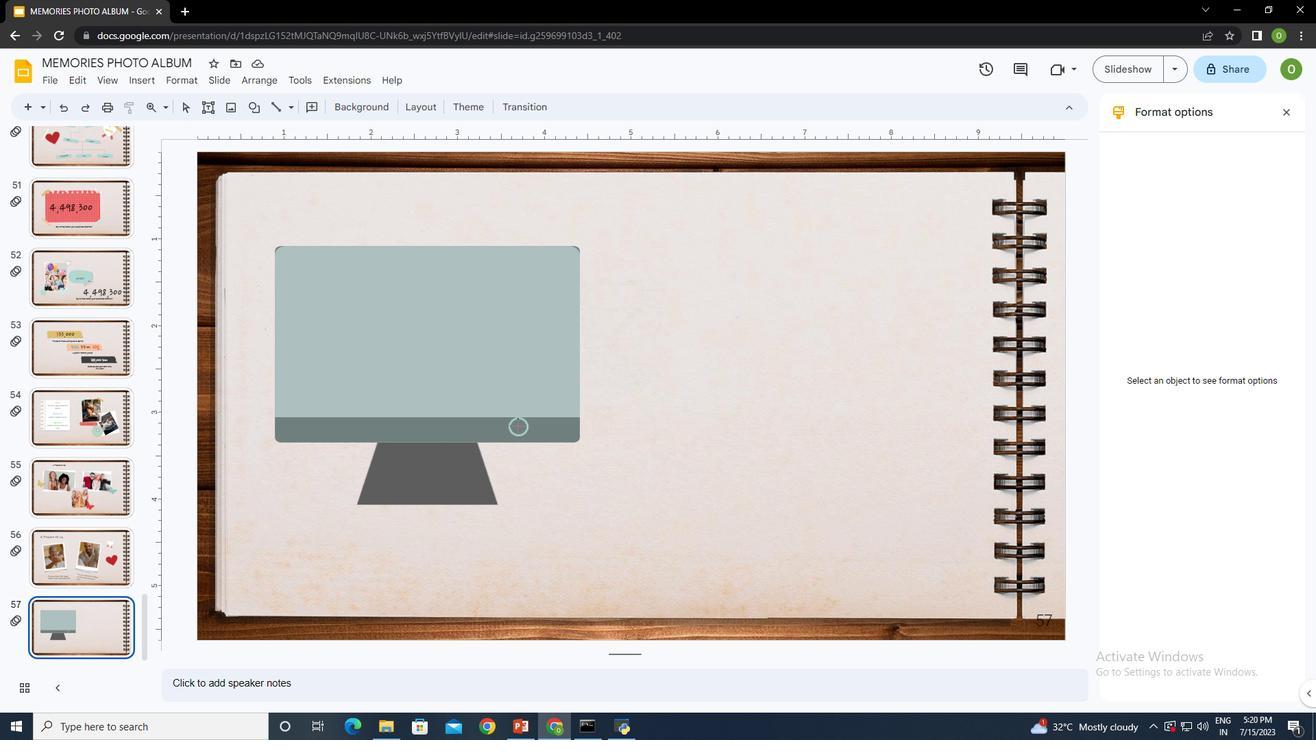 
Action: Mouse moved to (583, 493)
Screenshot: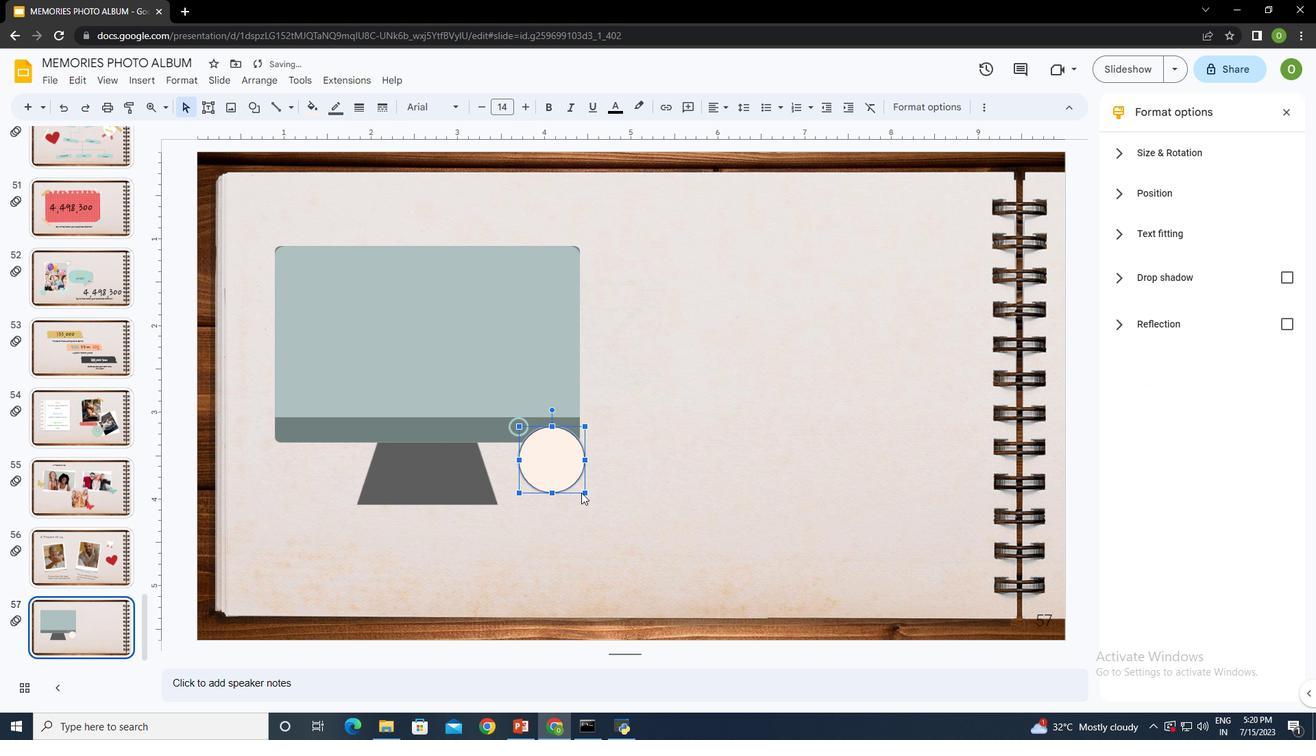 
Action: Mouse pressed left at (583, 493)
Screenshot: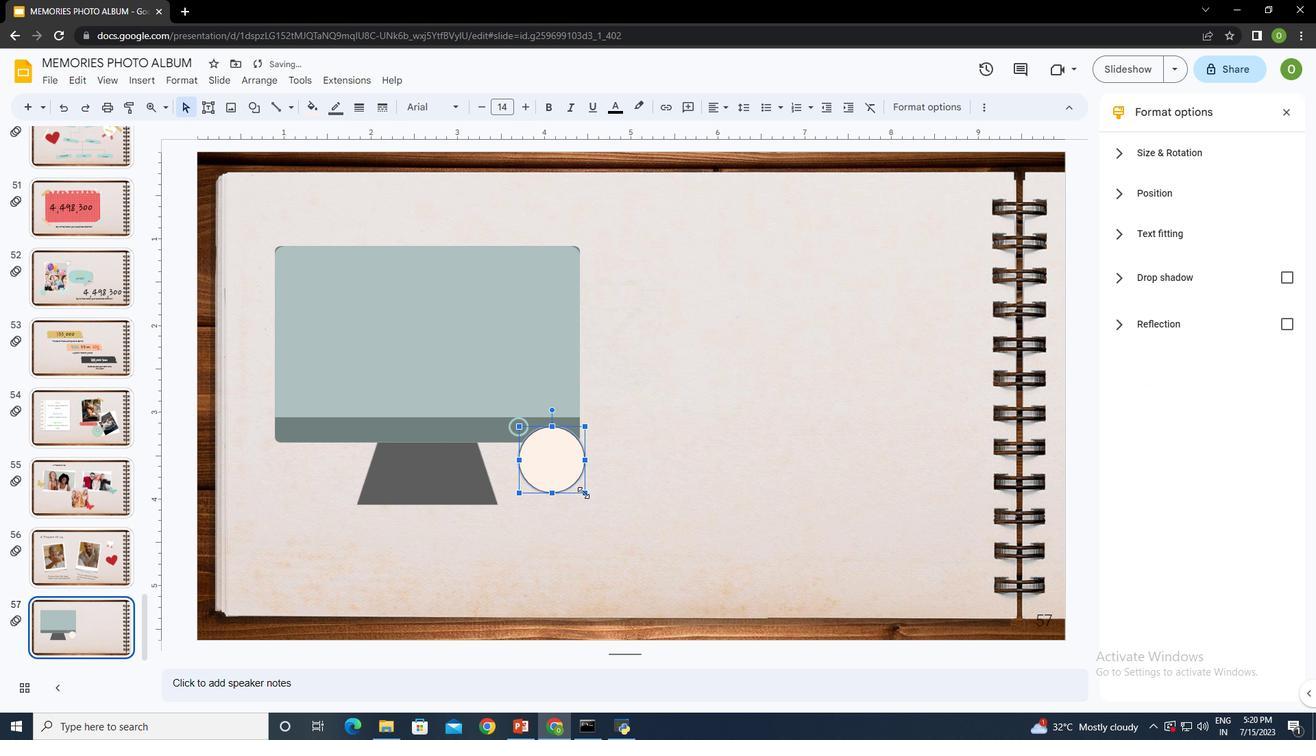 
Action: Mouse moved to (662, 421)
Screenshot: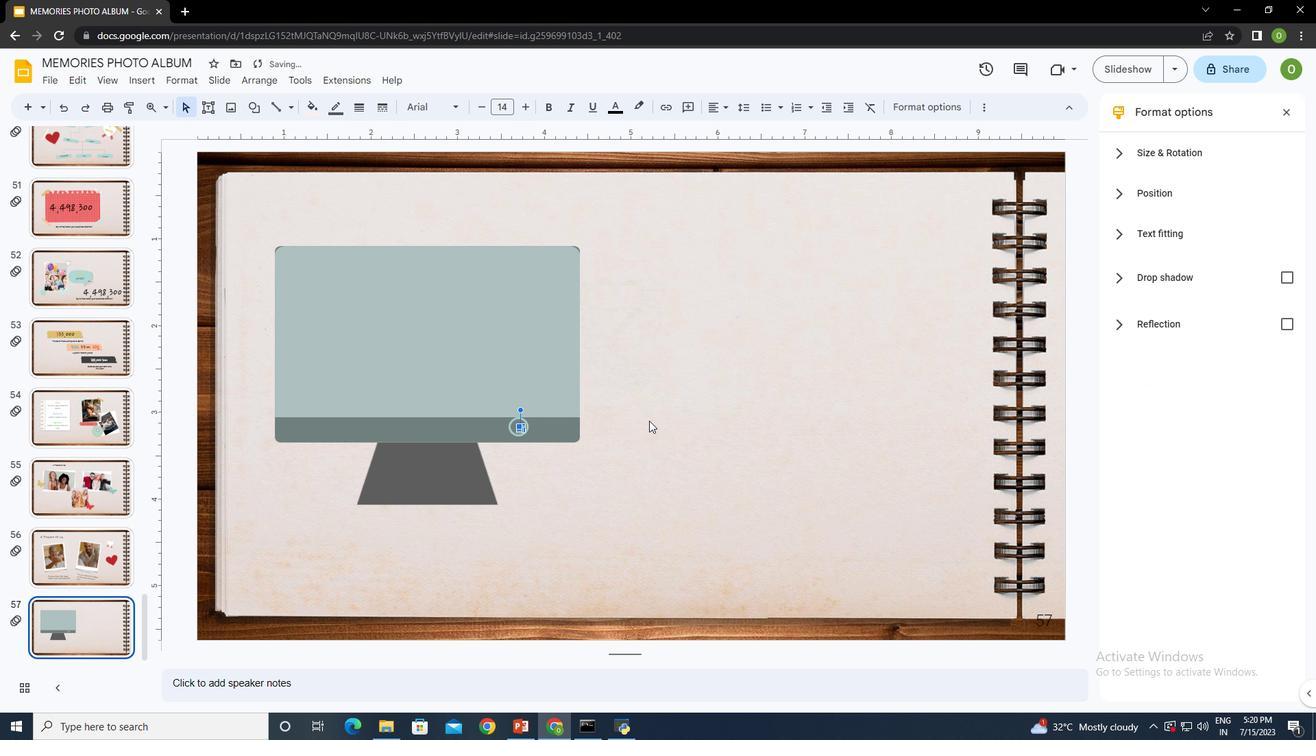
Action: Key pressed <Key.left><Key.right>
Screenshot: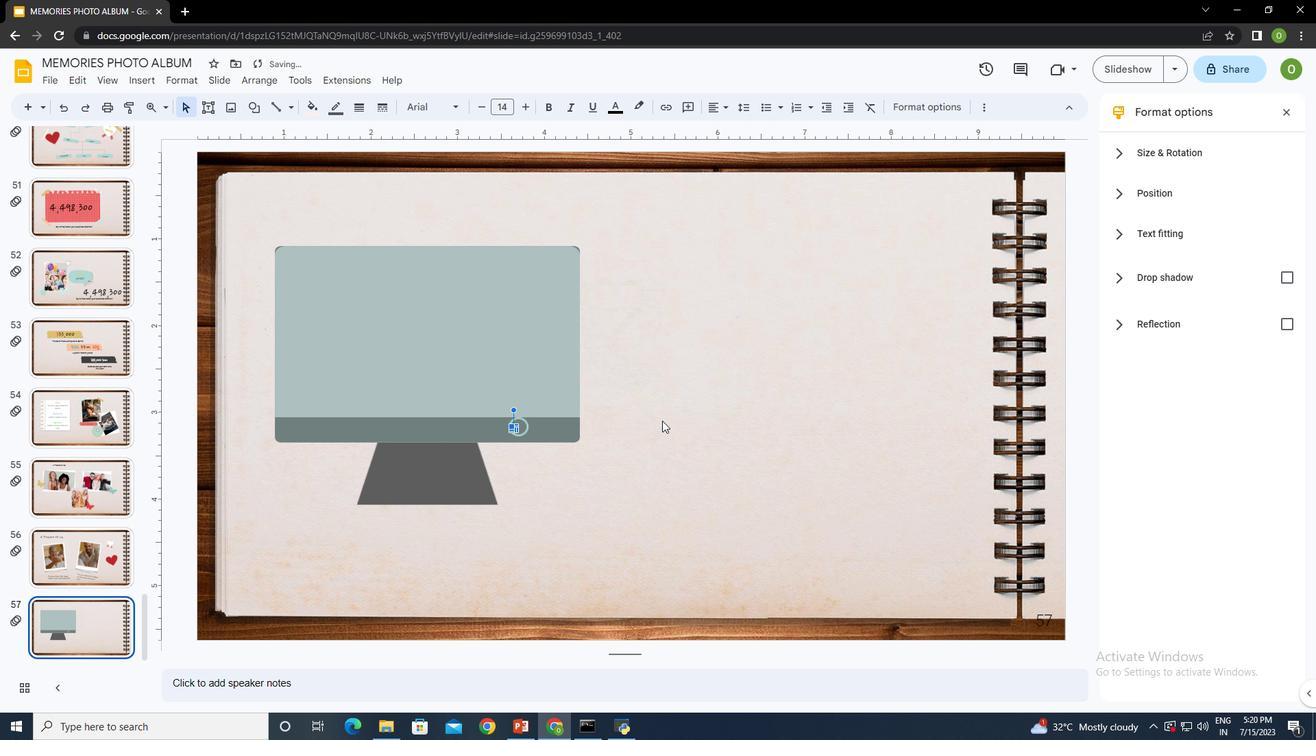 
Action: Mouse moved to (523, 421)
Screenshot: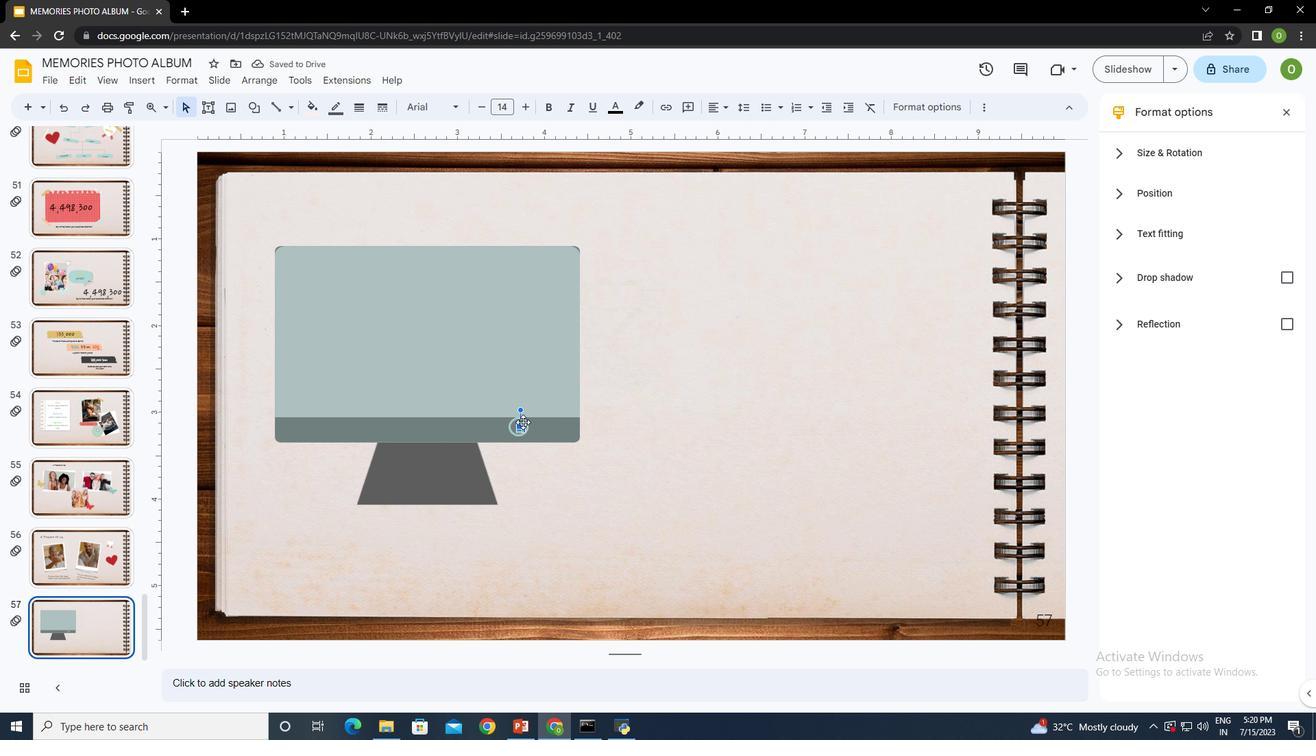 
Action: Mouse pressed left at (523, 421)
Screenshot: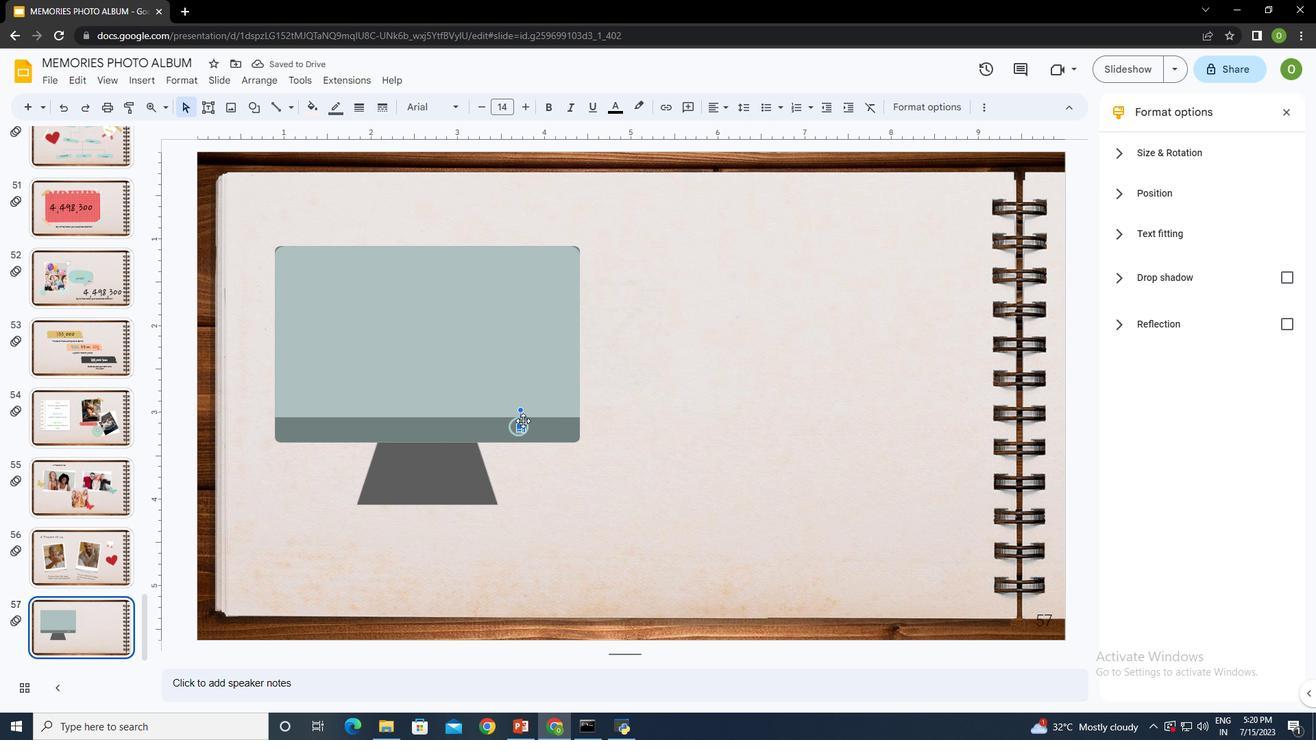 
Action: Mouse moved to (722, 461)
Screenshot: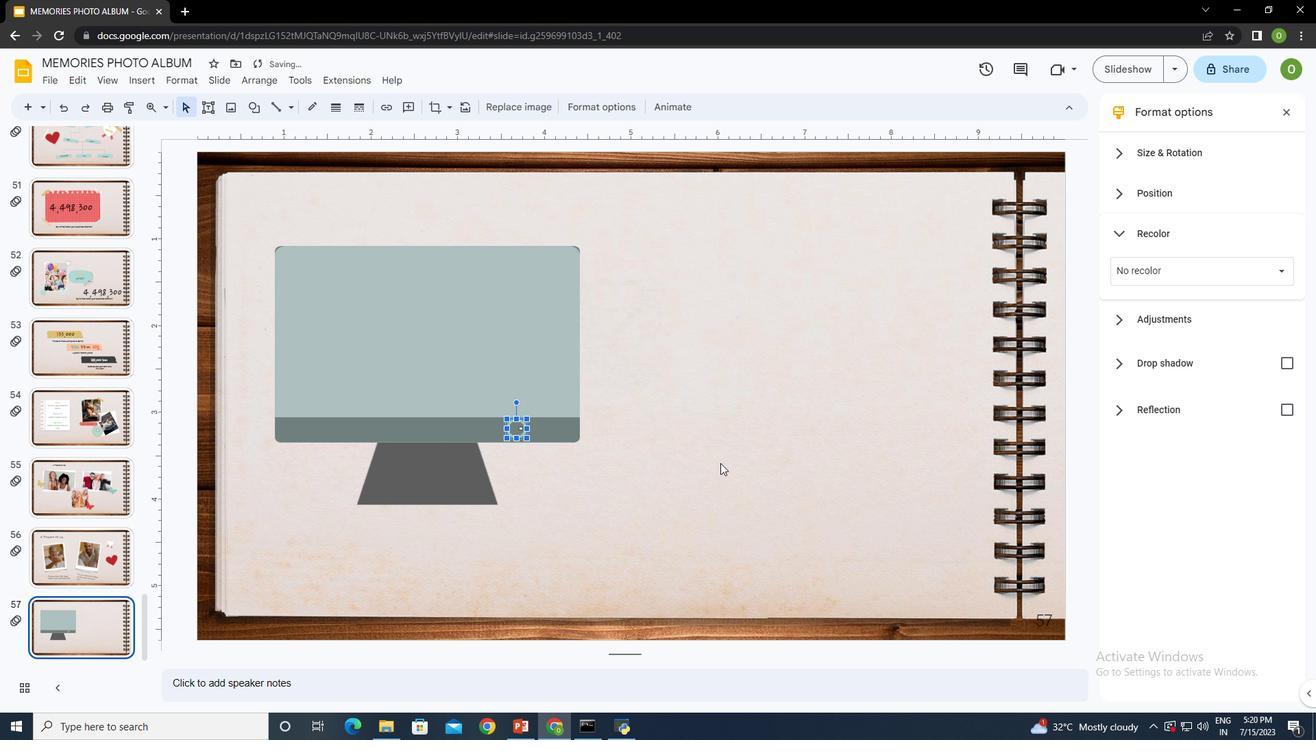 
Action: Mouse pressed left at (722, 461)
Screenshot: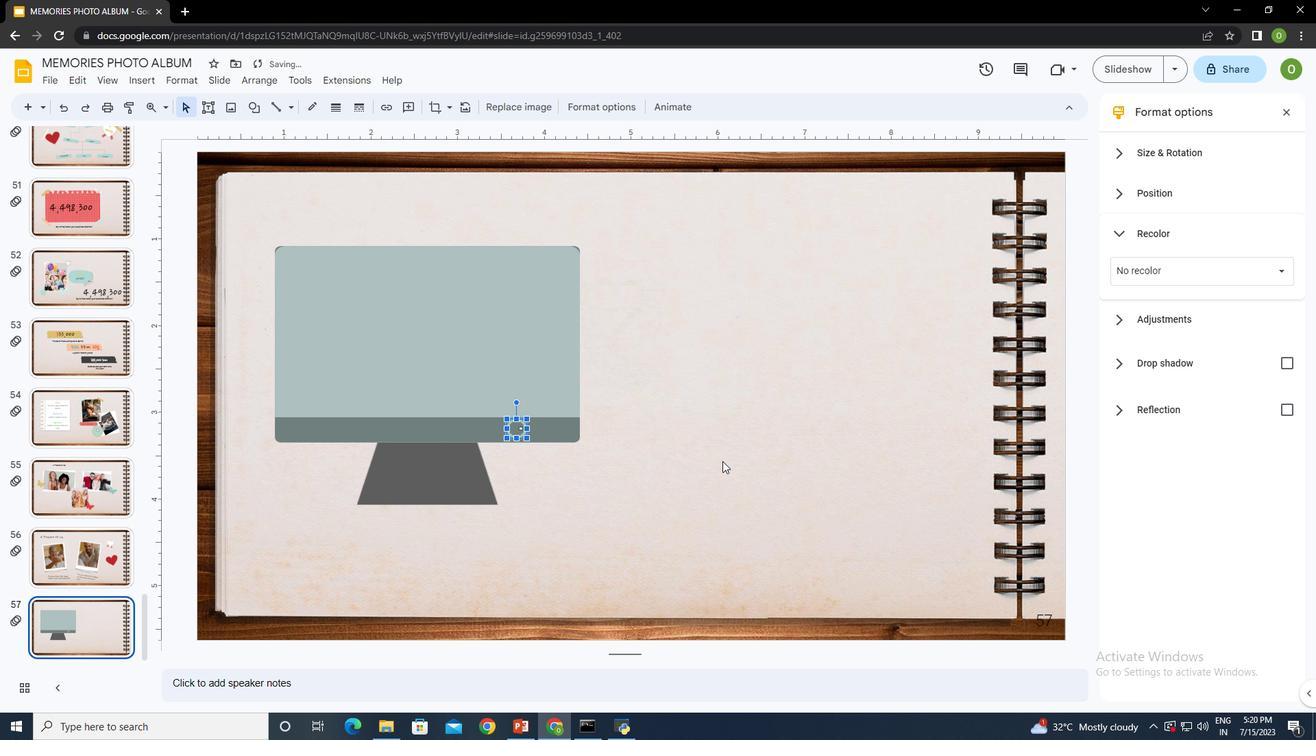 
Action: Mouse moved to (520, 427)
Screenshot: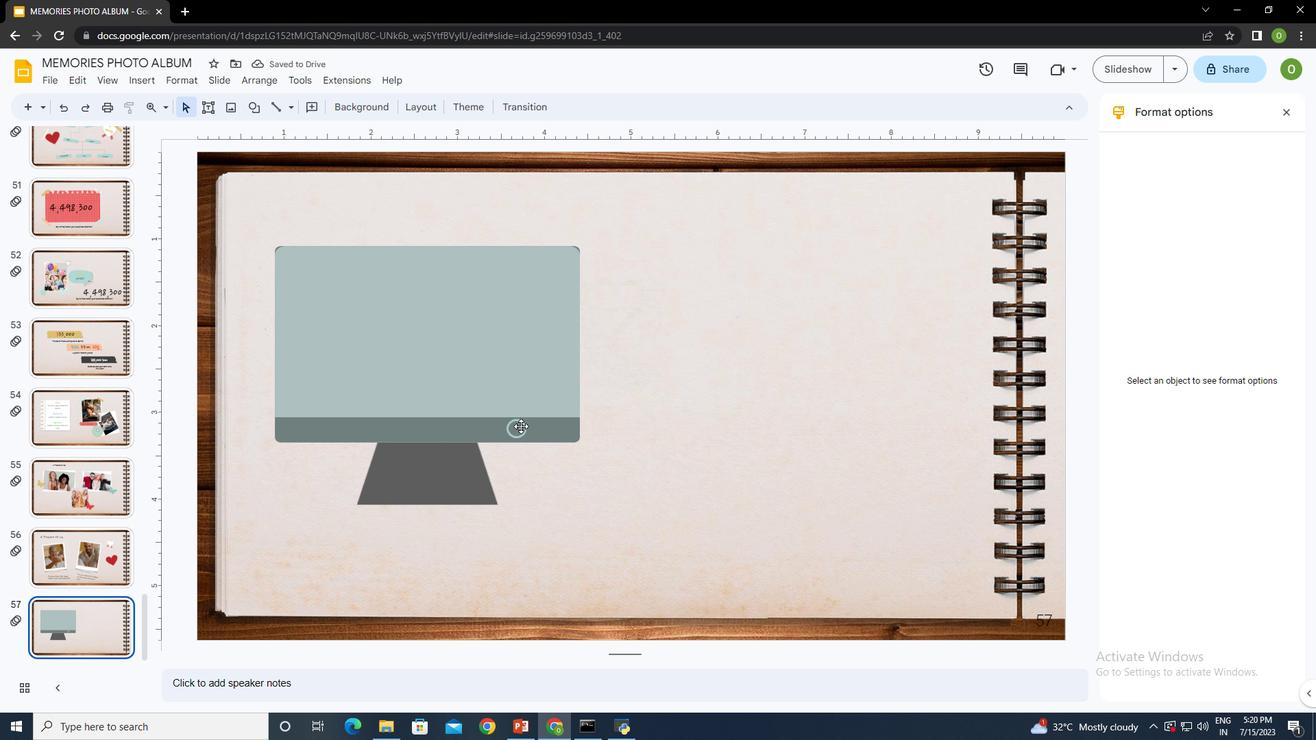 
Action: Mouse pressed left at (520, 427)
Screenshot: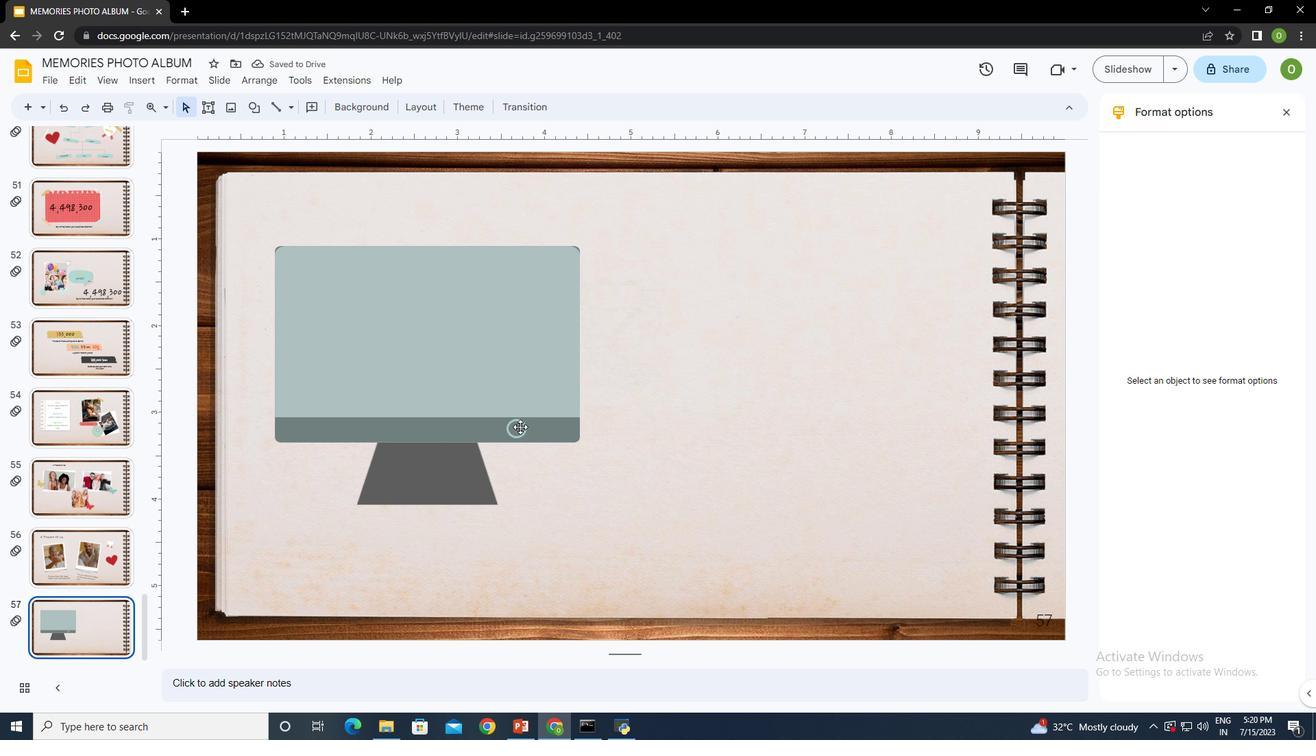 
Action: Mouse moved to (520, 422)
Screenshot: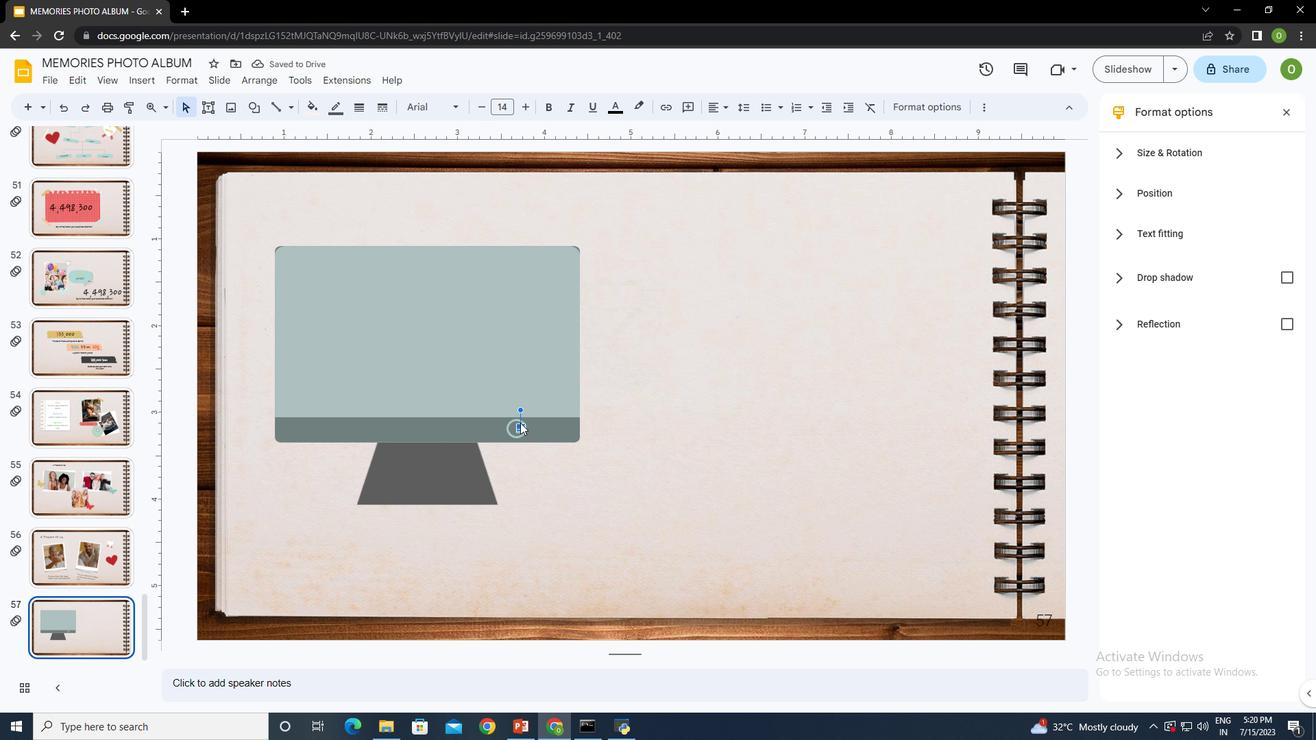 
Action: Mouse pressed left at (520, 422)
Screenshot: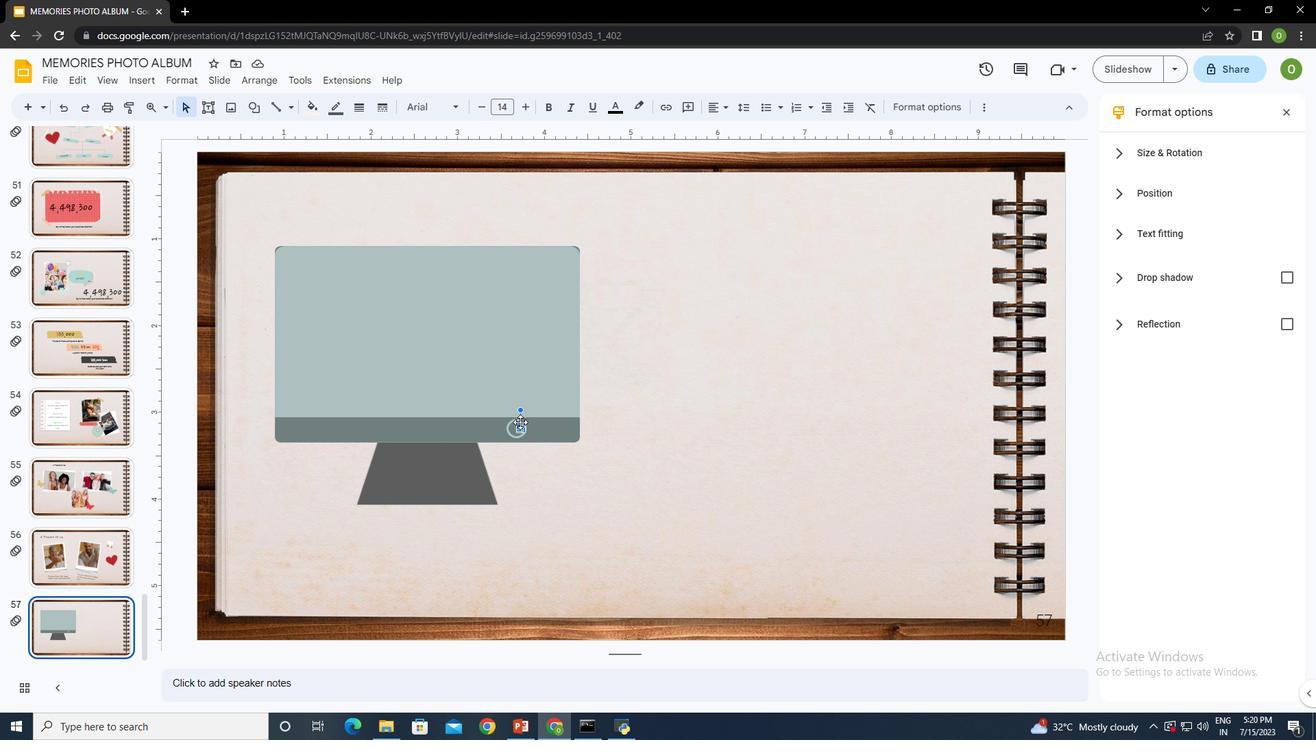 
Action: Mouse moved to (656, 420)
Screenshot: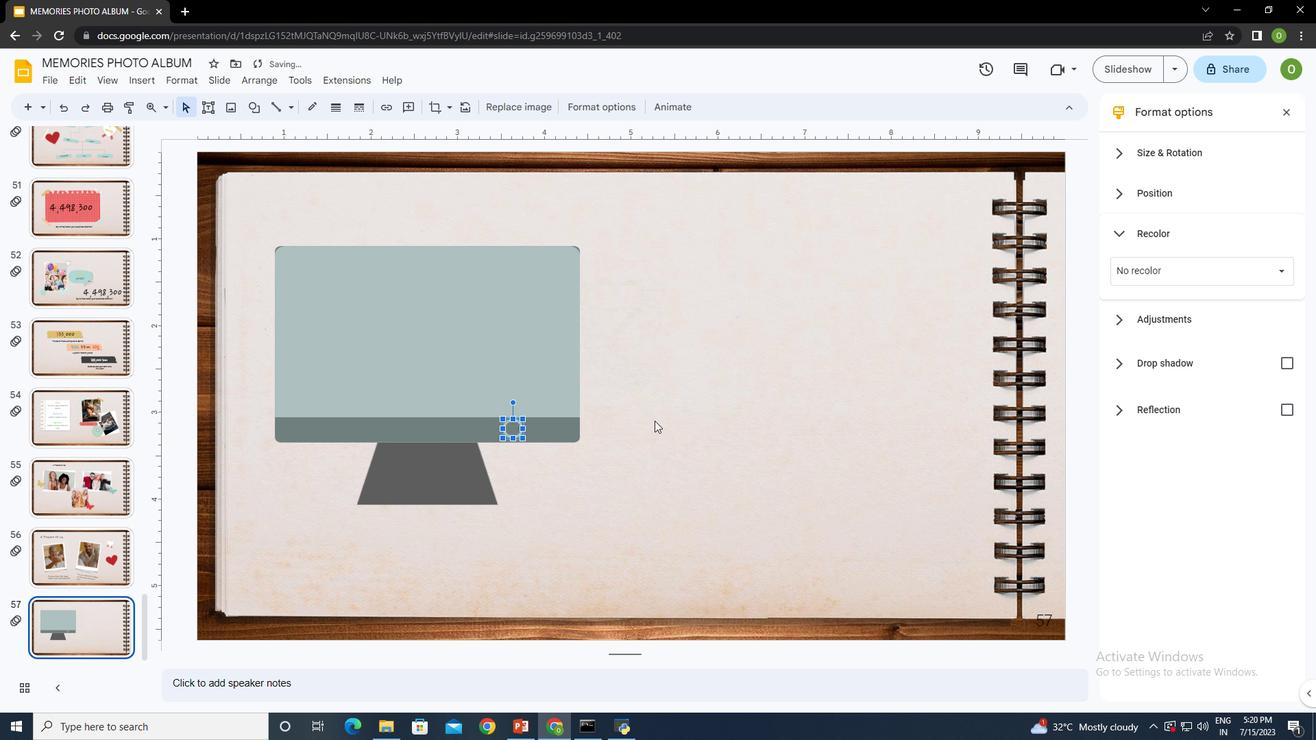 
Action: Mouse pressed left at (656, 420)
Screenshot: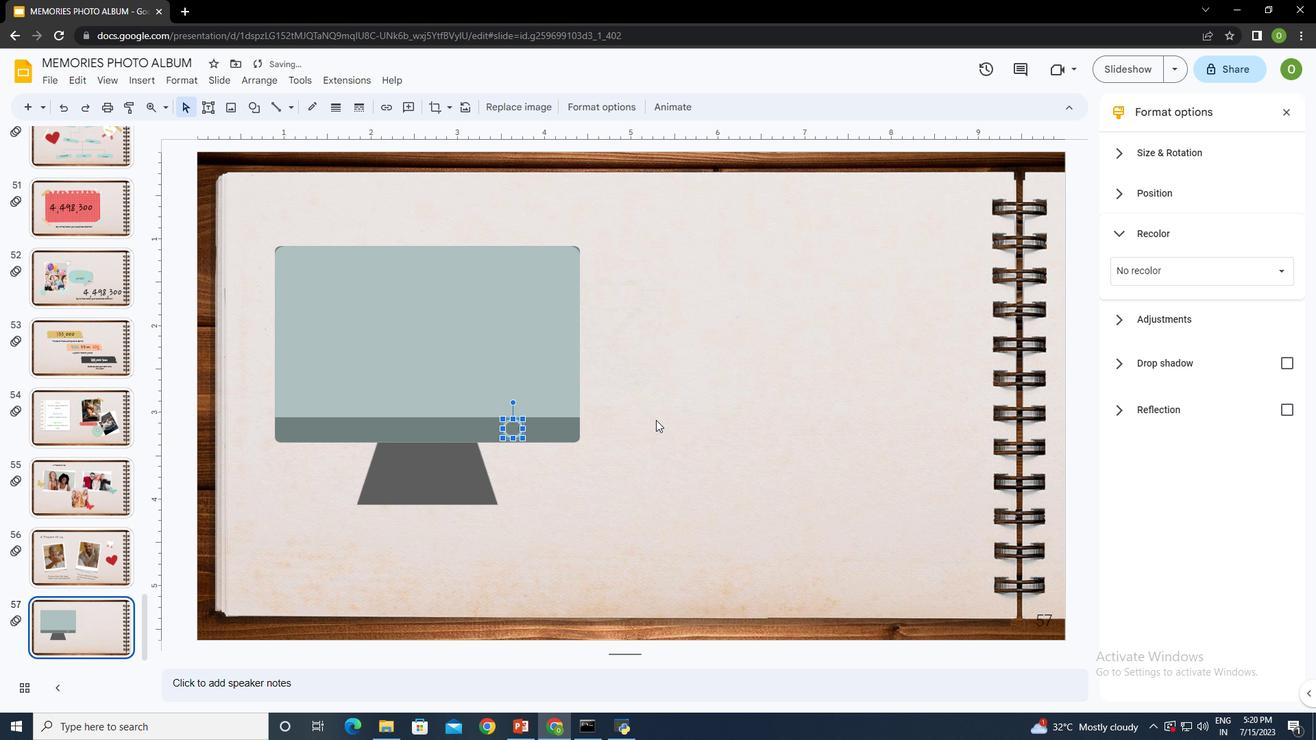 
Action: Mouse moved to (672, 400)
Screenshot: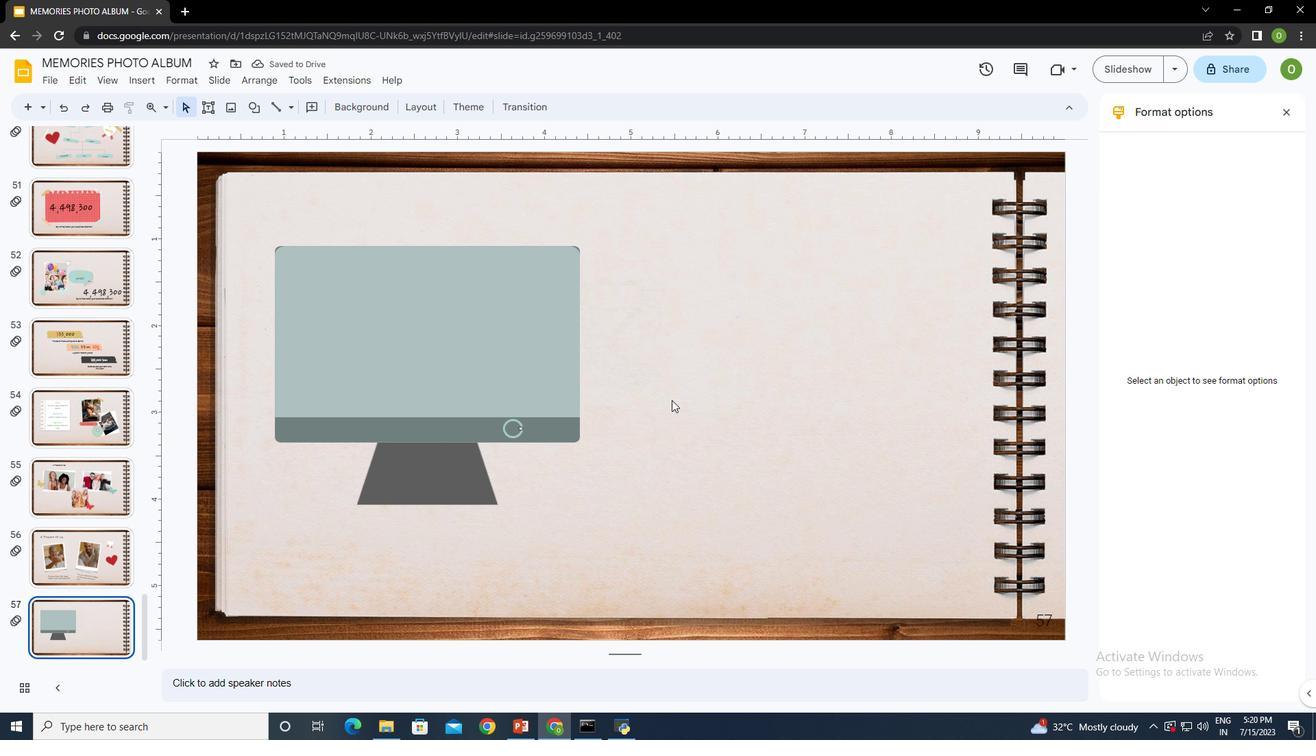 
Action: Mouse pressed left at (672, 400)
Screenshot: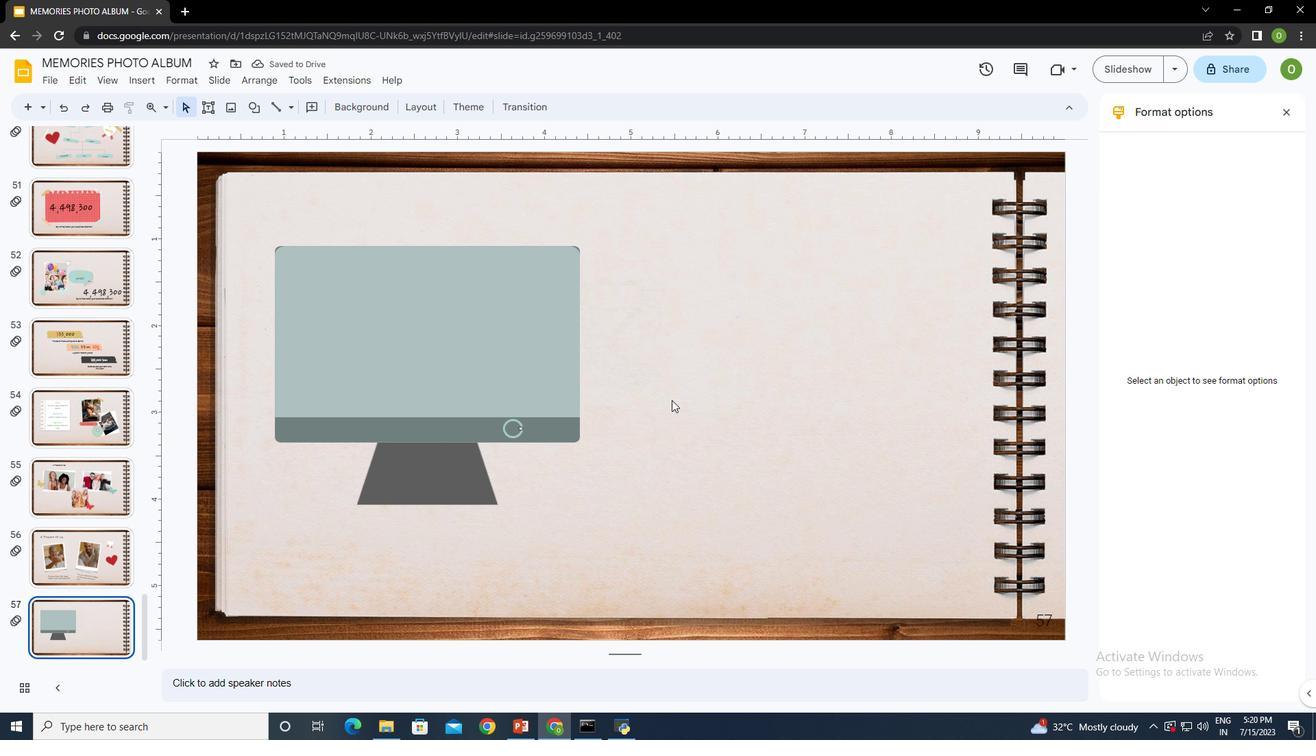 
Action: Mouse moved to (138, 80)
Screenshot: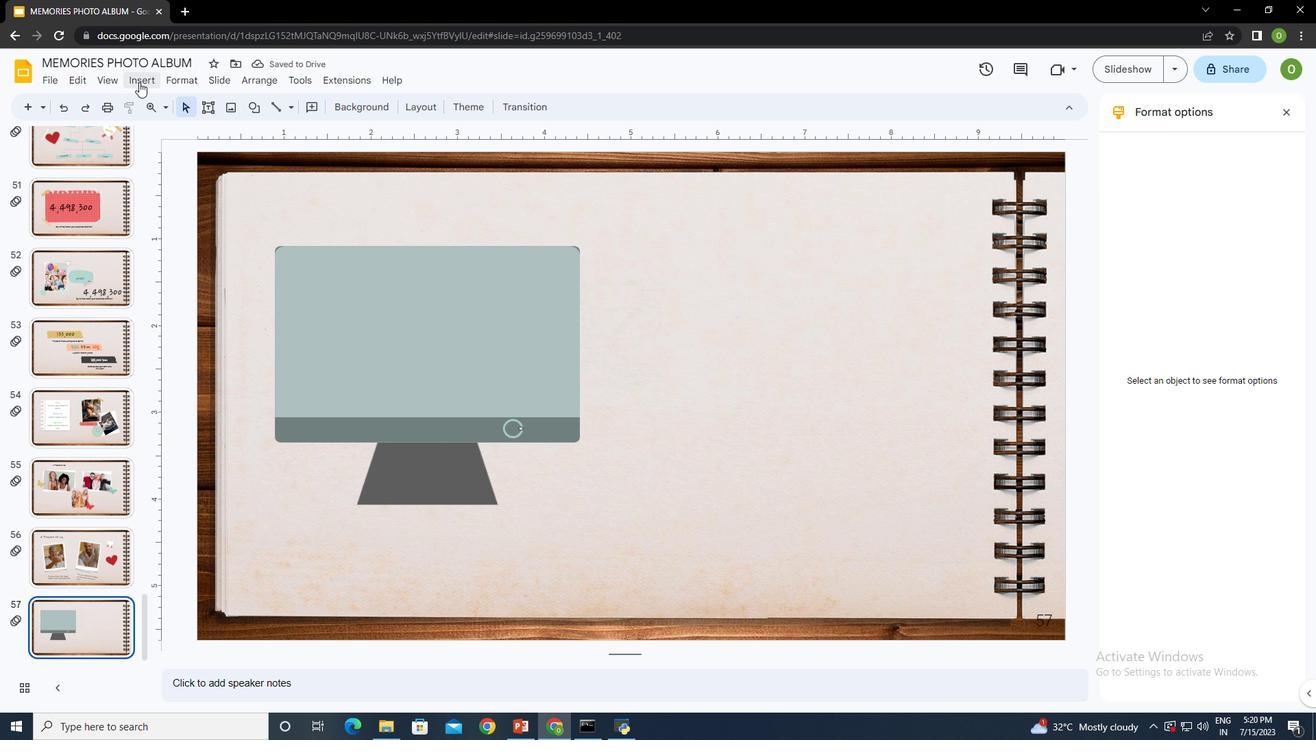 
Action: Mouse pressed left at (138, 80)
Screenshot: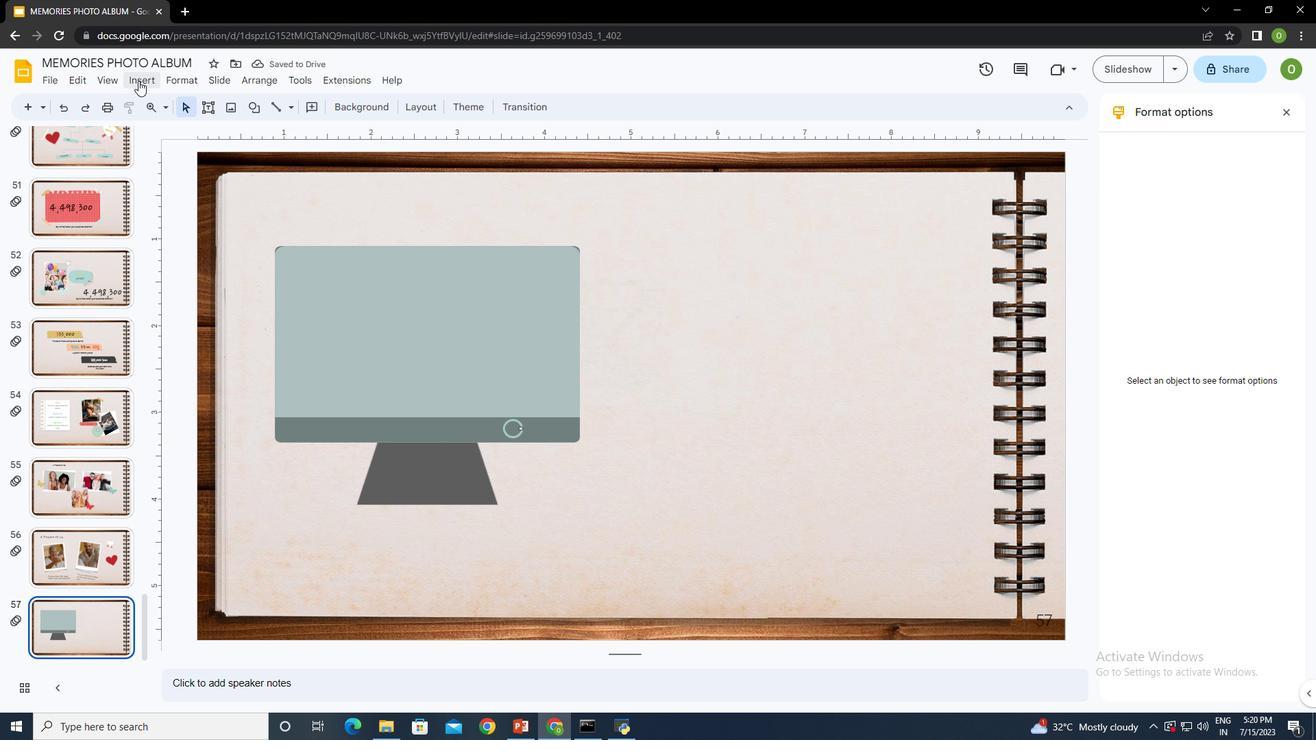 
Action: Mouse moved to (213, 105)
Screenshot: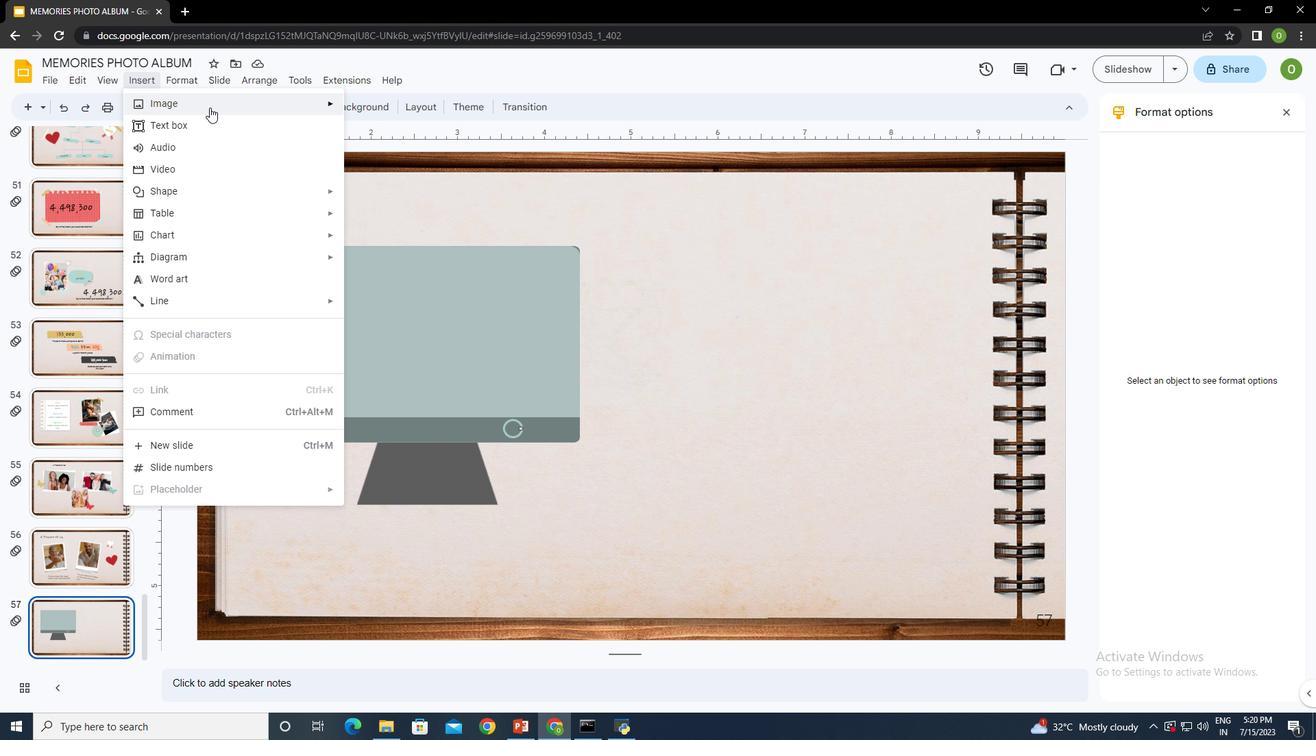 
Action: Mouse pressed left at (213, 105)
Screenshot: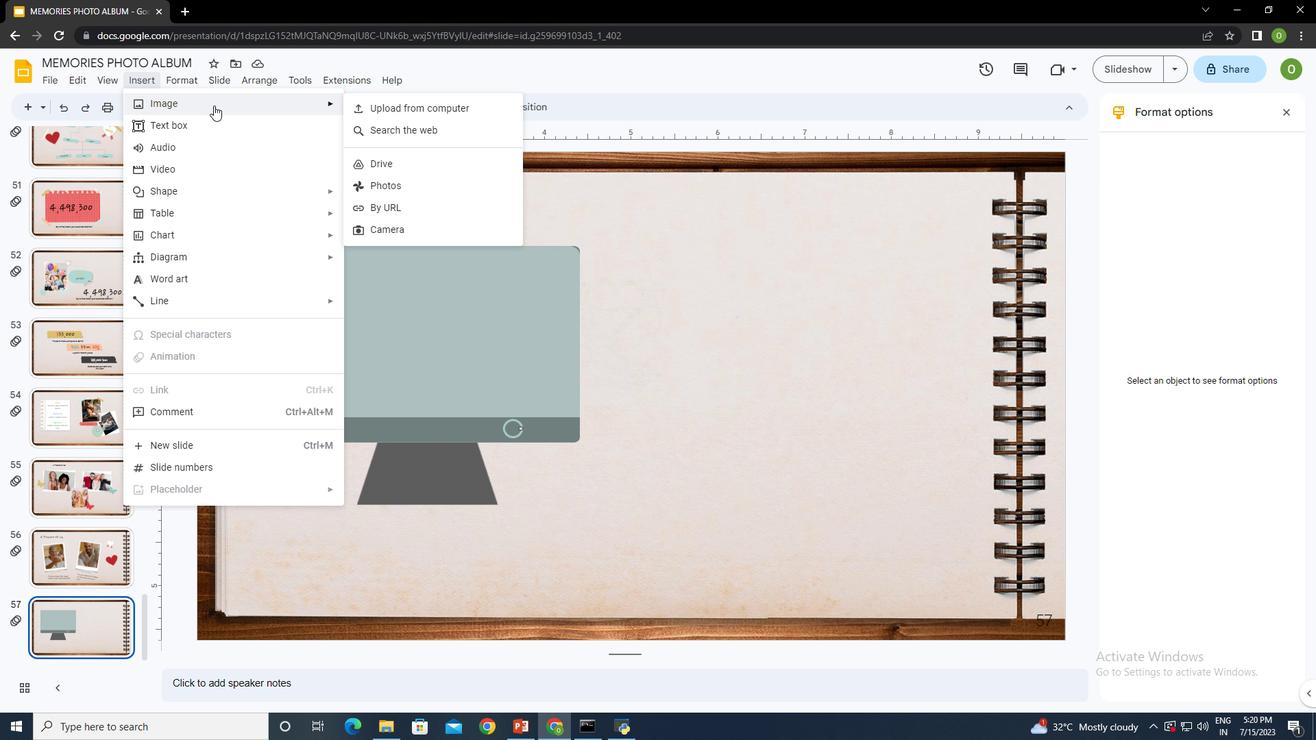 
Action: Mouse moved to (390, 104)
Screenshot: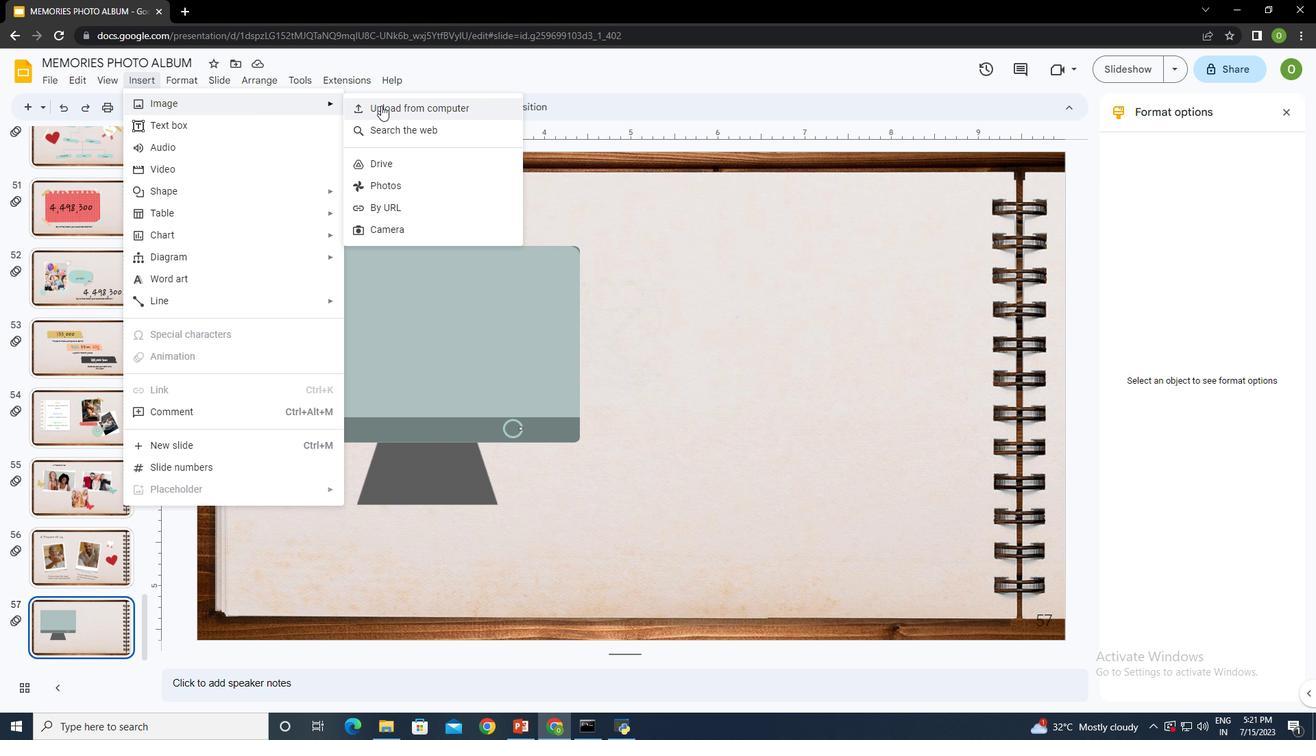 
Action: Mouse pressed left at (390, 104)
Screenshot: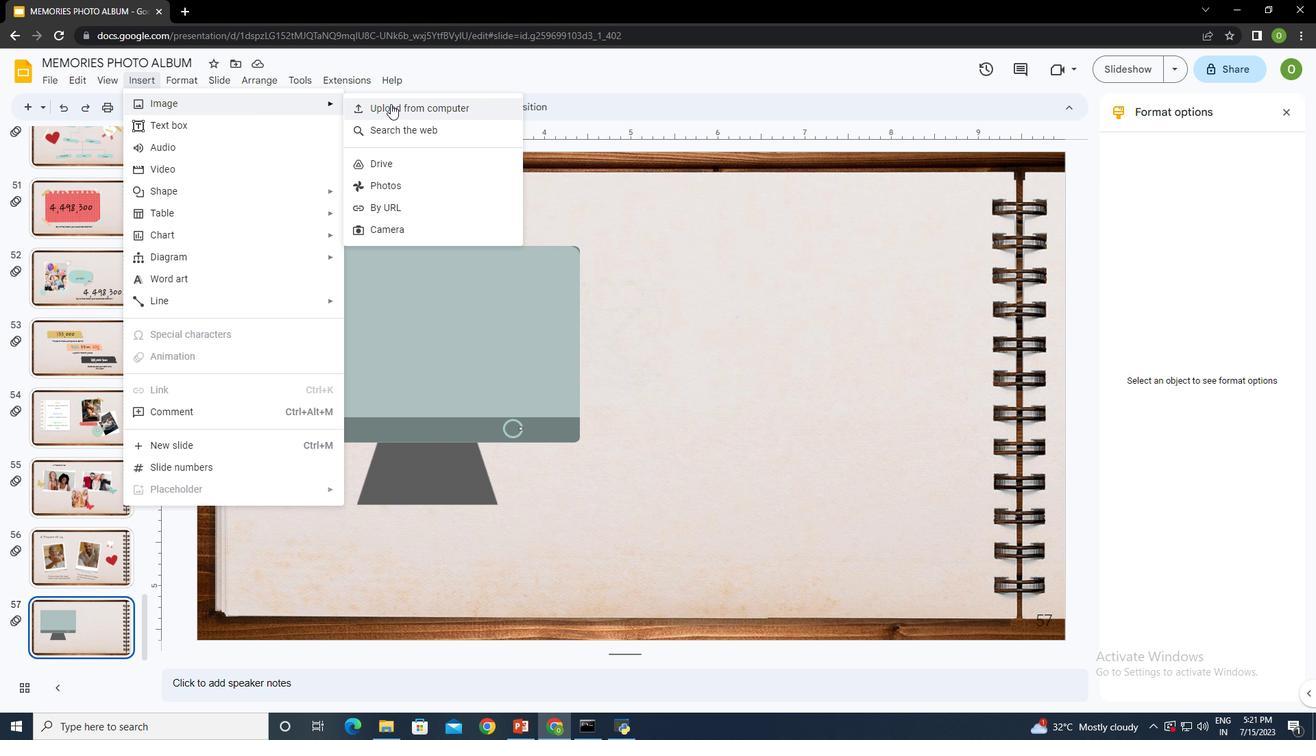 
Action: Mouse moved to (646, 108)
Screenshot: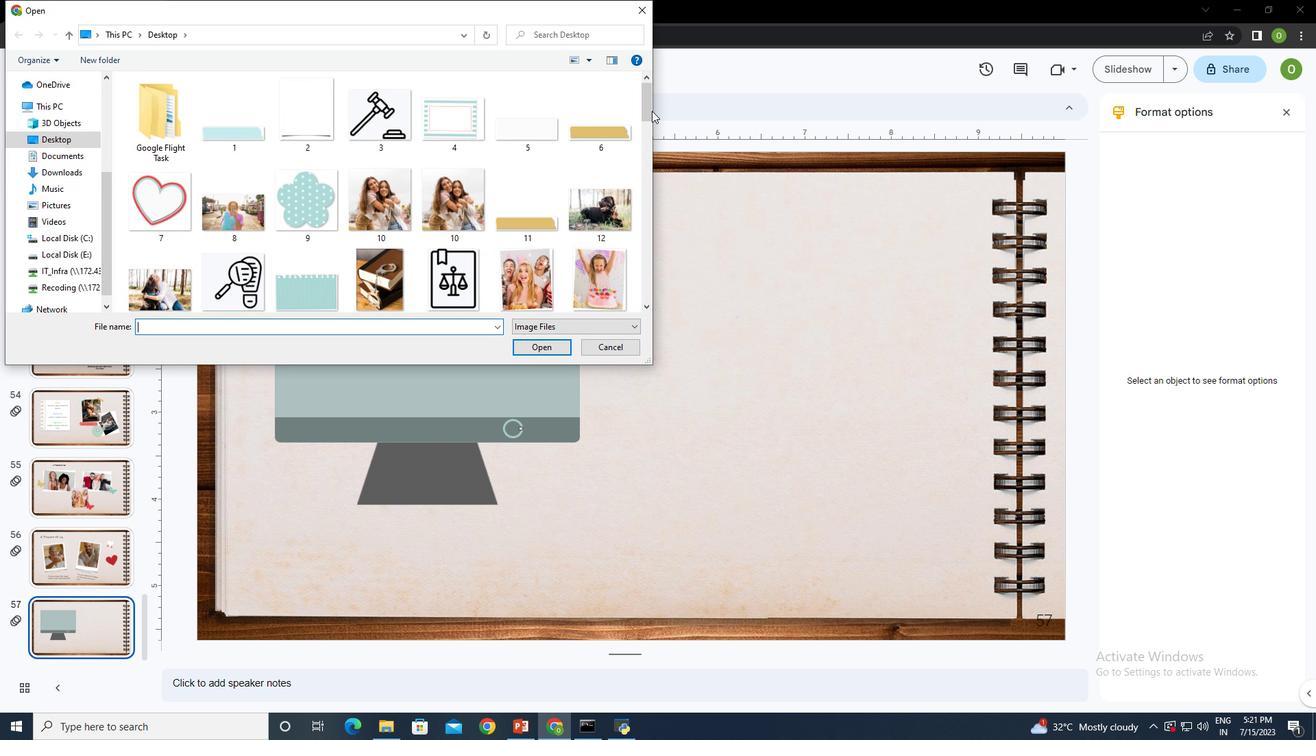 
Action: Mouse pressed left at (646, 108)
Screenshot: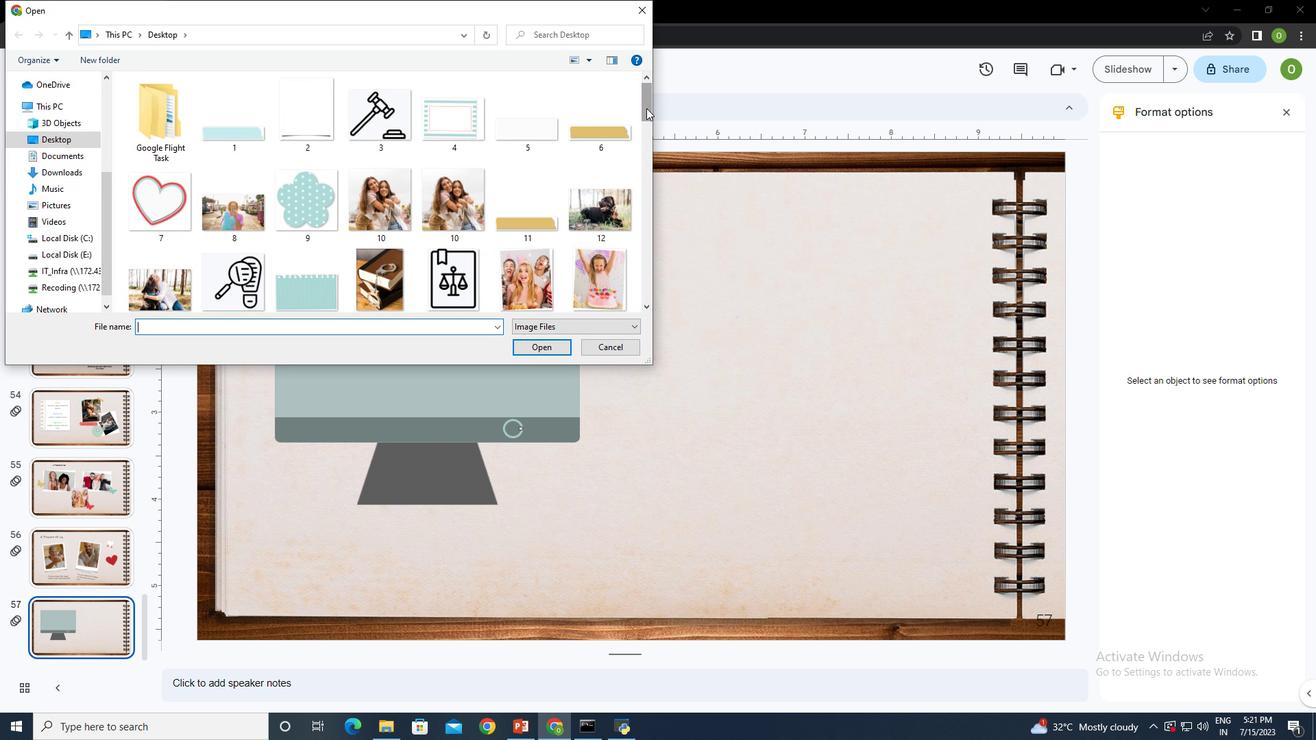 
Action: Mouse moved to (292, 287)
Screenshot: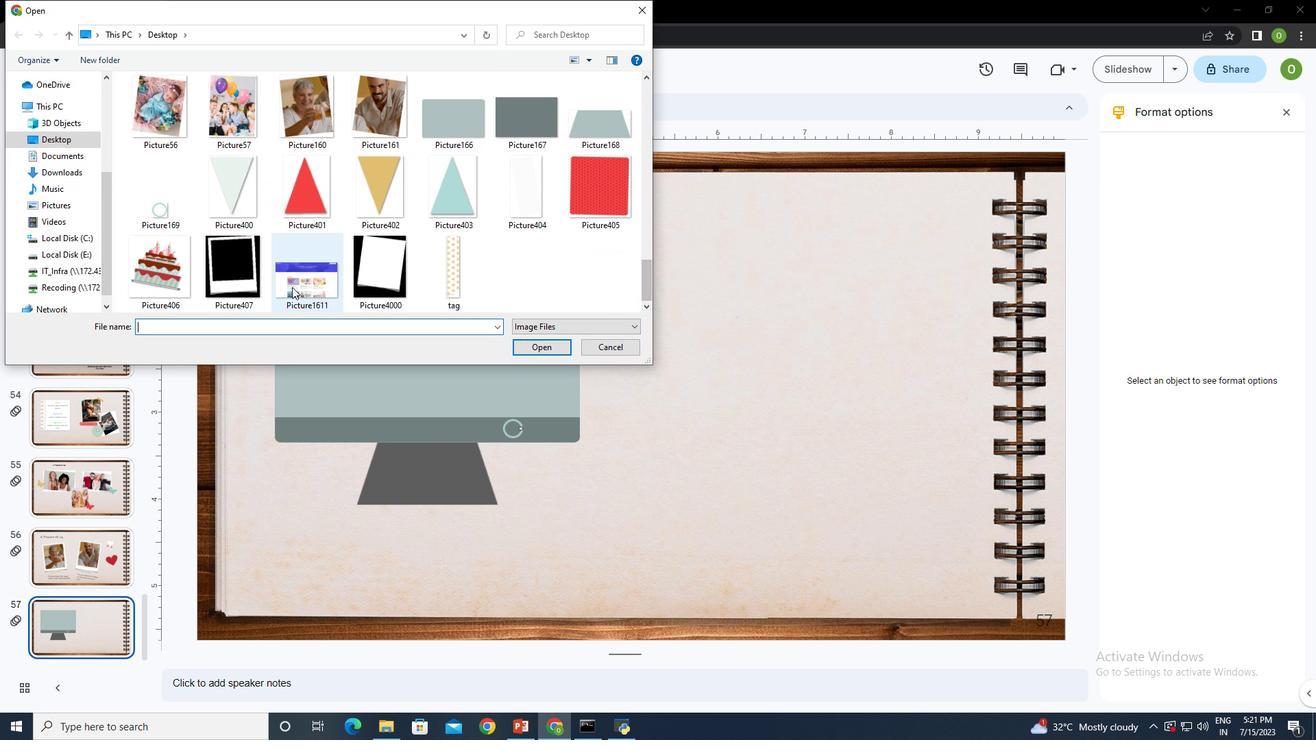 
Action: Mouse pressed left at (292, 287)
Screenshot: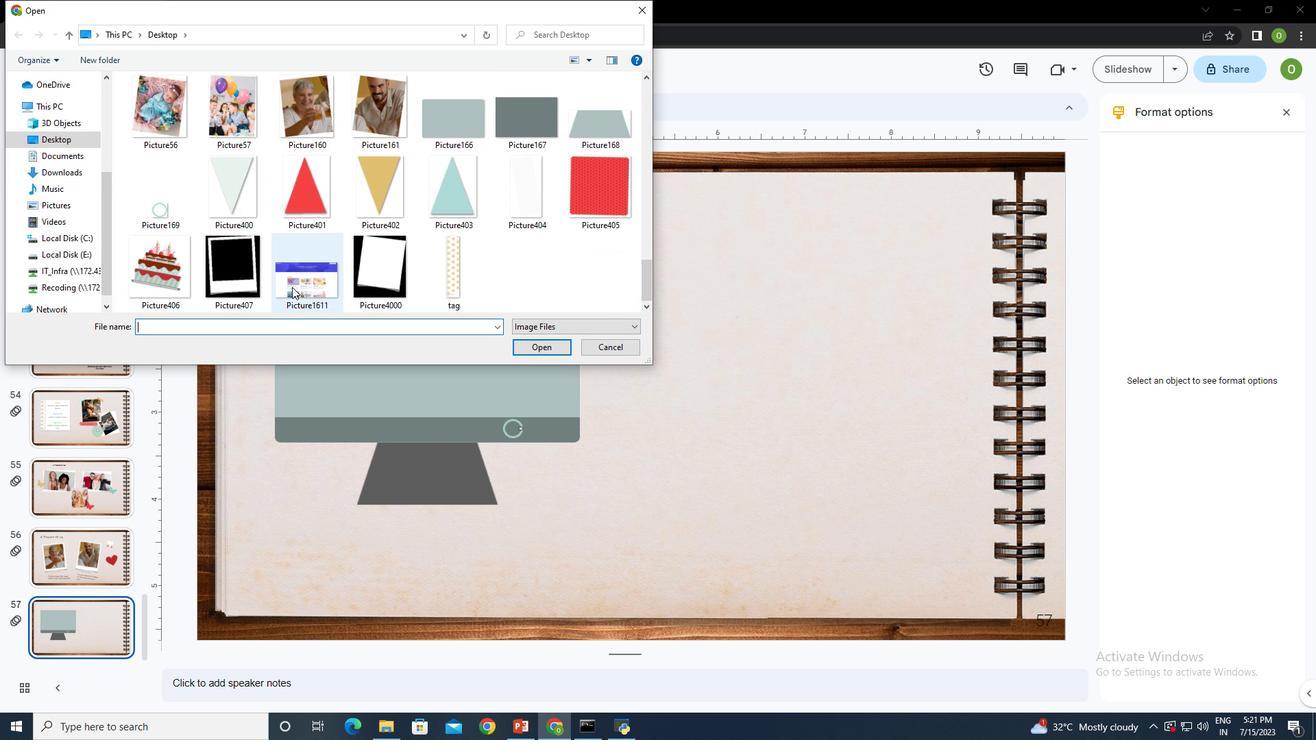 
Action: Mouse moved to (563, 349)
Screenshot: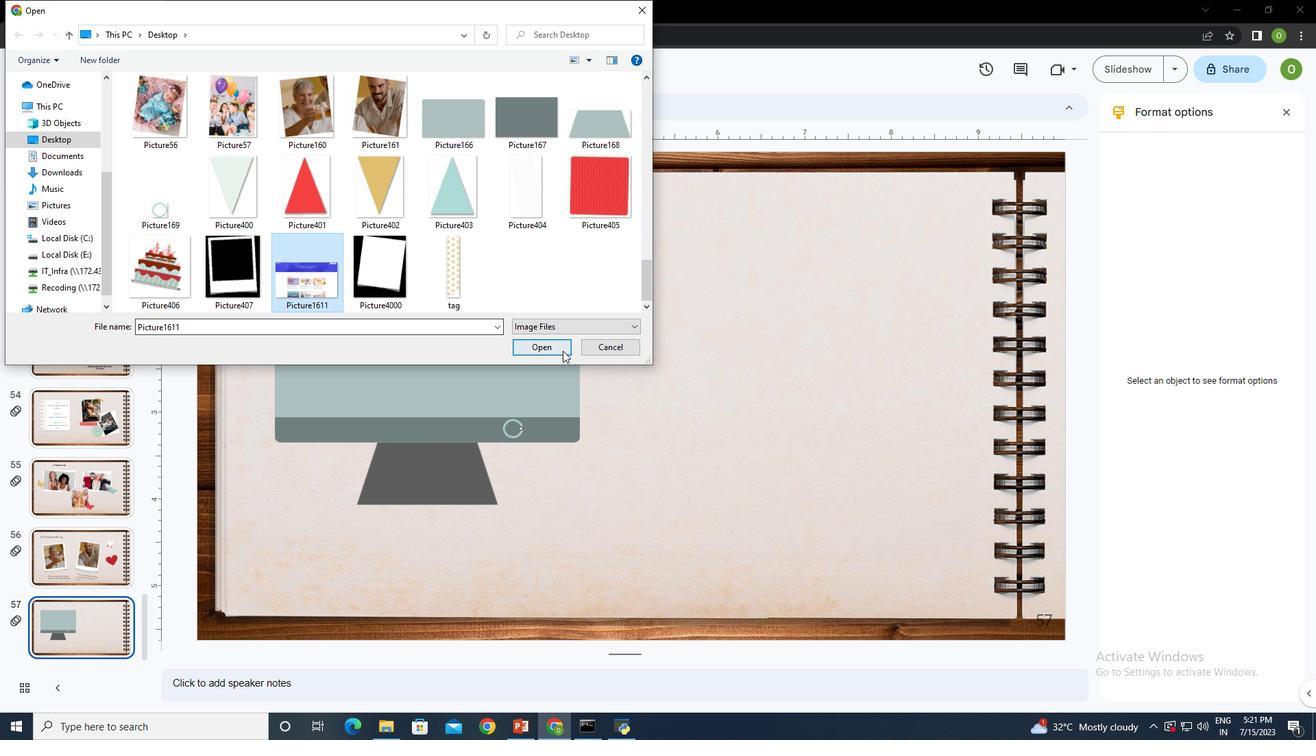 
Action: Mouse pressed left at (563, 349)
Screenshot: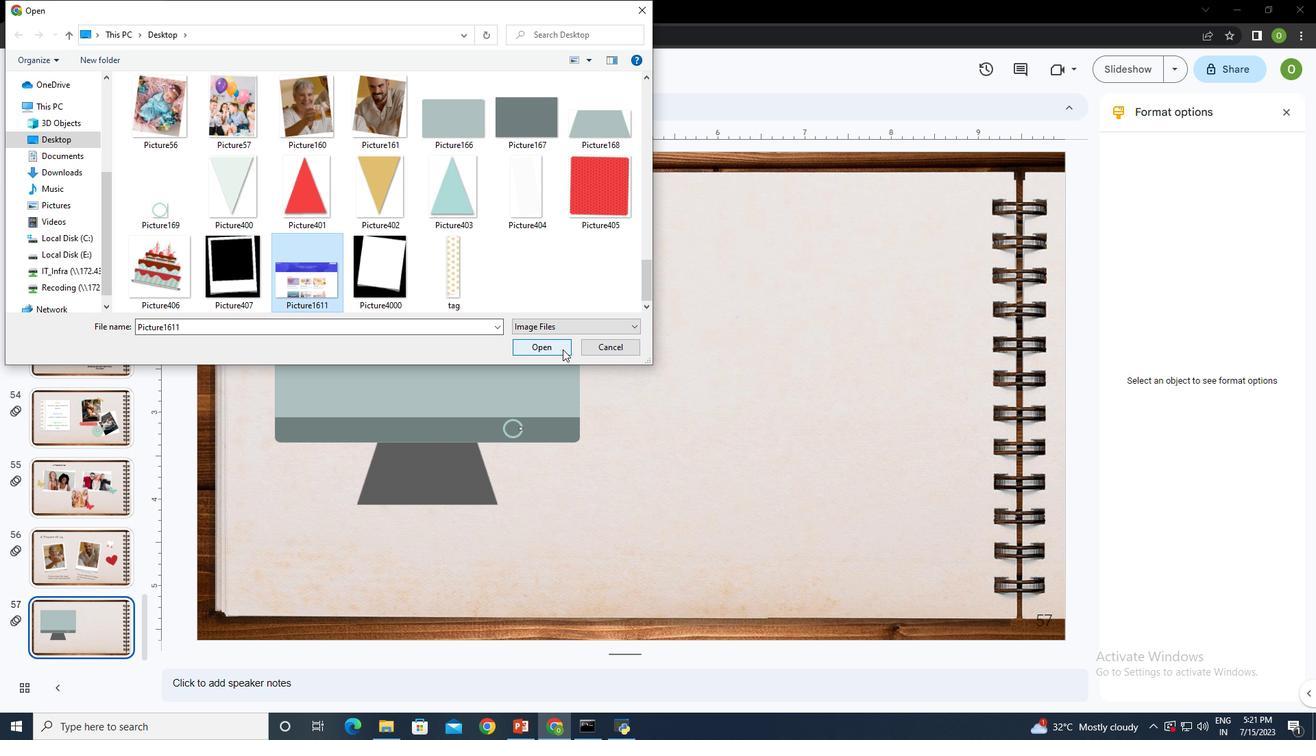 
Action: Mouse moved to (892, 291)
Screenshot: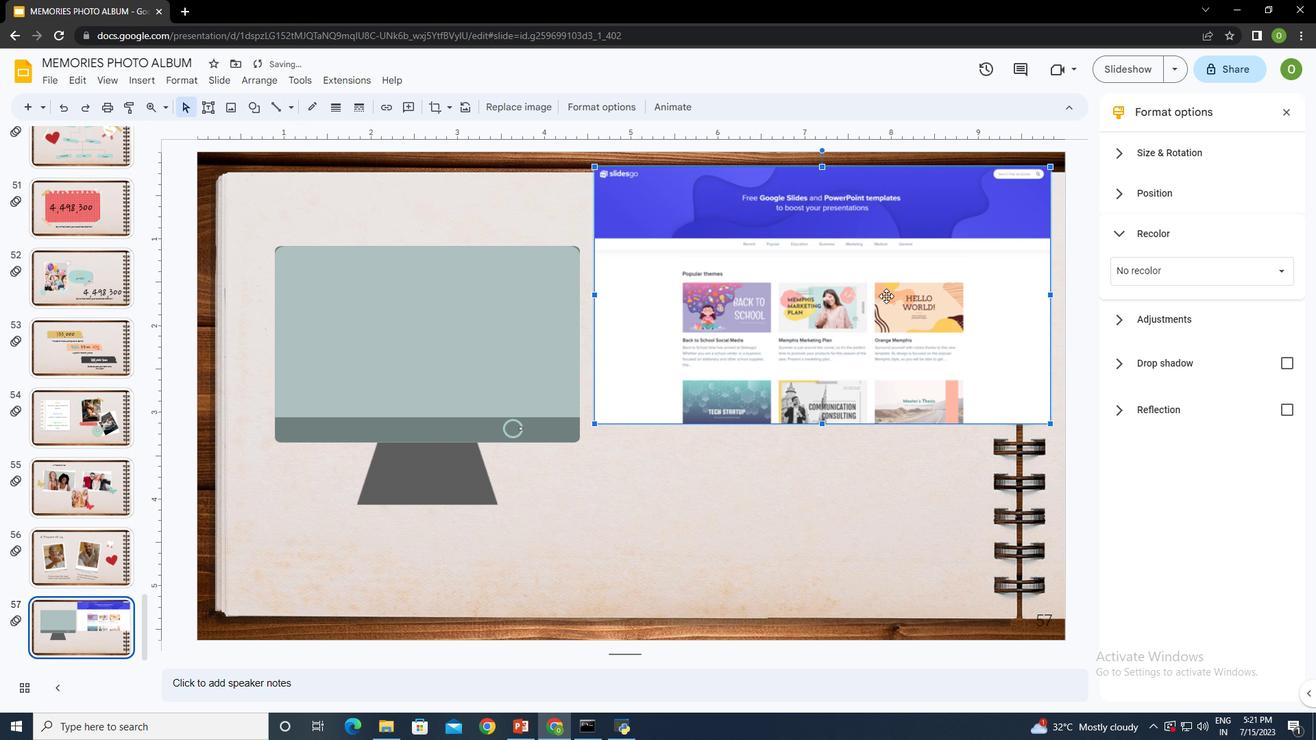
Action: Mouse pressed left at (892, 291)
Screenshot: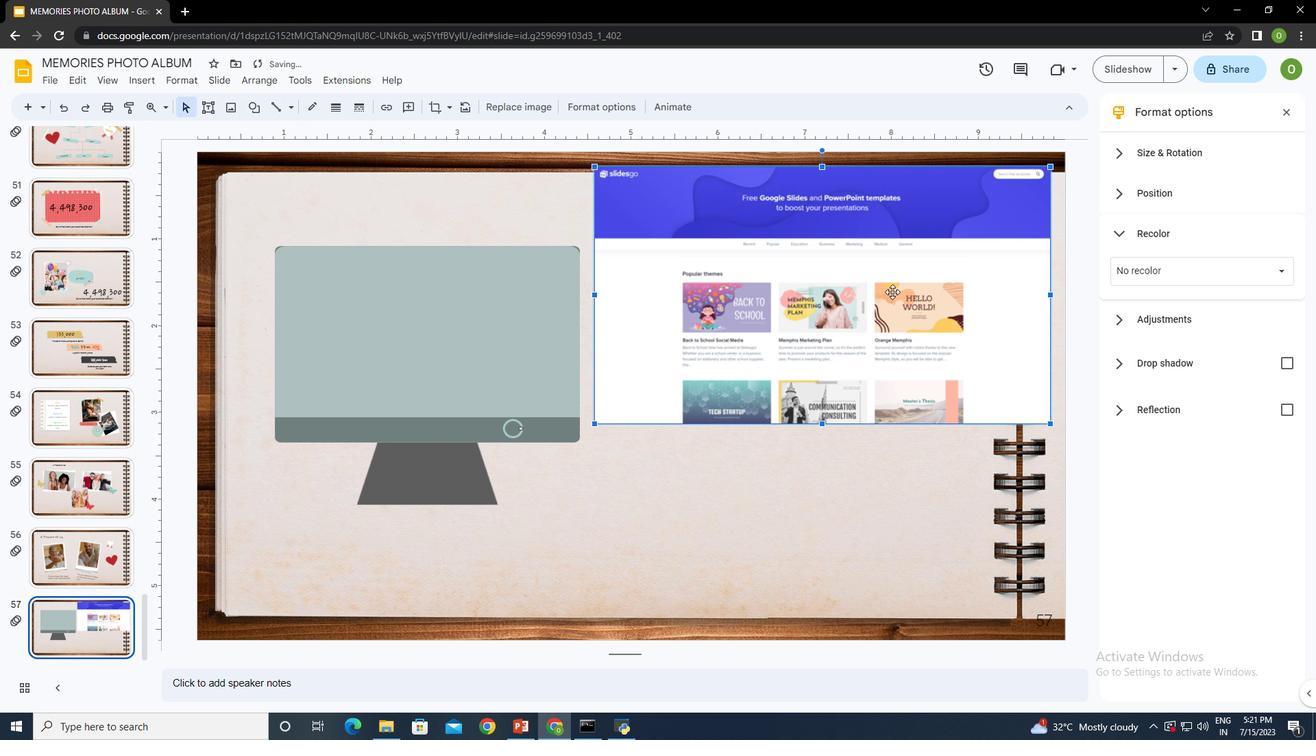 
Action: Mouse moved to (1002, 447)
Screenshot: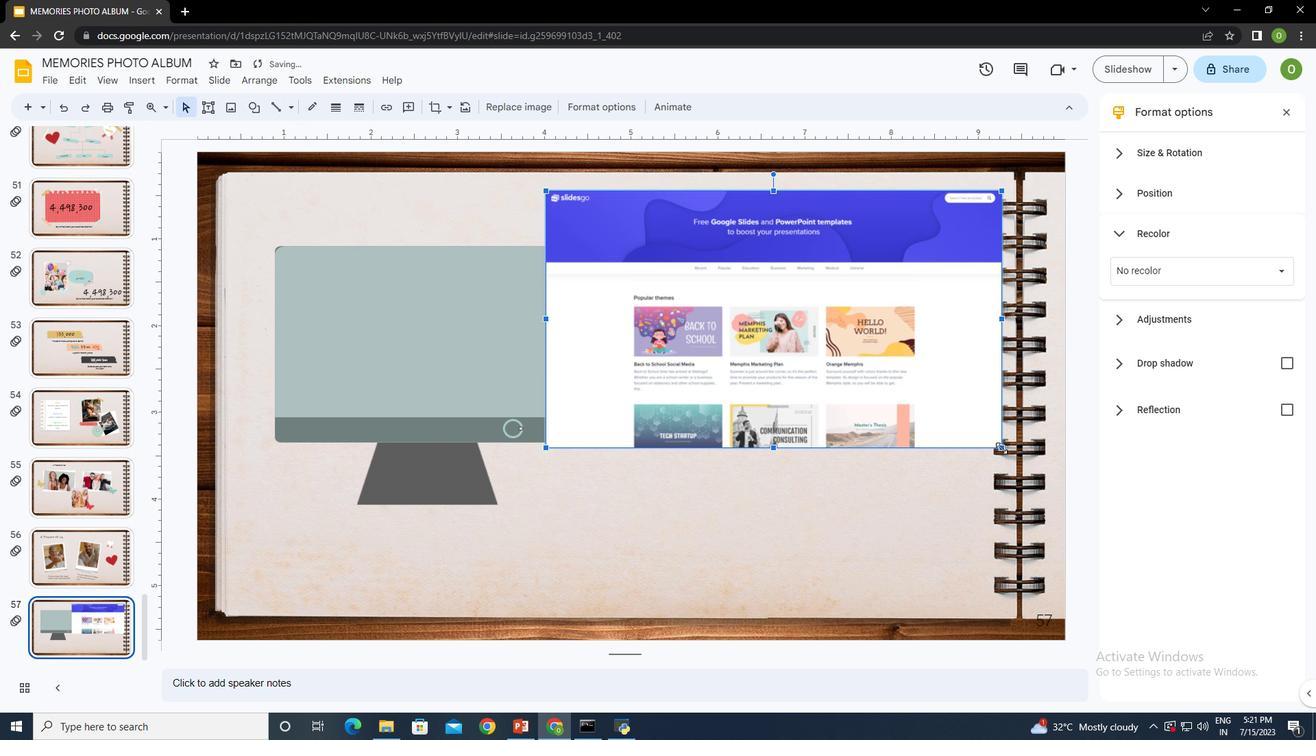
Action: Mouse pressed left at (1002, 447)
Screenshot: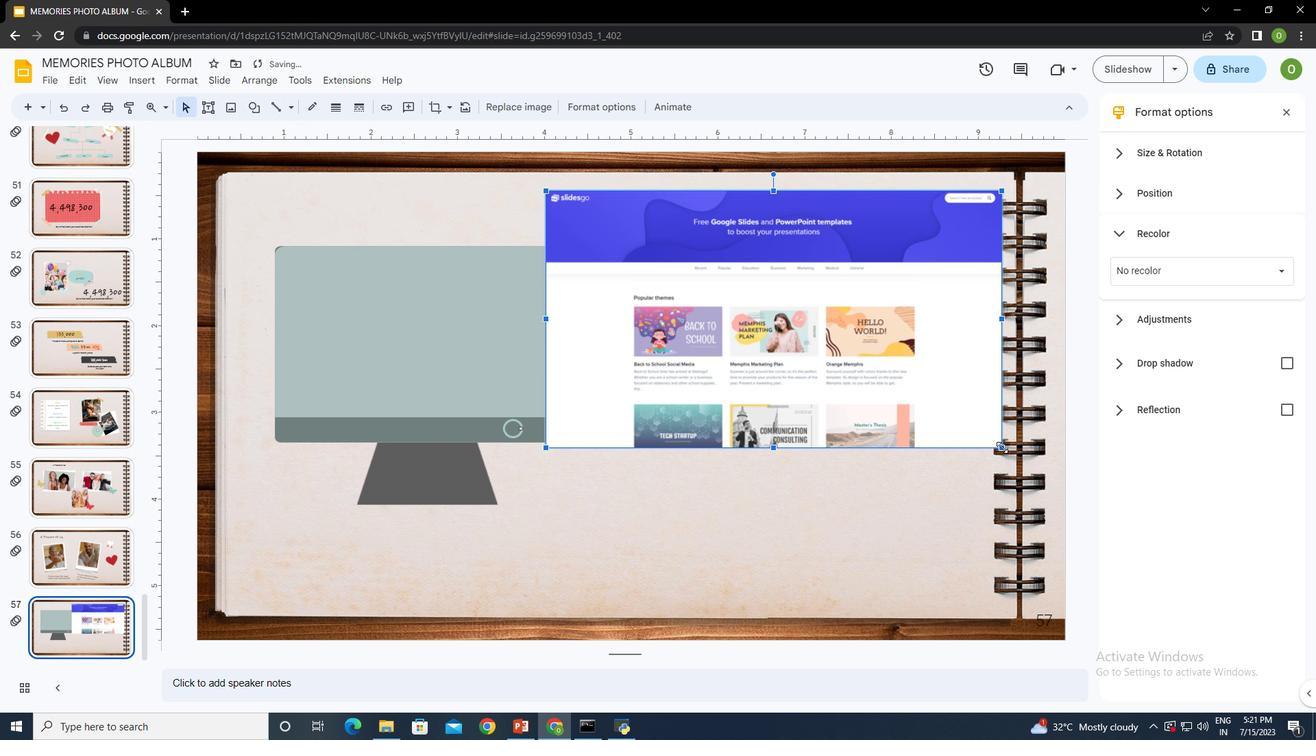 
Action: Mouse moved to (725, 241)
Screenshot: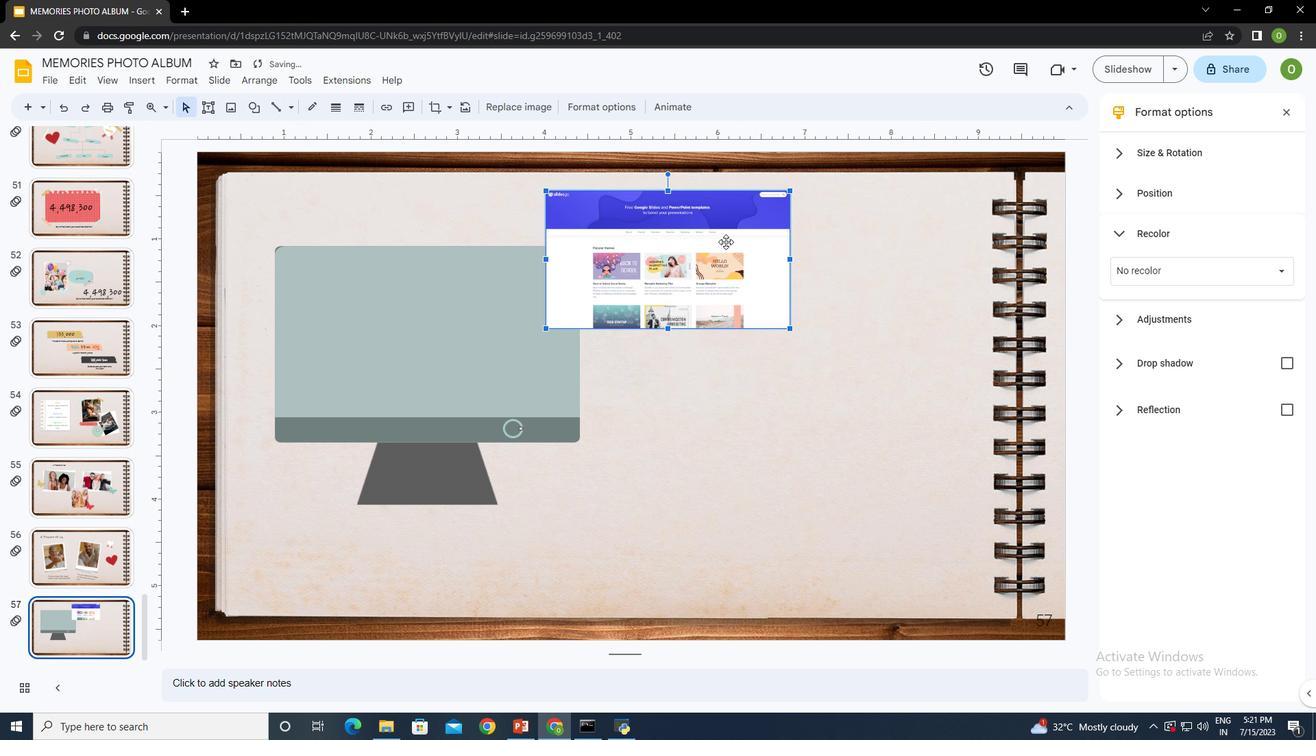 
Action: Mouse pressed left at (725, 241)
Screenshot: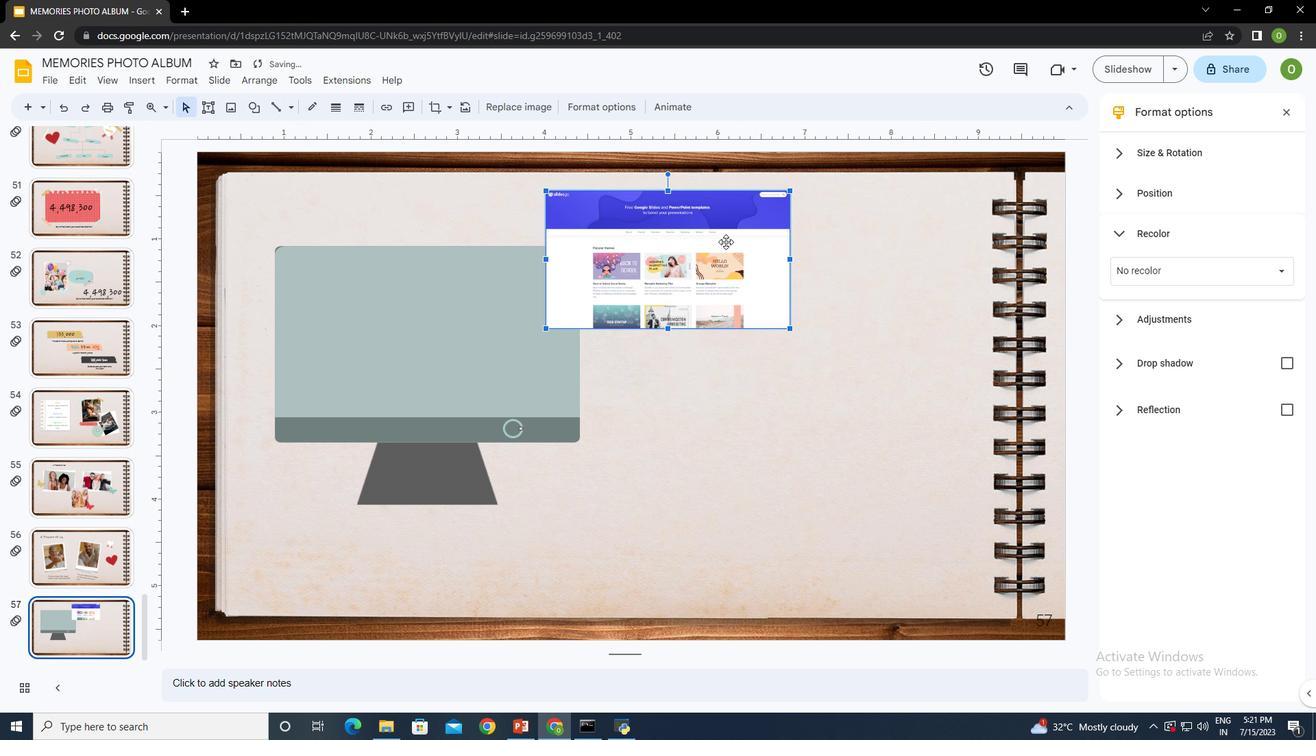 
Action: Mouse moved to (543, 325)
Screenshot: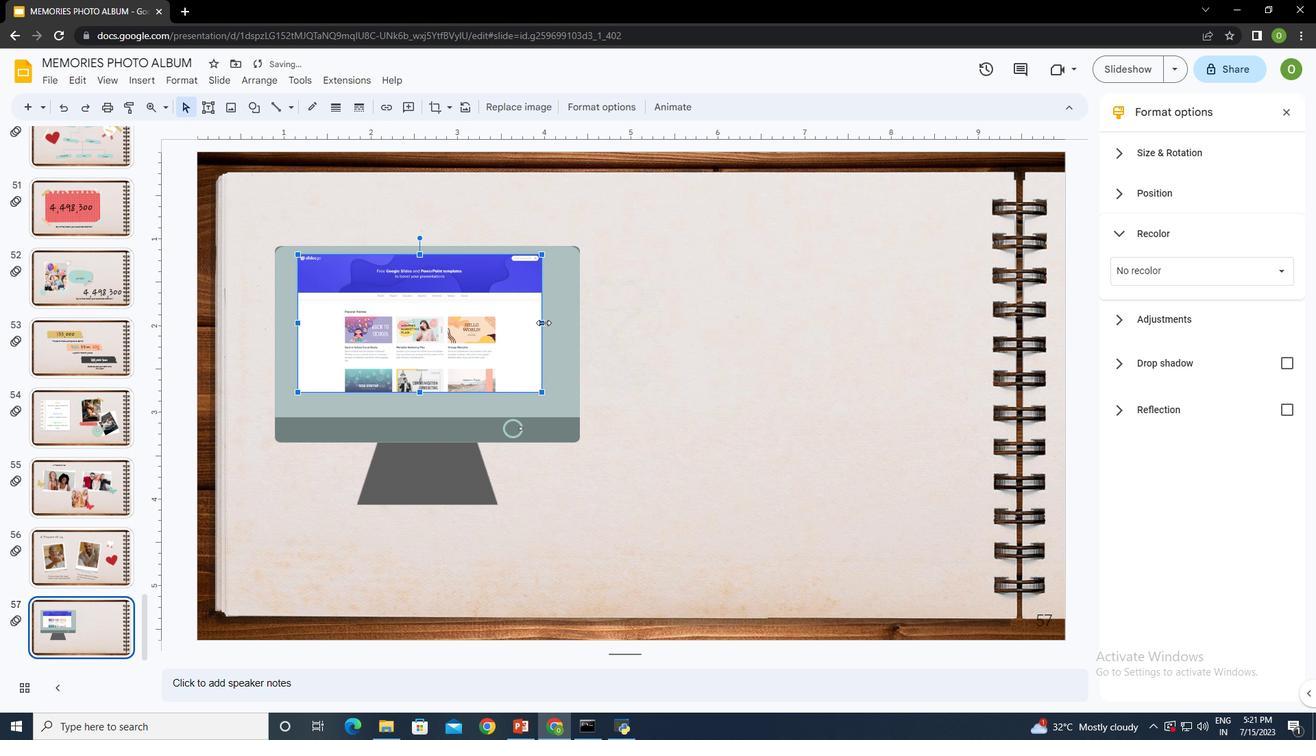 
Action: Mouse pressed left at (543, 325)
Screenshot: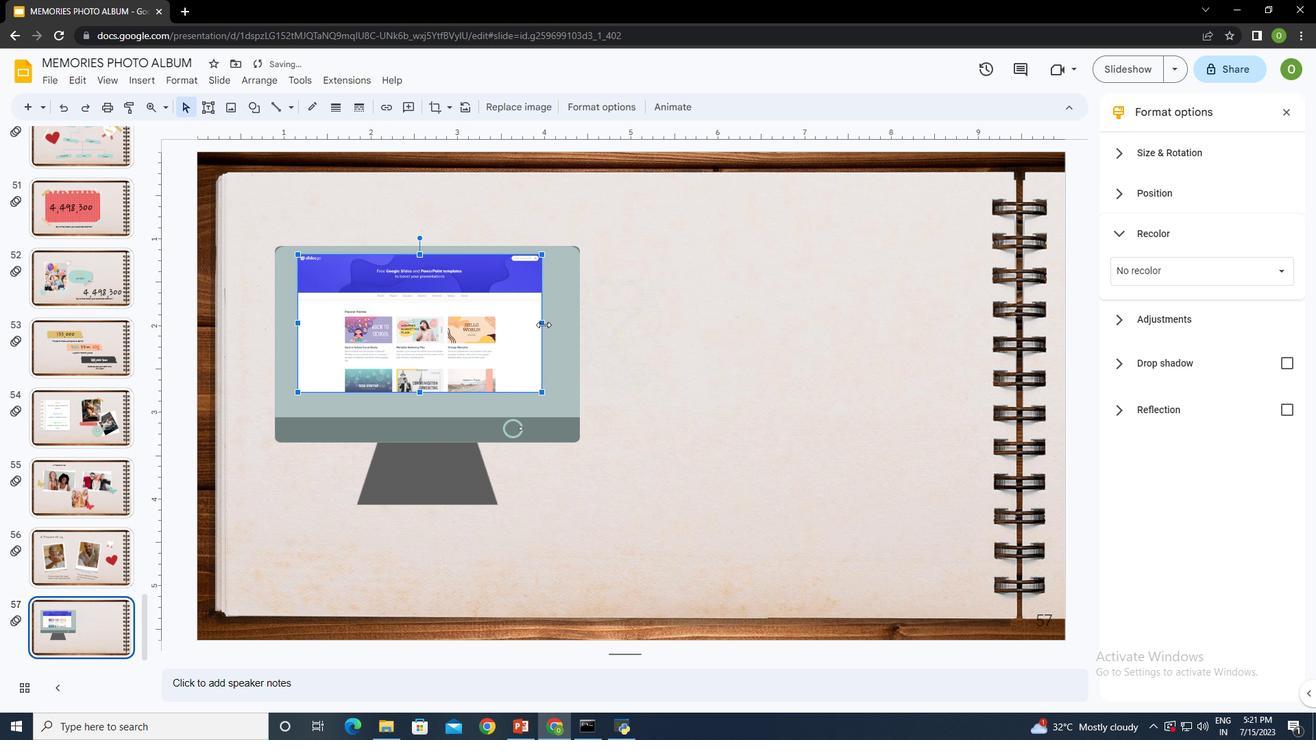 
Action: Mouse moved to (465, 313)
Screenshot: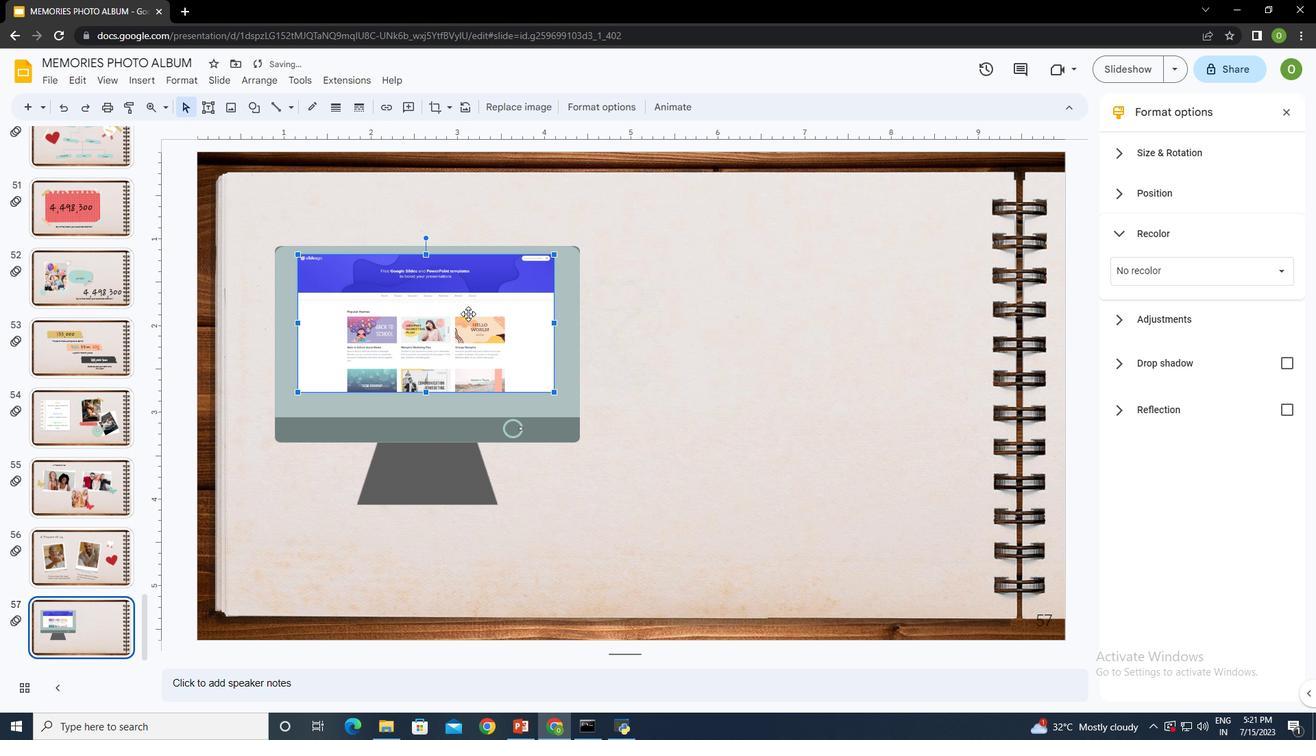 
Action: Mouse pressed left at (465, 313)
Screenshot: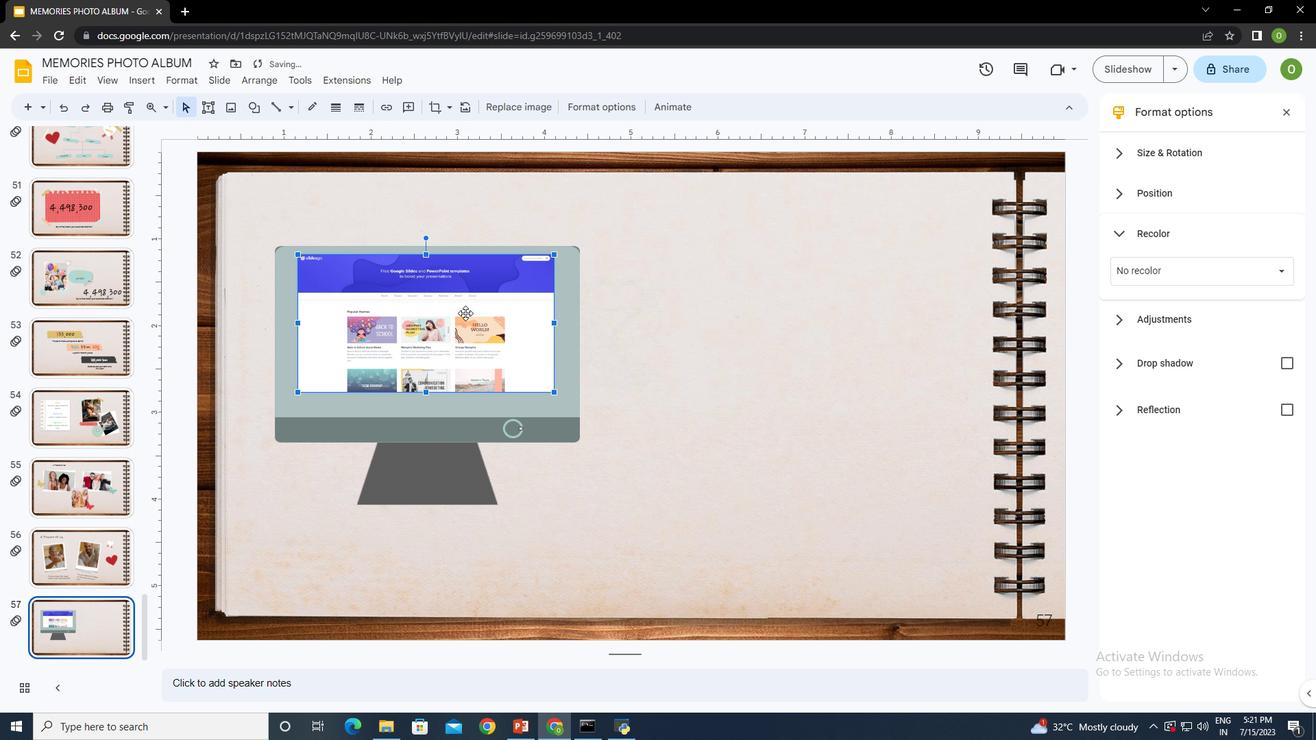 
Action: Mouse moved to (458, 304)
Screenshot: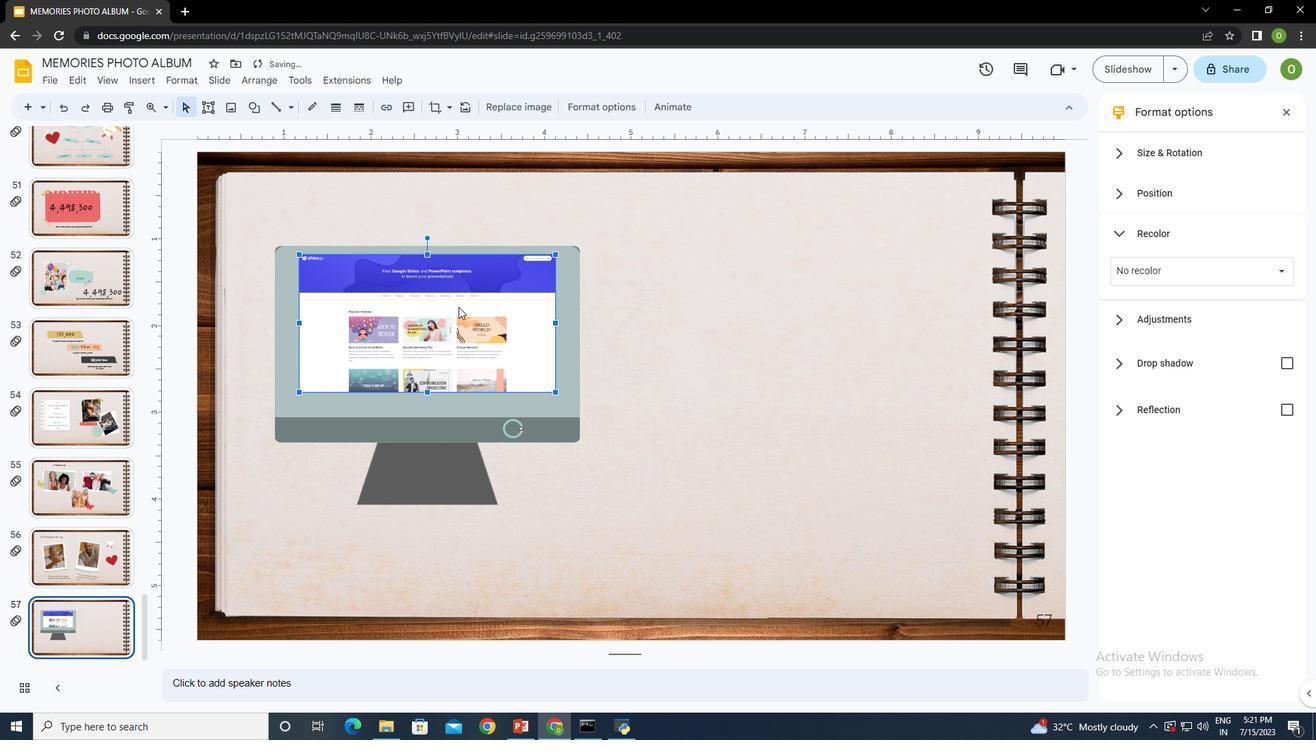 
Action: Mouse pressed left at (458, 304)
Screenshot: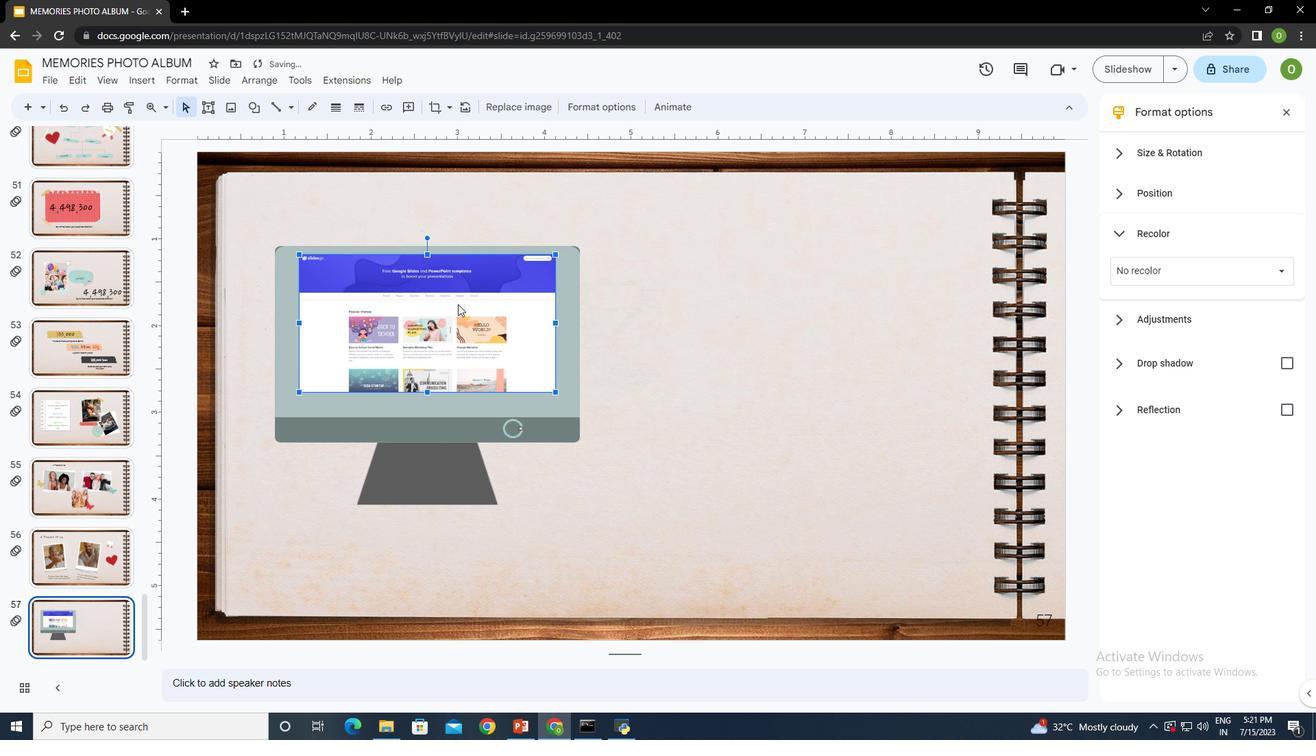 
Action: Mouse moved to (437, 305)
Screenshot: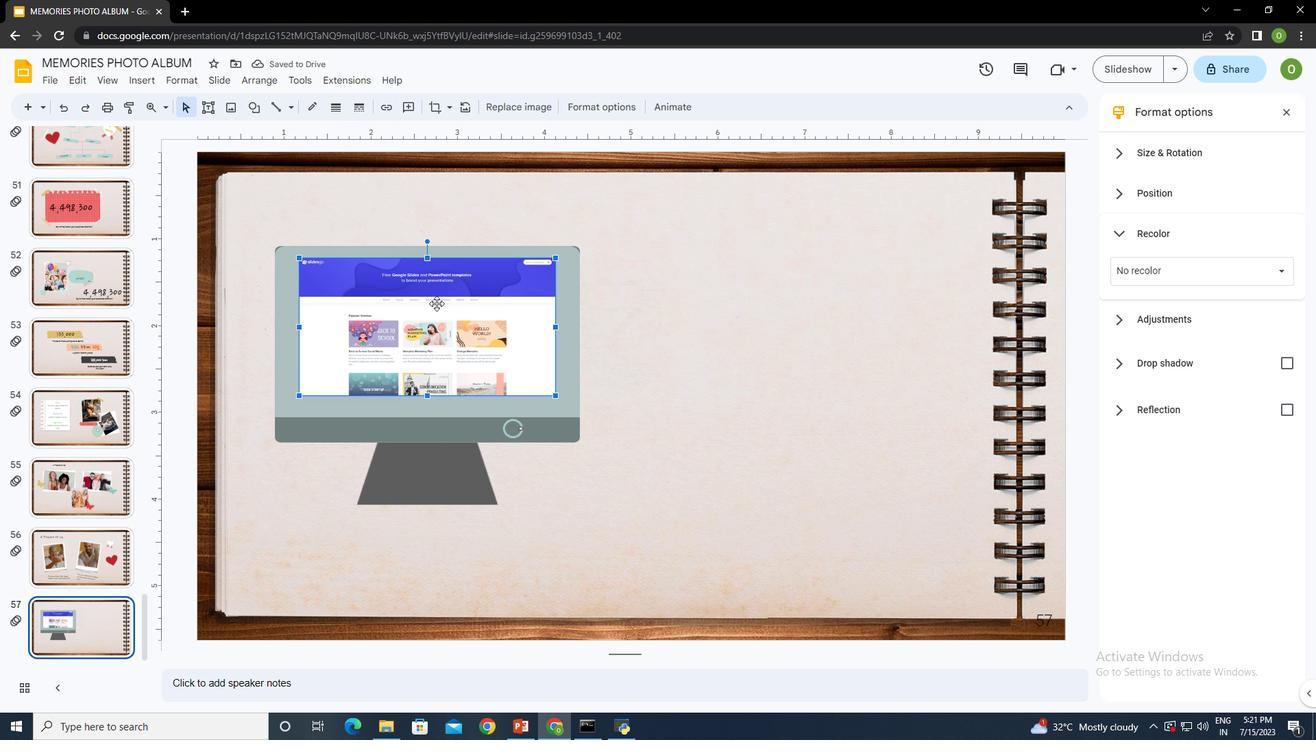 
Action: Mouse pressed left at (437, 305)
Screenshot: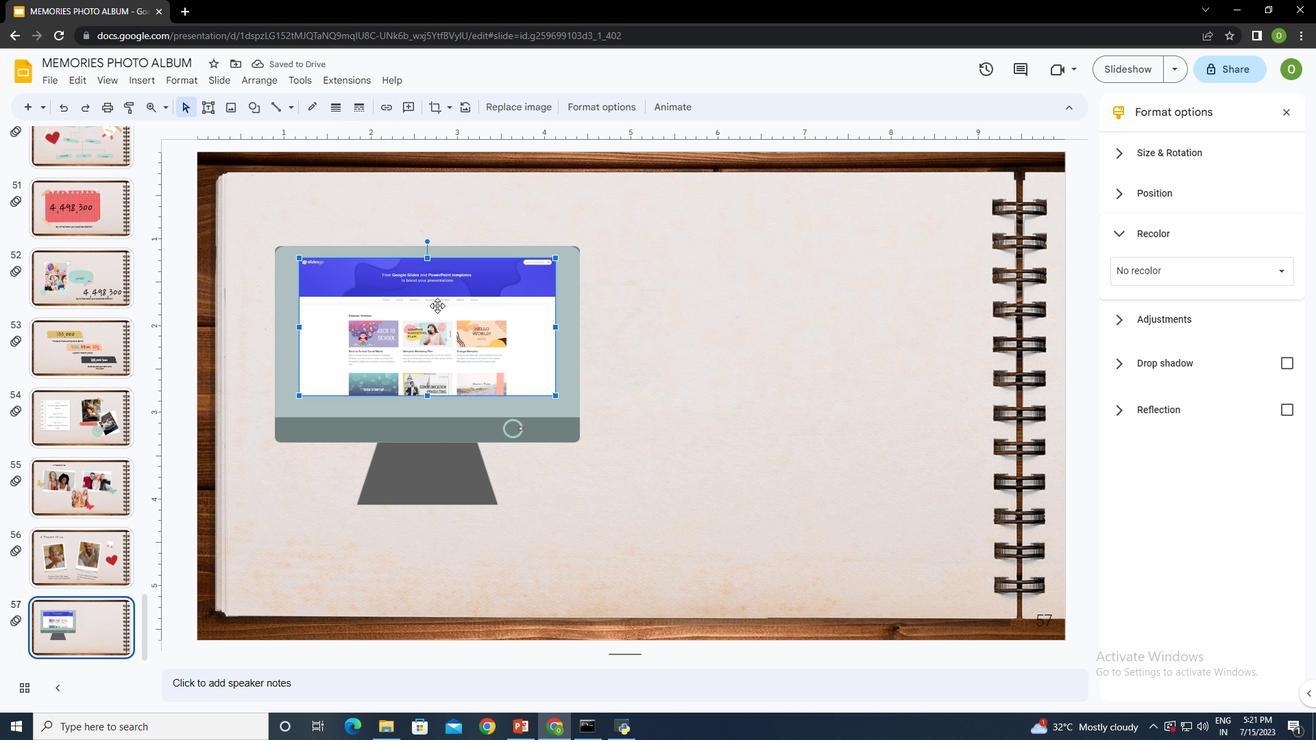 
Action: Mouse moved to (556, 257)
Screenshot: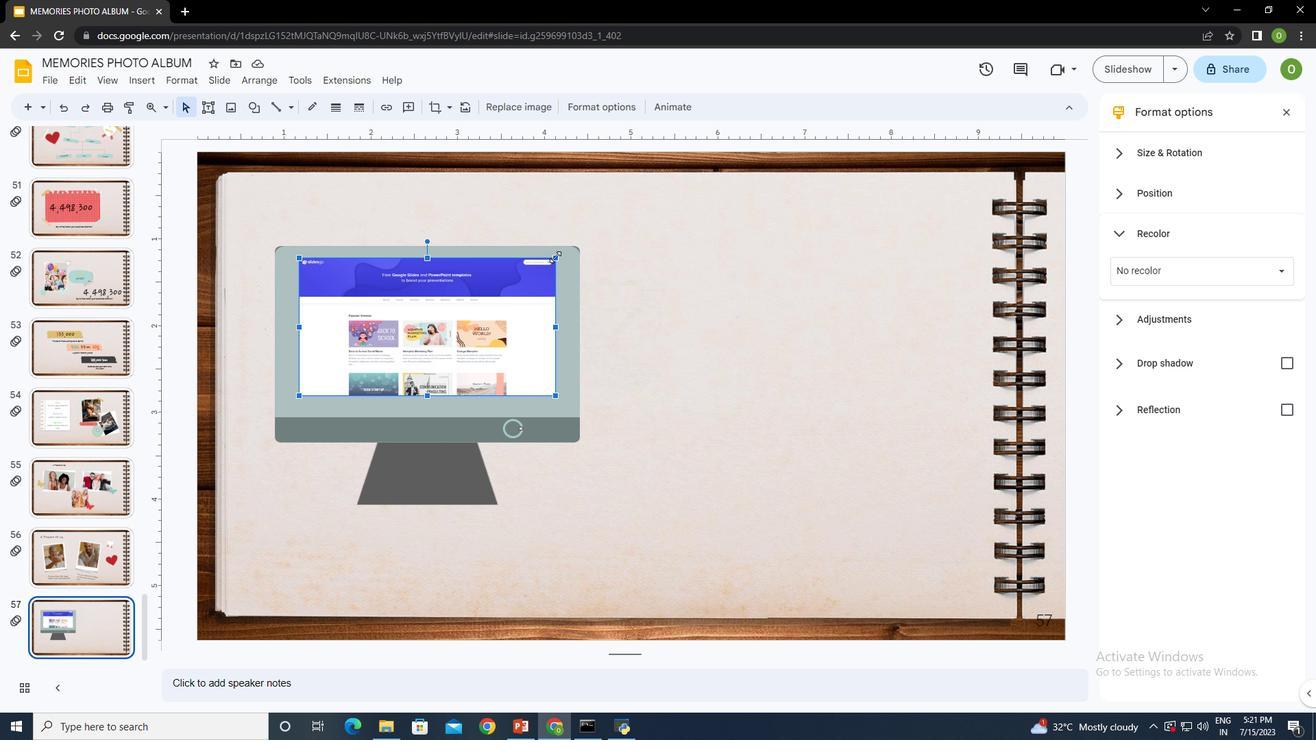 
Action: Mouse pressed left at (556, 257)
Screenshot: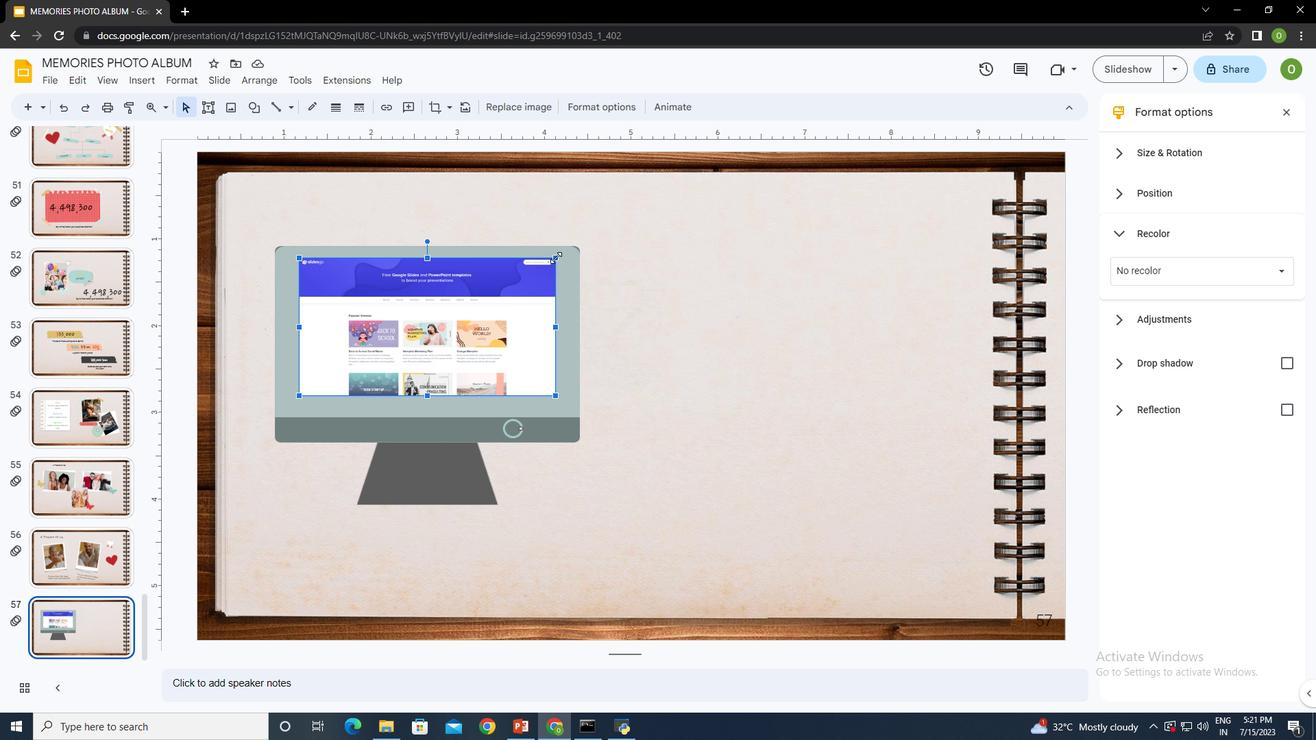 
Action: Mouse moved to (300, 396)
Screenshot: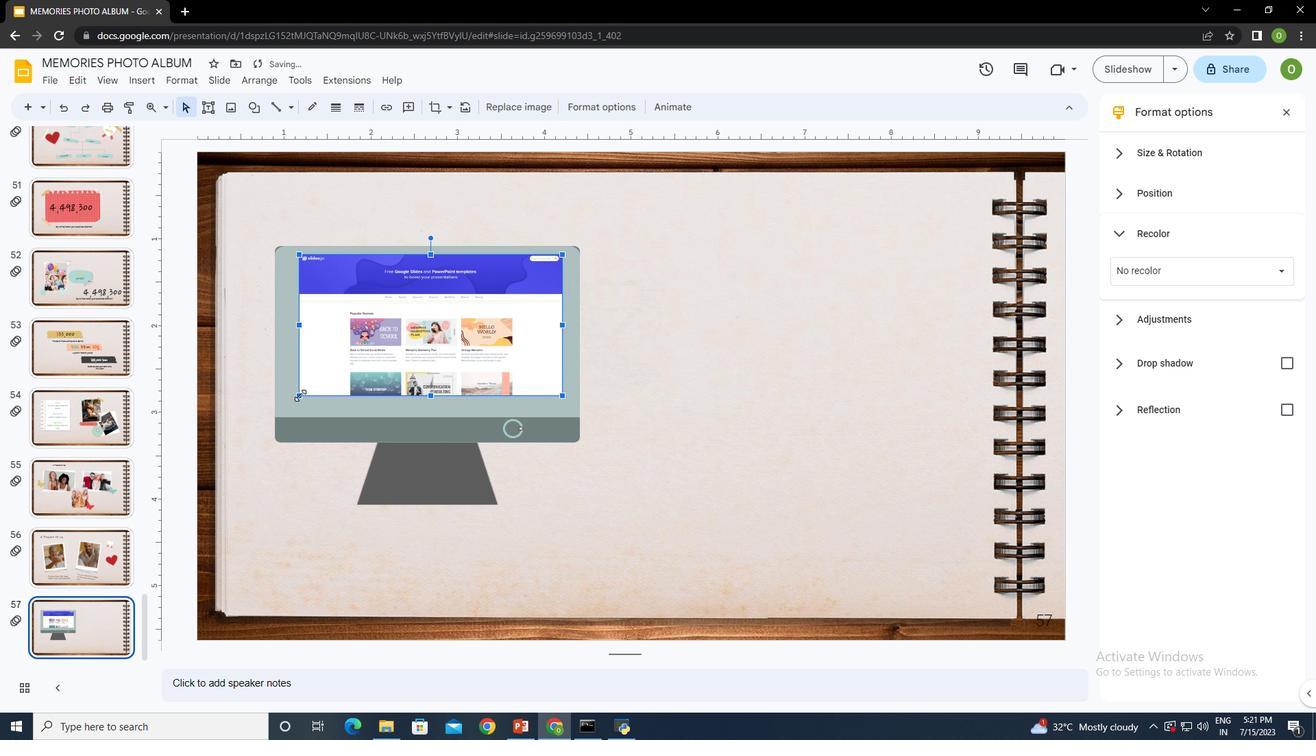 
Action: Mouse pressed left at (300, 396)
Screenshot: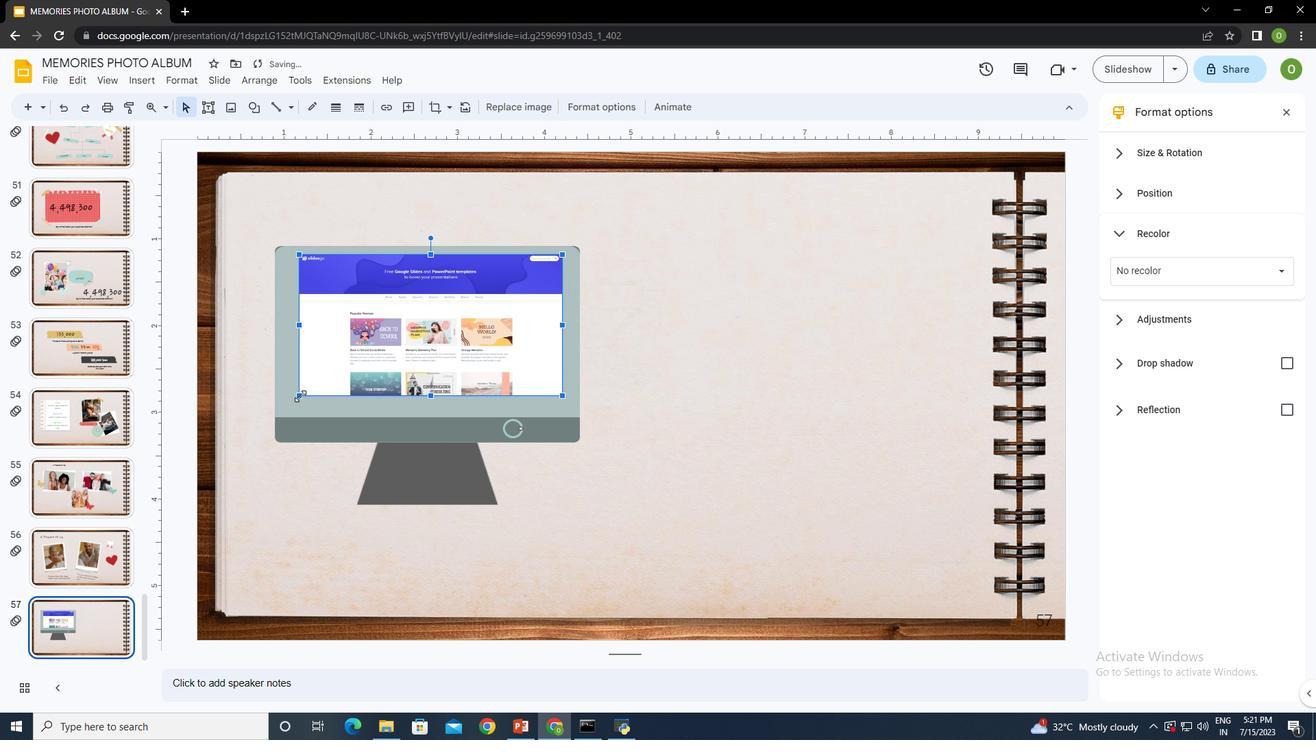 
Action: Mouse moved to (408, 338)
Screenshot: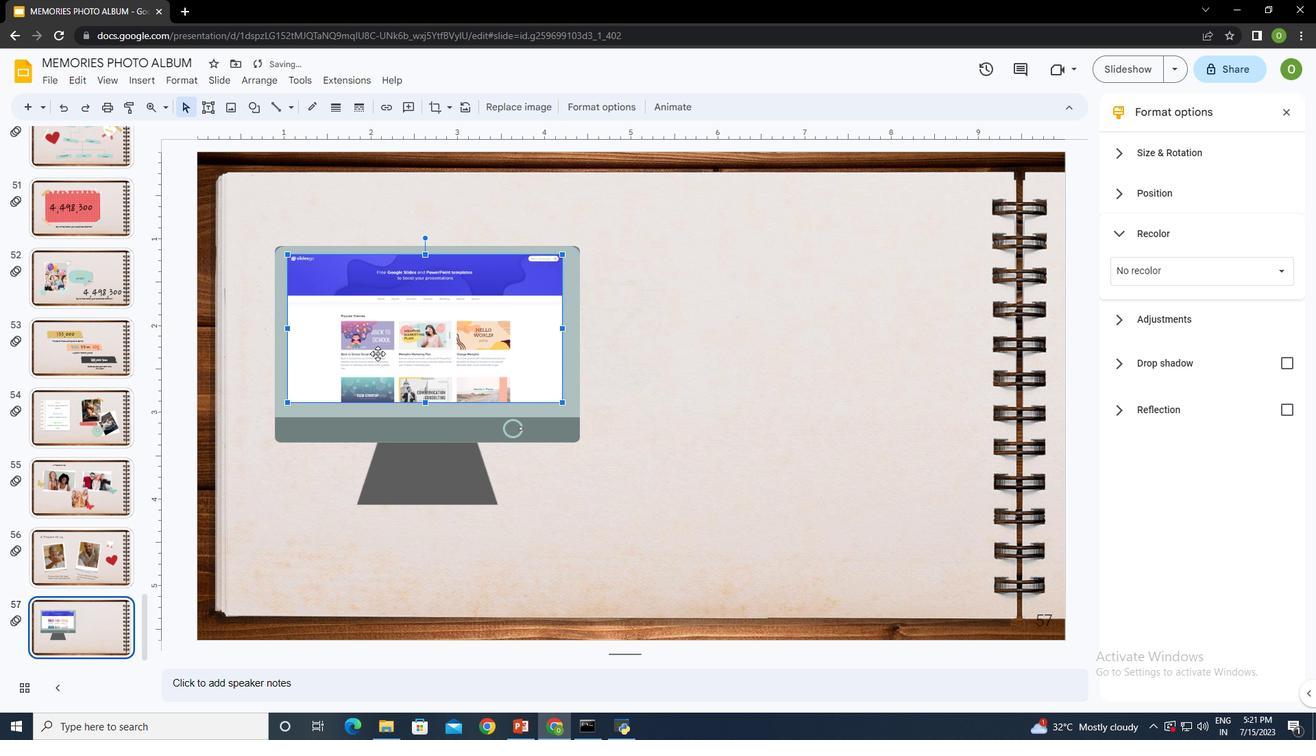 
Action: Mouse pressed left at (408, 338)
Screenshot: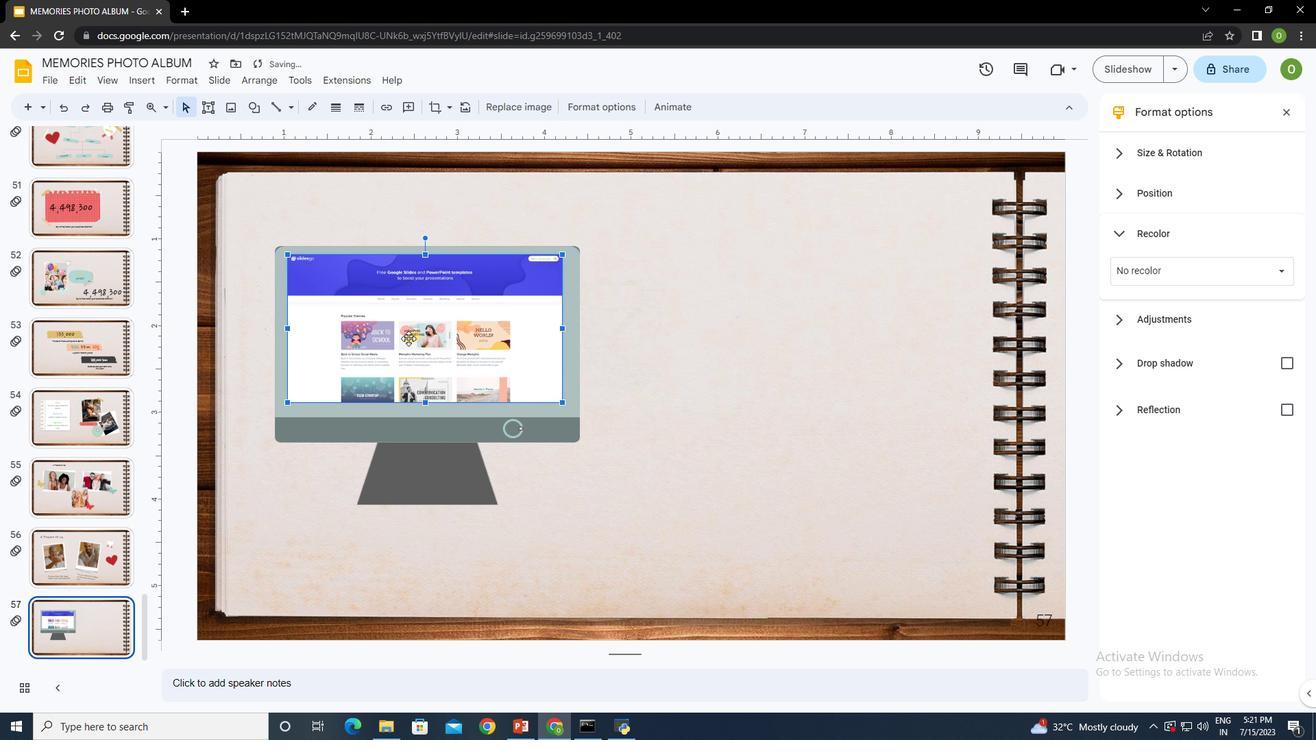 
Action: Mouse moved to (442, 341)
Screenshot: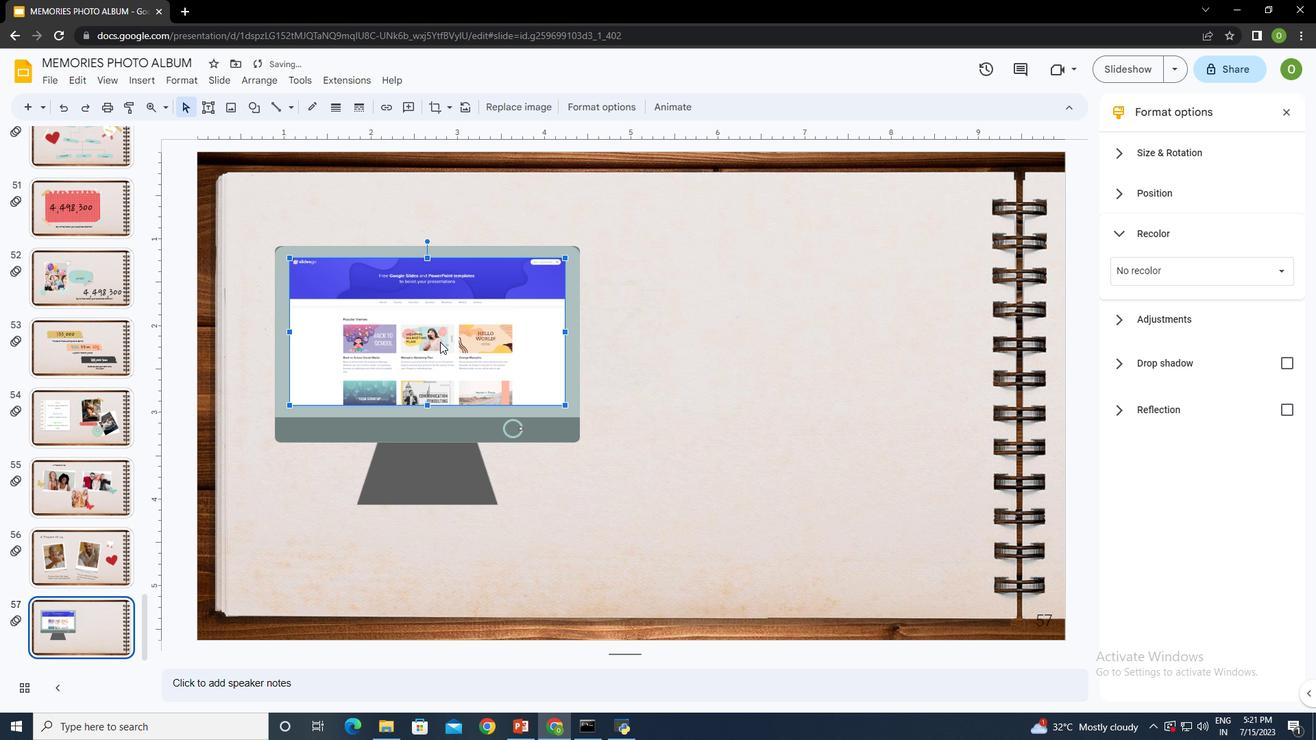 
Action: Mouse pressed left at (442, 341)
Screenshot: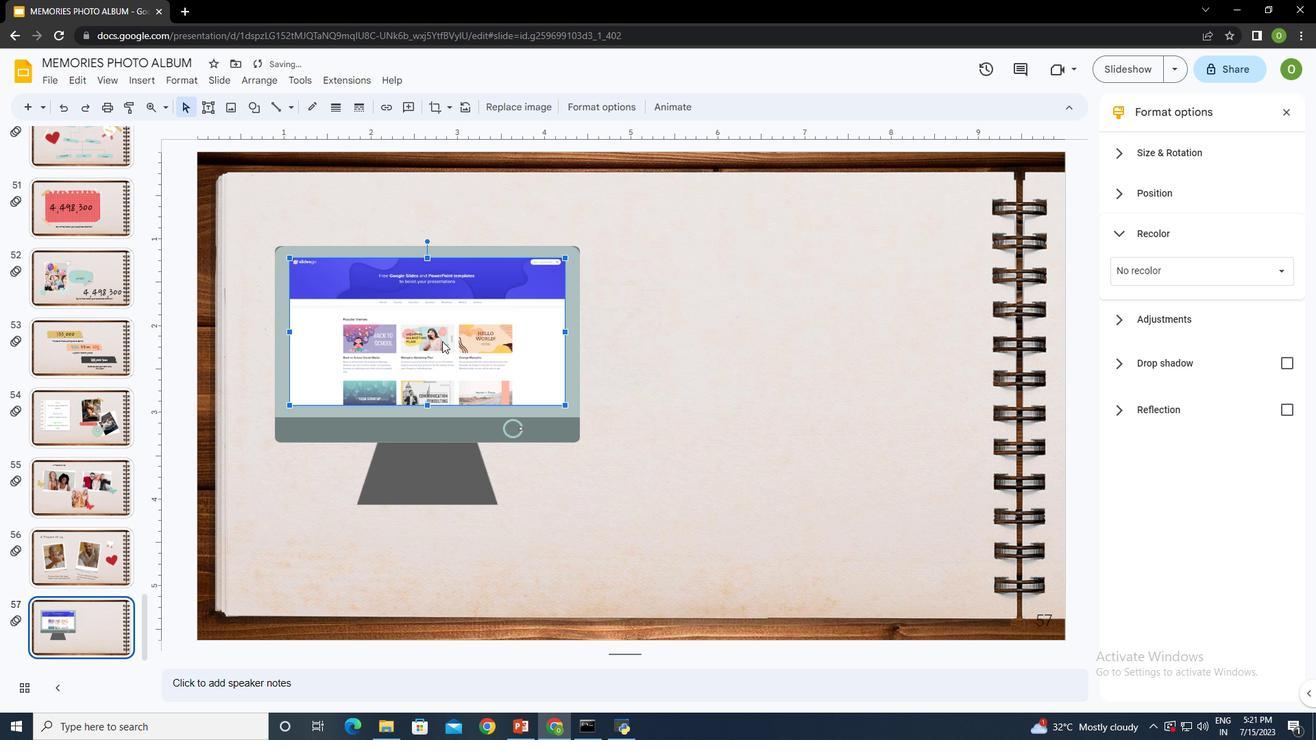 
Action: Mouse moved to (442, 331)
Screenshot: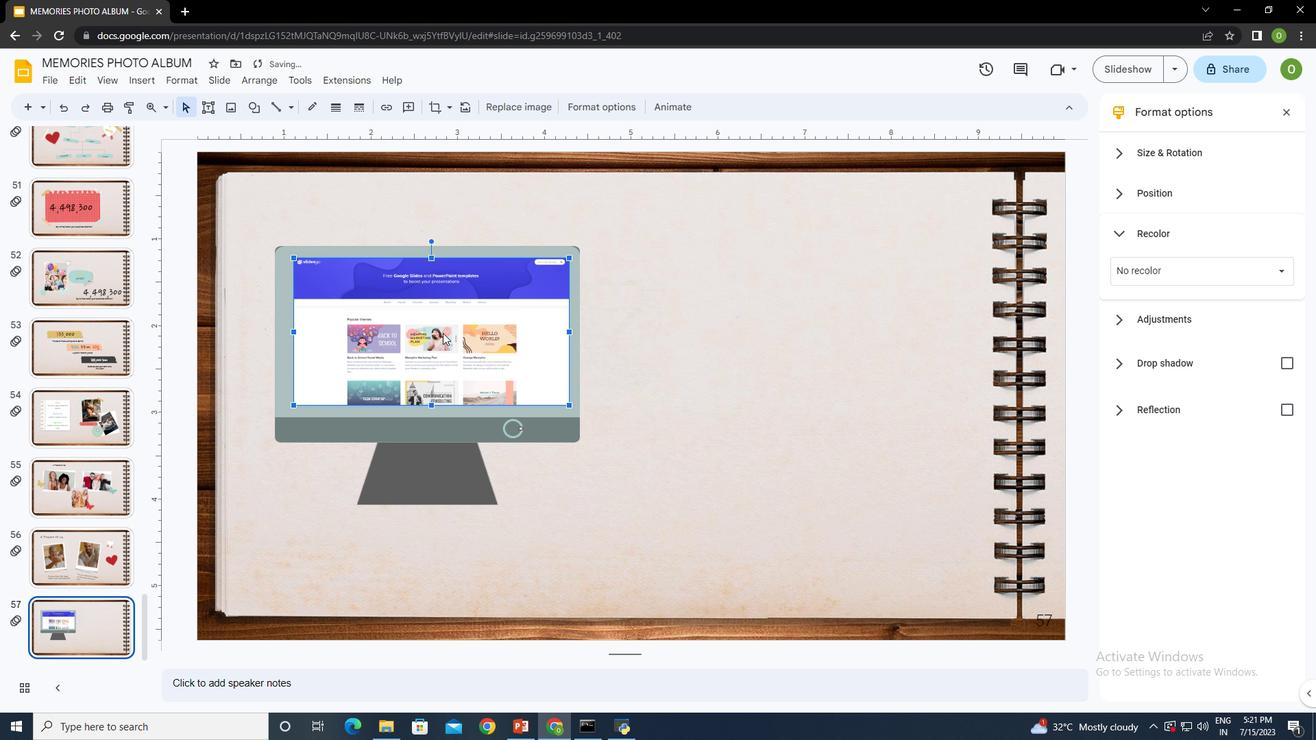 
Action: Mouse pressed left at (442, 331)
Screenshot: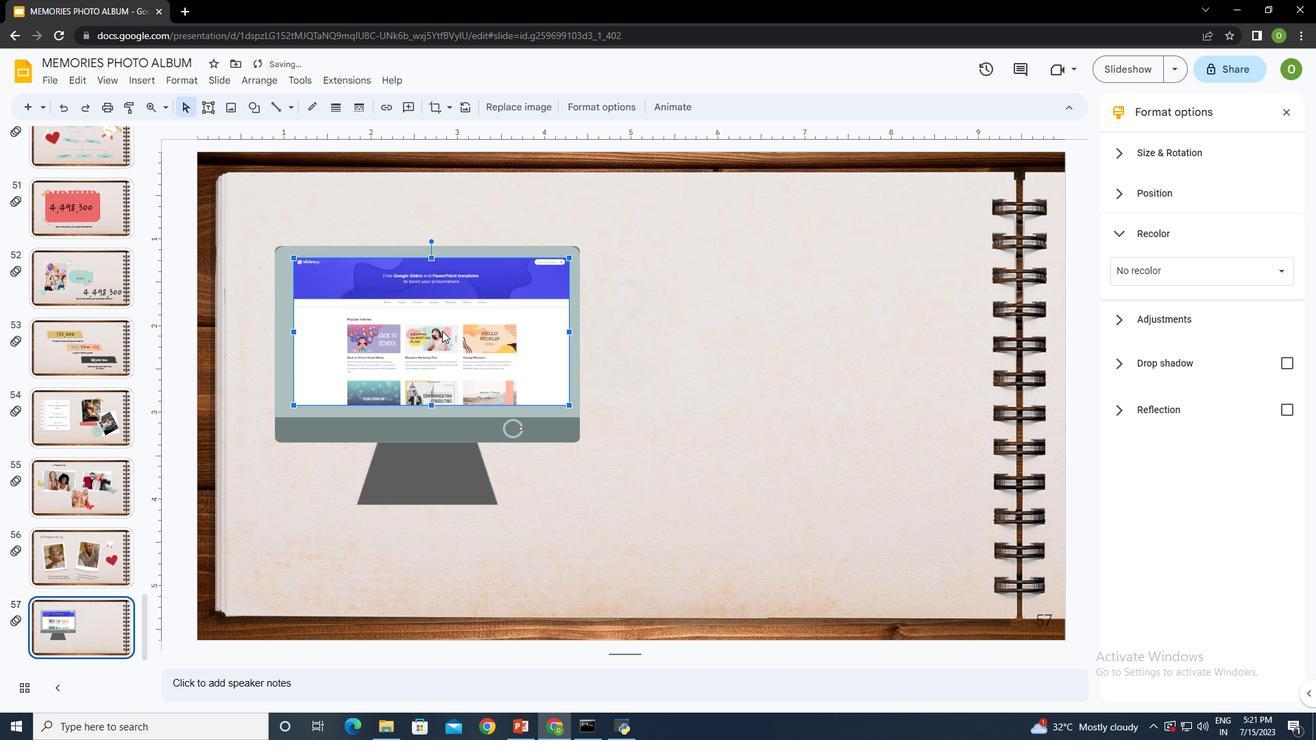 
Action: Mouse moved to (473, 331)
Screenshot: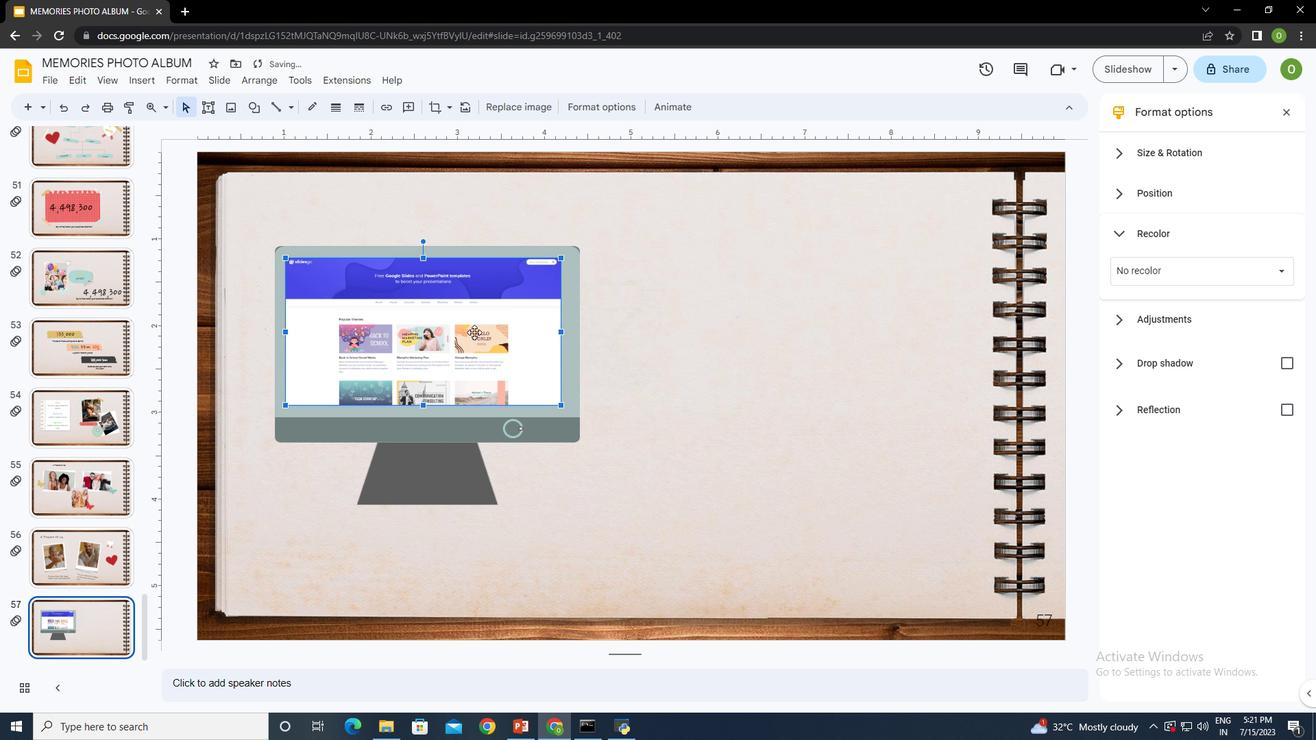 
Action: Mouse pressed left at (473, 331)
Screenshot: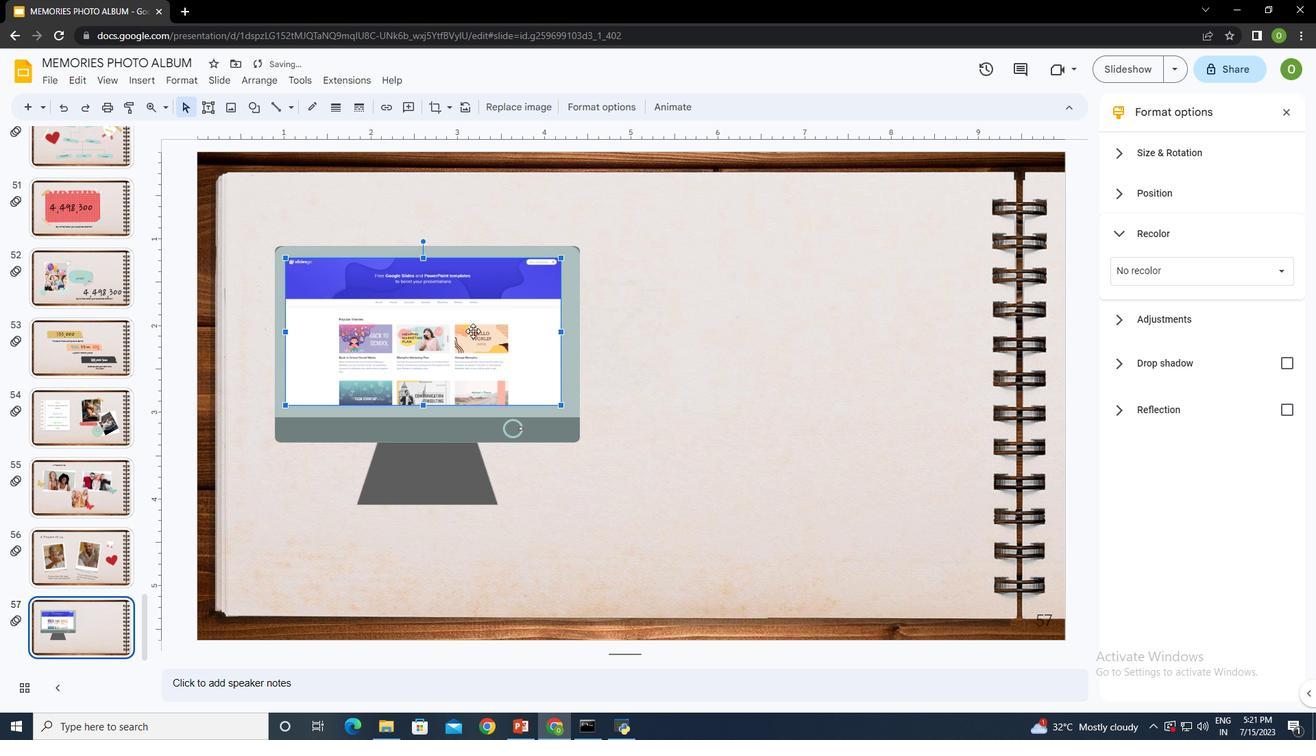 
Action: Mouse moved to (696, 338)
Screenshot: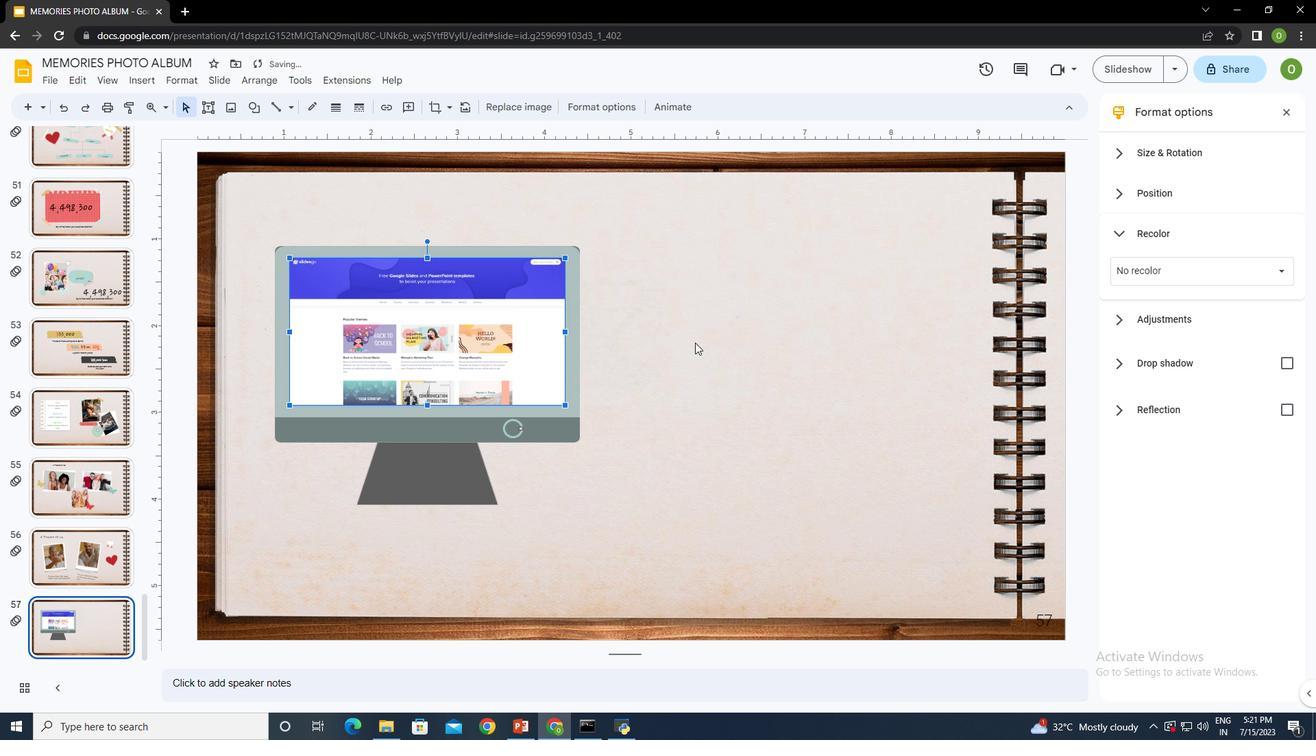 
Action: Mouse pressed left at (696, 338)
Screenshot: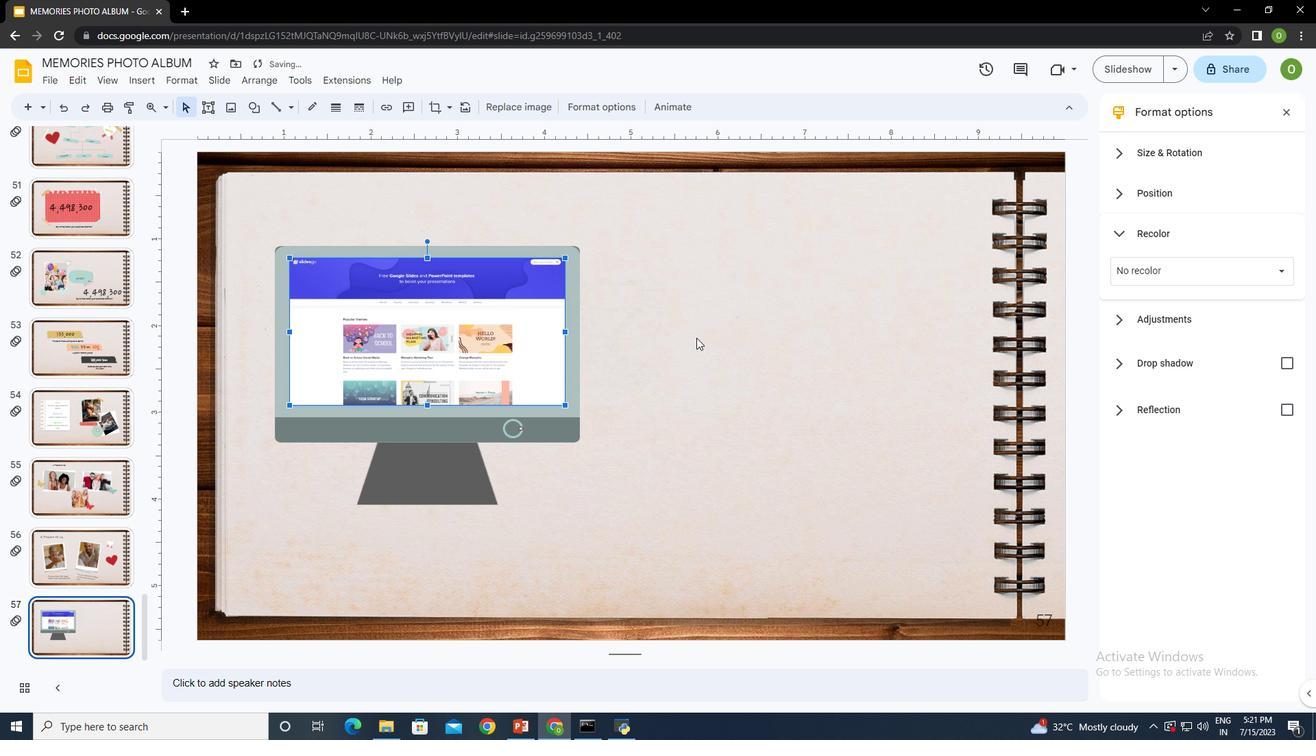 
Action: Mouse moved to (137, 80)
Screenshot: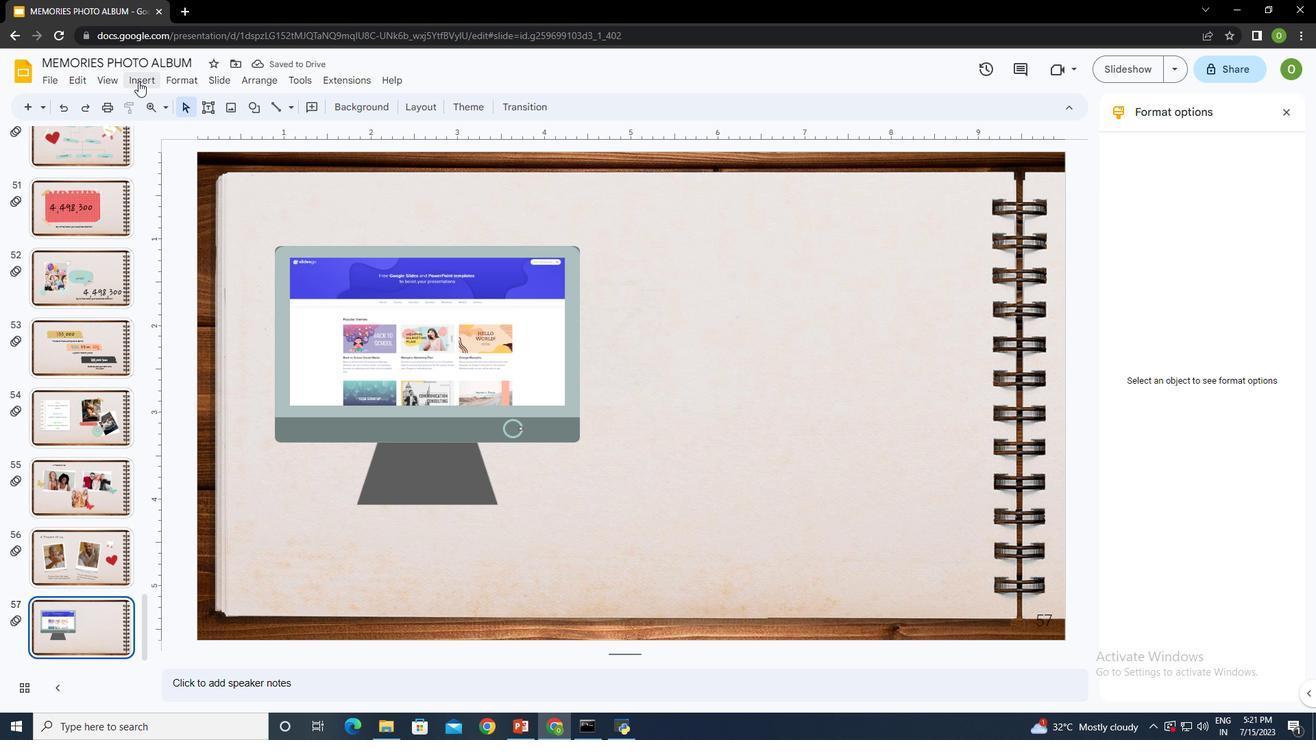 
Action: Mouse pressed left at (137, 80)
Screenshot: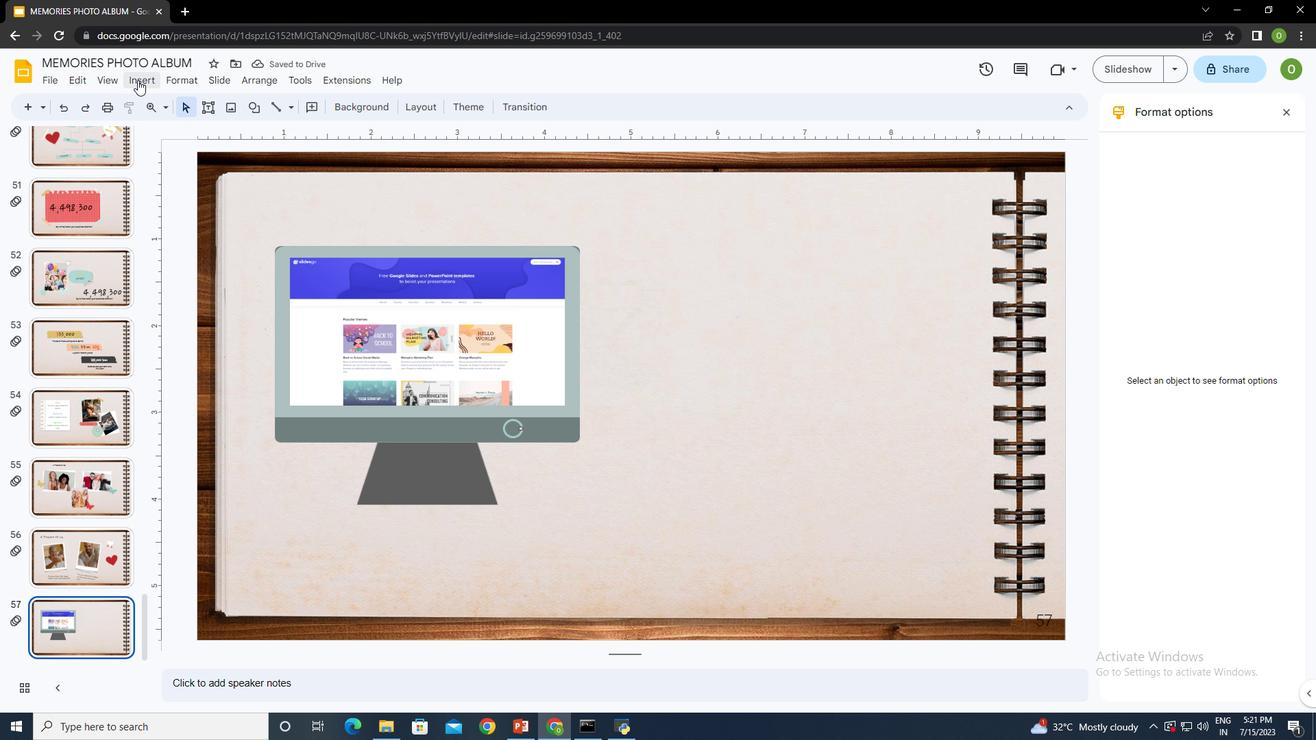 
Action: Mouse moved to (193, 102)
Screenshot: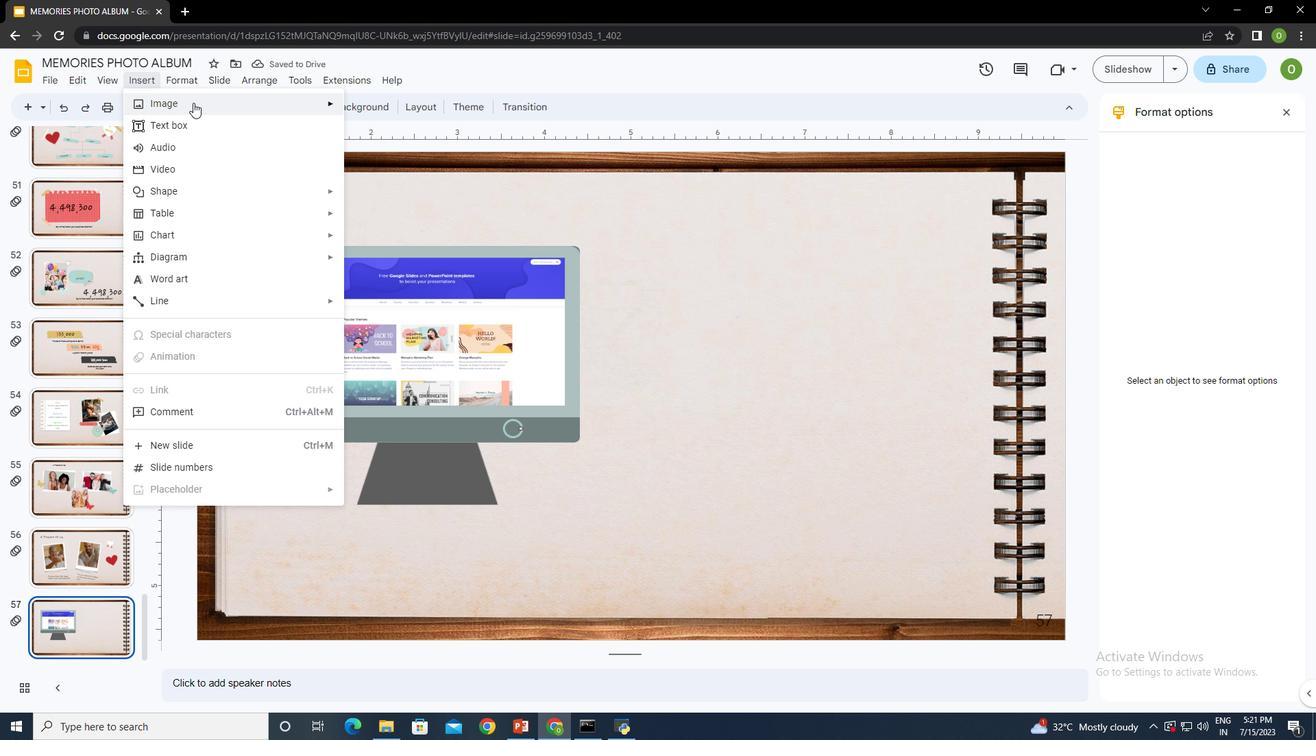 
Action: Mouse pressed left at (193, 102)
Screenshot: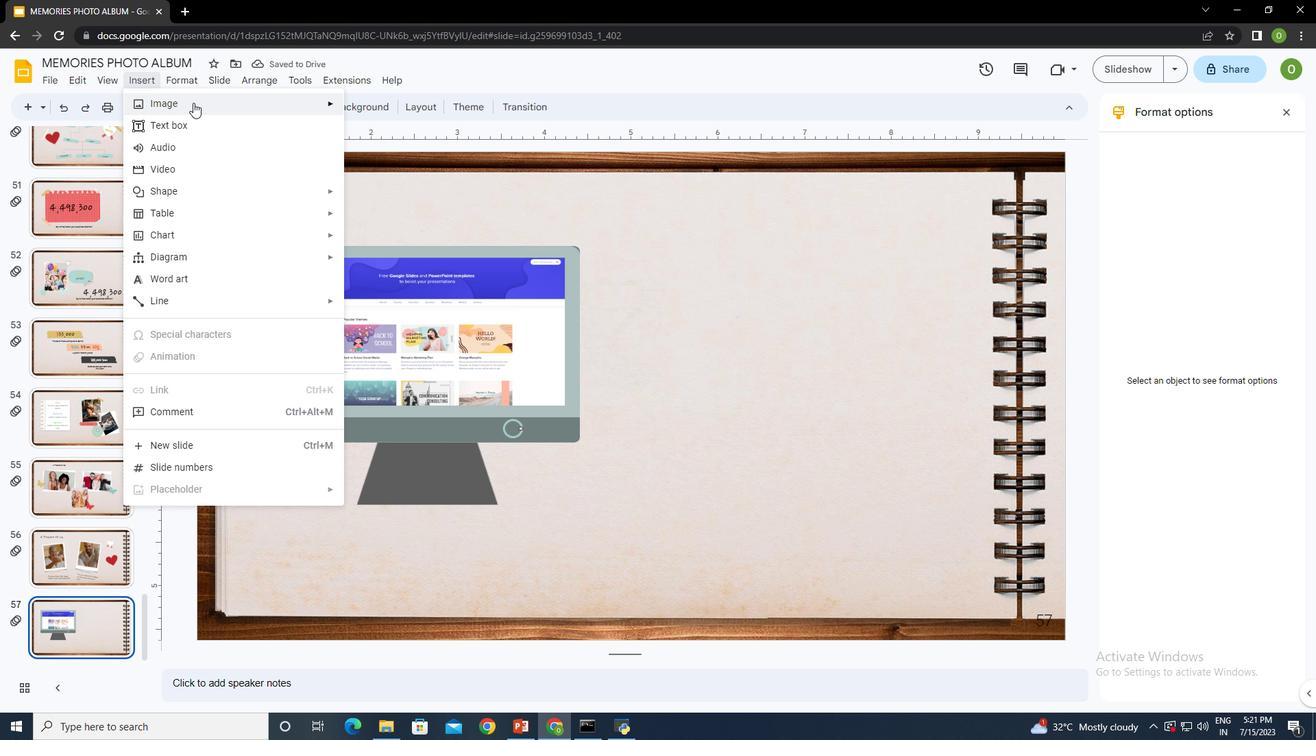 
Action: Mouse moved to (394, 111)
Screenshot: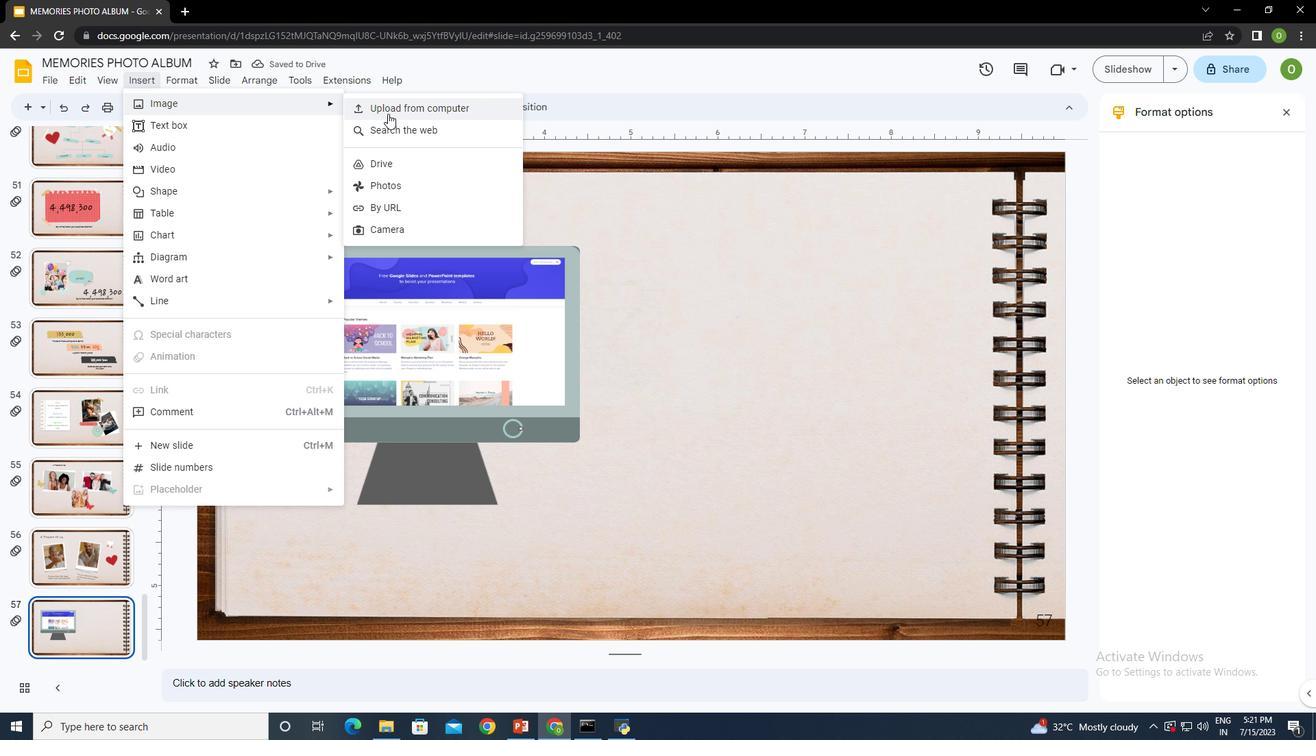 
Action: Mouse pressed left at (394, 111)
Screenshot: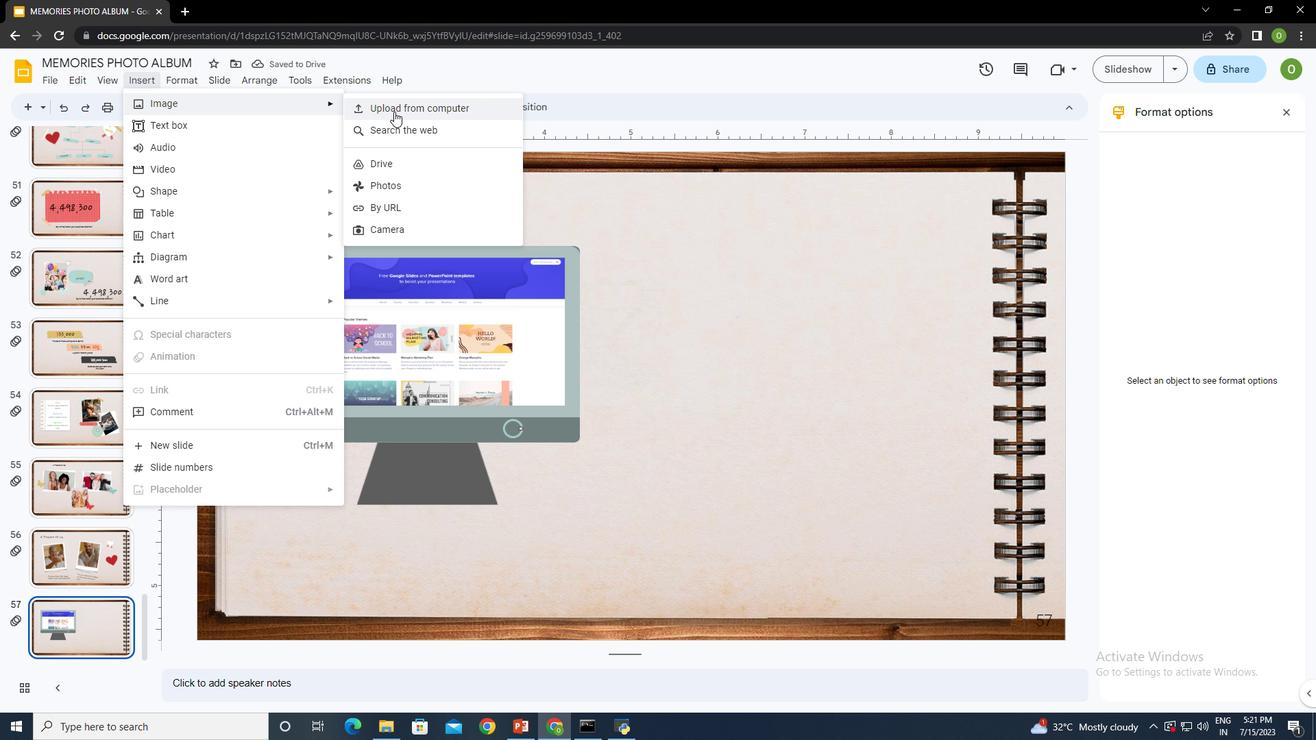 
Action: Mouse moved to (648, 87)
Screenshot: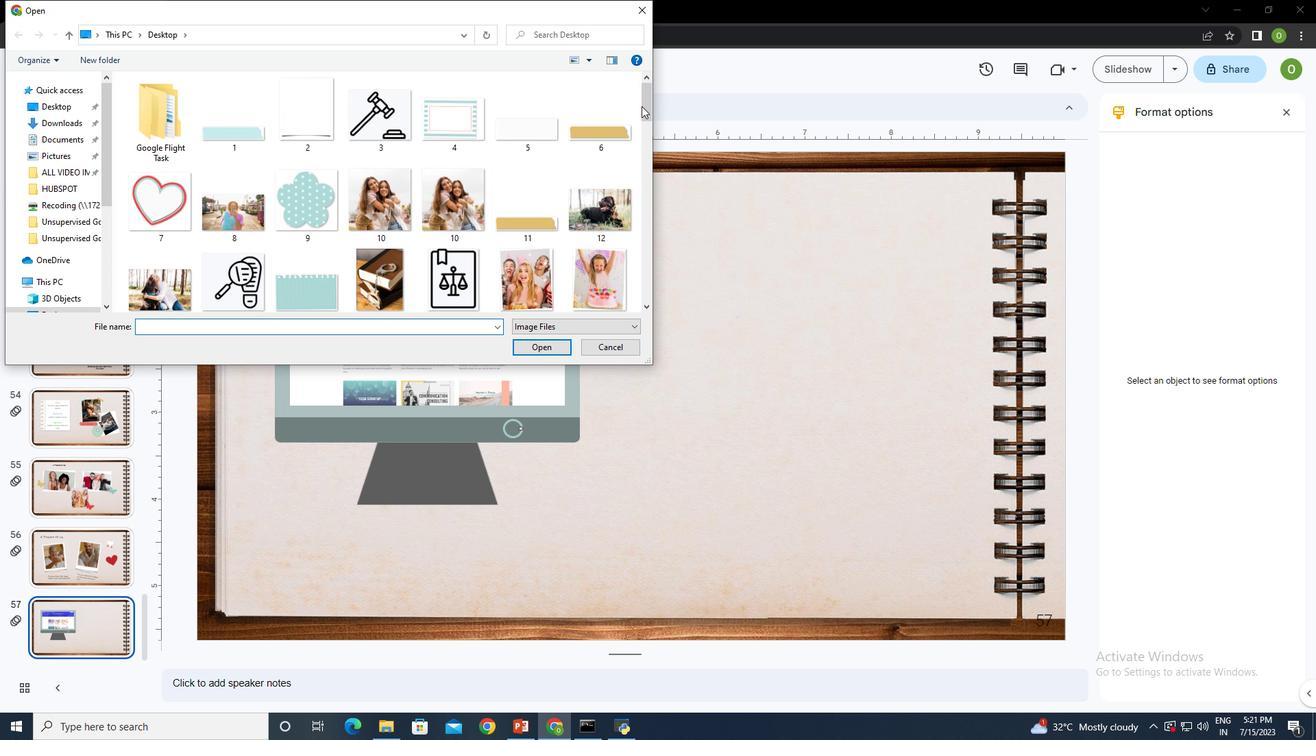 
Action: Mouse pressed left at (648, 87)
Screenshot: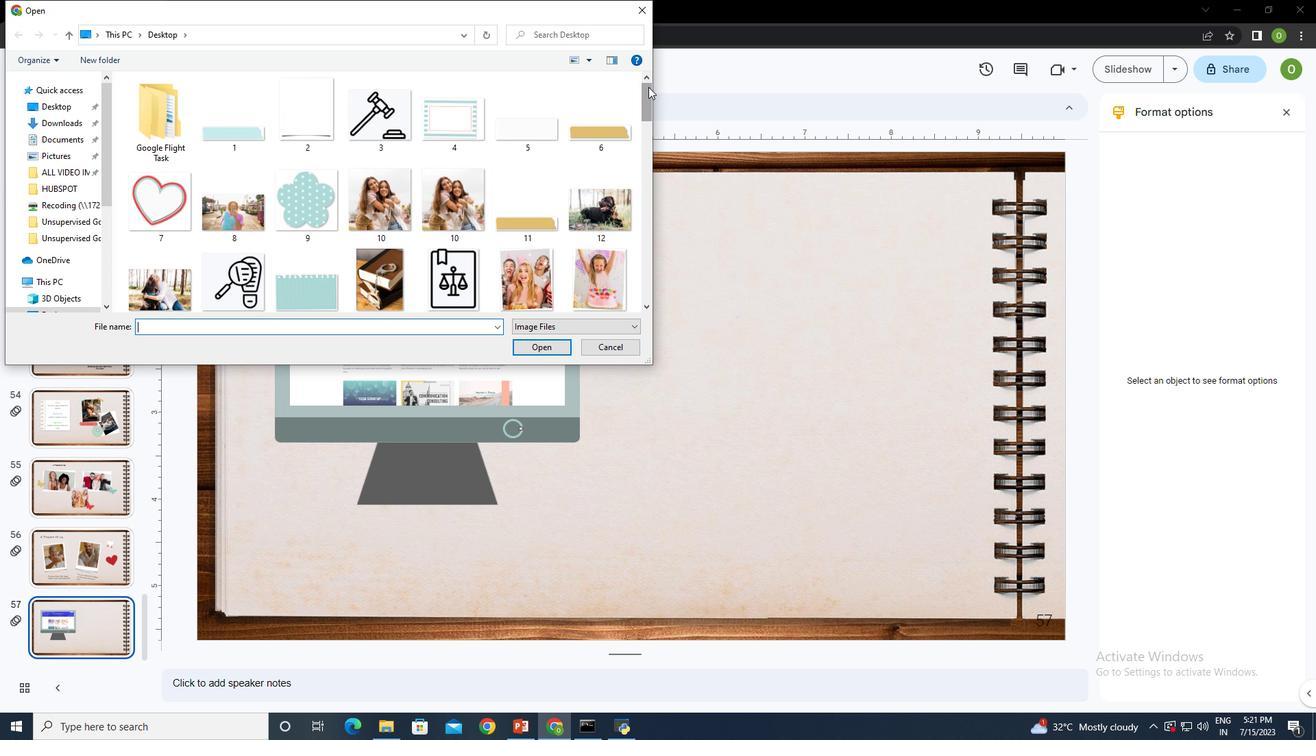 
Action: Mouse moved to (357, 177)
Screenshot: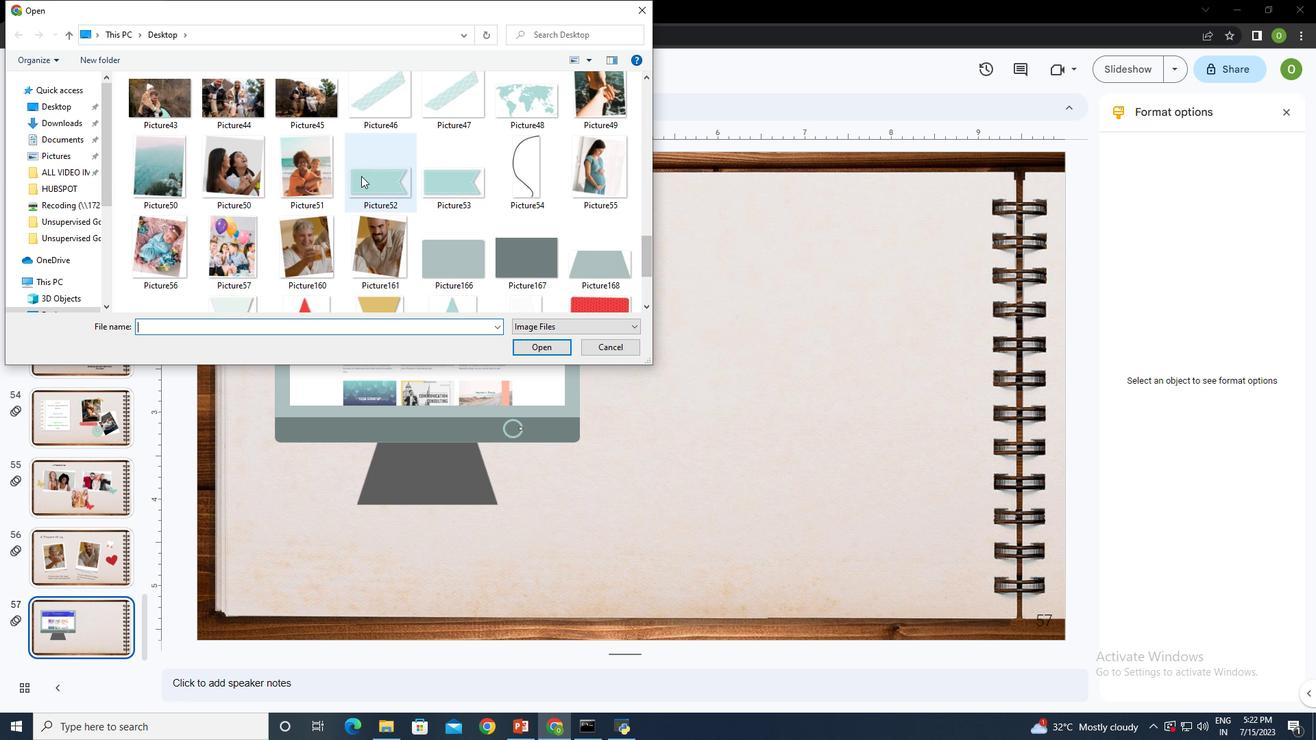 
Action: Mouse pressed left at (357, 177)
Screenshot: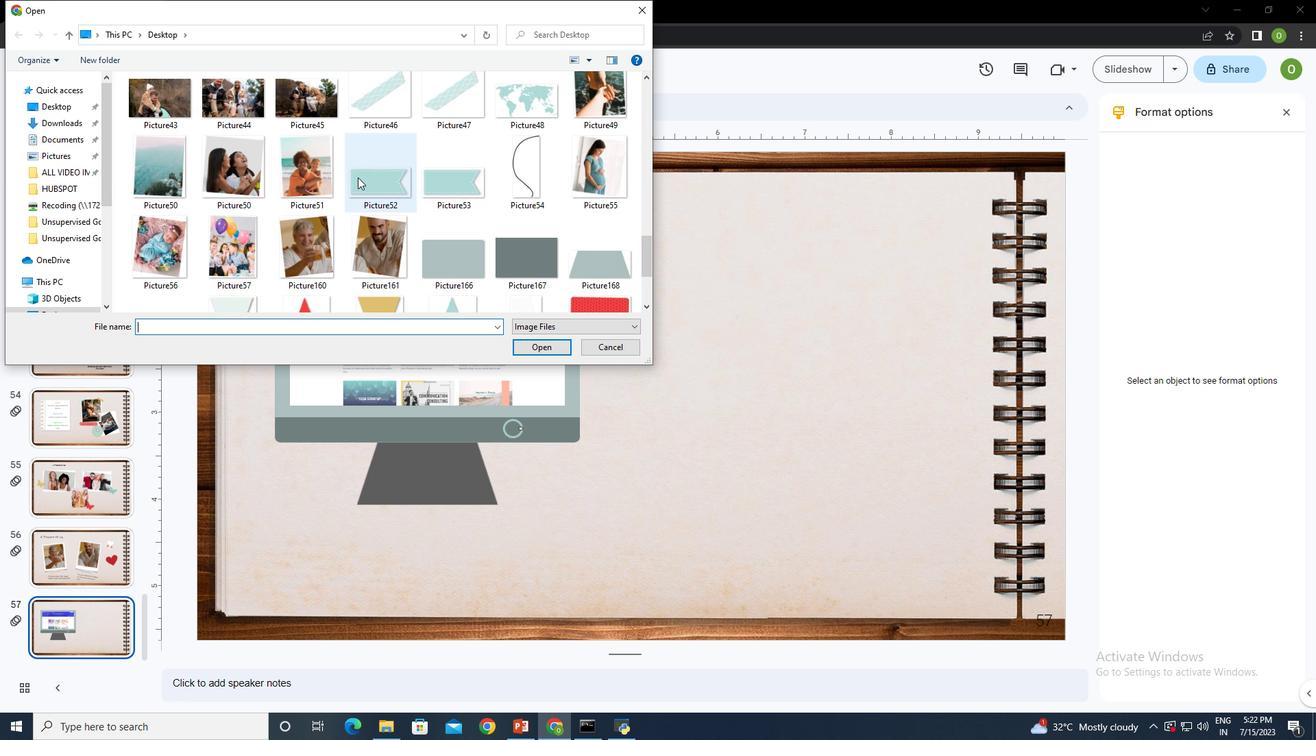 
Action: Mouse moved to (537, 343)
Screenshot: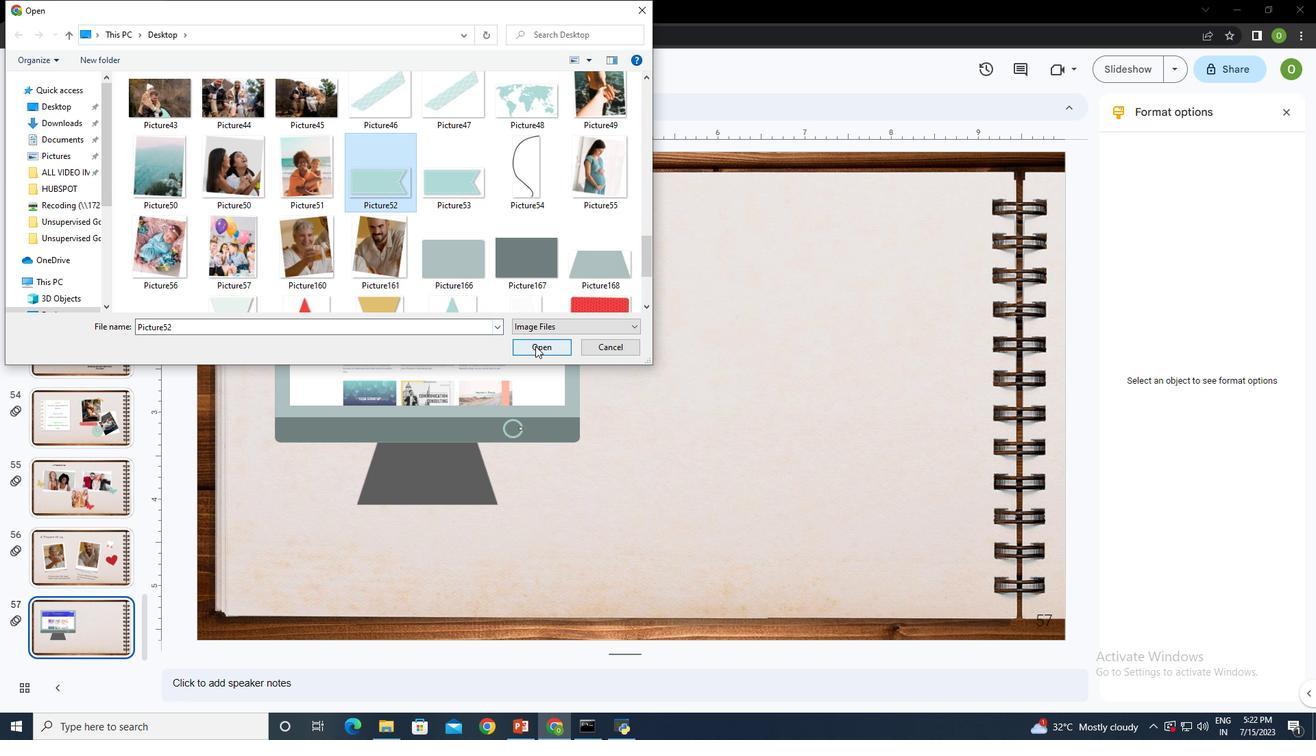 
Action: Mouse pressed left at (537, 343)
Screenshot: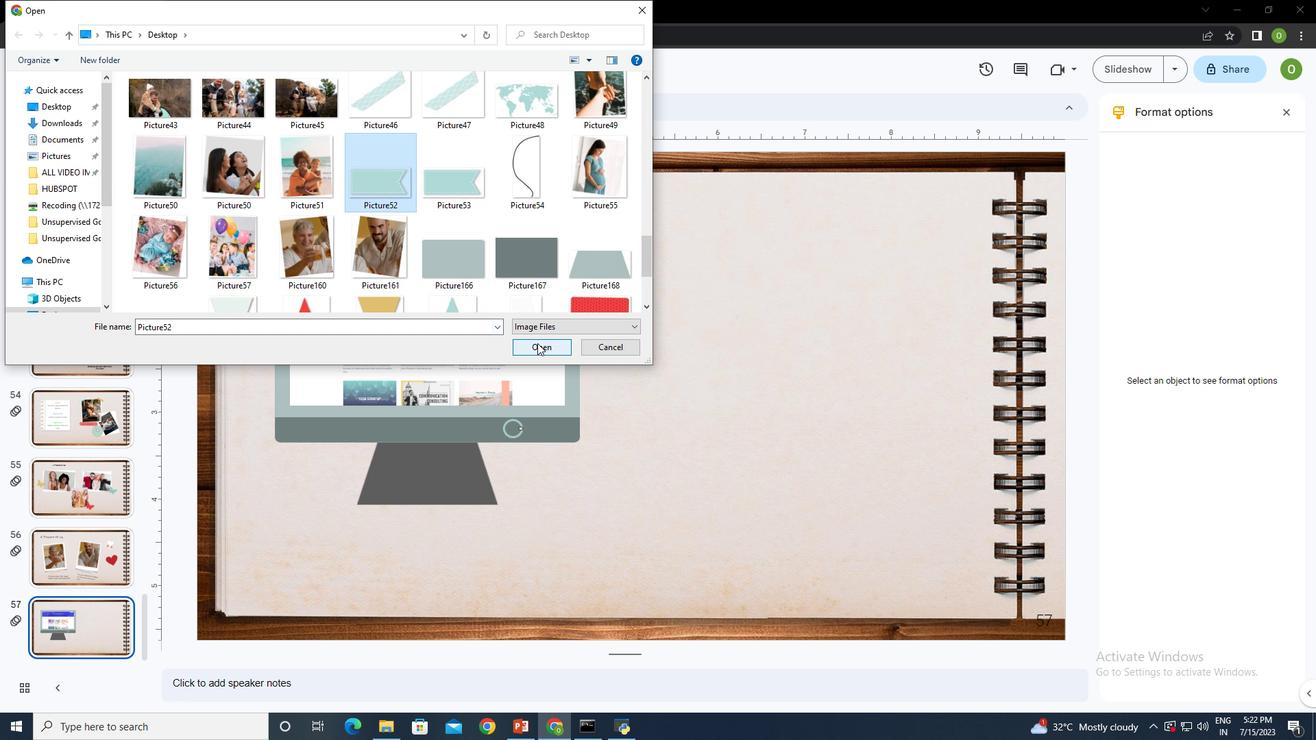 
Action: Mouse moved to (696, 203)
Screenshot: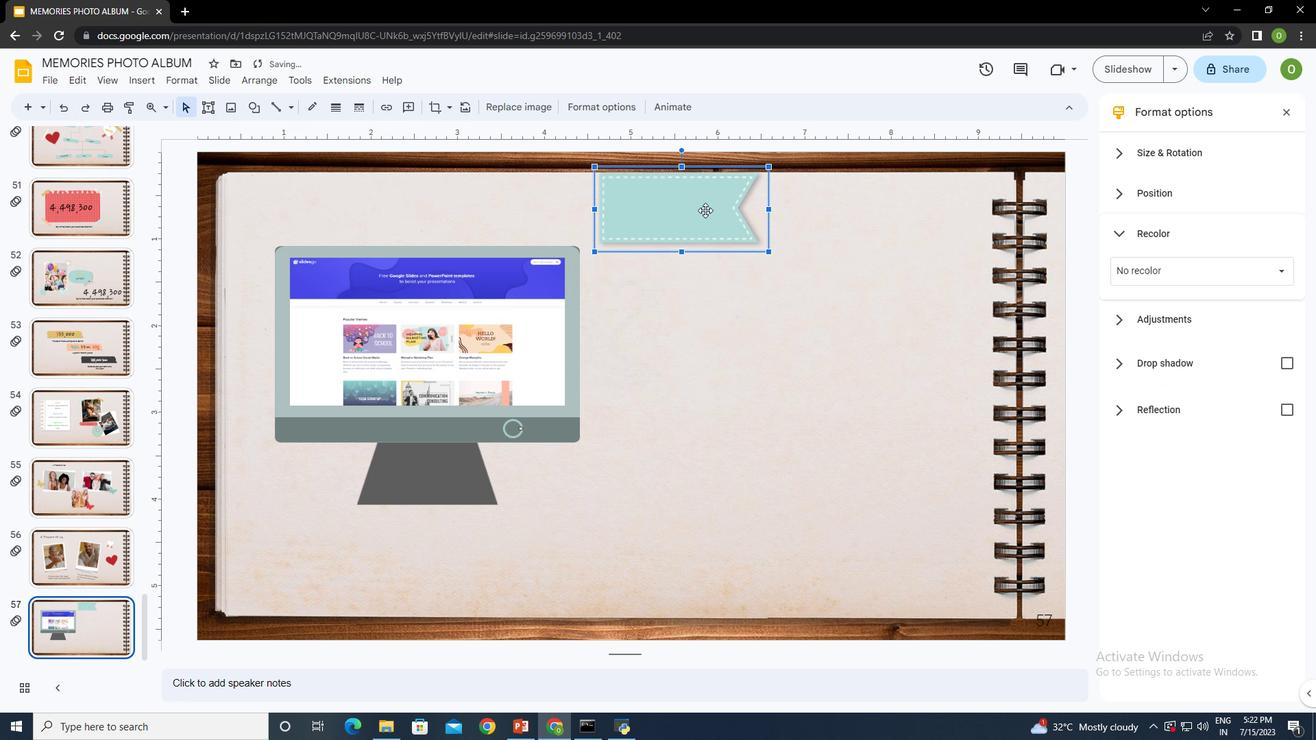 
Action: Mouse pressed left at (696, 203)
Screenshot: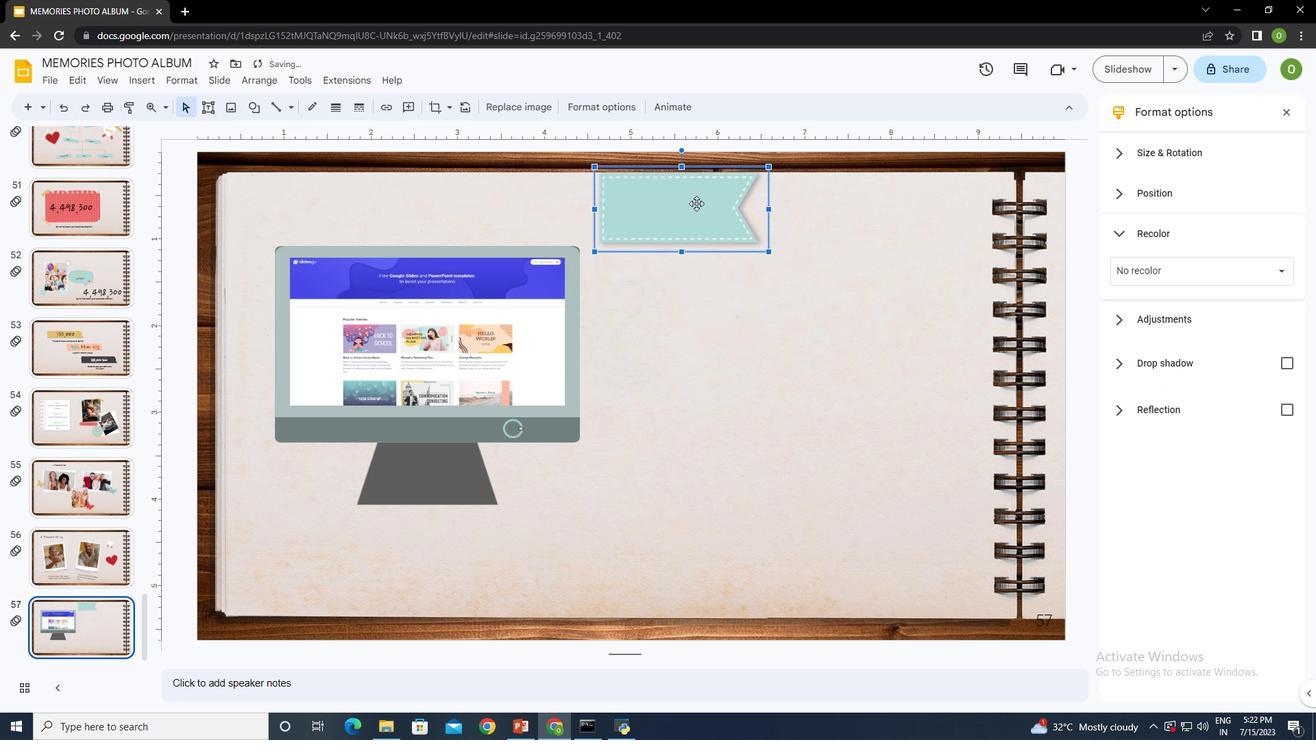 
Action: Mouse moved to (791, 276)
Screenshot: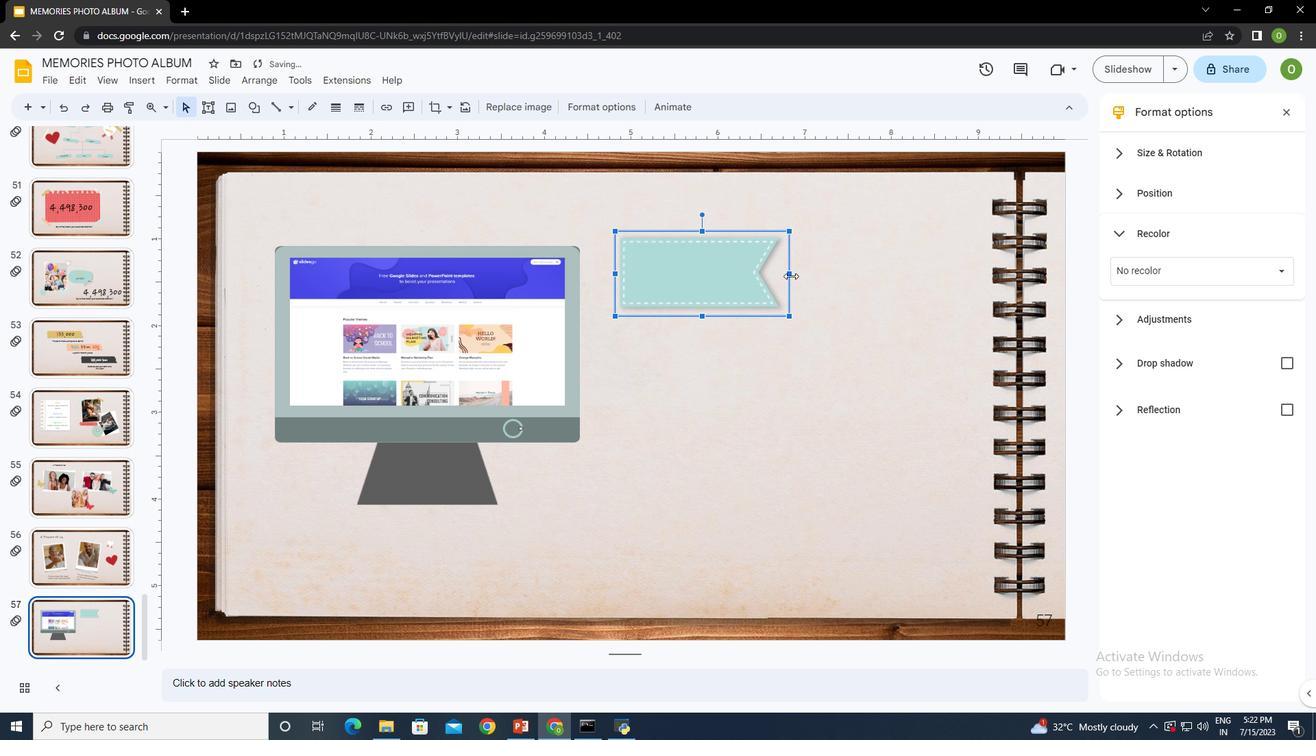 
Action: Mouse pressed left at (791, 276)
Screenshot: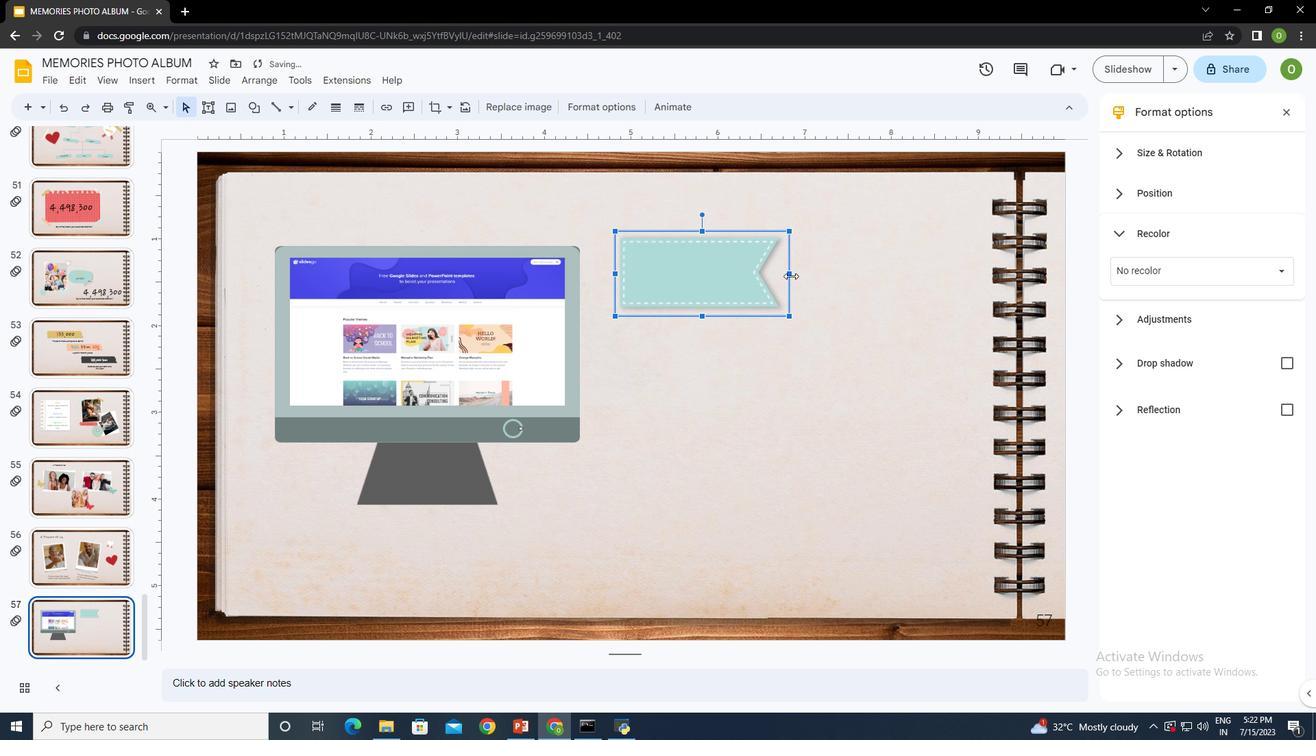 
Action: Mouse moved to (709, 272)
Screenshot: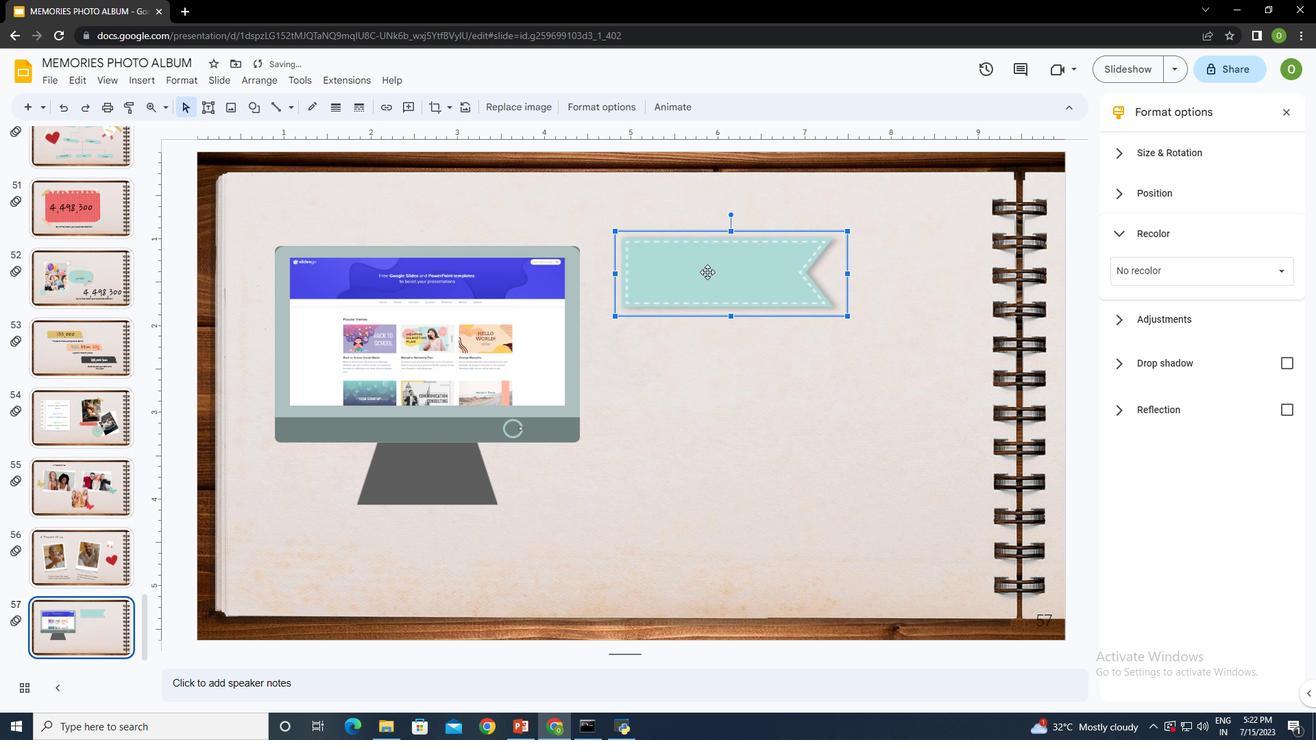
Action: Mouse pressed left at (709, 272)
Screenshot: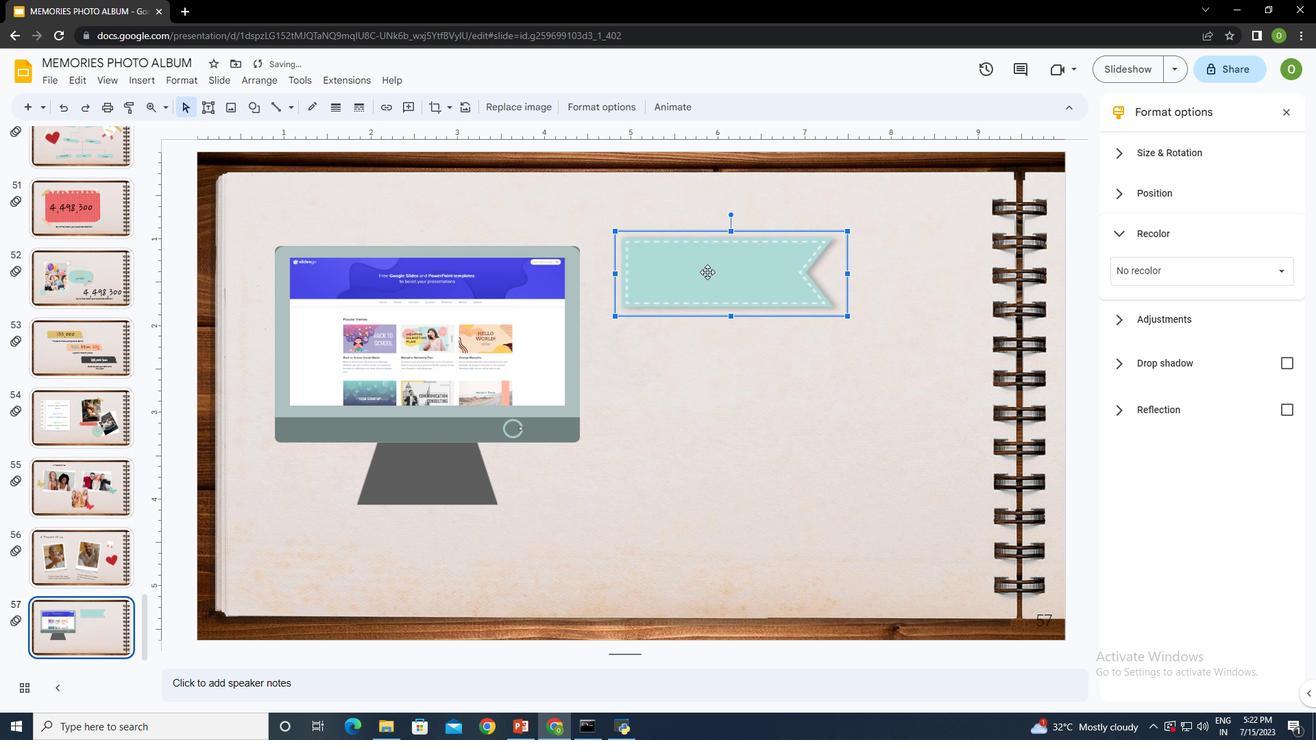
Action: Mouse moved to (724, 283)
Screenshot: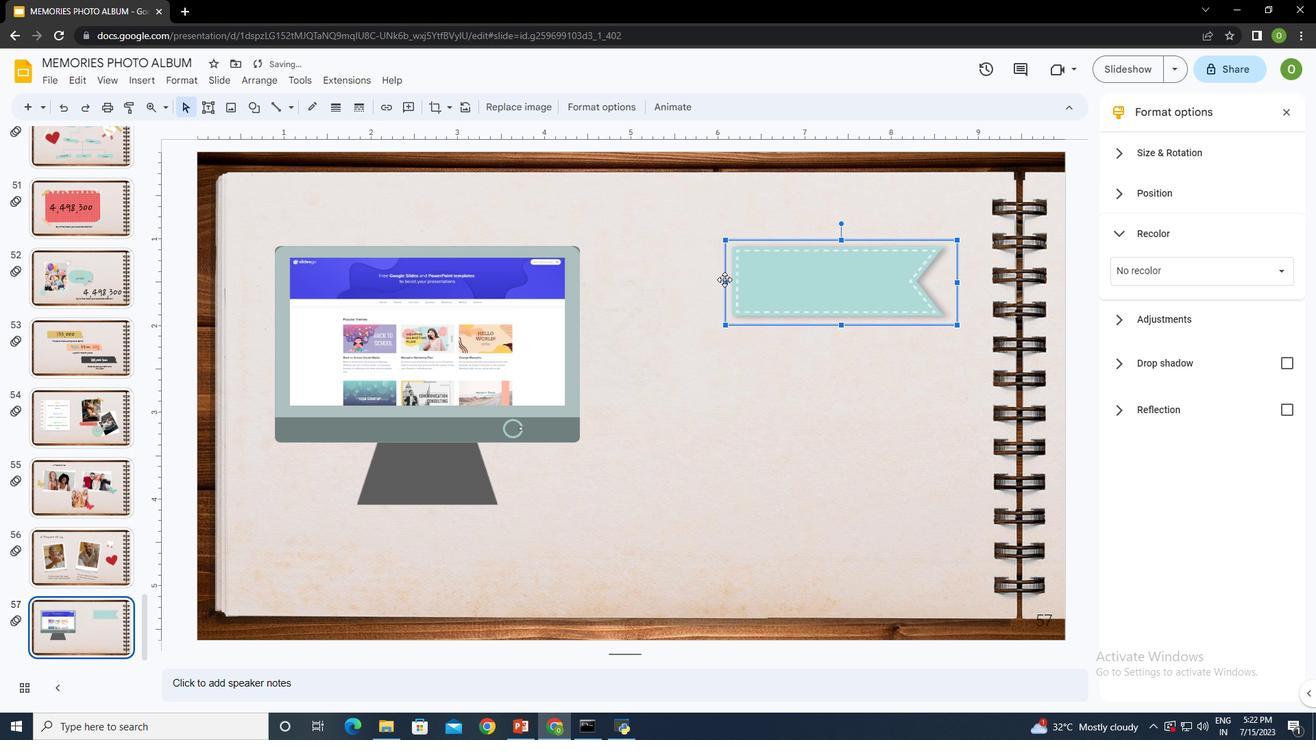 
Action: Mouse pressed left at (724, 283)
Screenshot: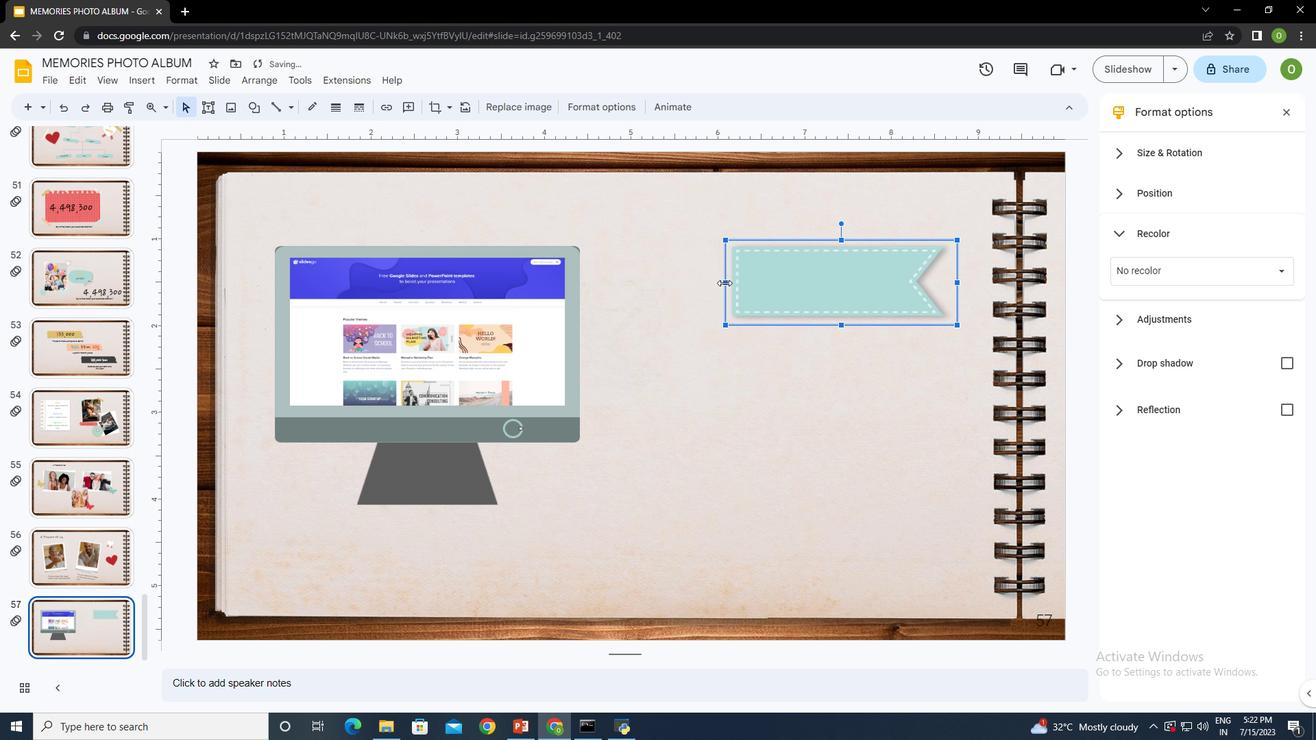 
Action: Mouse moved to (712, 284)
Screenshot: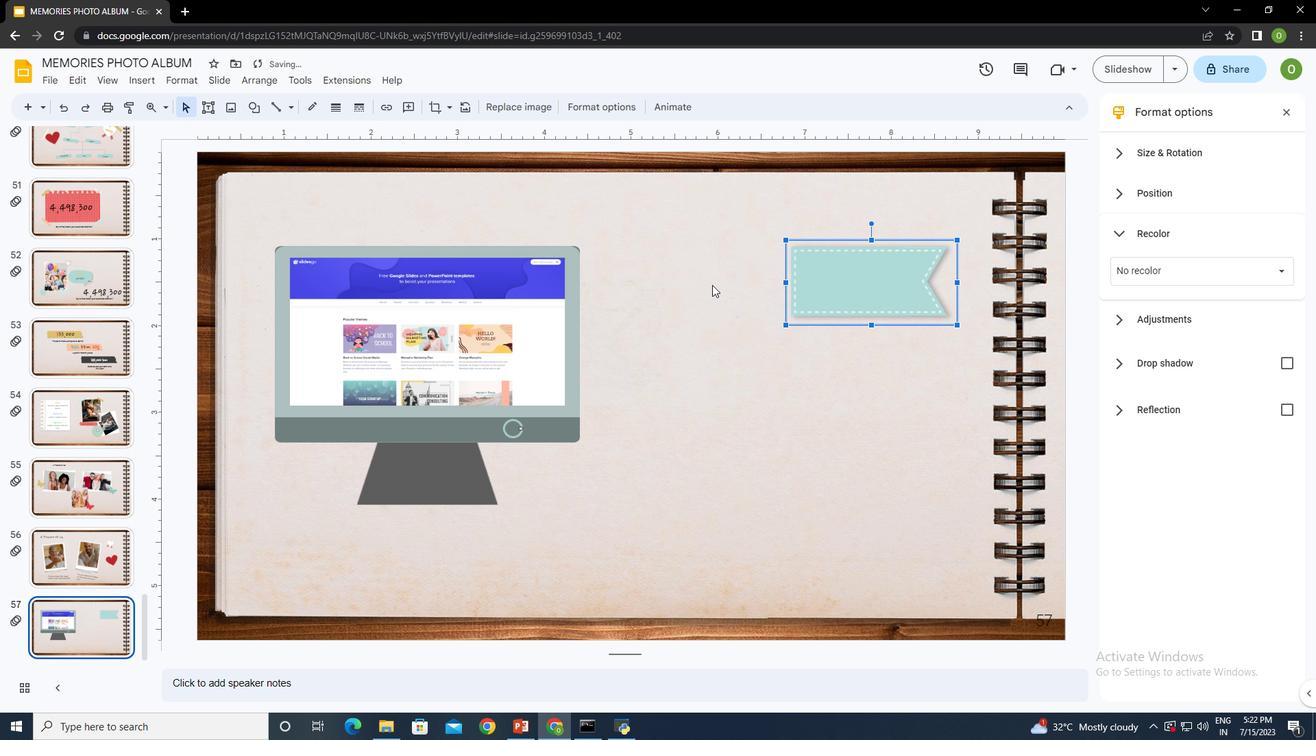 
Action: Mouse pressed left at (712, 284)
Screenshot: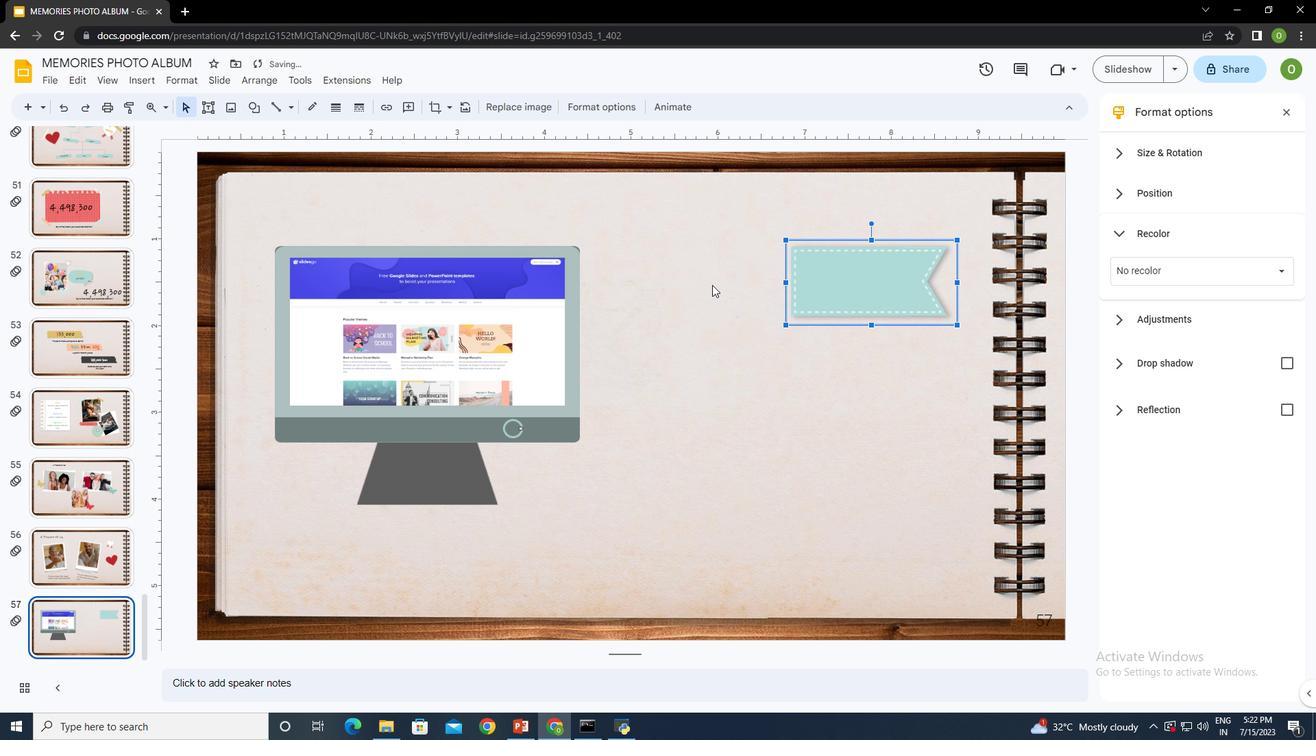 
Action: Mouse moved to (138, 77)
Screenshot: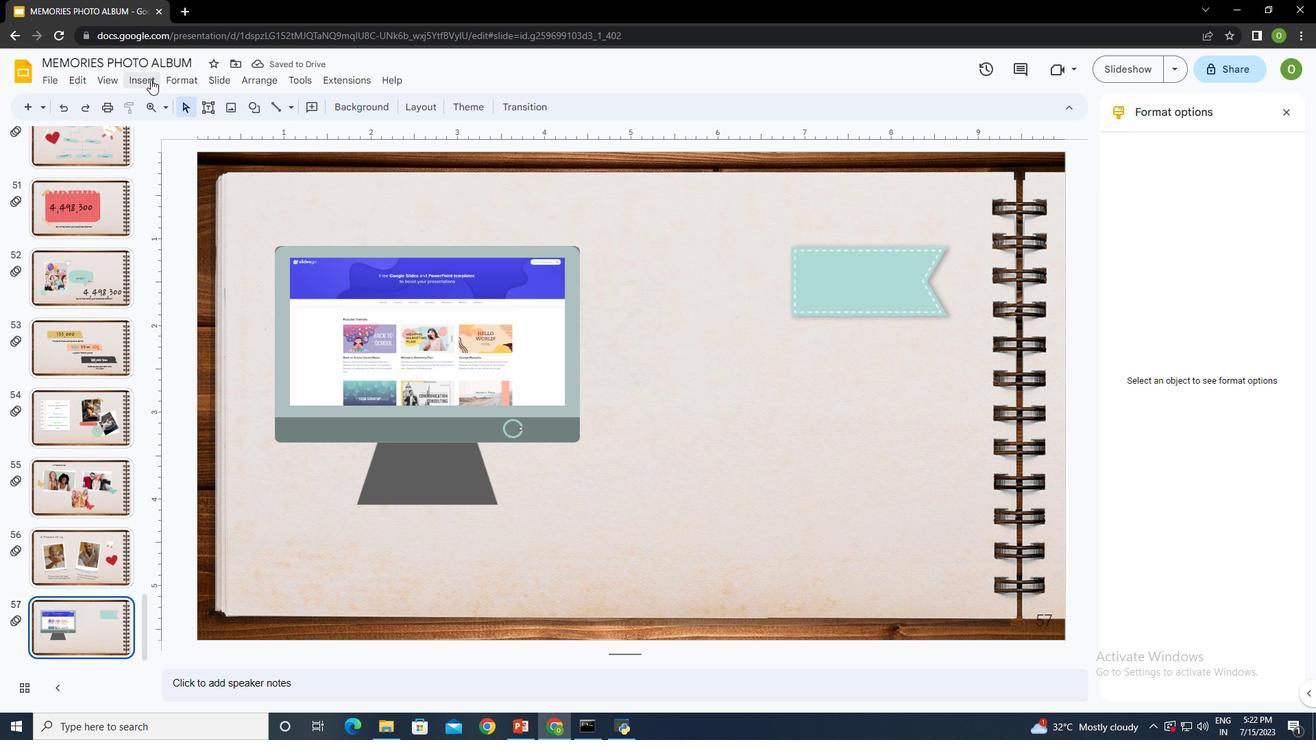 
Action: Mouse pressed left at (138, 77)
Screenshot: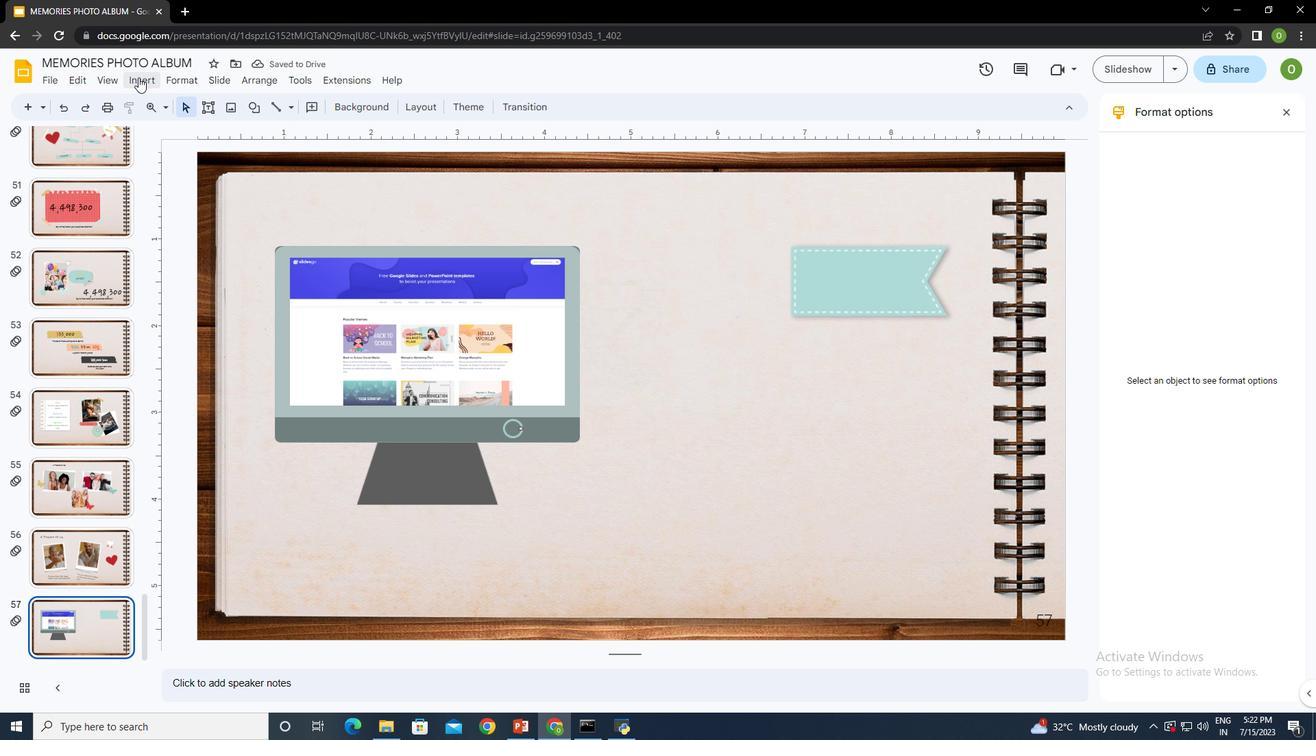 
Action: Mouse moved to (199, 103)
Screenshot: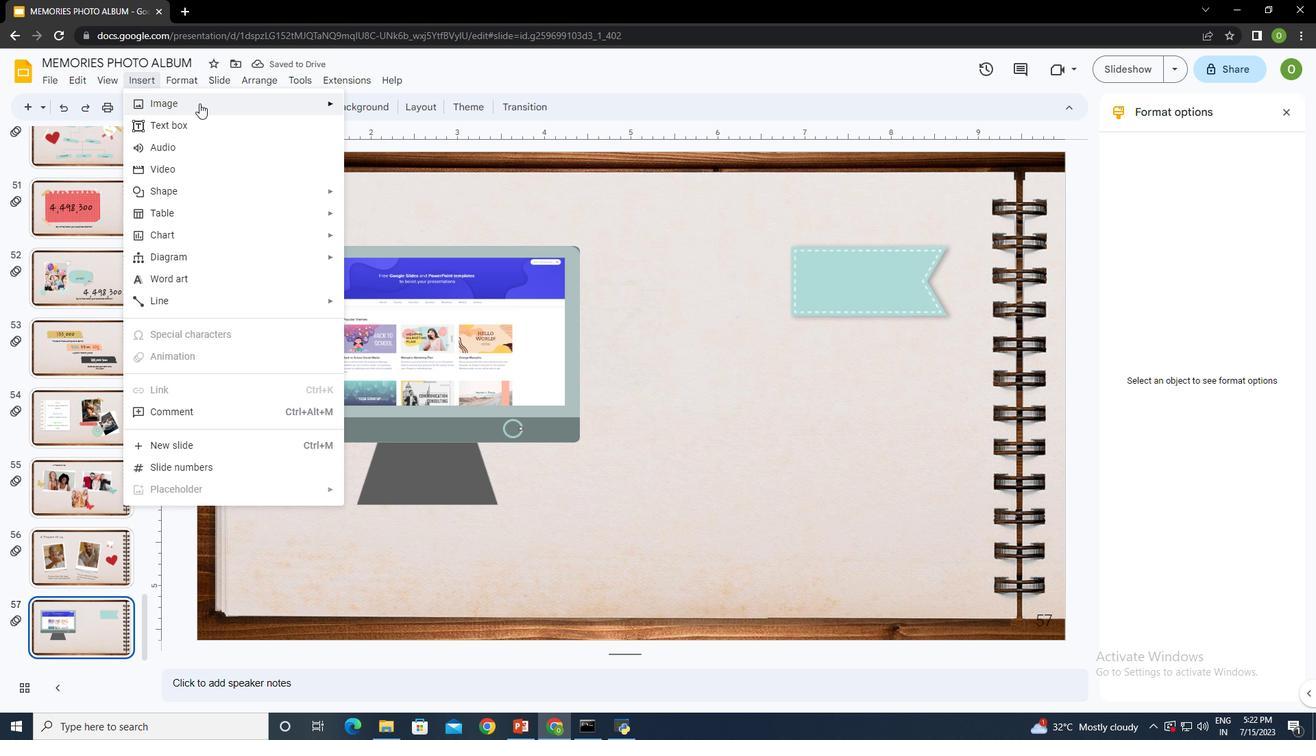 
Action: Mouse pressed left at (199, 103)
Screenshot: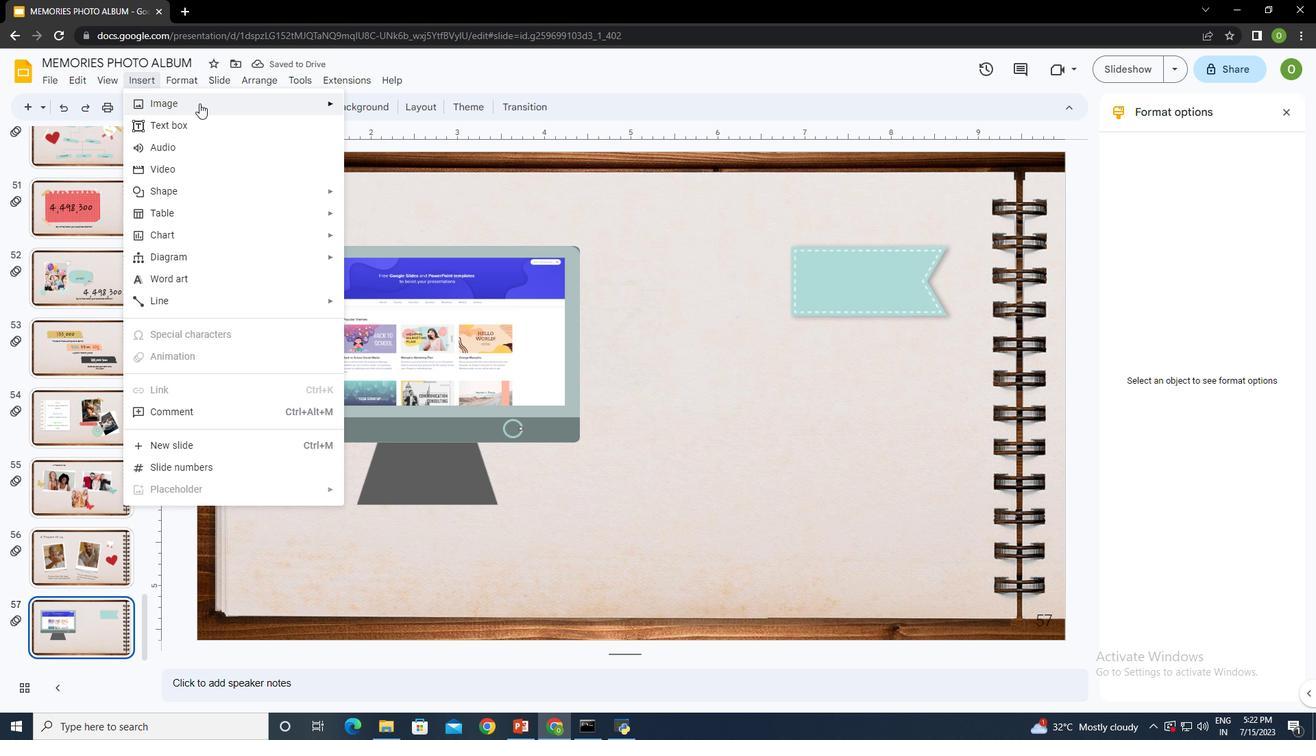 
Action: Mouse moved to (392, 102)
Screenshot: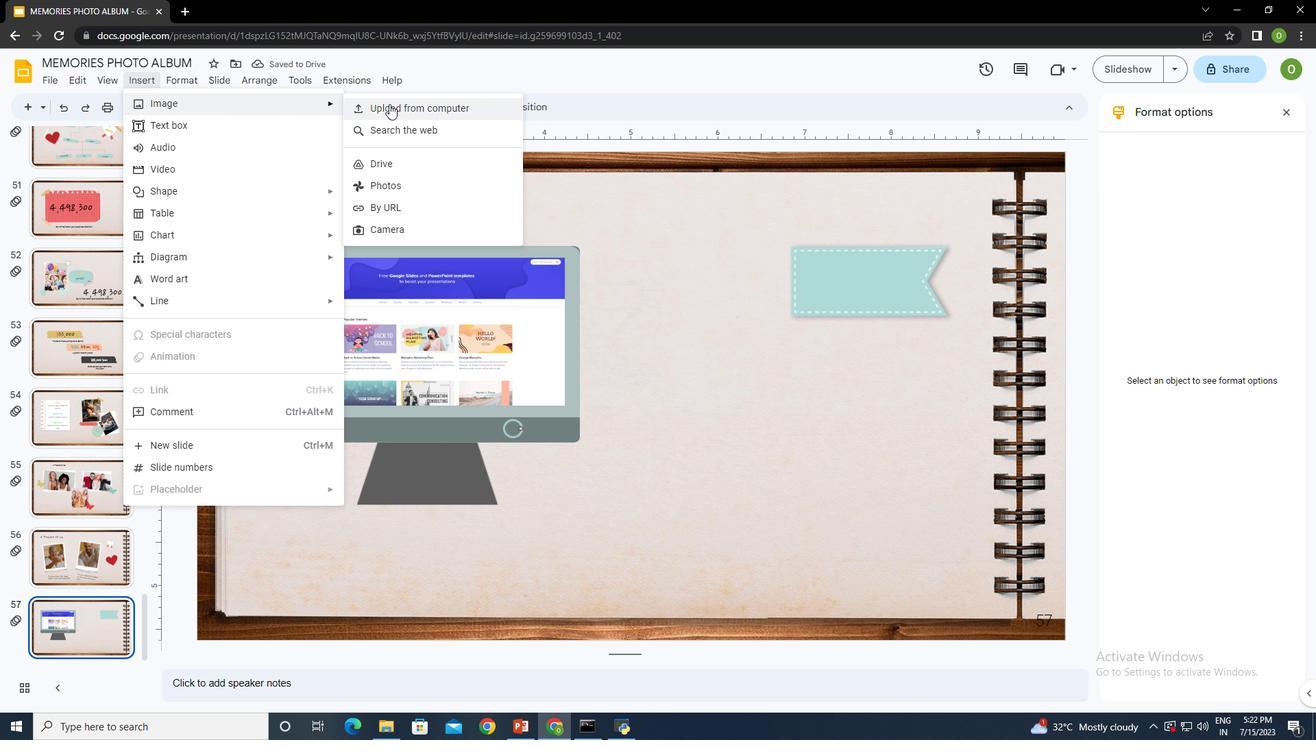 
Action: Mouse pressed left at (392, 102)
Screenshot: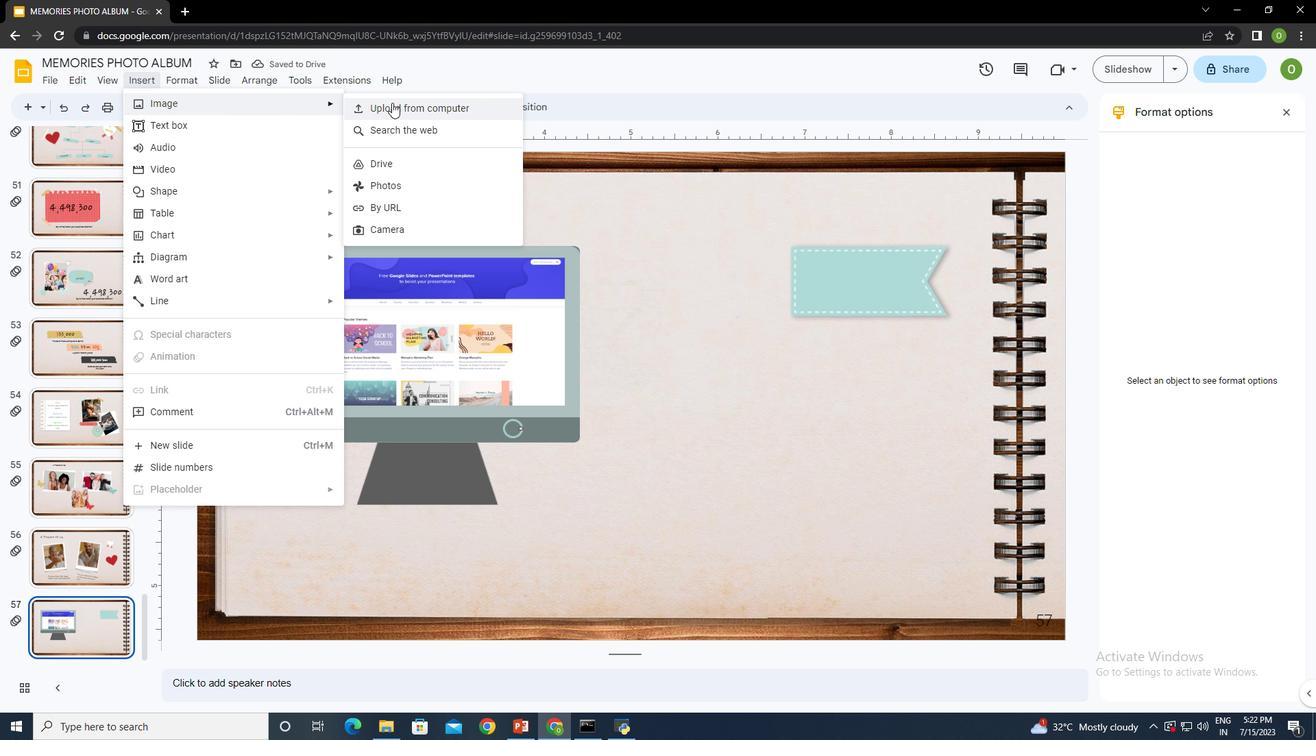
Action: Mouse moved to (643, 111)
Screenshot: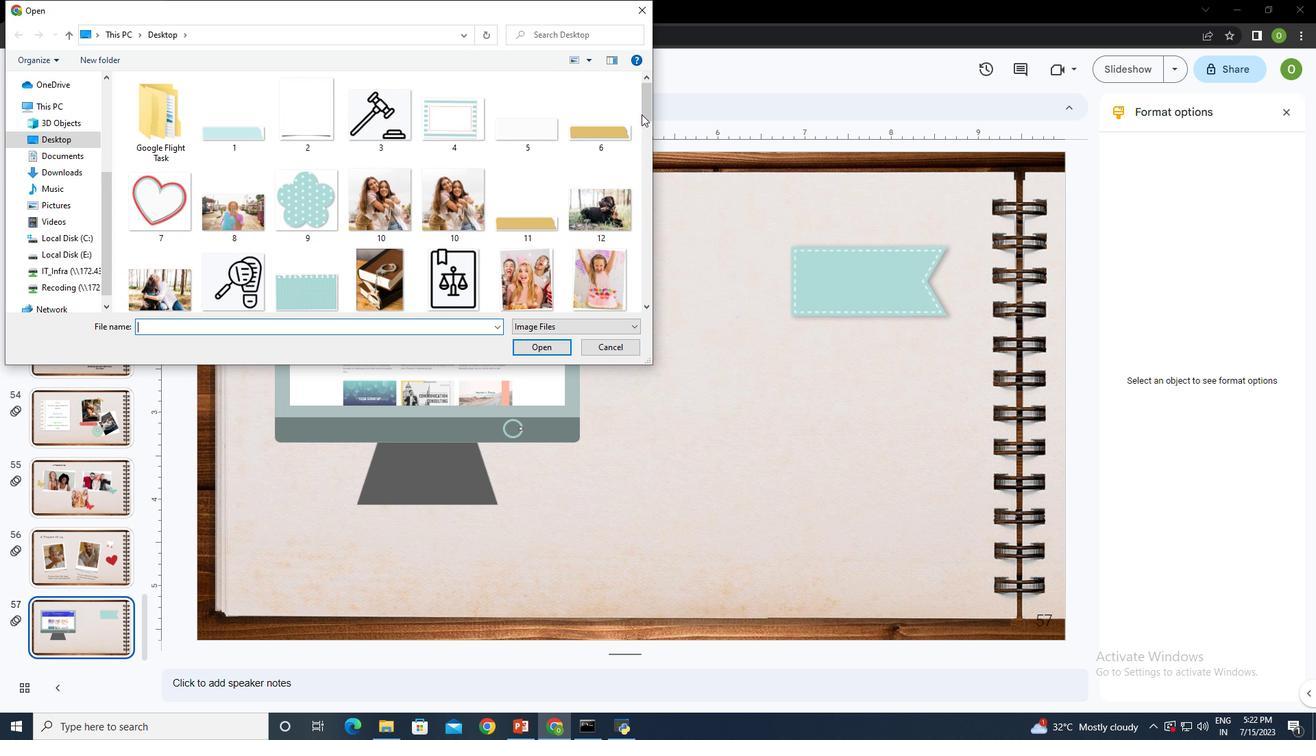 
Action: Mouse pressed left at (643, 111)
Screenshot: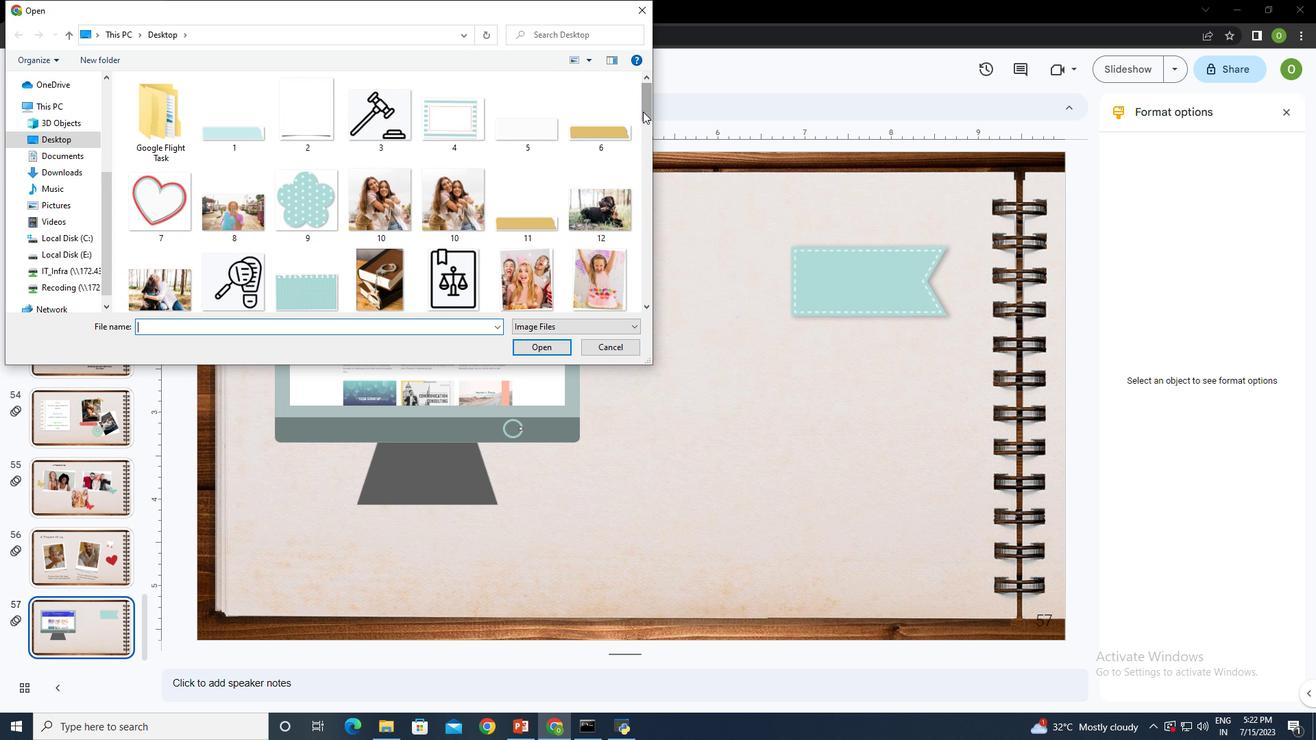 
Action: Mouse moved to (457, 277)
Screenshot: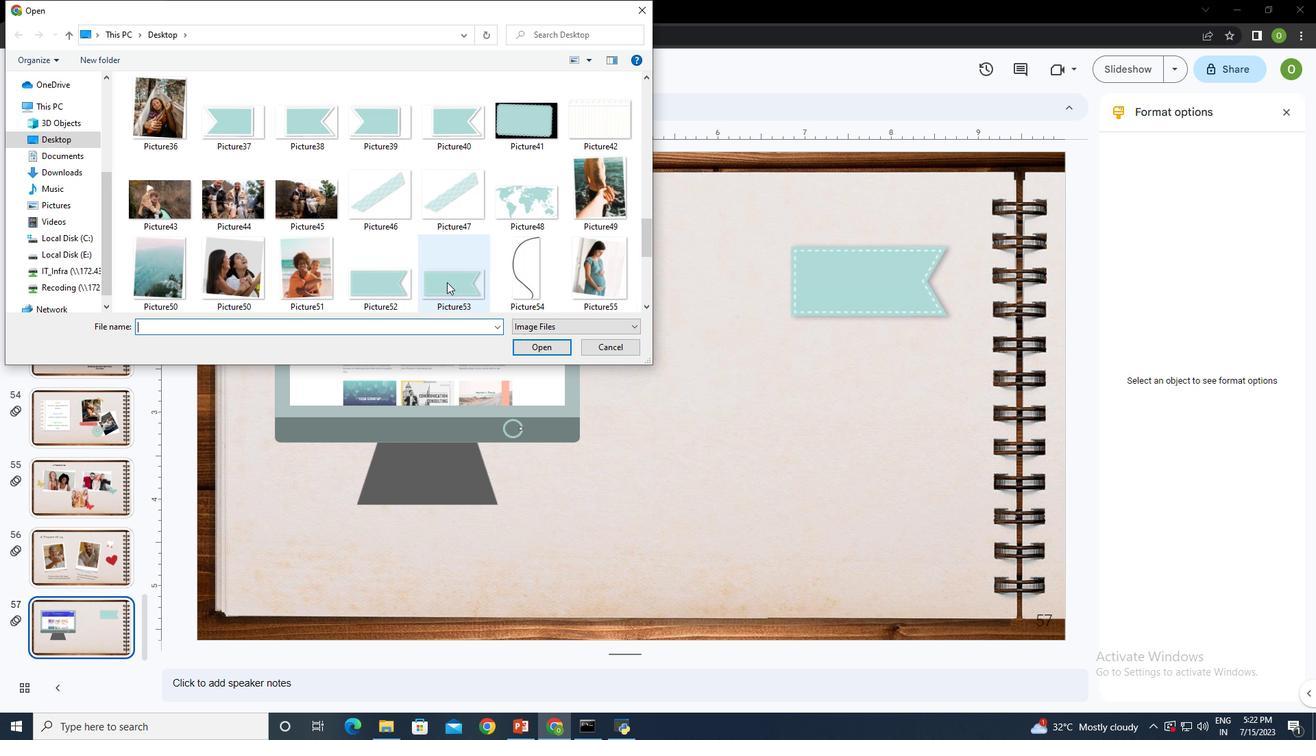 
Action: Mouse pressed left at (457, 277)
Screenshot: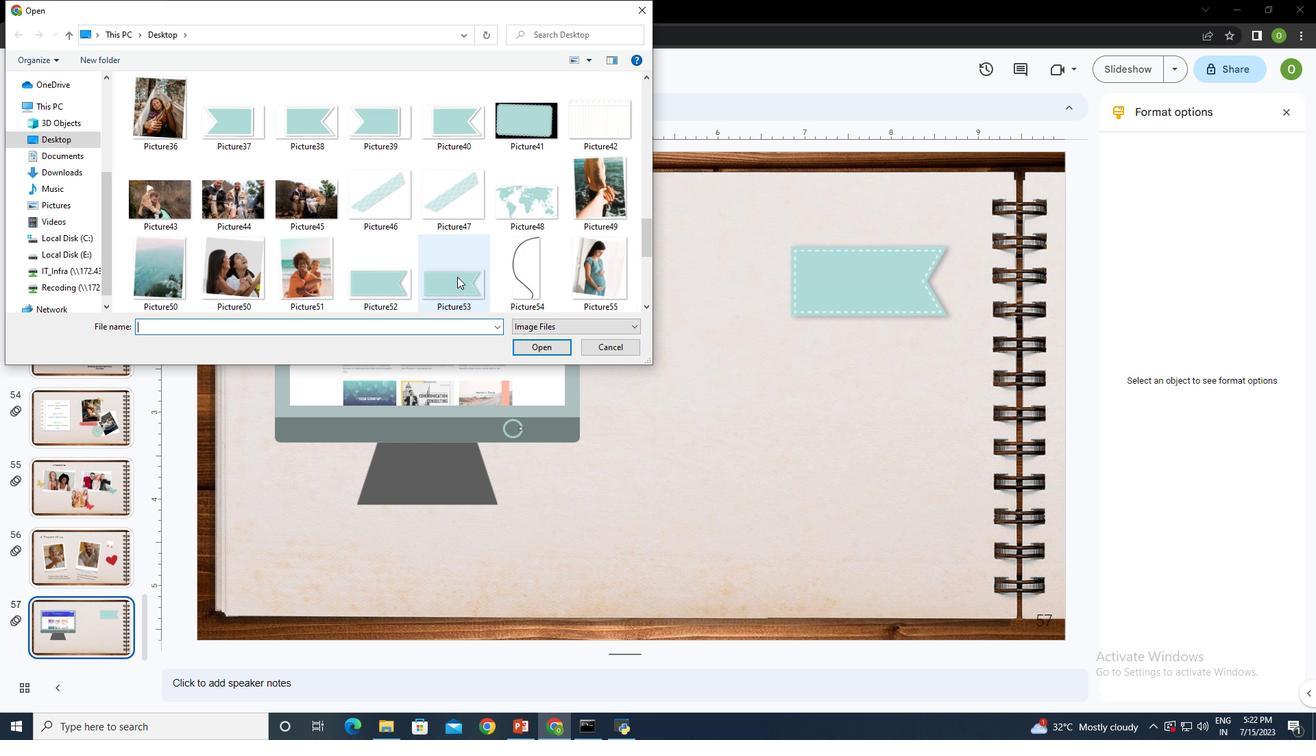 
Action: Mouse moved to (532, 342)
Screenshot: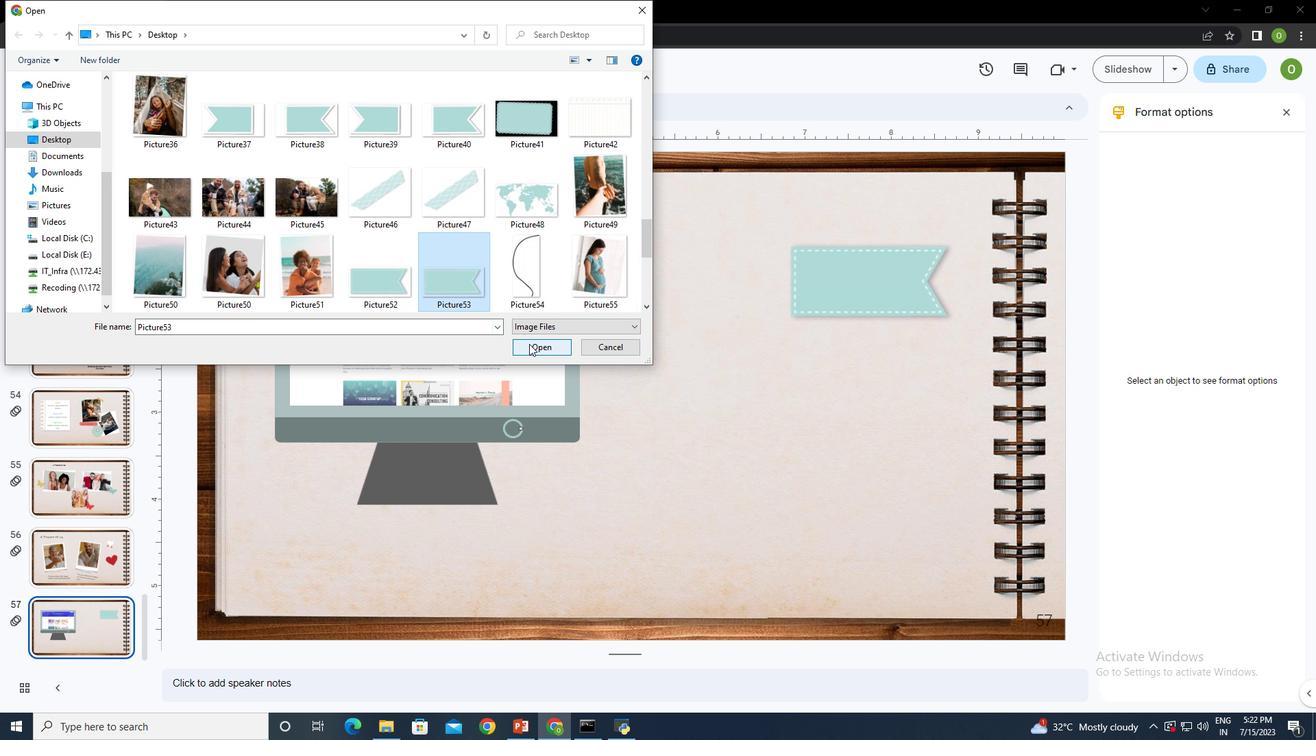 
Action: Mouse pressed left at (532, 342)
Screenshot: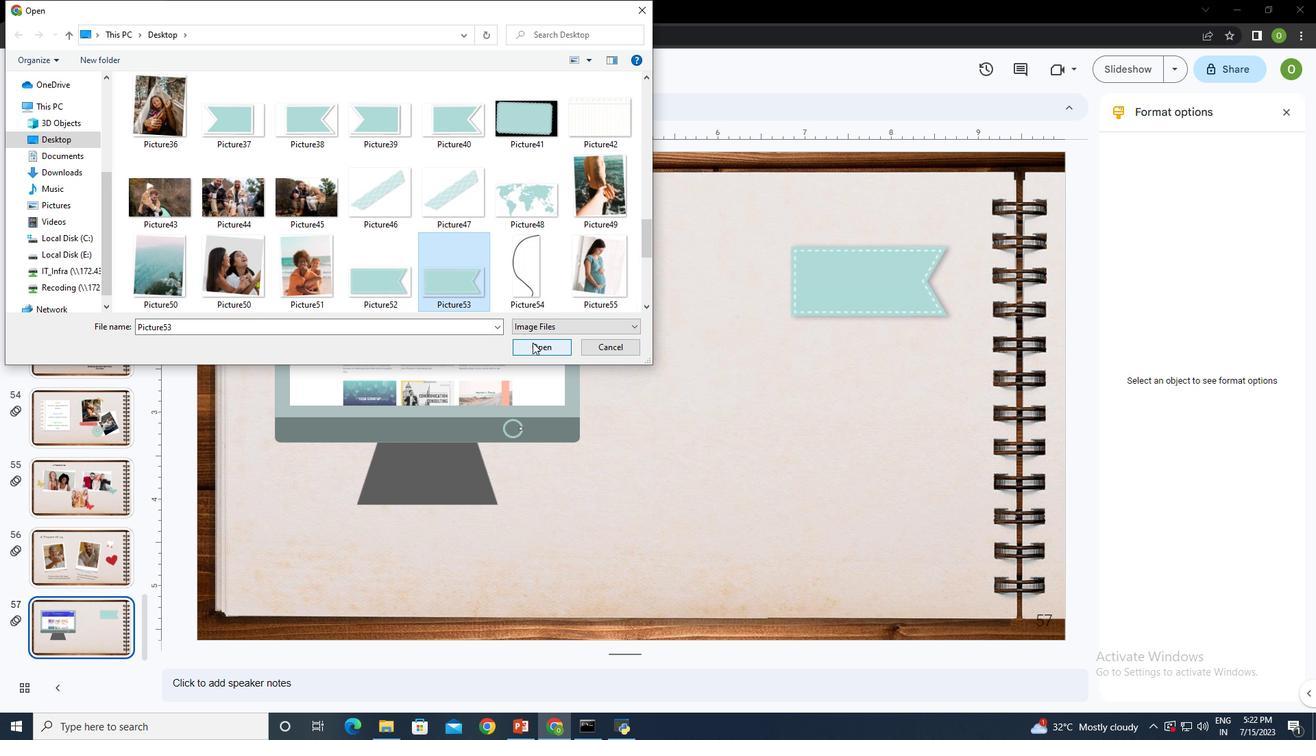 
Action: Mouse moved to (685, 387)
Screenshot: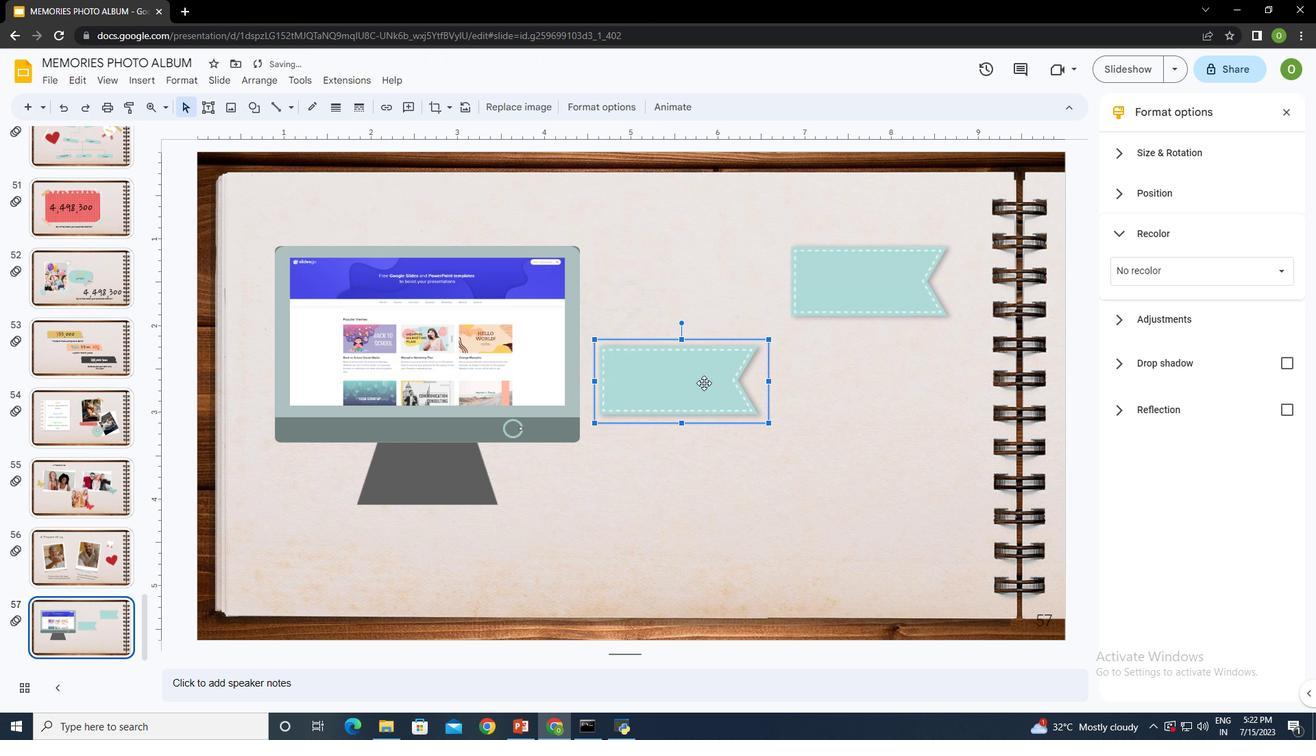 
Action: Mouse pressed left at (685, 387)
Screenshot: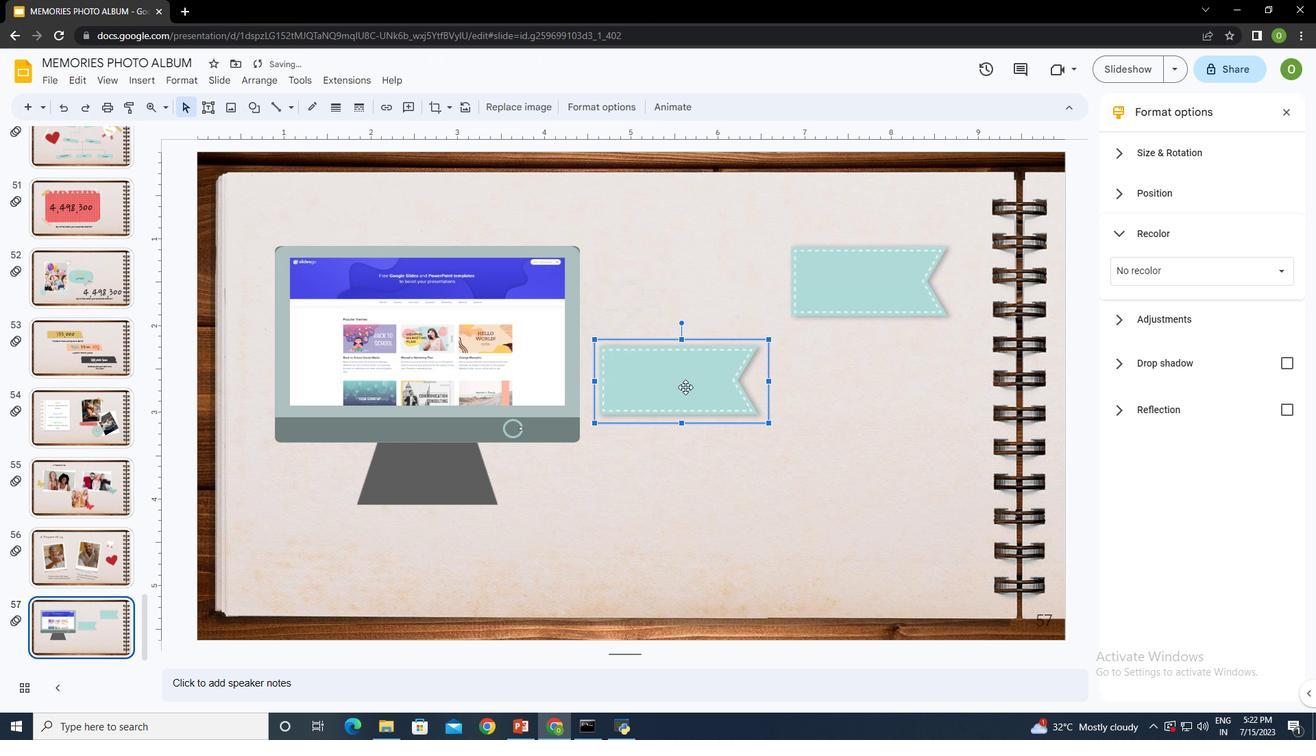 
Action: Mouse moved to (576, 111)
Screenshot: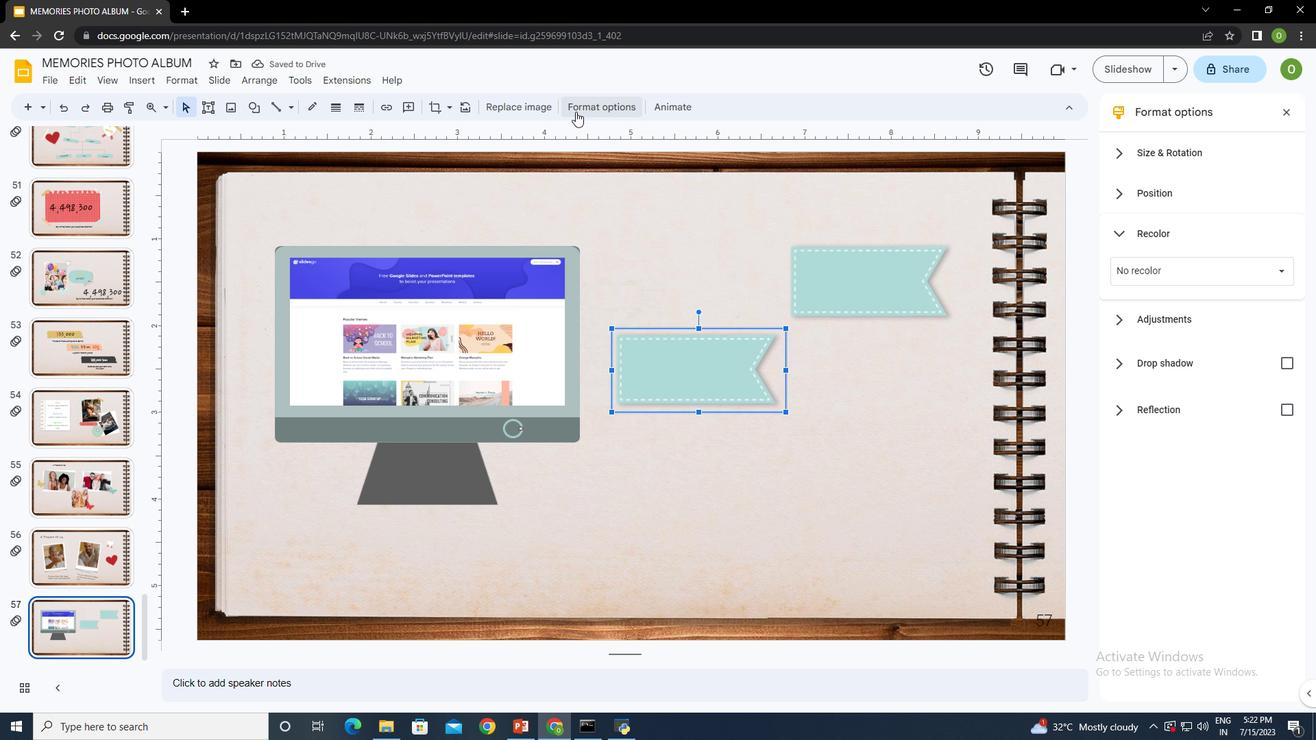 
Action: Mouse pressed left at (576, 111)
Screenshot: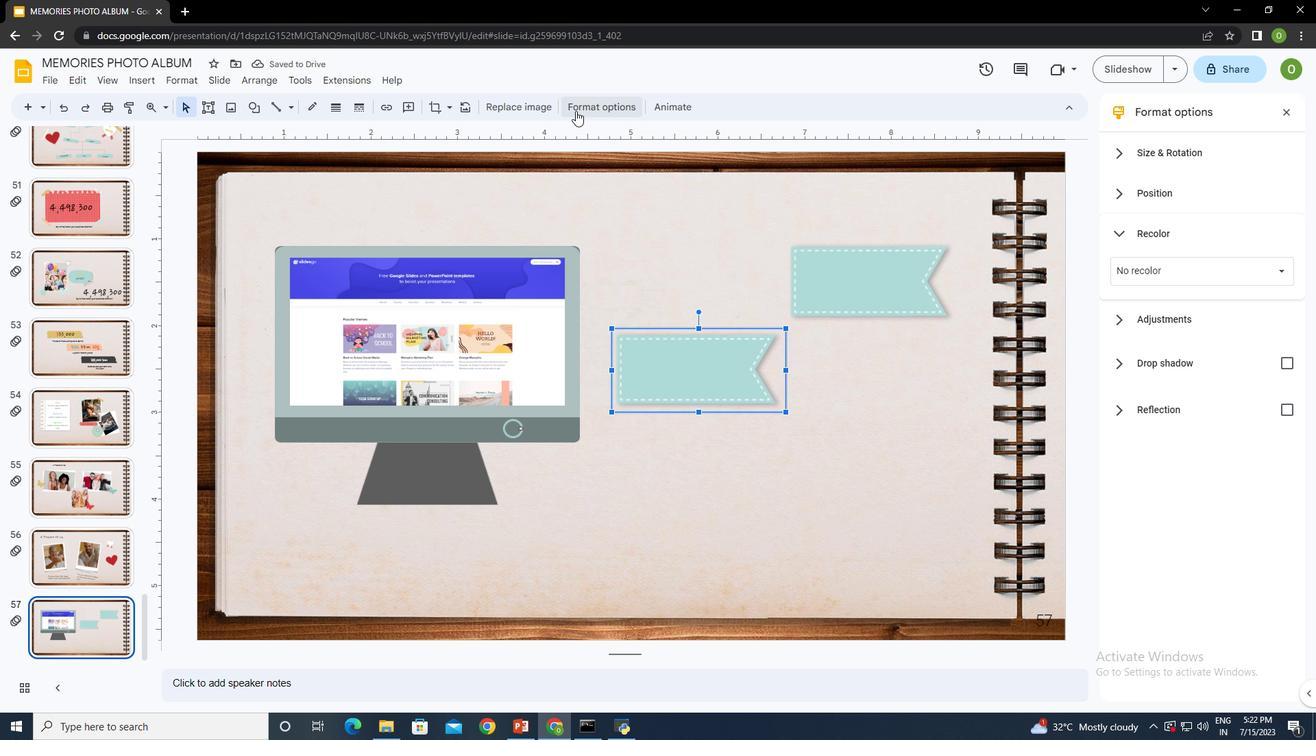 
Action: Mouse moved to (603, 106)
Screenshot: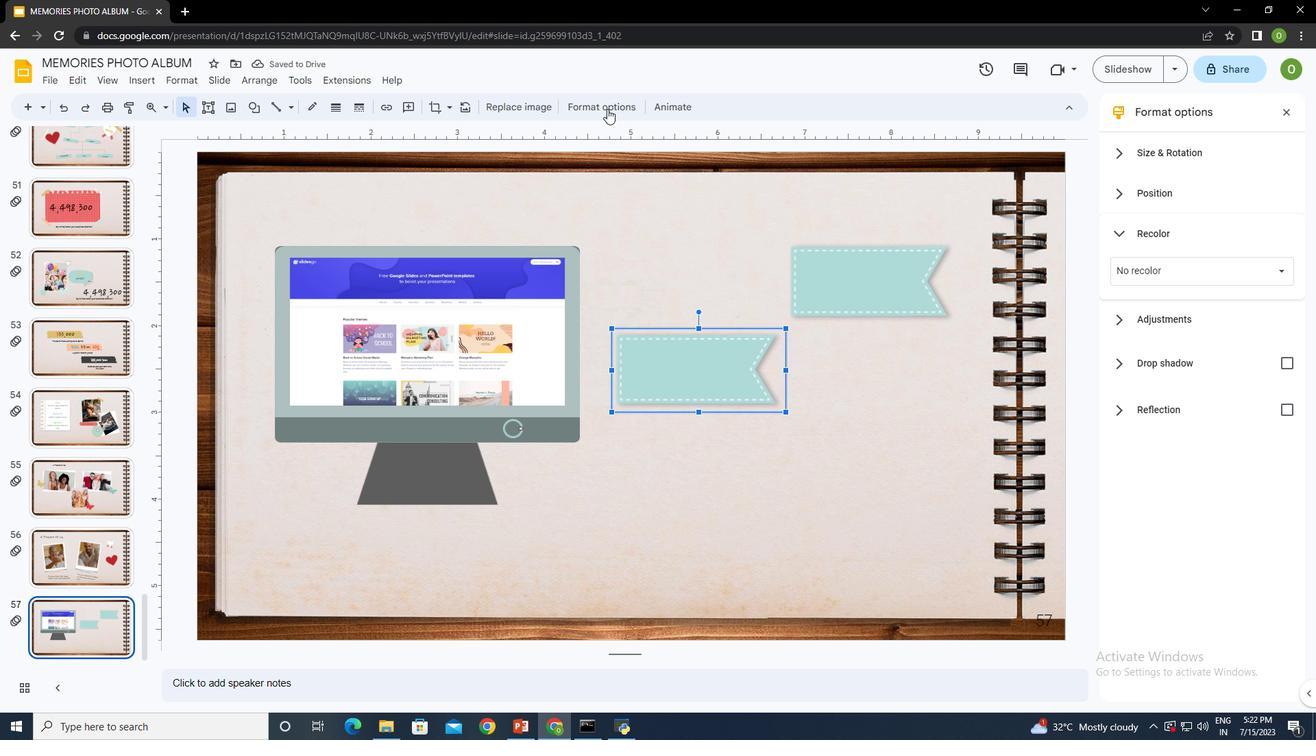 
Action: Mouse pressed left at (603, 106)
Screenshot: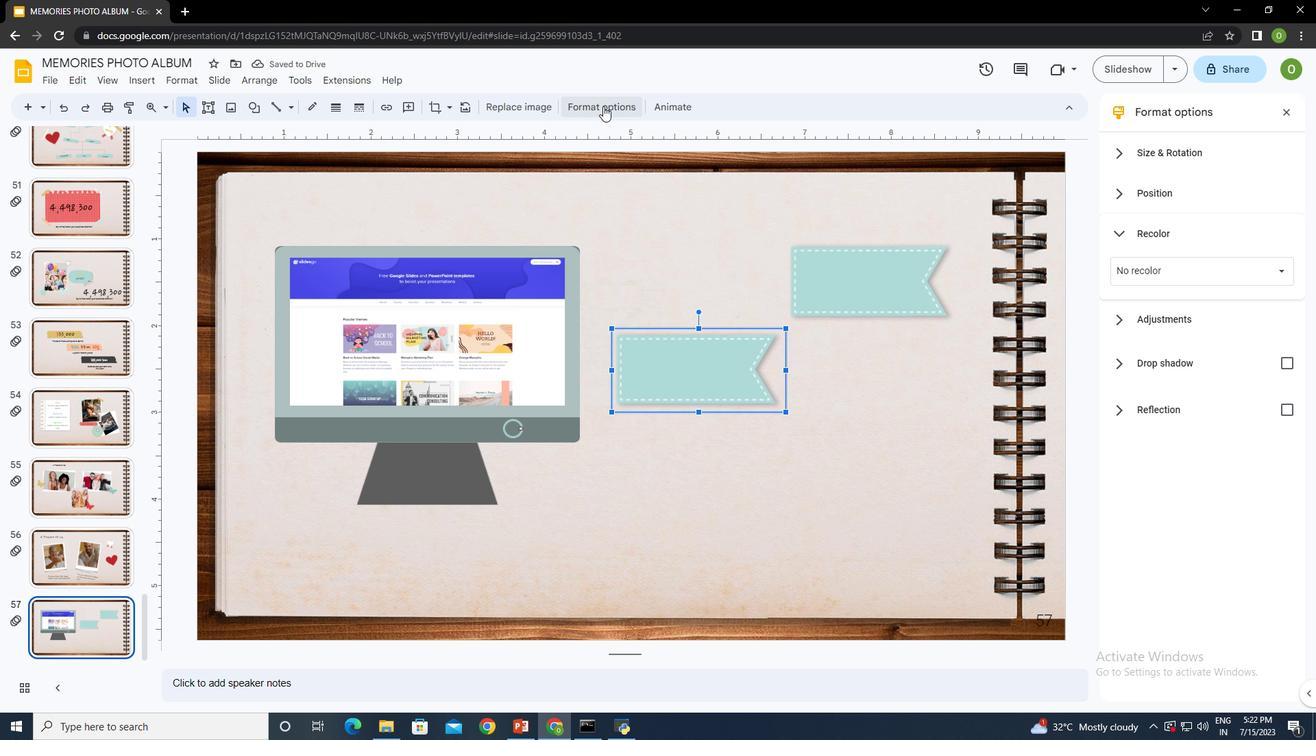 
Action: Mouse pressed left at (603, 106)
Screenshot: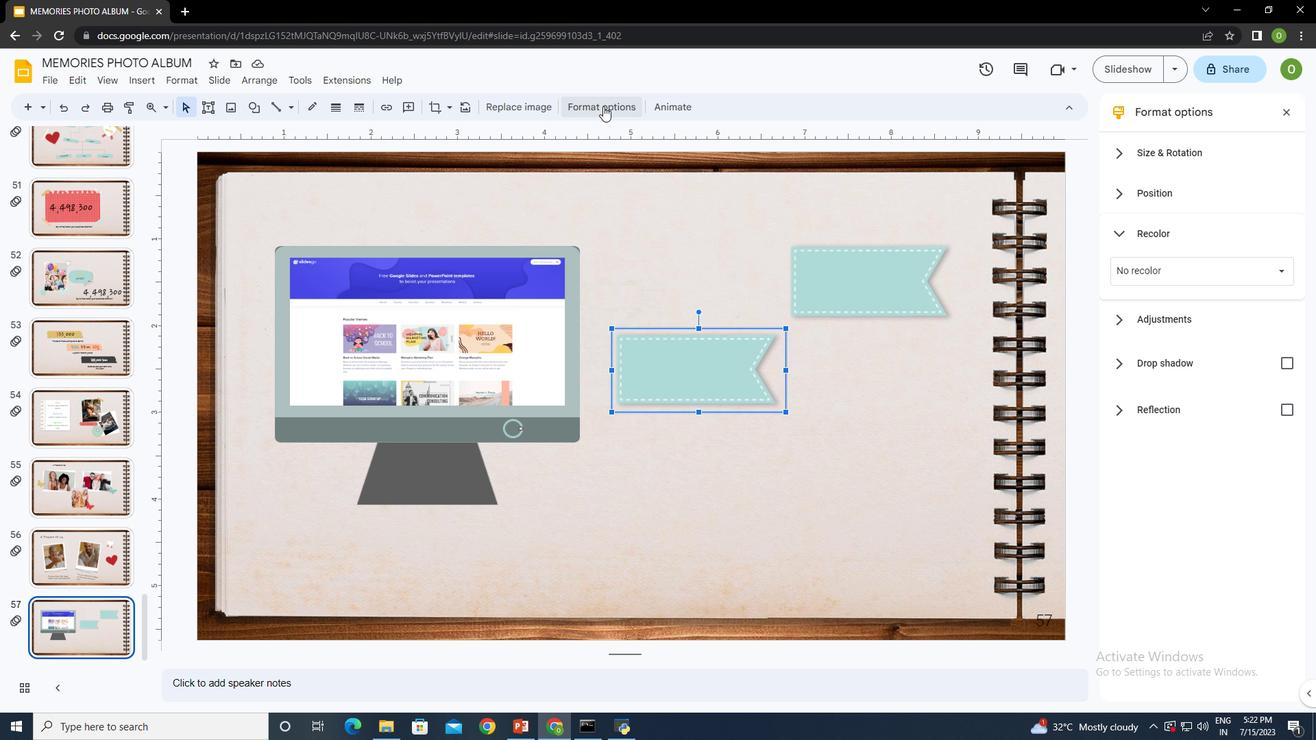 
Action: Mouse moved to (1188, 148)
Screenshot: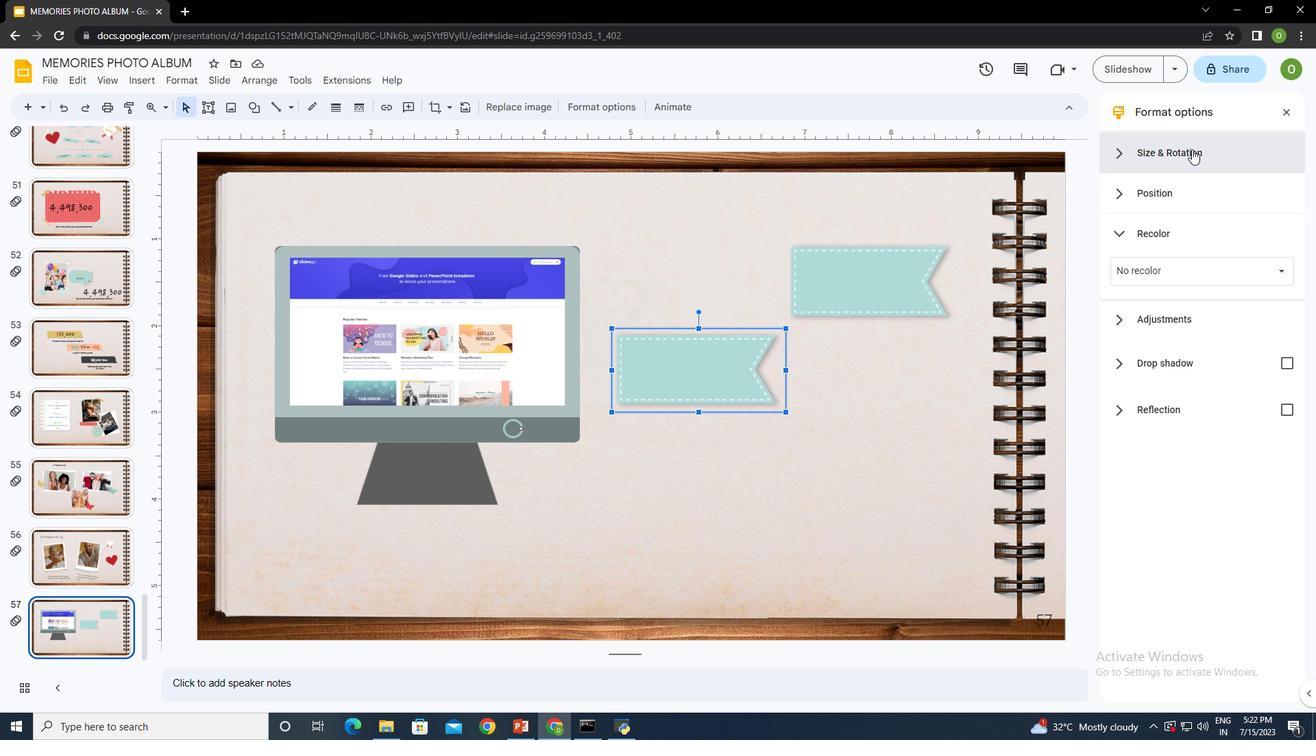 
Action: Mouse pressed left at (1188, 148)
Screenshot: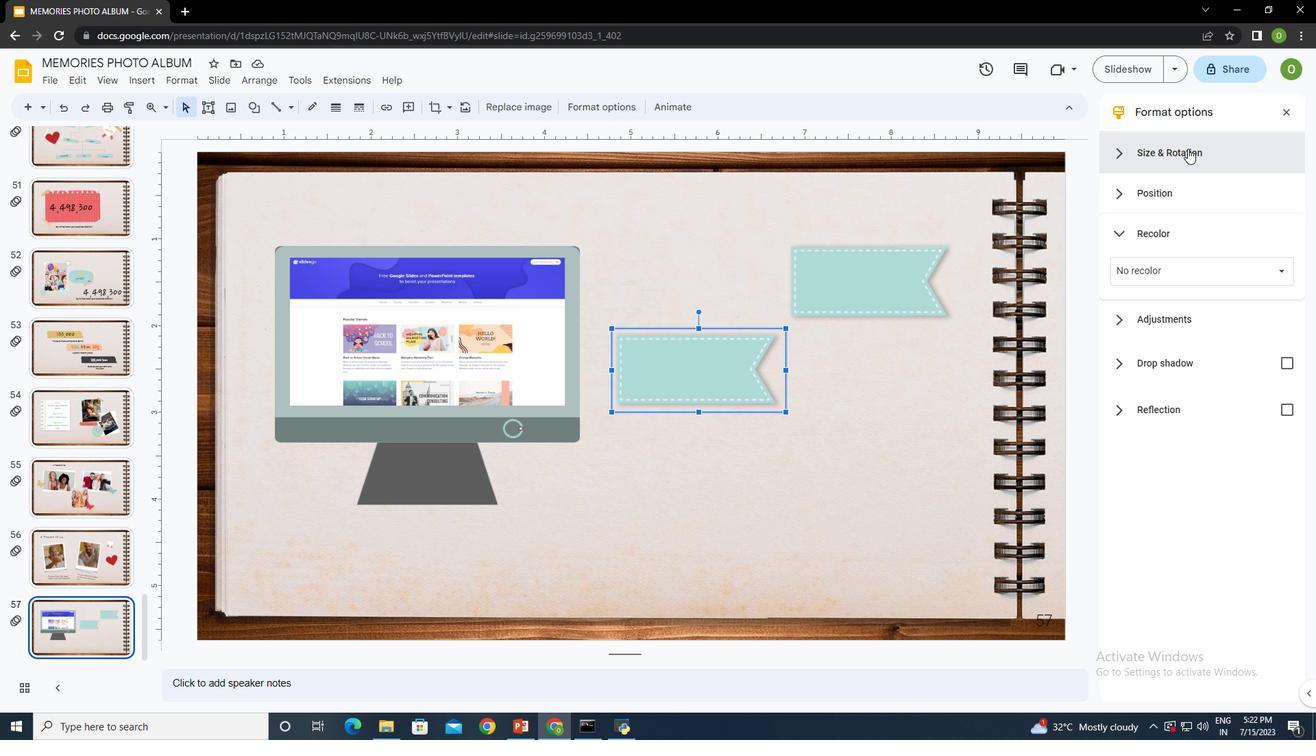
Action: Mouse moved to (1187, 384)
Screenshot: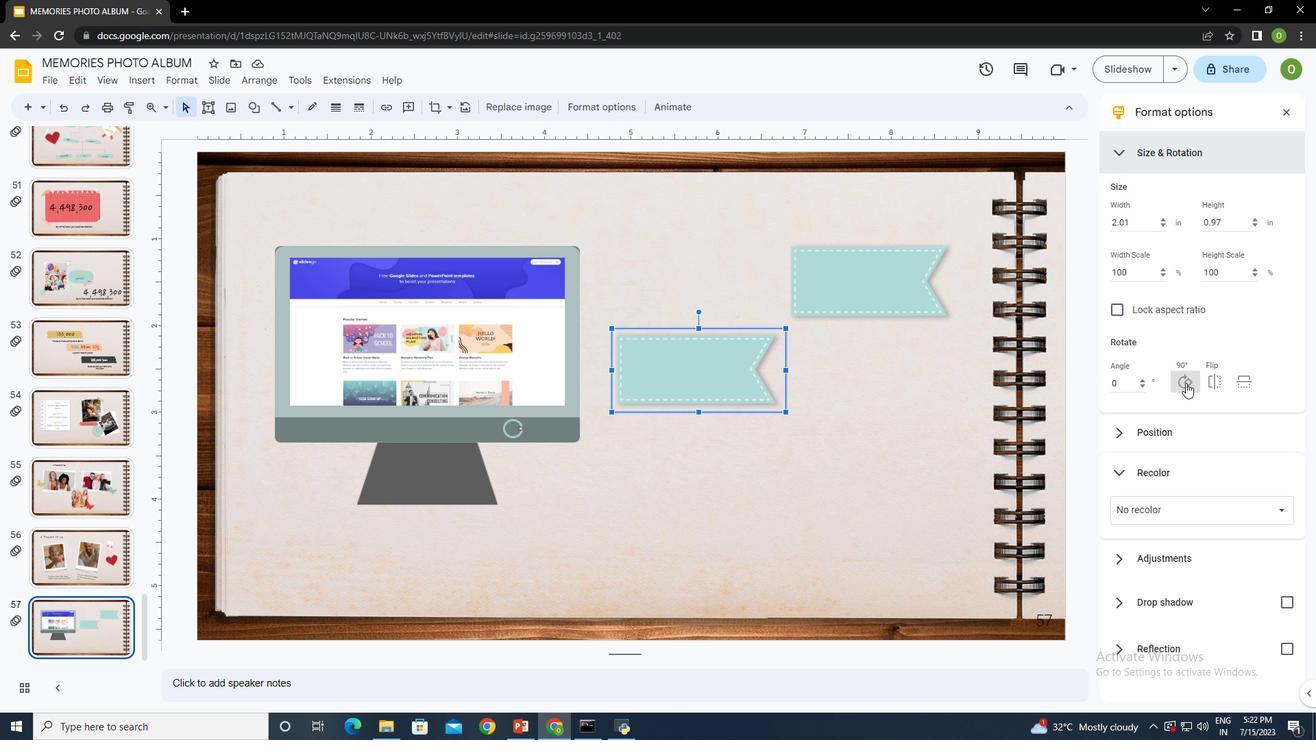 
Action: Mouse pressed left at (1187, 384)
Screenshot: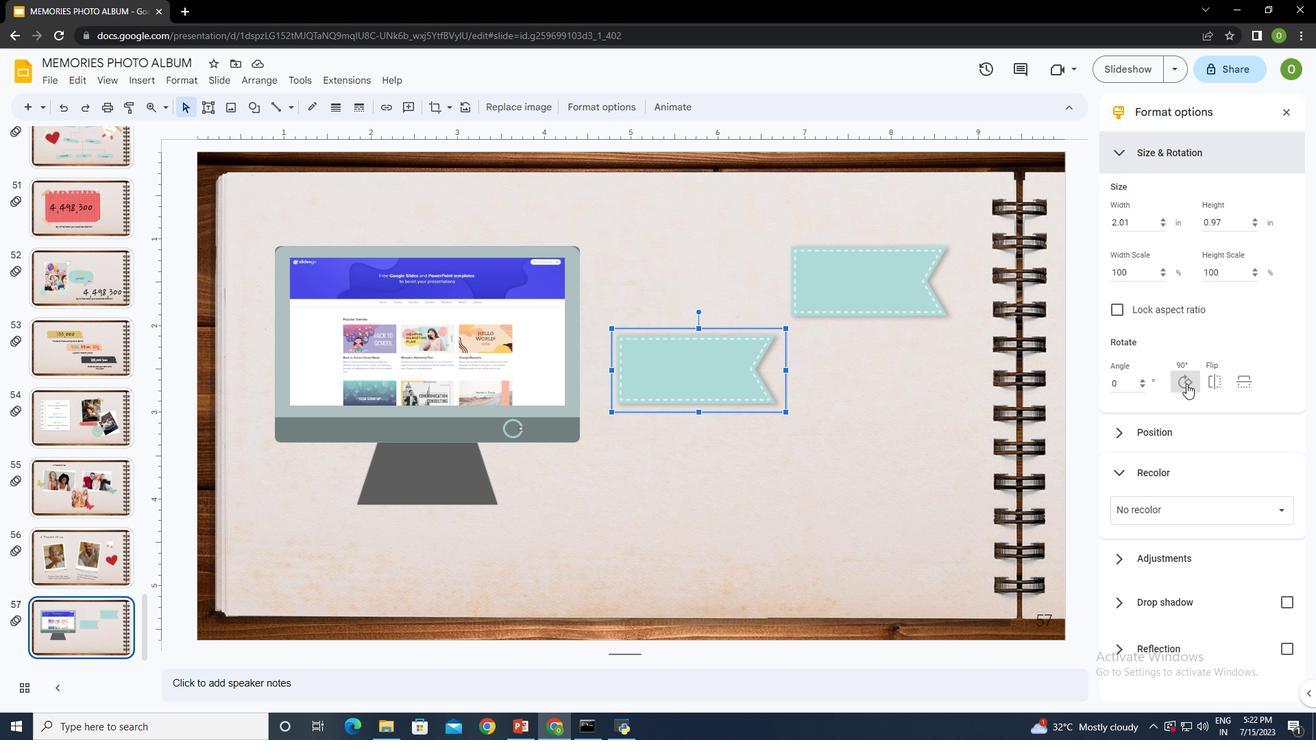 
Action: Mouse pressed left at (1187, 384)
Screenshot: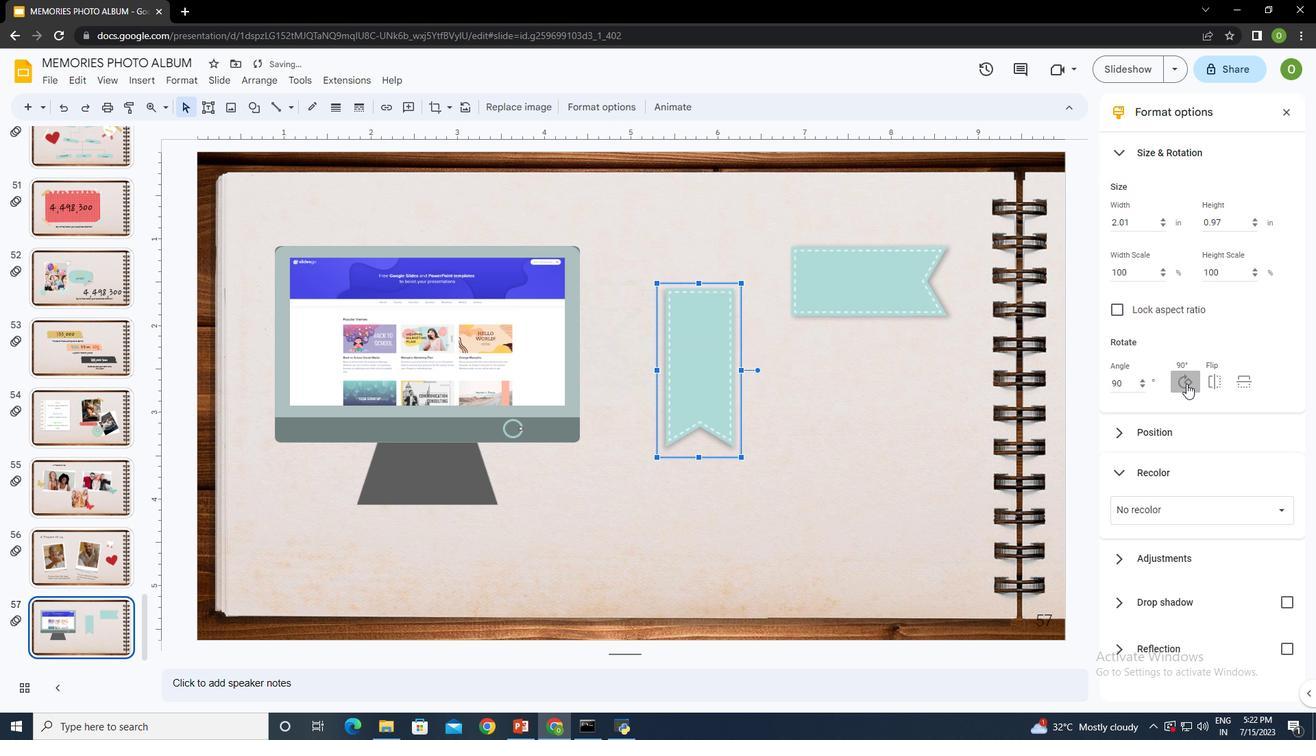 
Action: Mouse moved to (734, 369)
